 Task: Explore Airbnb accommodation in Theunissen, South Africa from 2nd November, 2023 to 9th November, 2023 for 5 adults. Place can be shared room with 2 bedrooms having 5 beds and 2 bathrooms. Property type can be flat. Amenities needed are: wifi. Look for 4 properties as per requirement.
Action: Mouse moved to (451, 92)
Screenshot: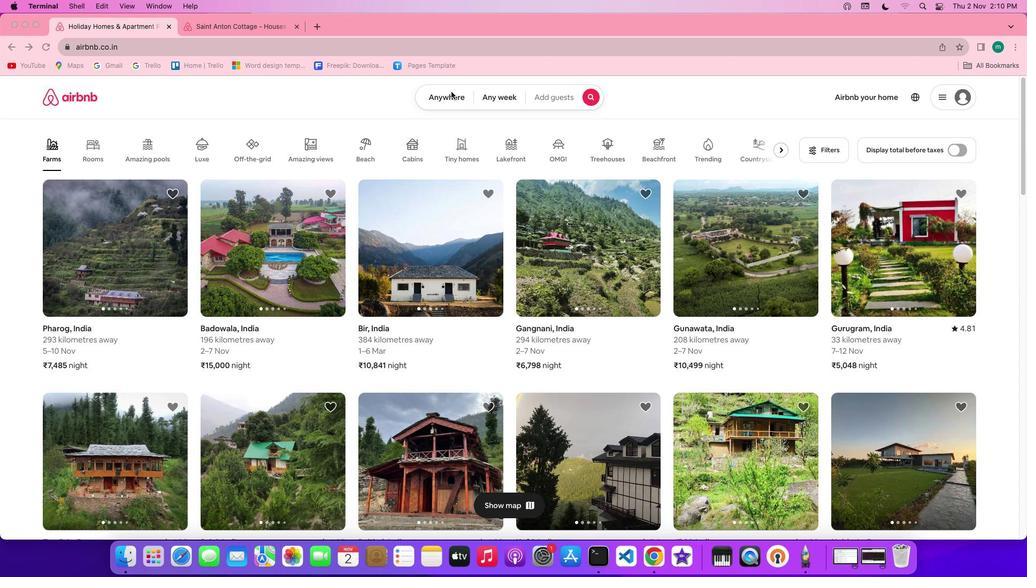 
Action: Mouse pressed left at (451, 92)
Screenshot: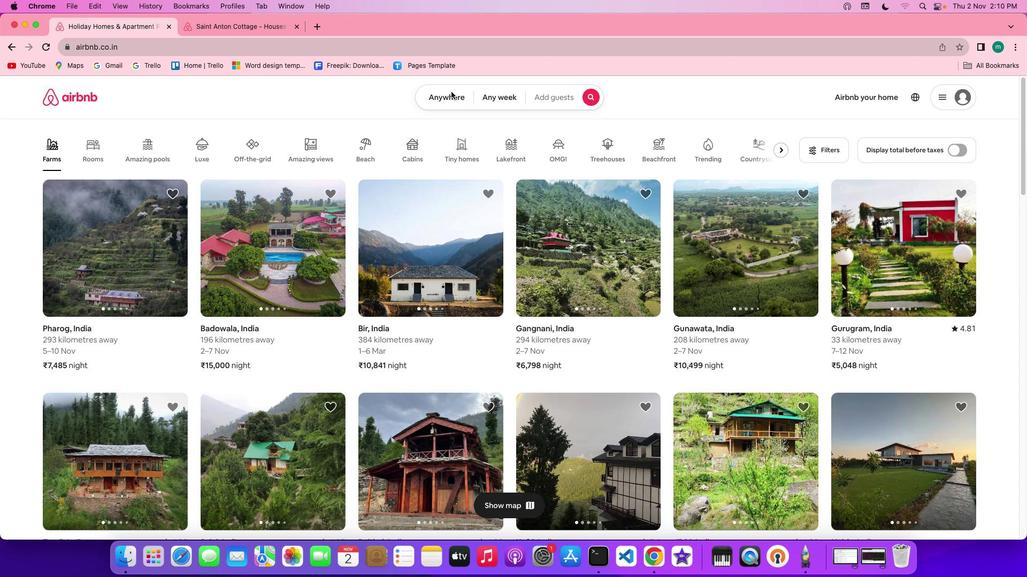 
Action: Mouse pressed left at (451, 92)
Screenshot: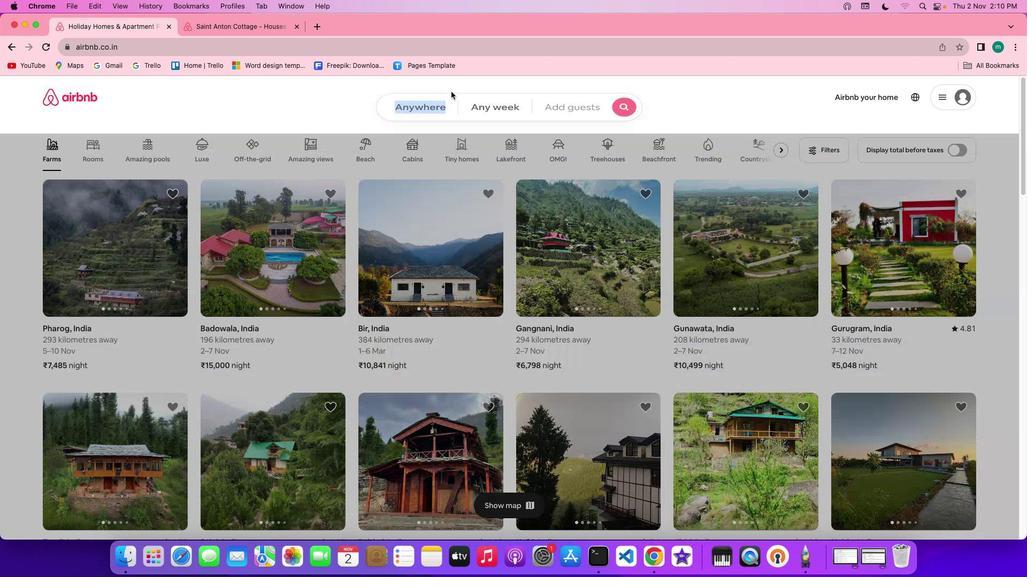 
Action: Mouse moved to (401, 138)
Screenshot: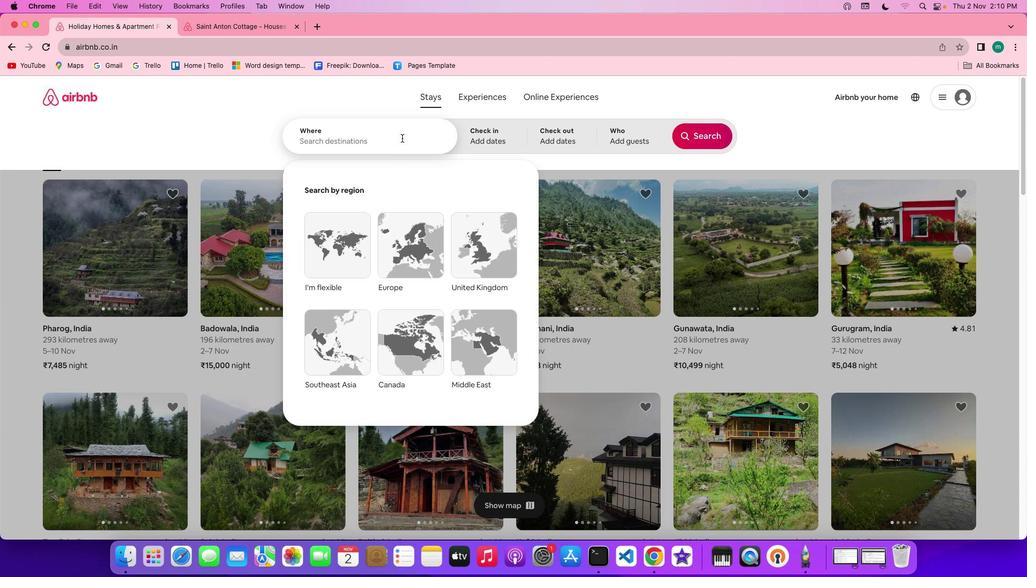 
Action: Key pressed Key.shift'T''h''e''u''n''i''s''s''e''n'','Key.spaceKey.shift'S''o''u''t''h'Key.spaceKey.shift'A''f''r''i''c''a'
Screenshot: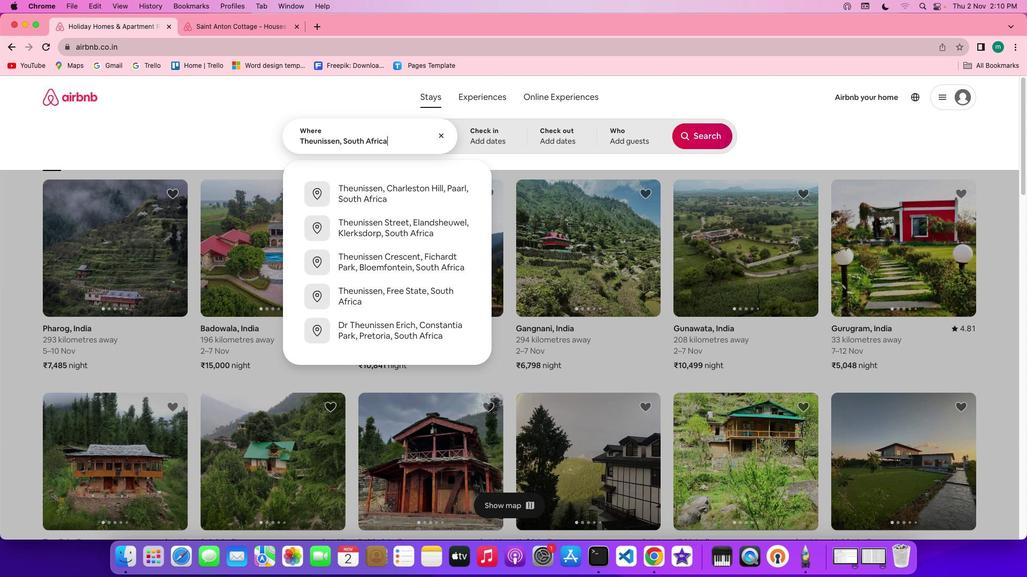 
Action: Mouse moved to (490, 146)
Screenshot: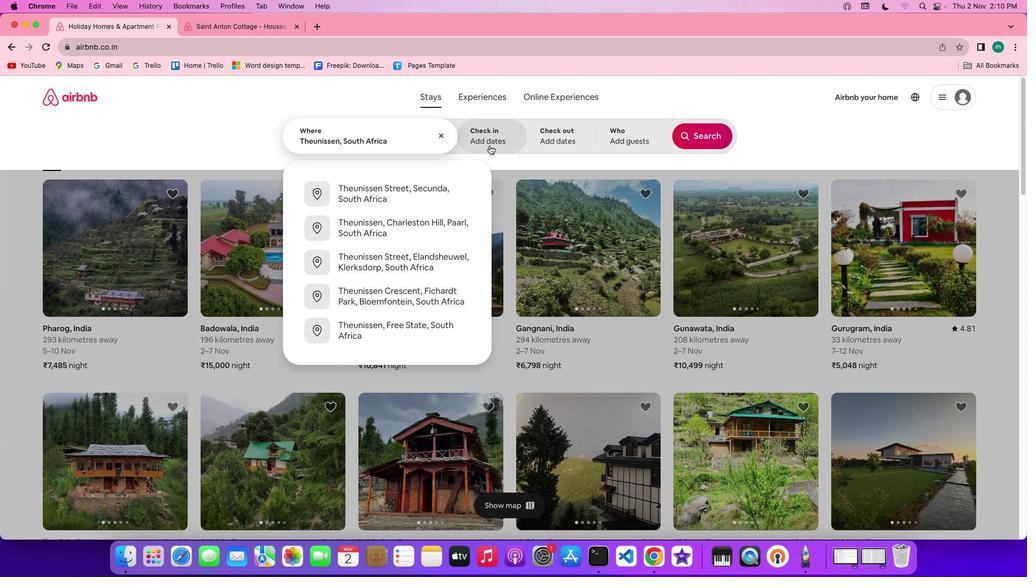 
Action: Mouse pressed left at (490, 146)
Screenshot: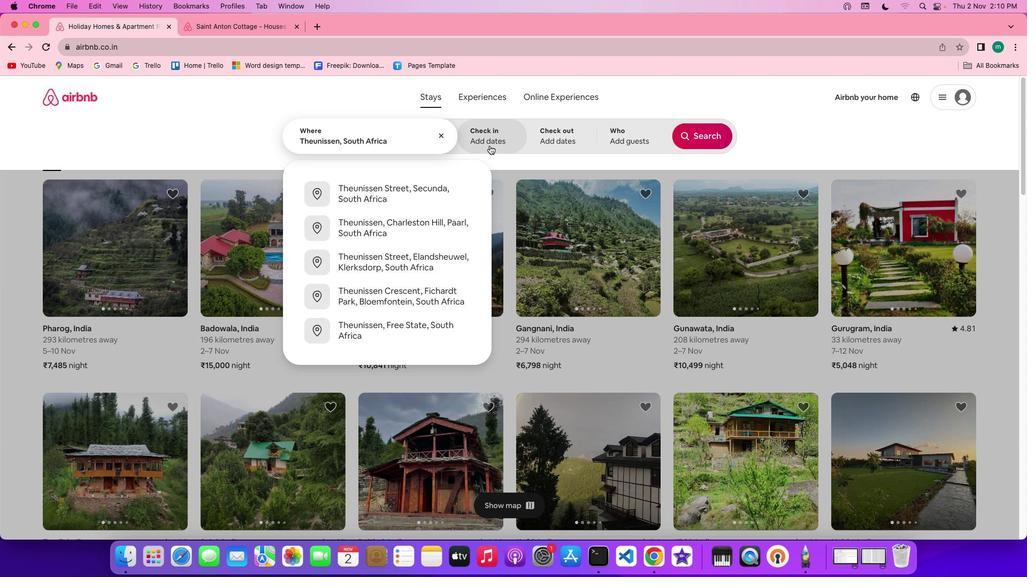 
Action: Mouse moved to (435, 263)
Screenshot: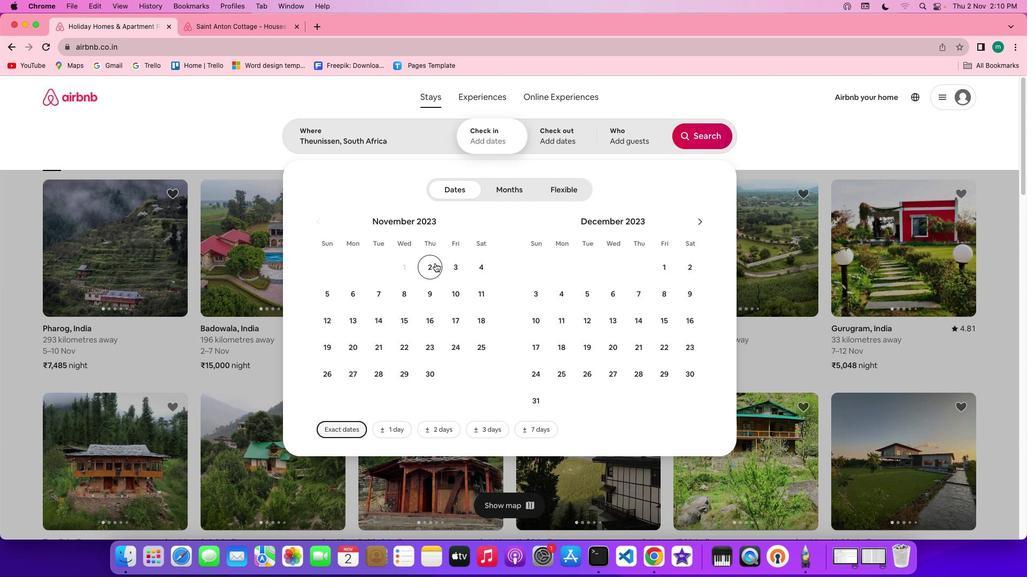 
Action: Mouse pressed left at (435, 263)
Screenshot: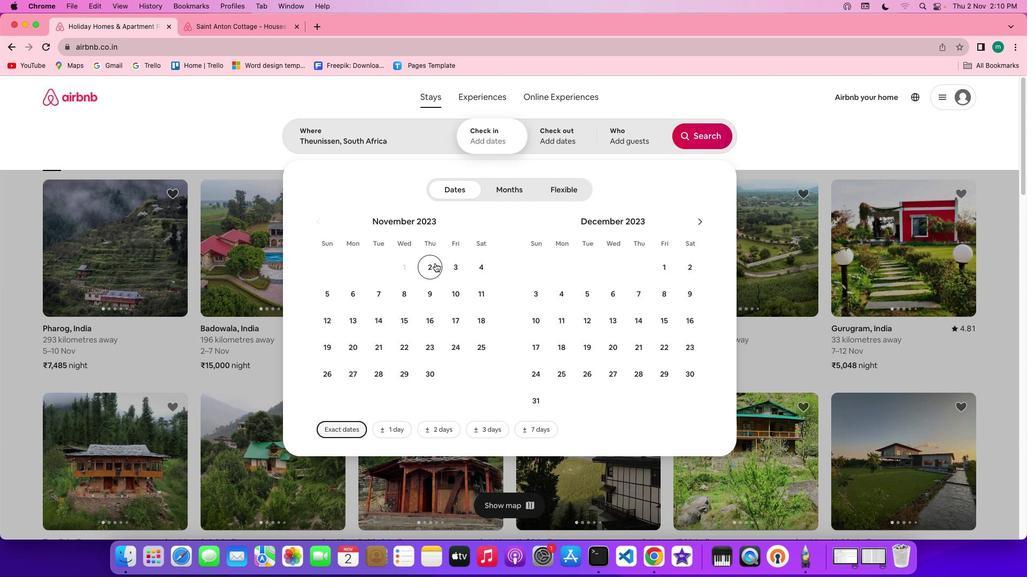 
Action: Mouse moved to (432, 290)
Screenshot: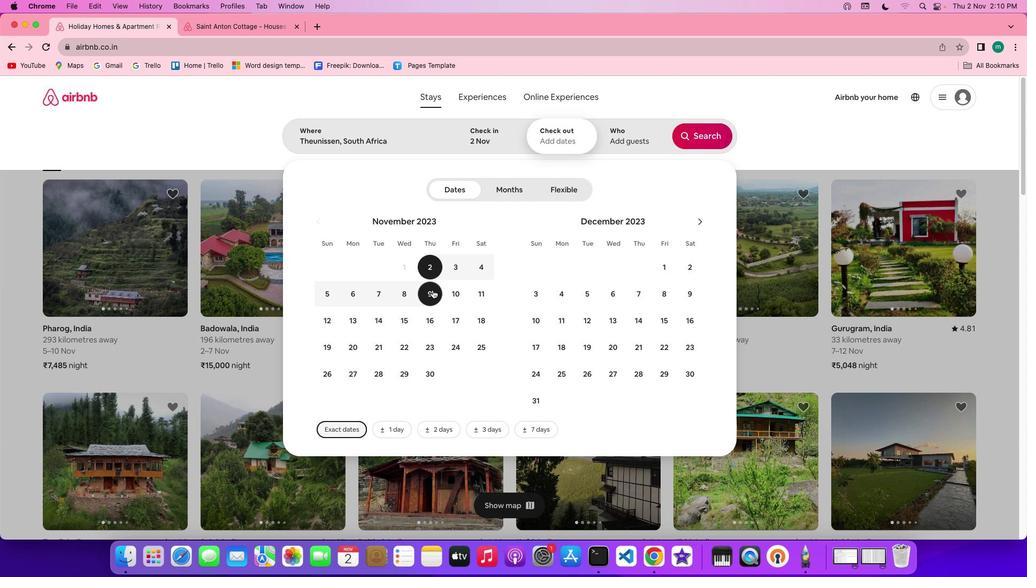 
Action: Mouse pressed left at (432, 290)
Screenshot: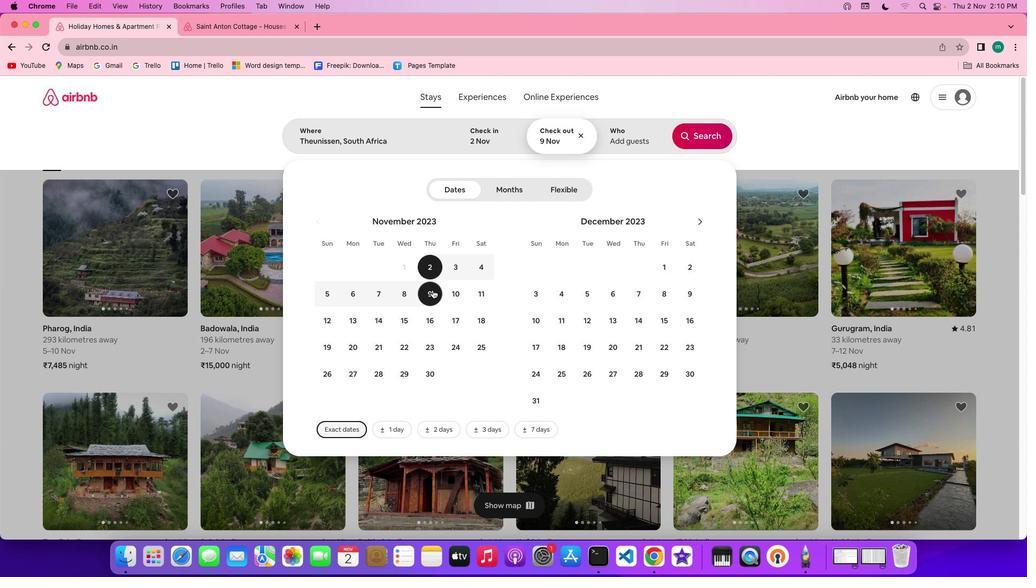 
Action: Mouse moved to (642, 146)
Screenshot: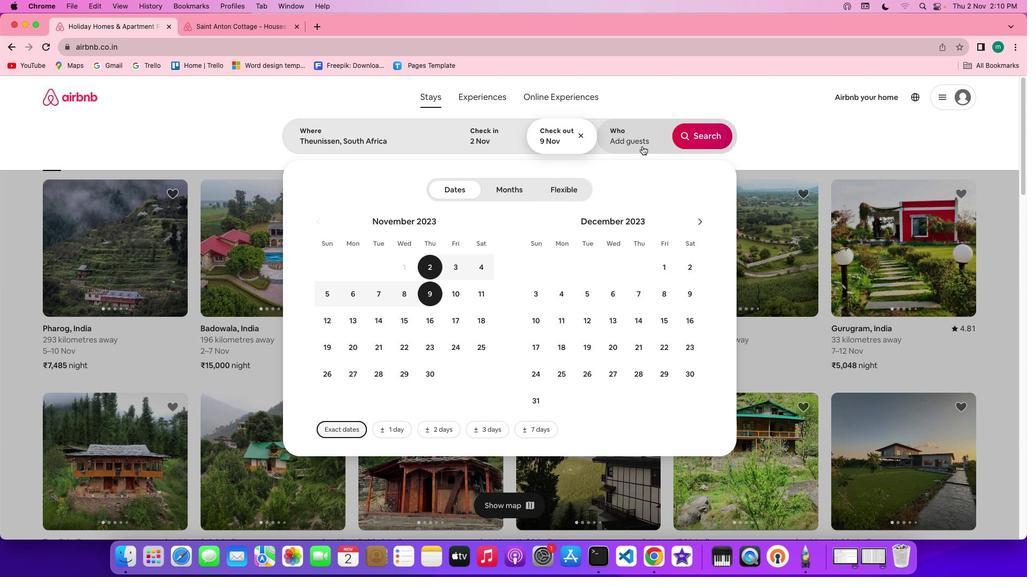 
Action: Mouse pressed left at (642, 146)
Screenshot: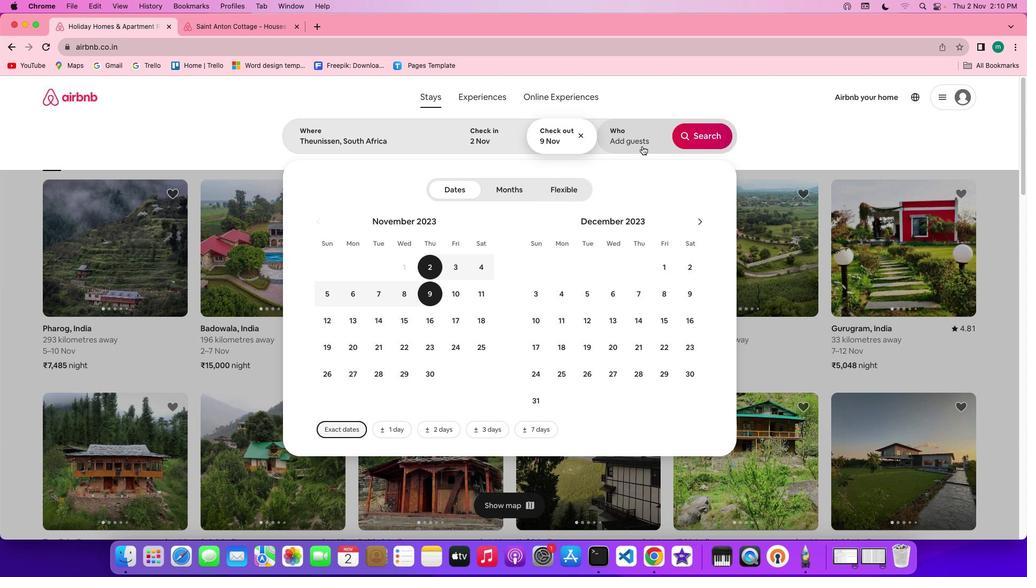 
Action: Mouse moved to (706, 193)
Screenshot: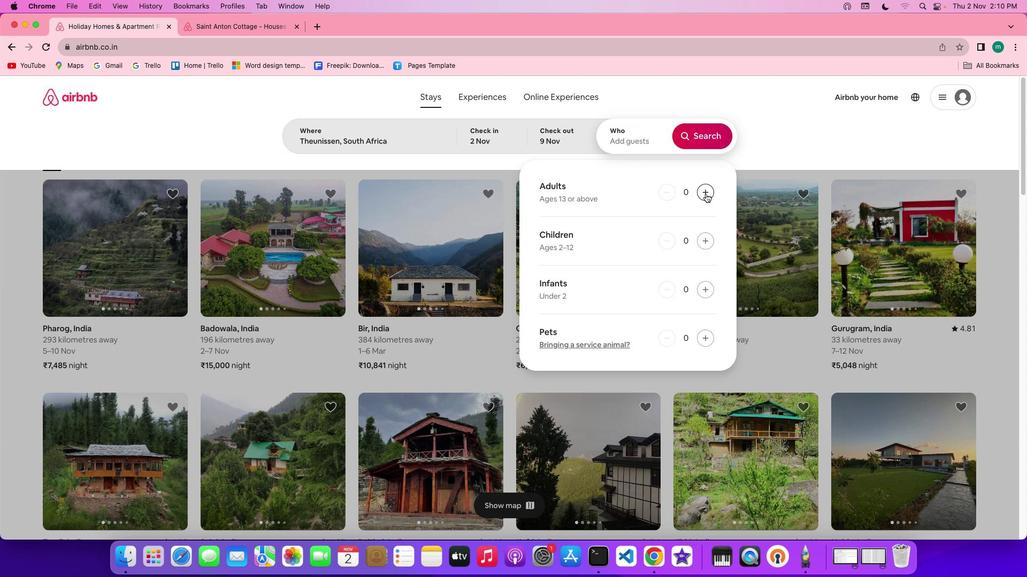 
Action: Mouse pressed left at (706, 193)
Screenshot: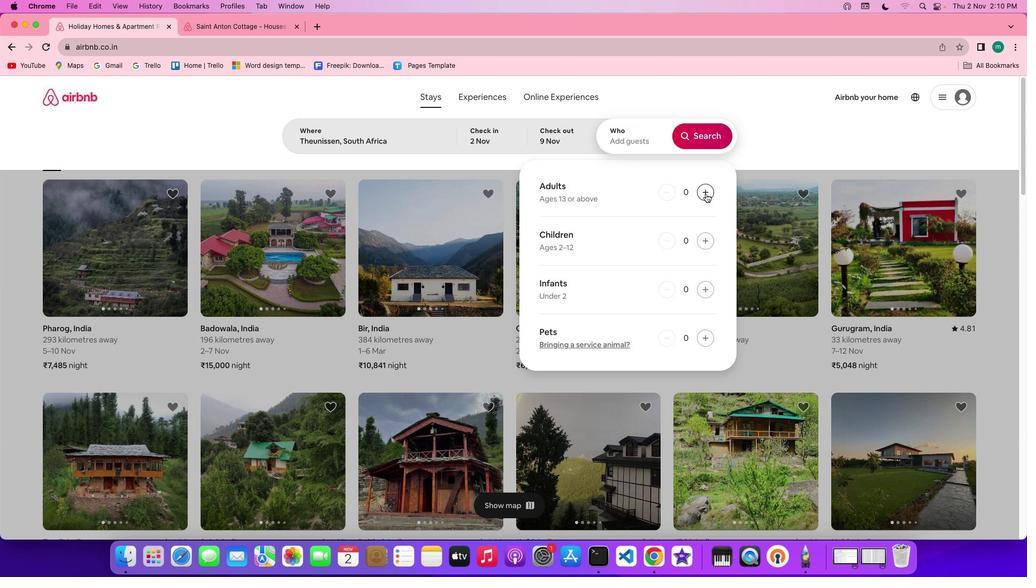 
Action: Mouse pressed left at (706, 193)
Screenshot: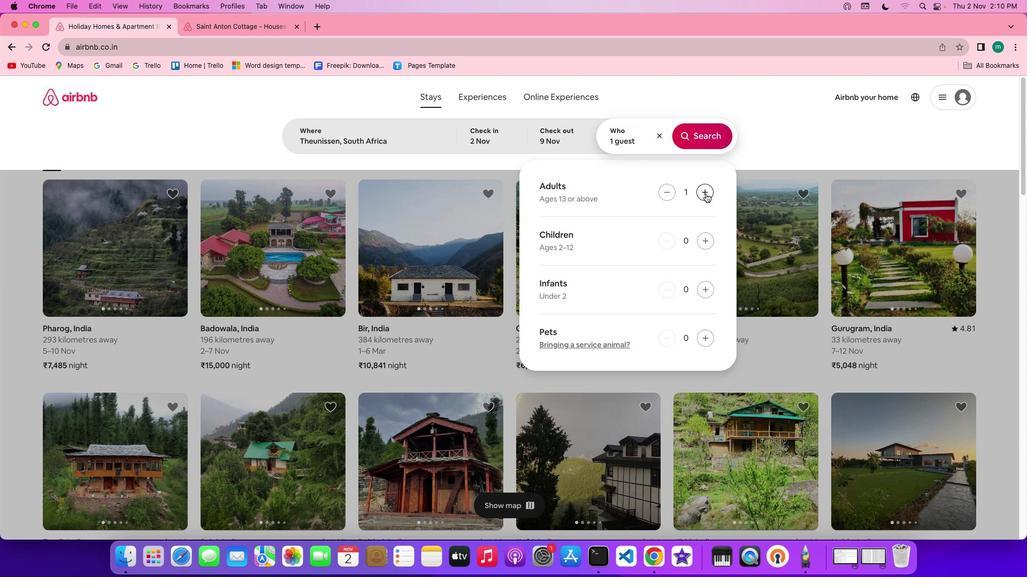 
Action: Mouse pressed left at (706, 193)
Screenshot: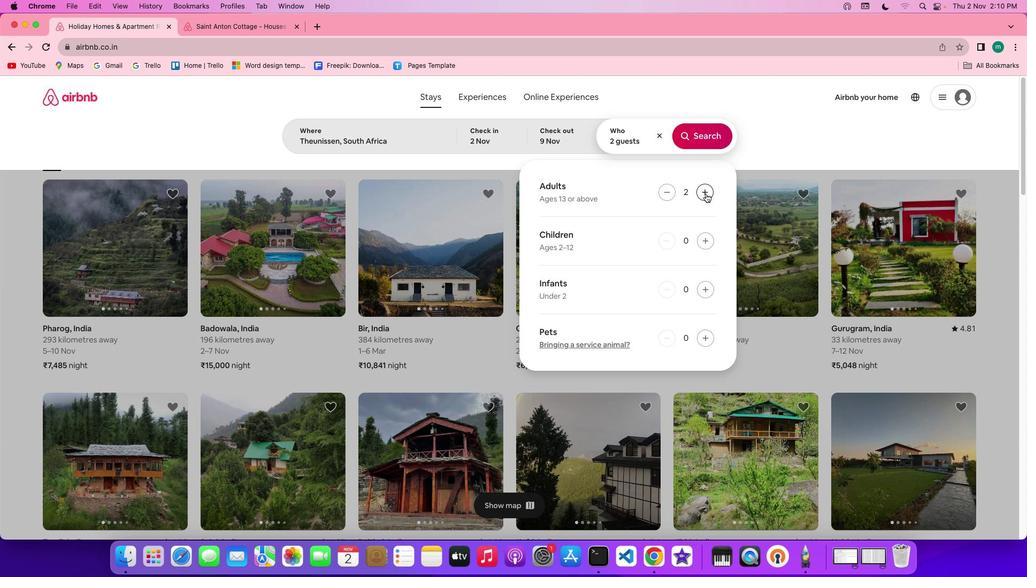 
Action: Mouse pressed left at (706, 193)
Screenshot: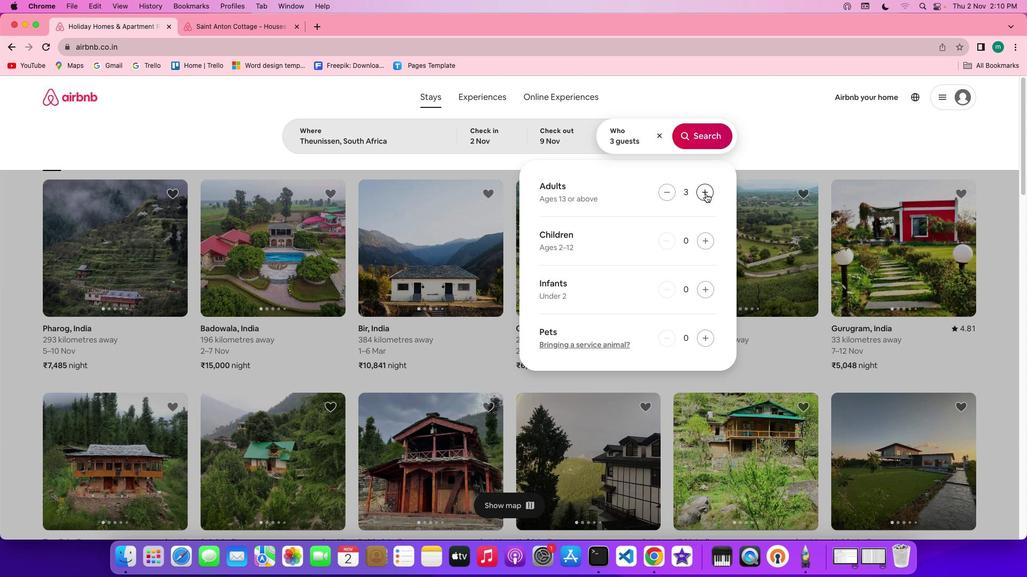 
Action: Mouse pressed left at (706, 193)
Screenshot: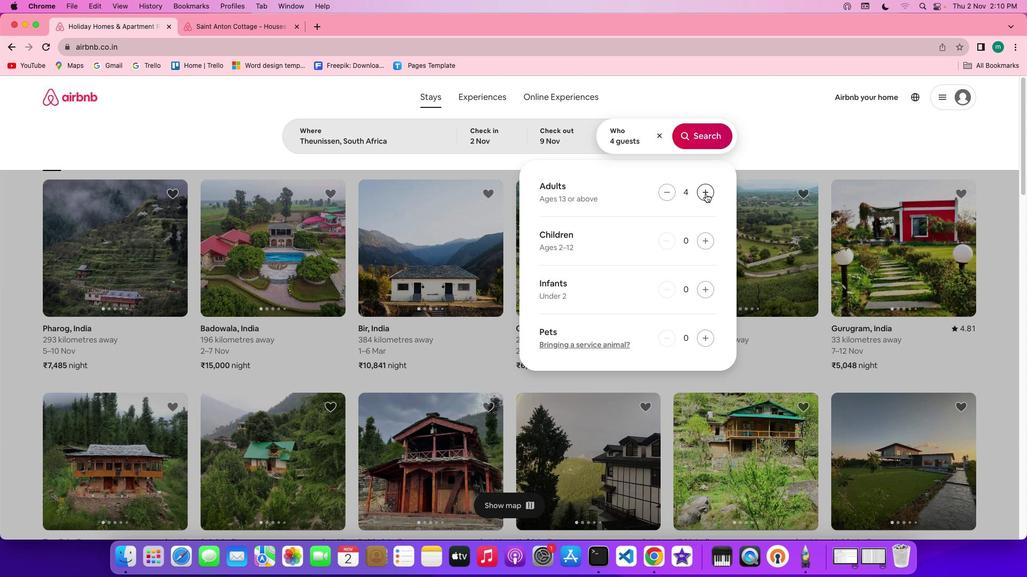 
Action: Mouse pressed left at (706, 193)
Screenshot: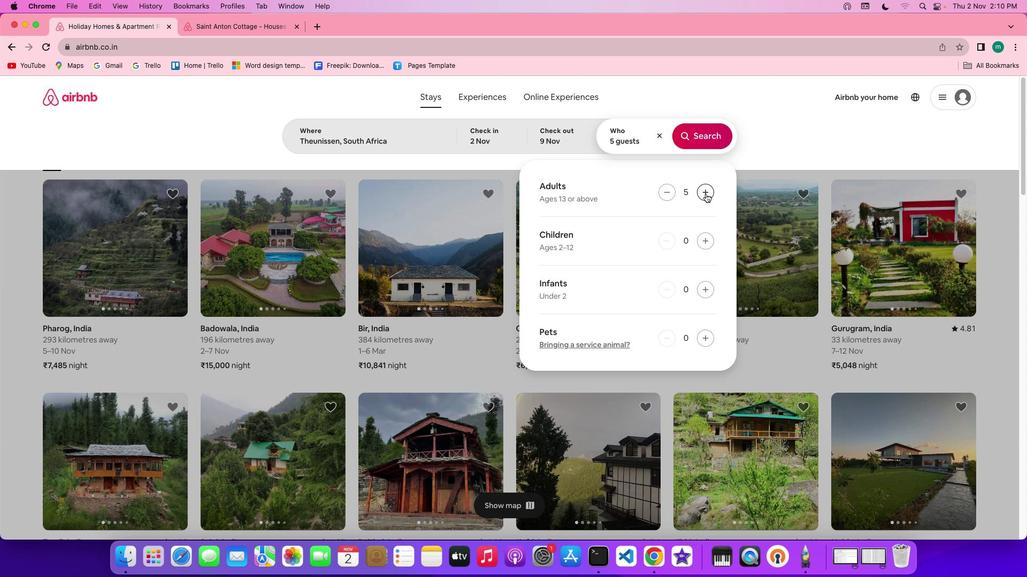 
Action: Mouse pressed left at (706, 193)
Screenshot: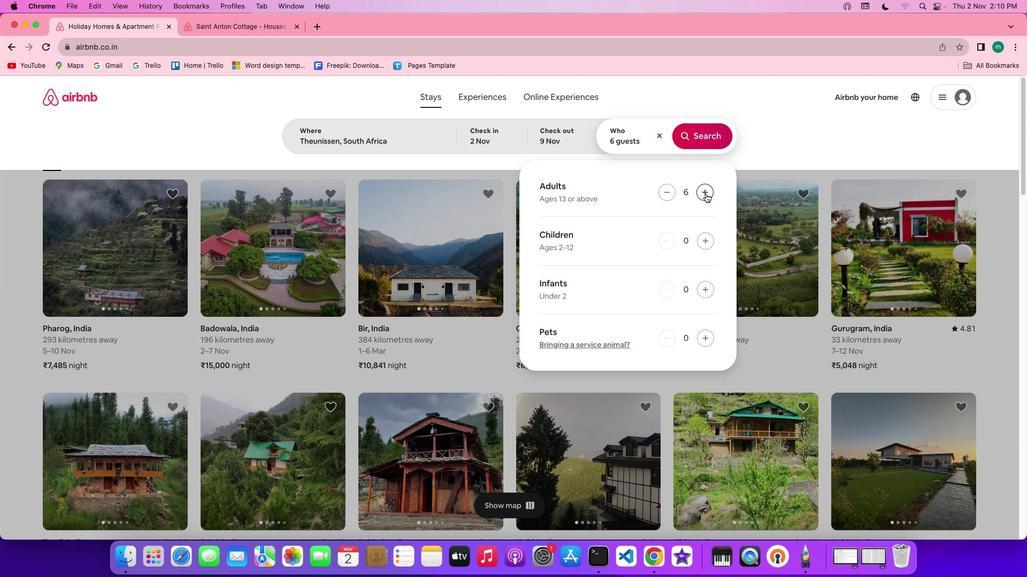 
Action: Mouse pressed left at (706, 193)
Screenshot: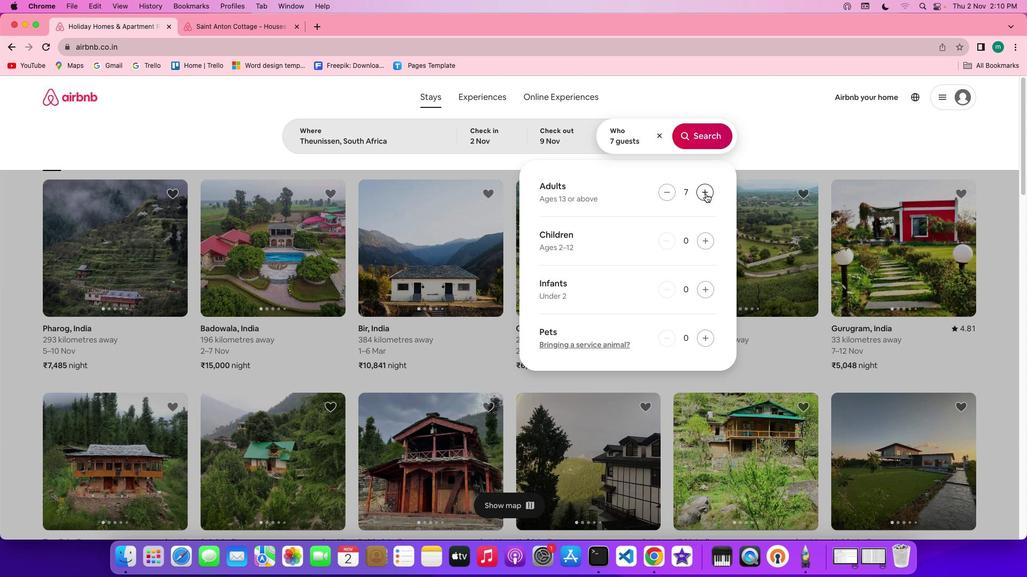 
Action: Mouse pressed left at (706, 193)
Screenshot: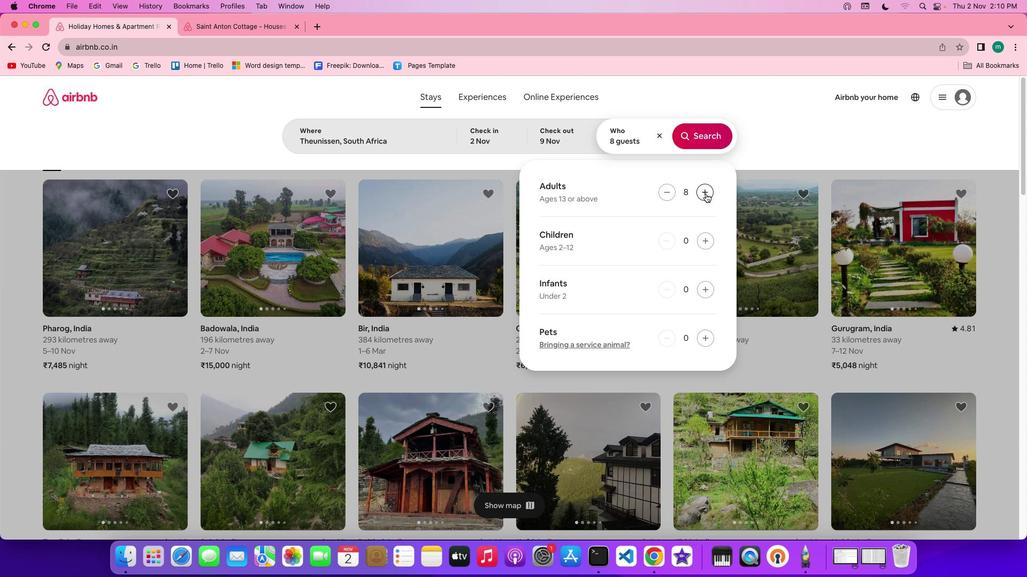 
Action: Mouse moved to (697, 133)
Screenshot: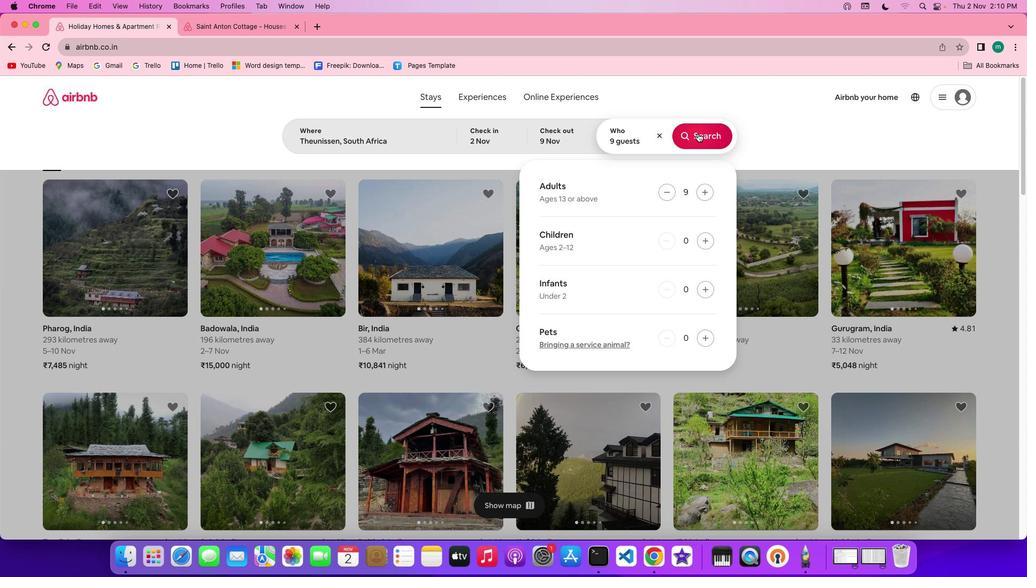 
Action: Mouse pressed left at (697, 133)
Screenshot: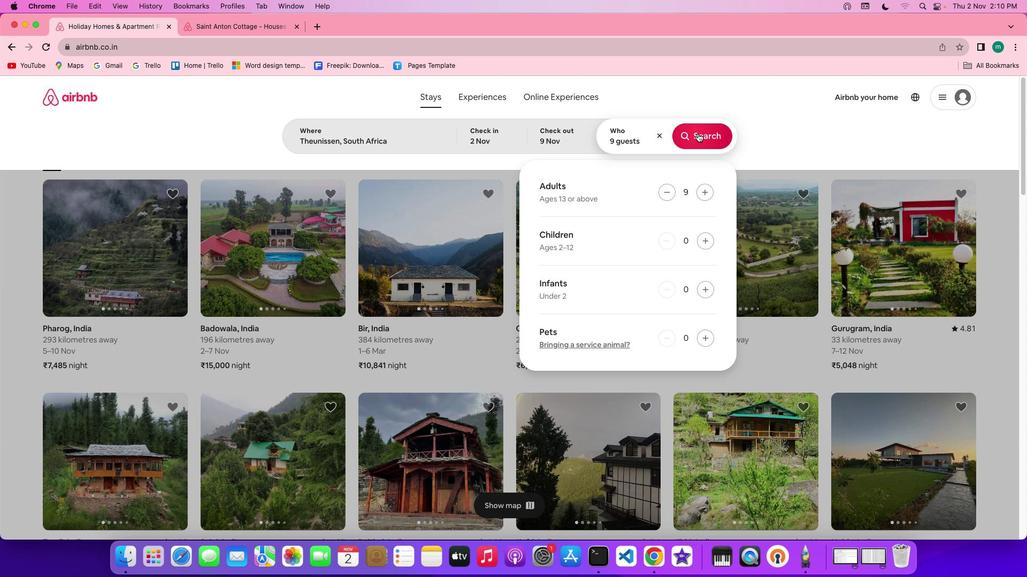 
Action: Mouse moved to (665, 193)
Screenshot: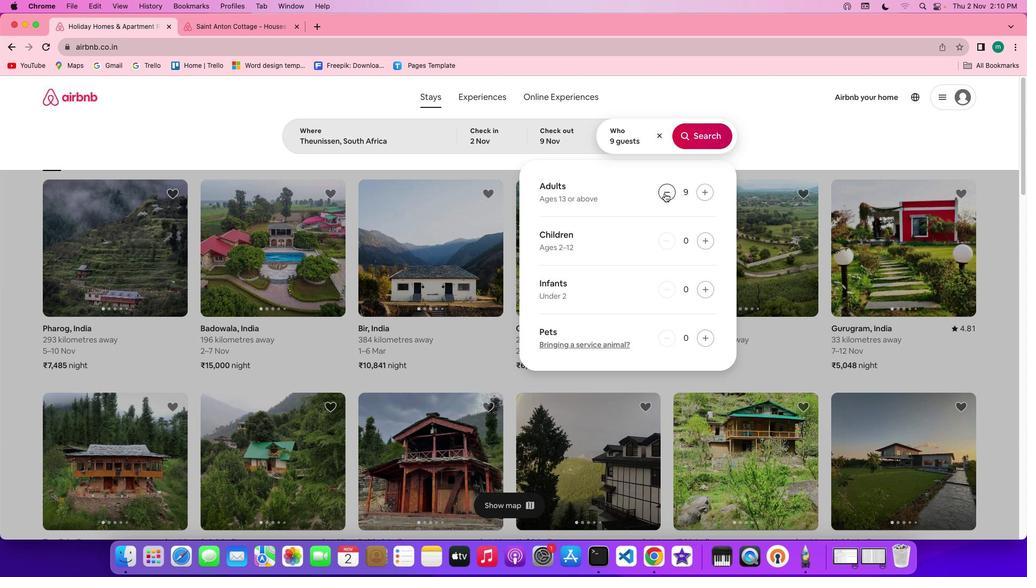 
Action: Mouse pressed left at (665, 193)
Screenshot: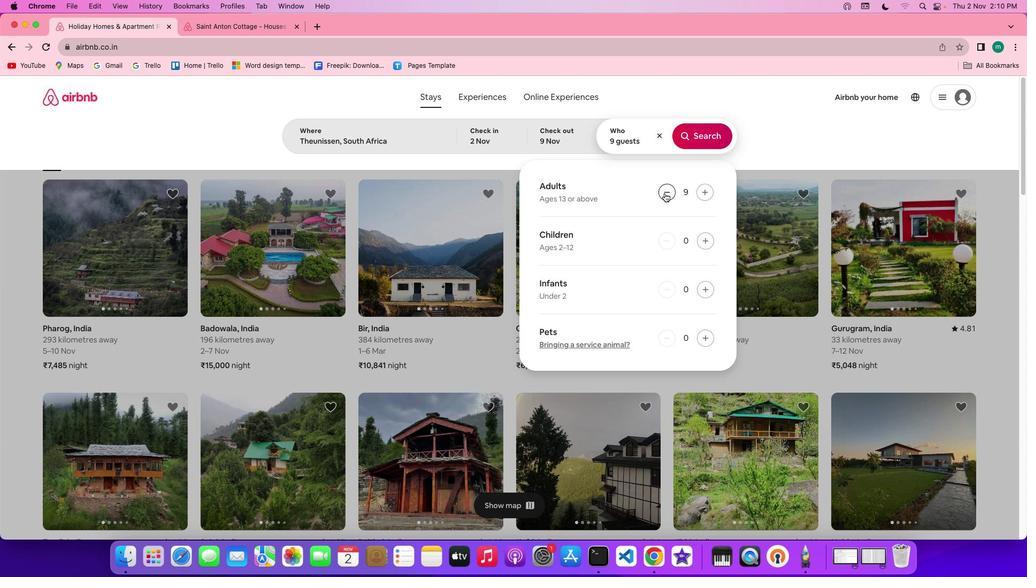 
Action: Mouse pressed left at (665, 193)
Screenshot: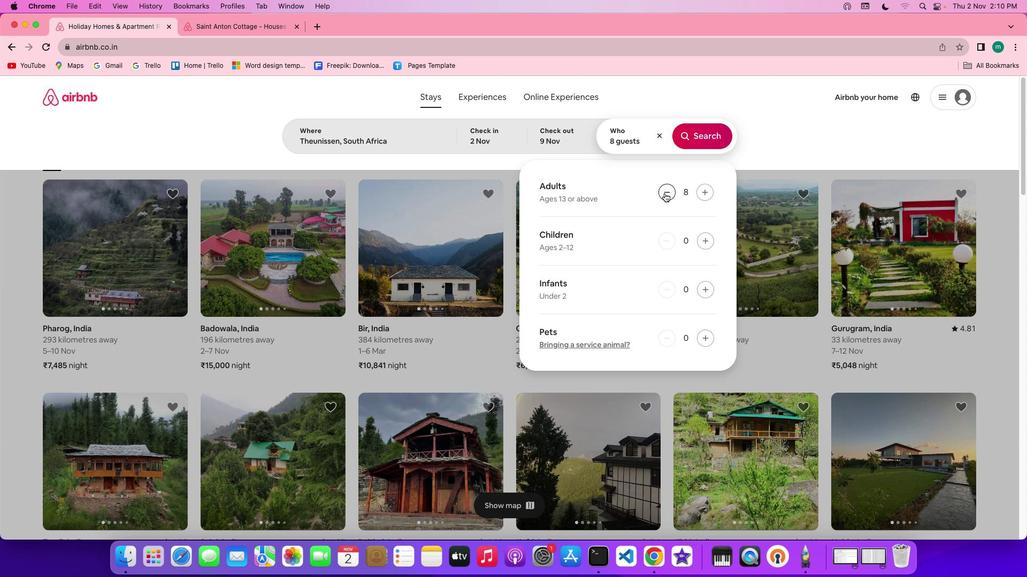 
Action: Mouse pressed left at (665, 193)
Screenshot: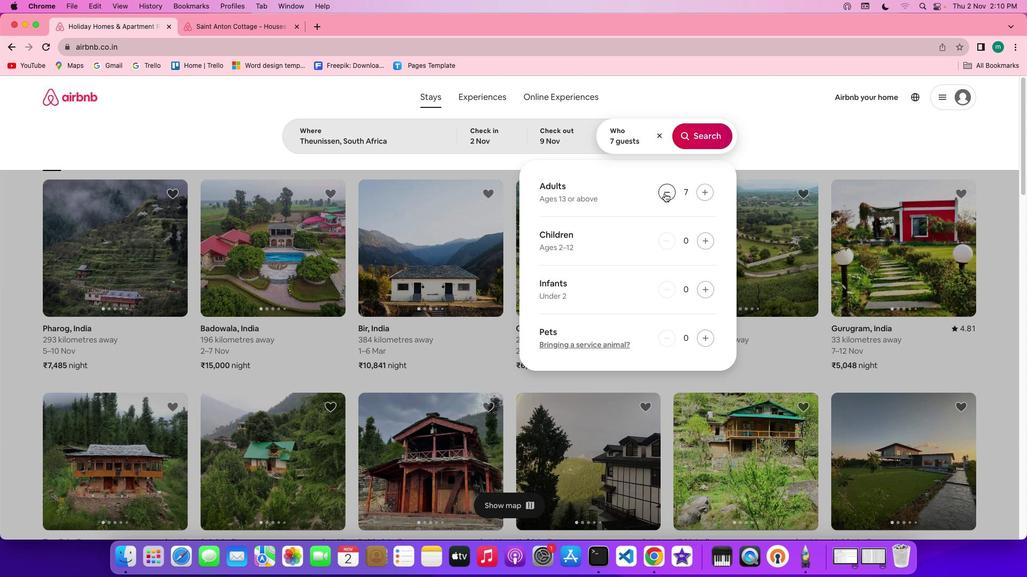 
Action: Mouse pressed left at (665, 193)
Screenshot: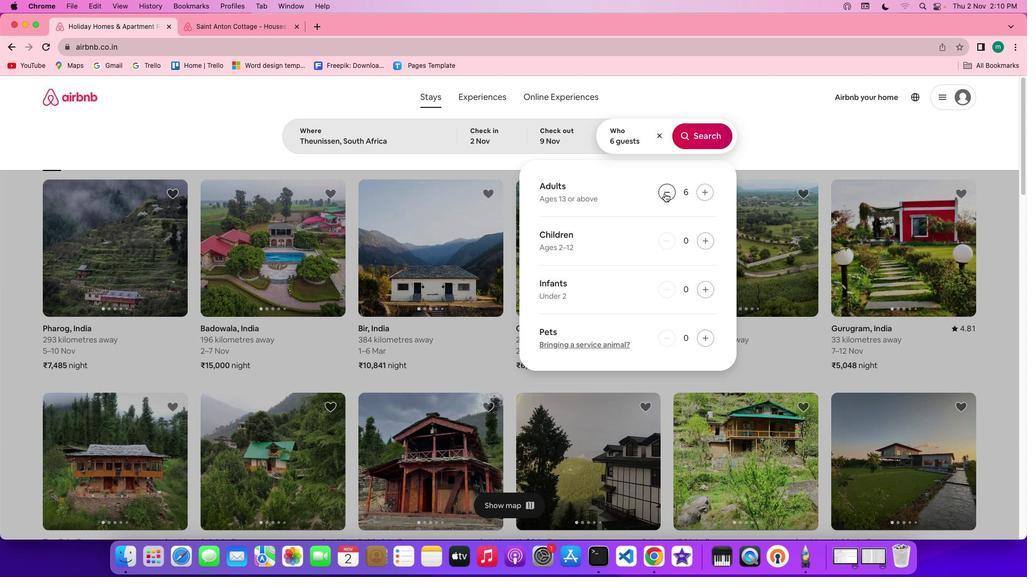
Action: Mouse moved to (708, 133)
Screenshot: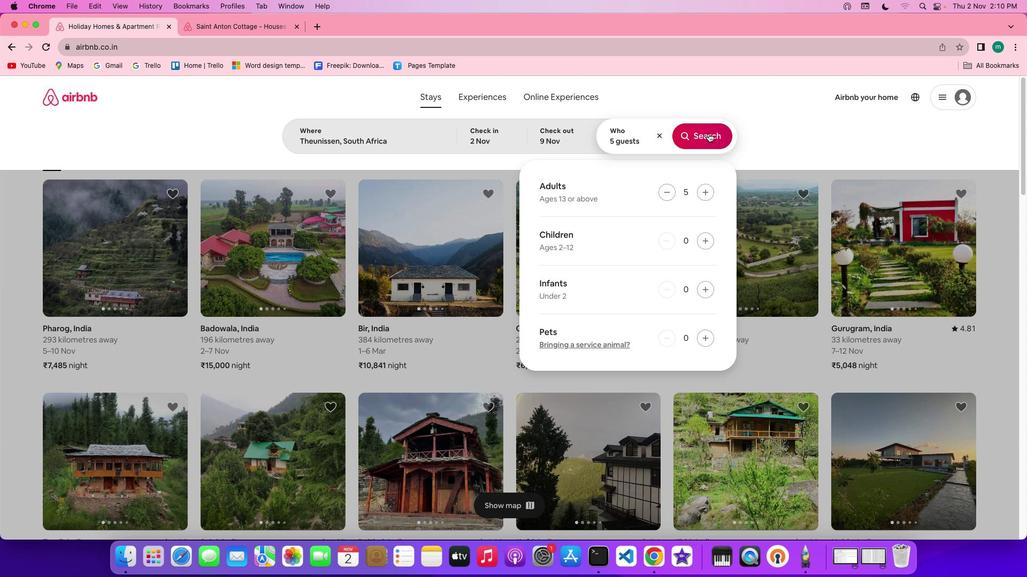 
Action: Mouse pressed left at (708, 133)
Screenshot: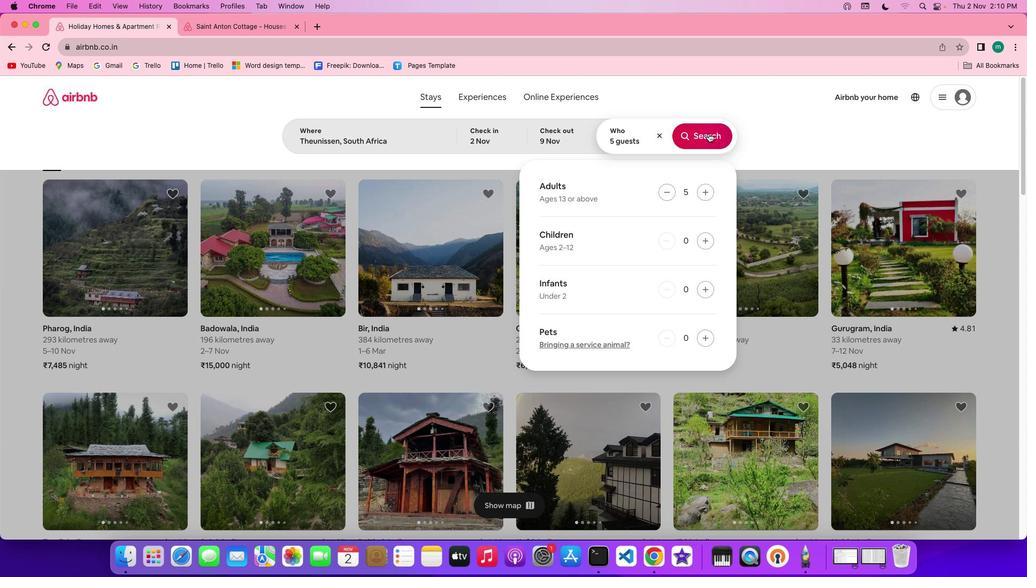 
Action: Mouse moved to (850, 144)
Screenshot: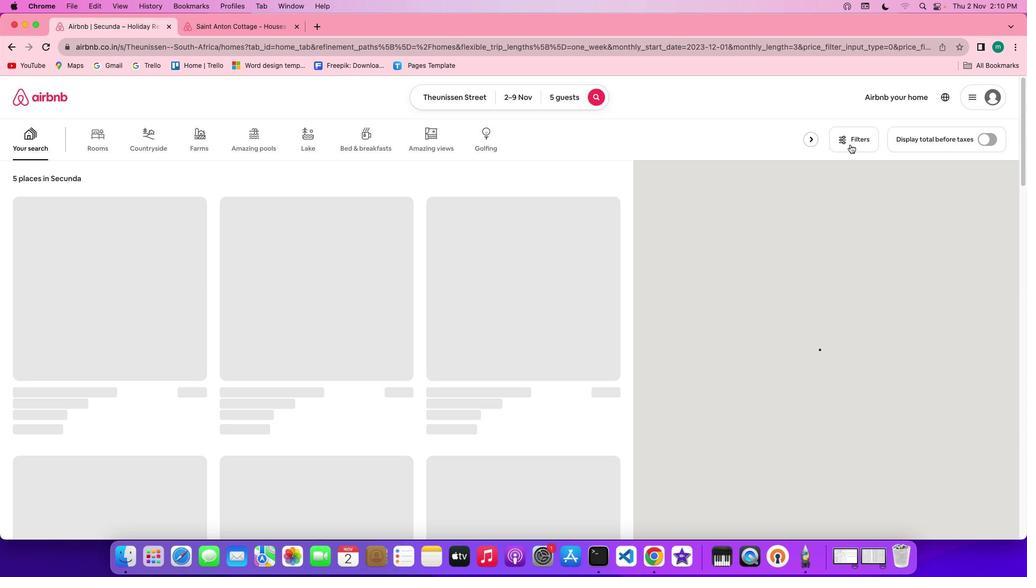 
Action: Mouse pressed left at (850, 144)
Screenshot: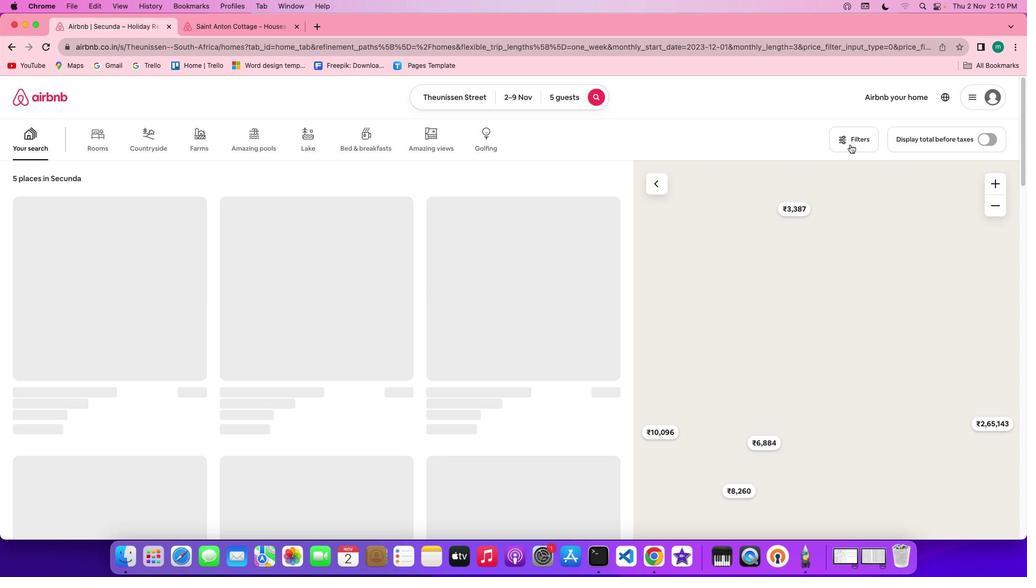 
Action: Mouse moved to (856, 137)
Screenshot: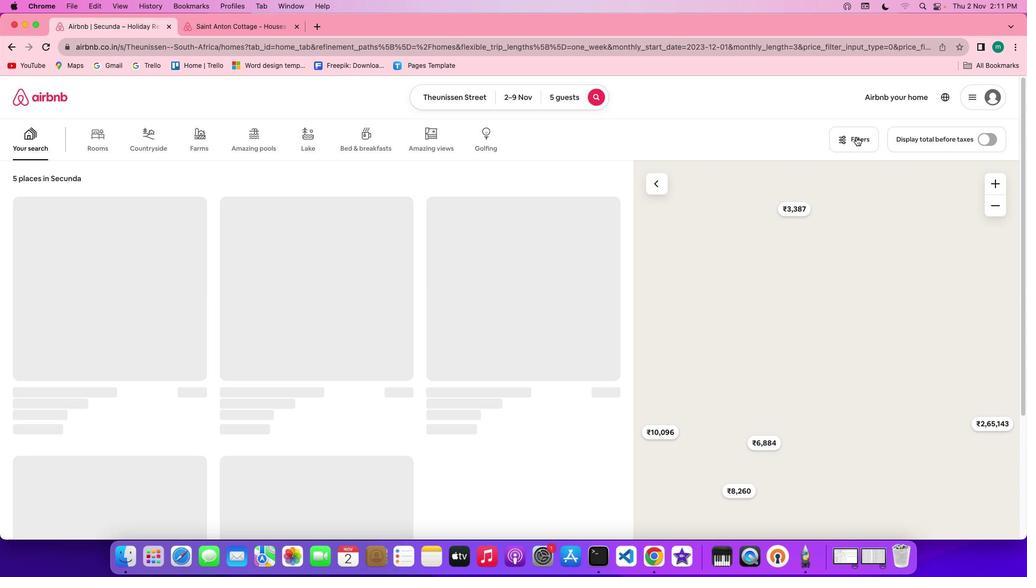 
Action: Mouse pressed left at (856, 137)
Screenshot: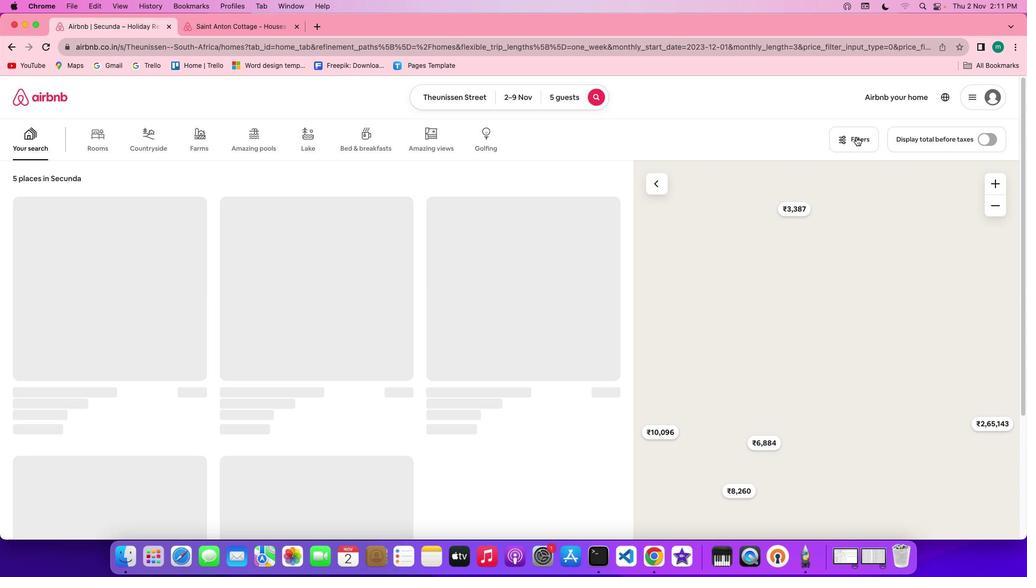 
Action: Mouse moved to (855, 138)
Screenshot: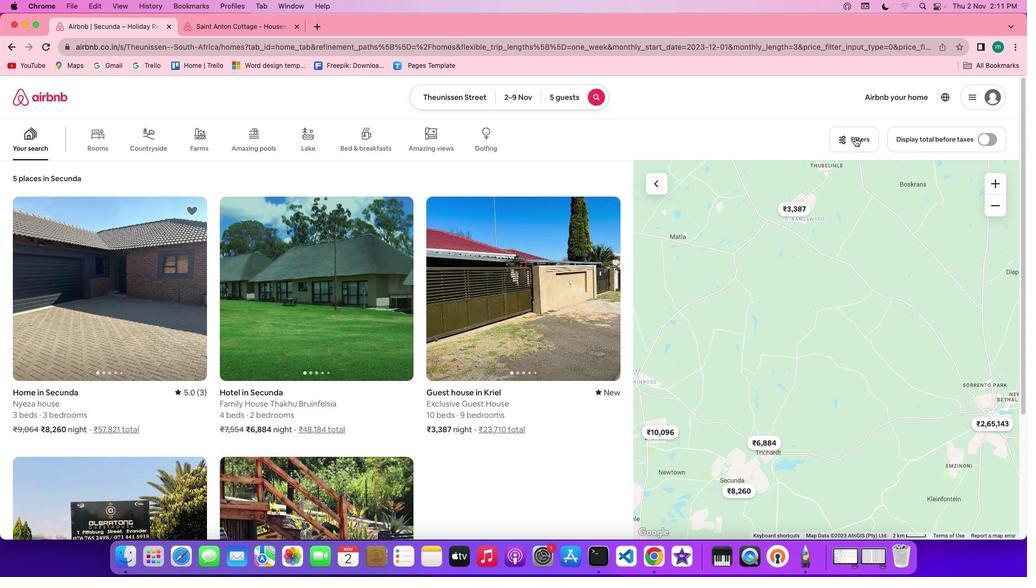 
Action: Mouse pressed left at (855, 138)
Screenshot: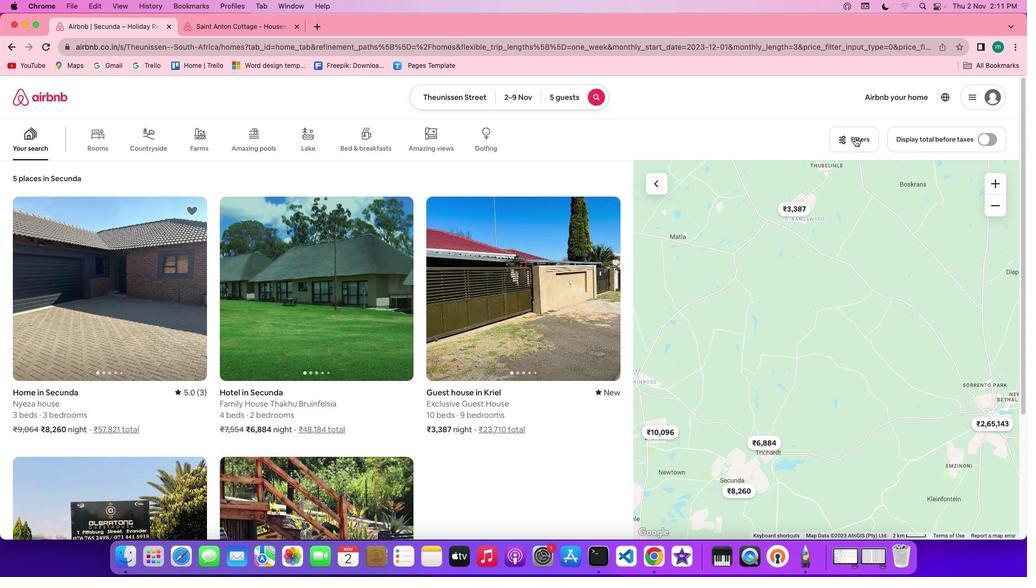 
Action: Mouse moved to (497, 286)
Screenshot: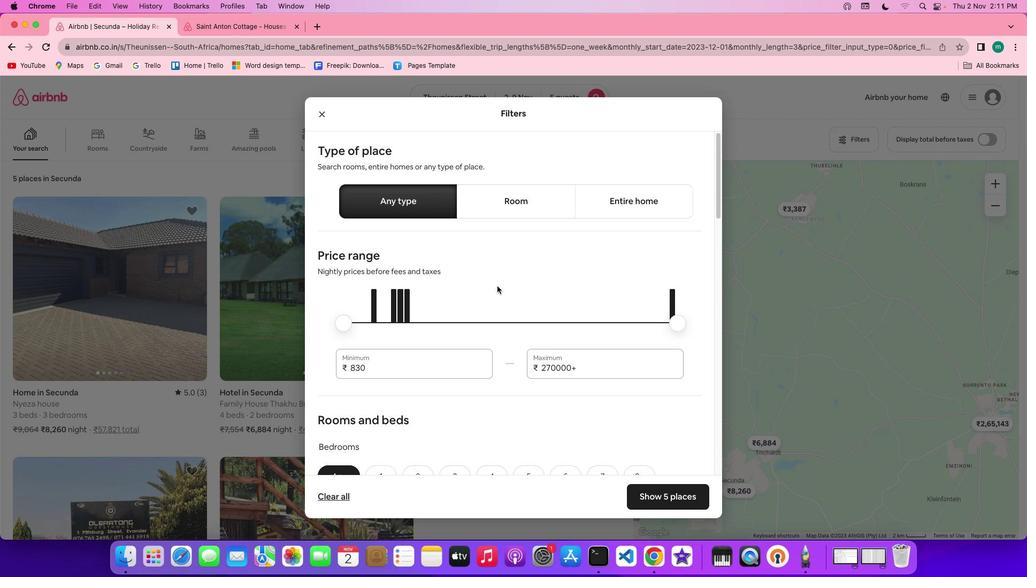 
Action: Mouse scrolled (497, 286) with delta (0, 0)
Screenshot: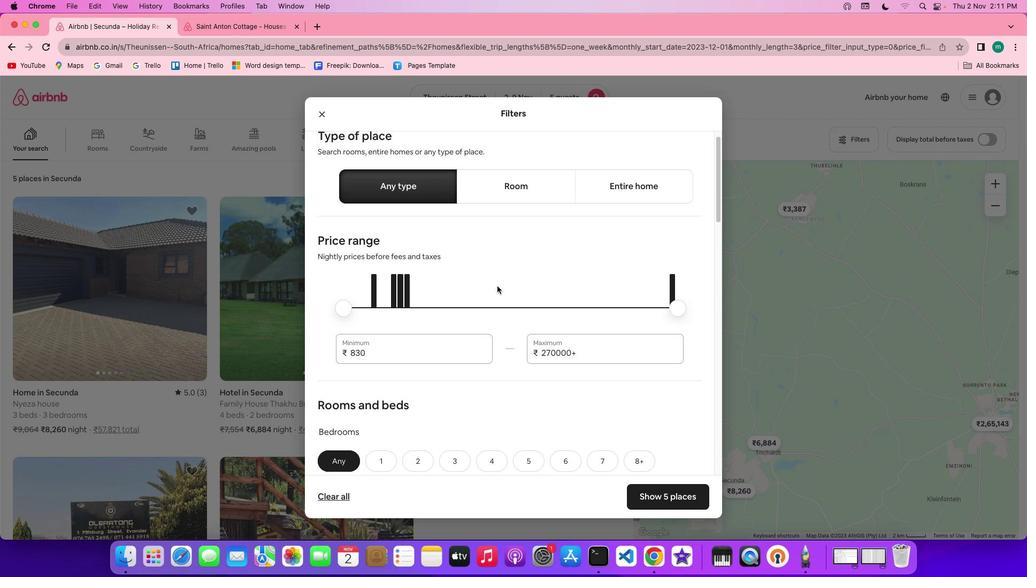 
Action: Mouse scrolled (497, 286) with delta (0, 0)
Screenshot: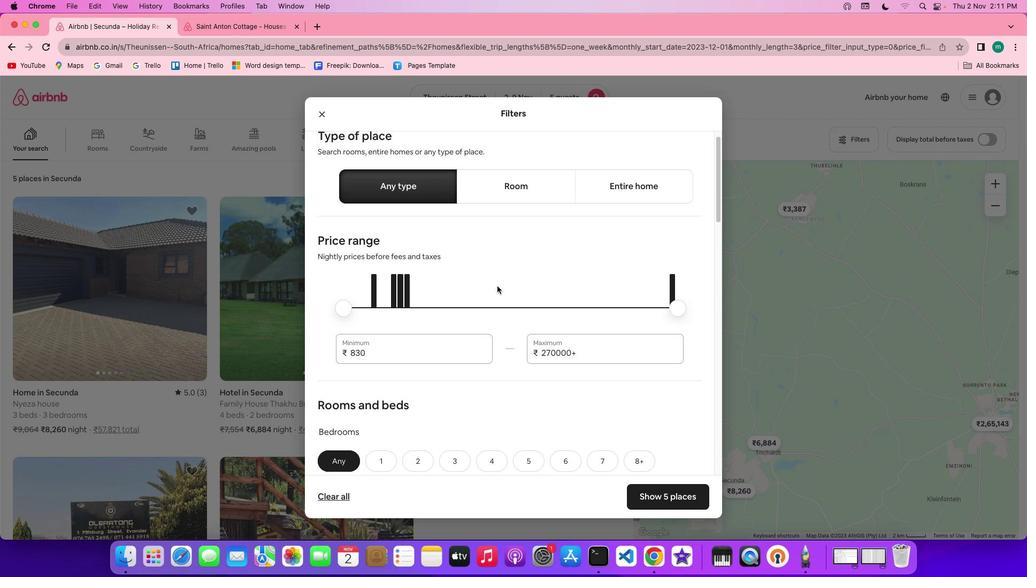 
Action: Mouse scrolled (497, 286) with delta (0, -1)
Screenshot: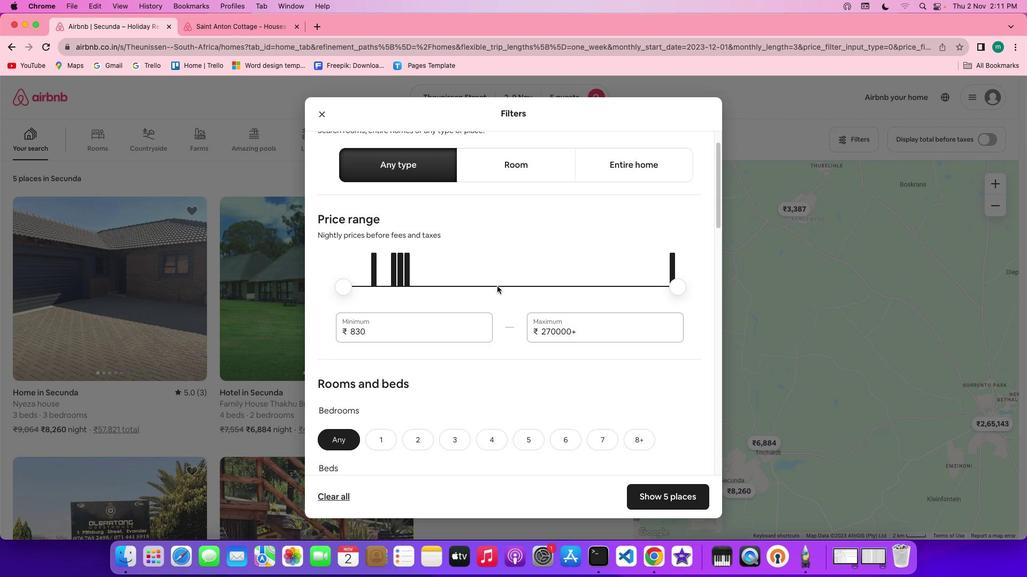 
Action: Mouse scrolled (497, 286) with delta (0, 0)
Screenshot: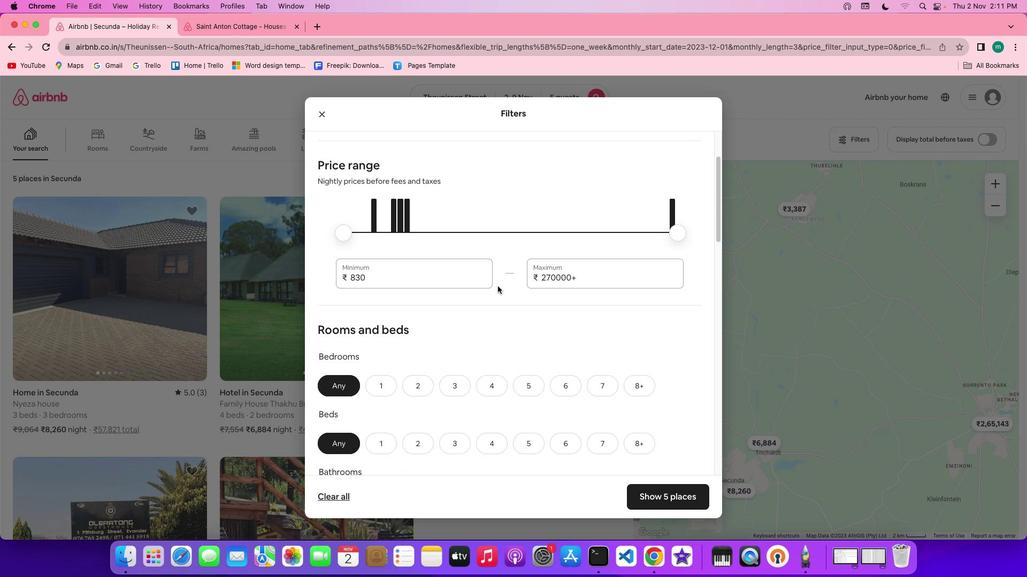 
Action: Mouse moved to (497, 286)
Screenshot: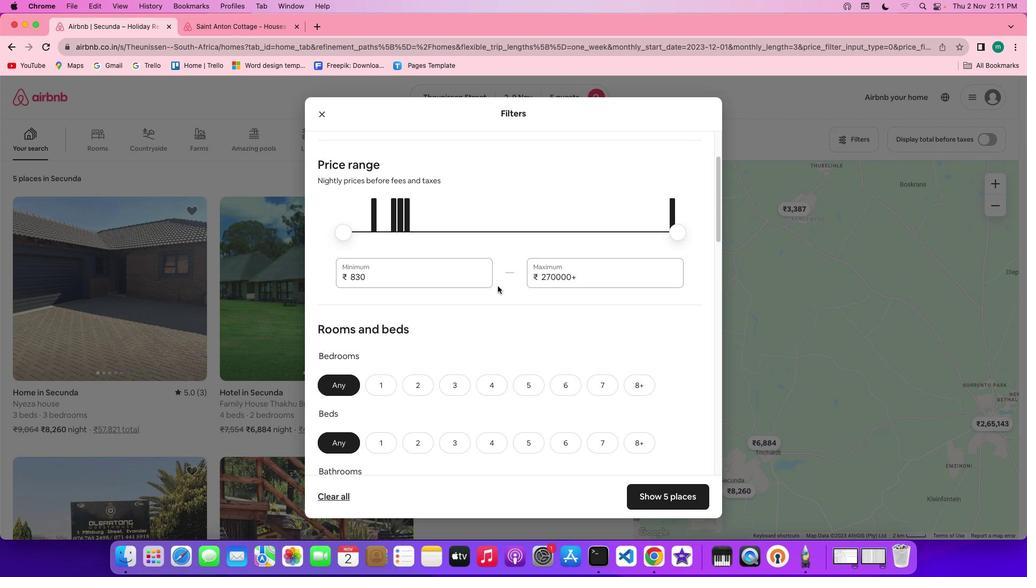 
Action: Mouse scrolled (497, 286) with delta (0, 0)
Screenshot: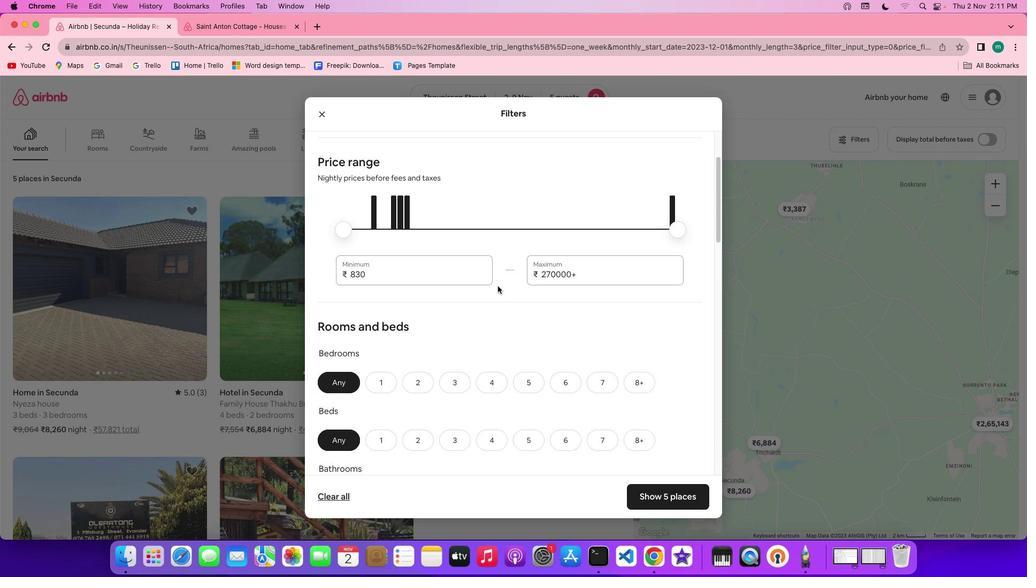 
Action: Mouse scrolled (497, 286) with delta (0, 0)
Screenshot: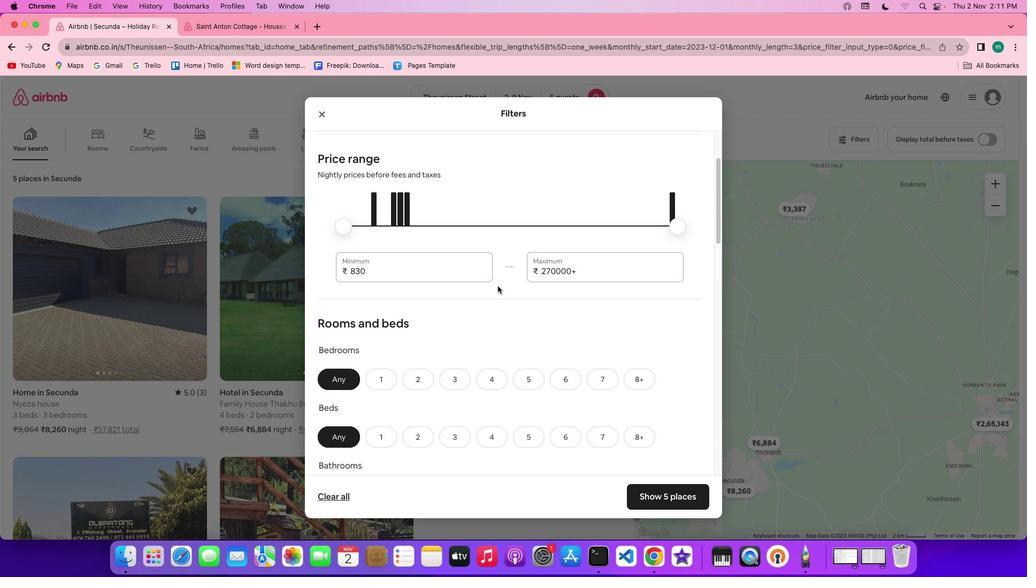 
Action: Mouse scrolled (497, 286) with delta (0, 0)
Screenshot: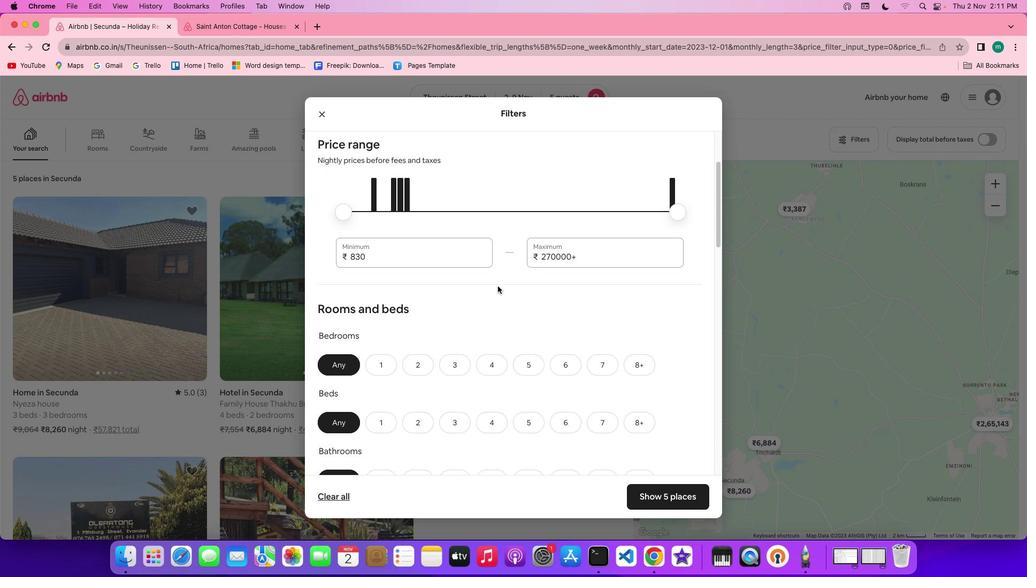 
Action: Mouse scrolled (497, 286) with delta (0, 0)
Screenshot: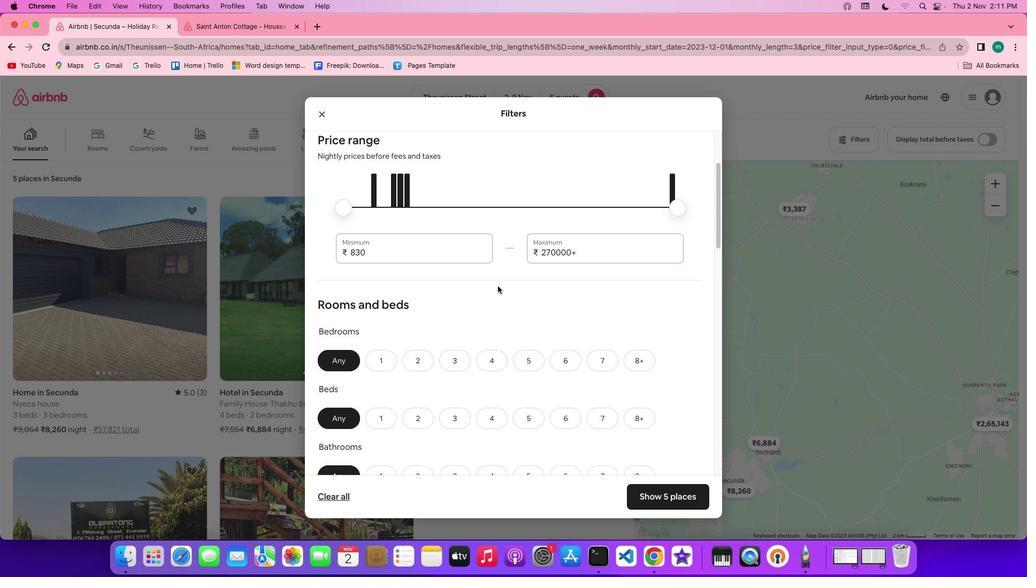 
Action: Mouse scrolled (497, 286) with delta (0, 0)
Screenshot: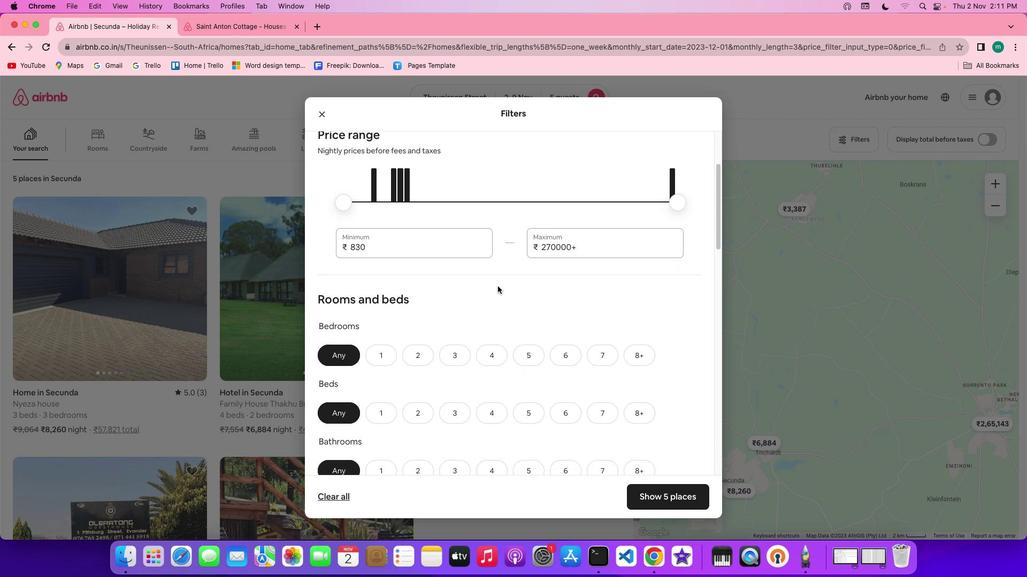 
Action: Mouse scrolled (497, 286) with delta (0, 0)
Screenshot: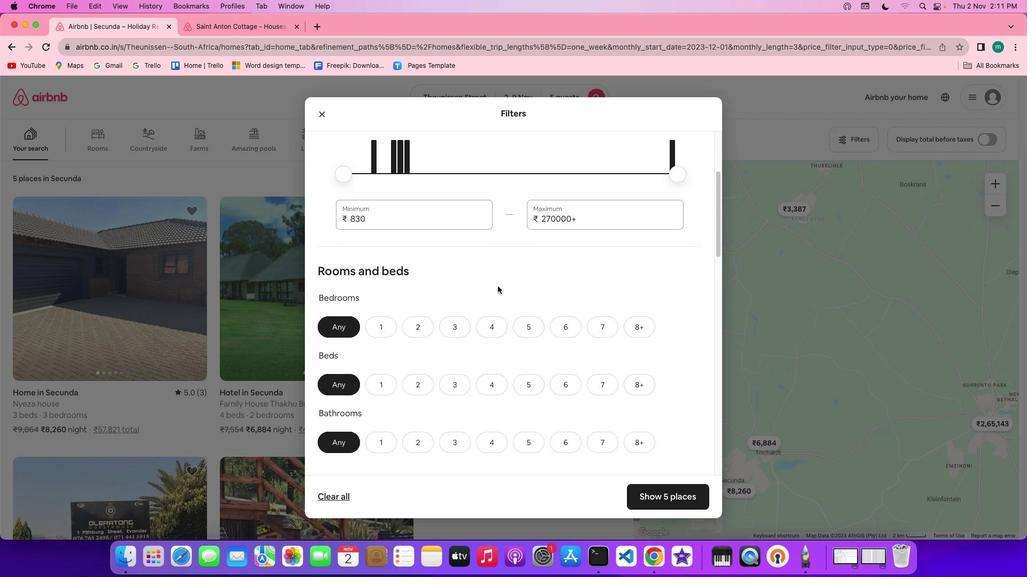 
Action: Mouse scrolled (497, 286) with delta (0, 0)
Screenshot: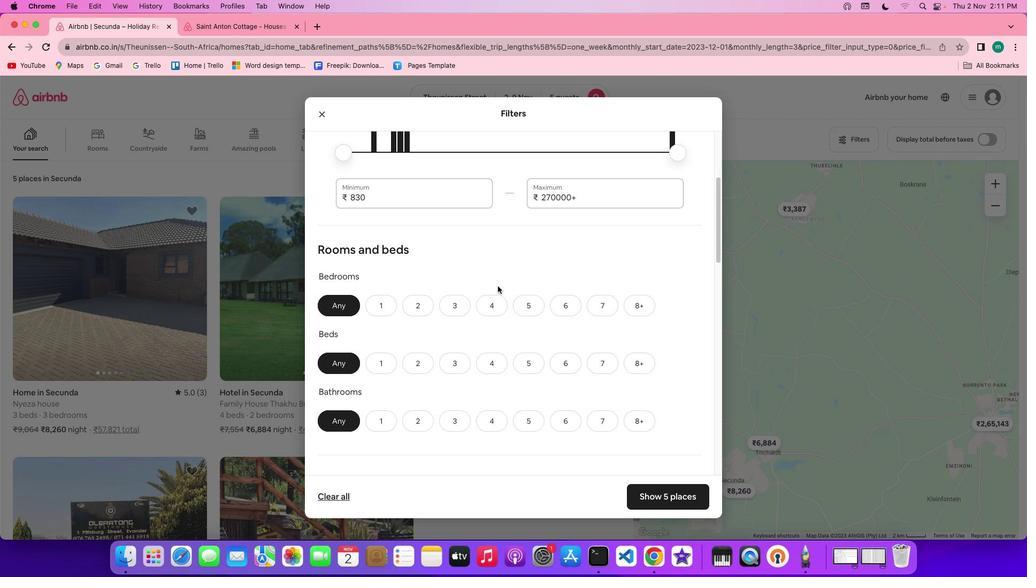 
Action: Mouse scrolled (497, 286) with delta (0, 0)
Screenshot: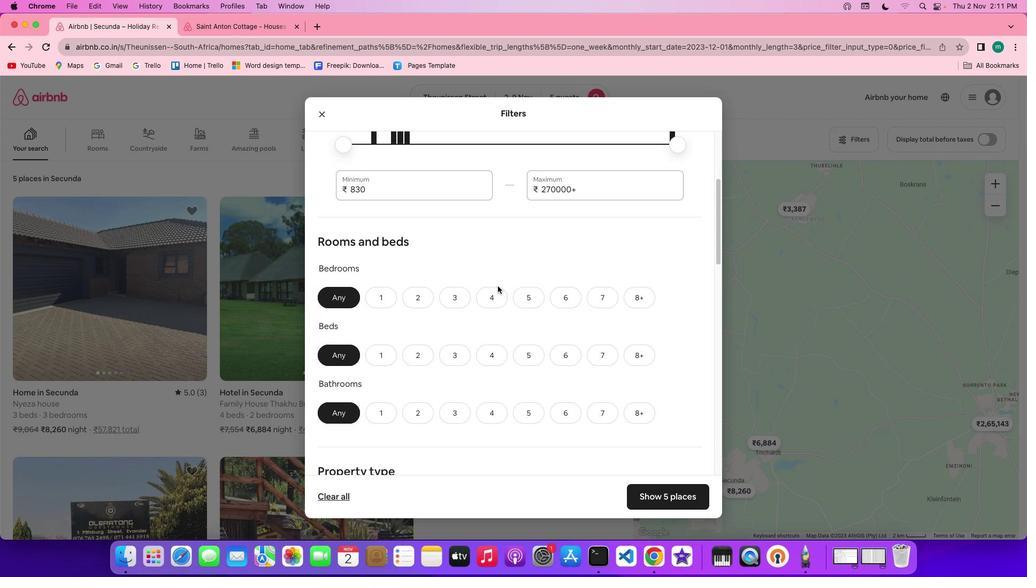 
Action: Mouse scrolled (497, 286) with delta (0, 0)
Screenshot: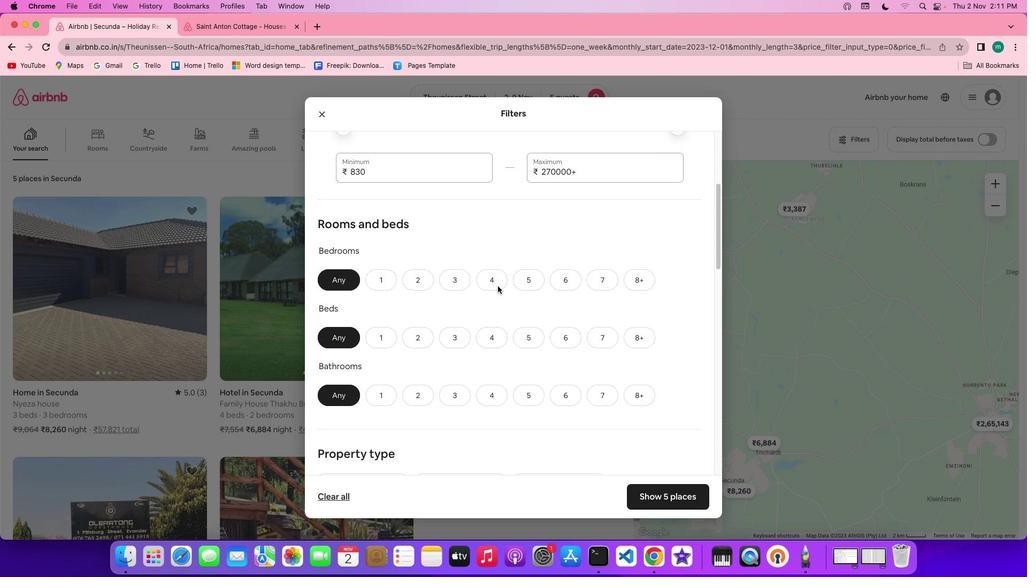 
Action: Mouse scrolled (497, 286) with delta (0, 0)
Screenshot: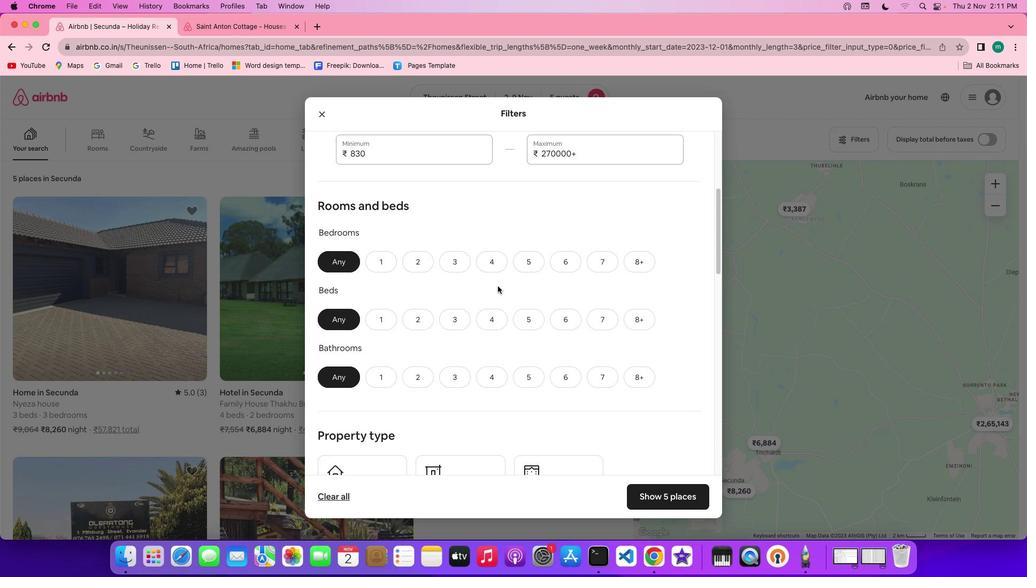 
Action: Mouse scrolled (497, 286) with delta (0, 0)
Screenshot: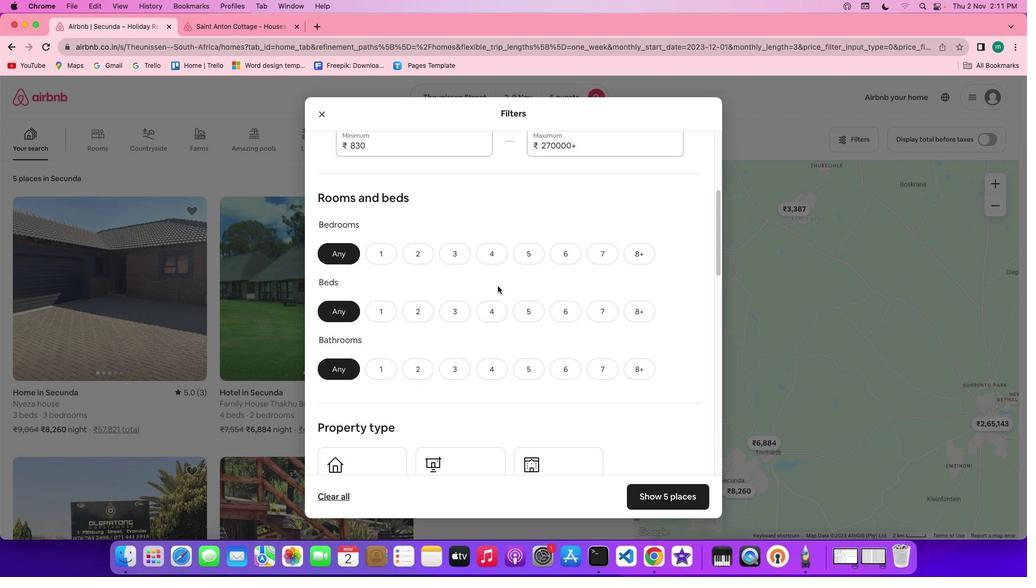 
Action: Mouse scrolled (497, 286) with delta (0, 0)
Screenshot: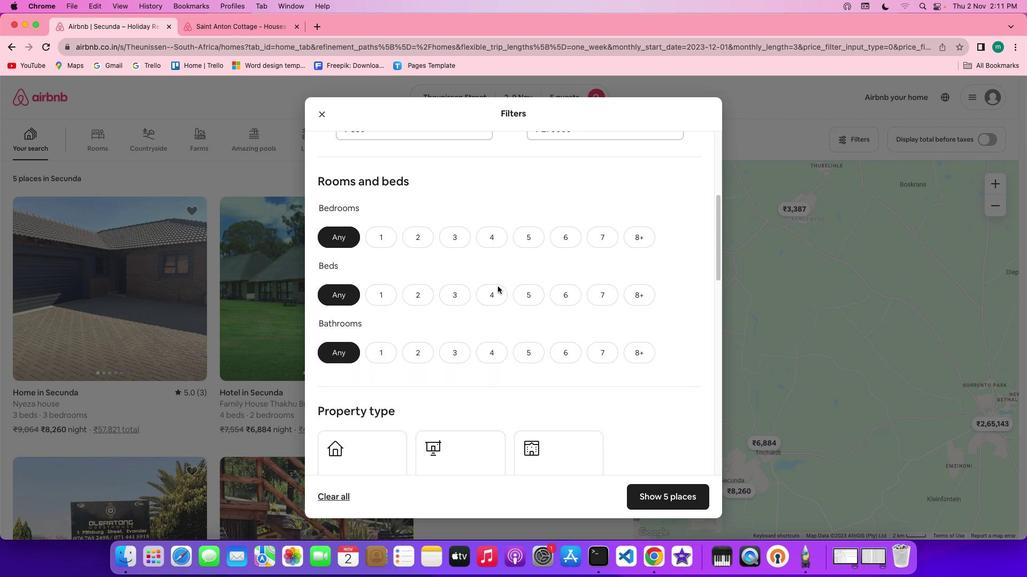 
Action: Mouse scrolled (497, 286) with delta (0, 0)
Screenshot: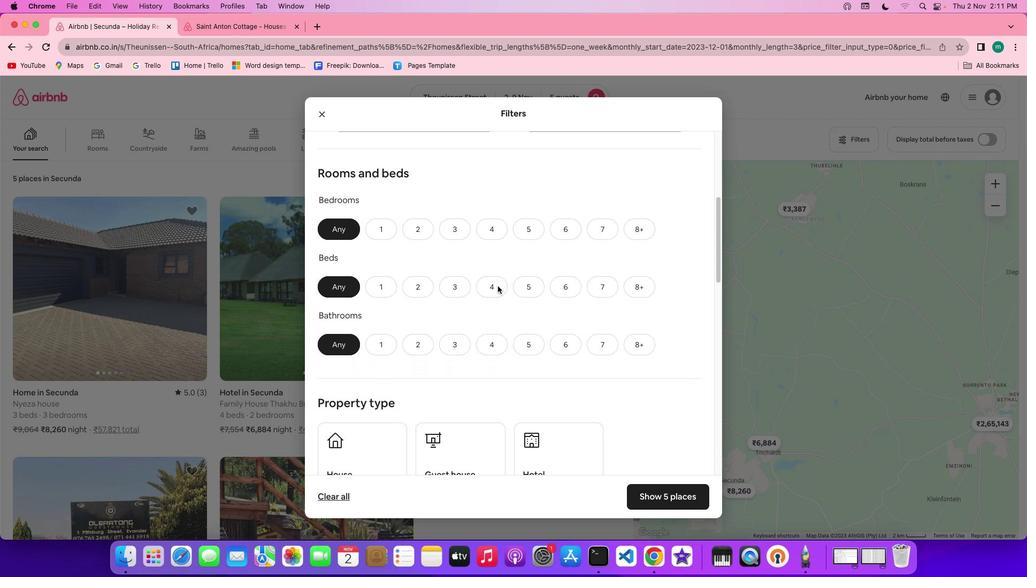 
Action: Mouse scrolled (497, 286) with delta (0, 0)
Screenshot: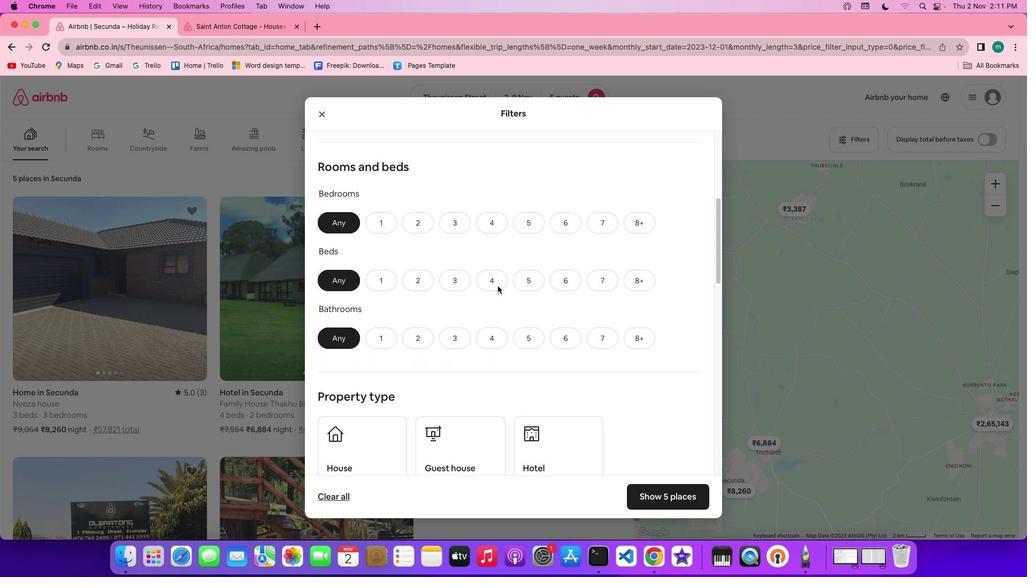 
Action: Mouse scrolled (497, 286) with delta (0, 0)
Screenshot: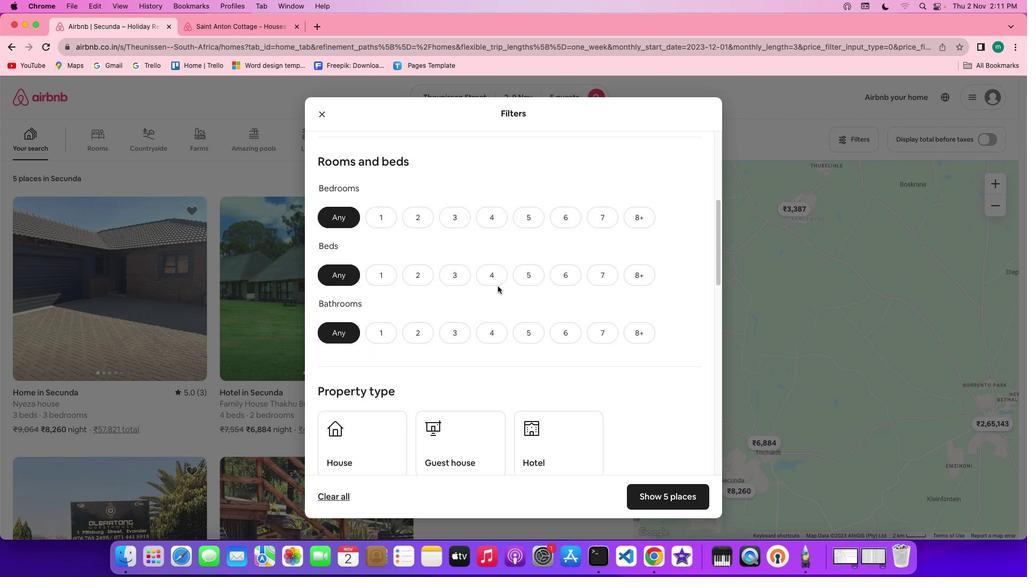
Action: Mouse scrolled (497, 286) with delta (0, 0)
Screenshot: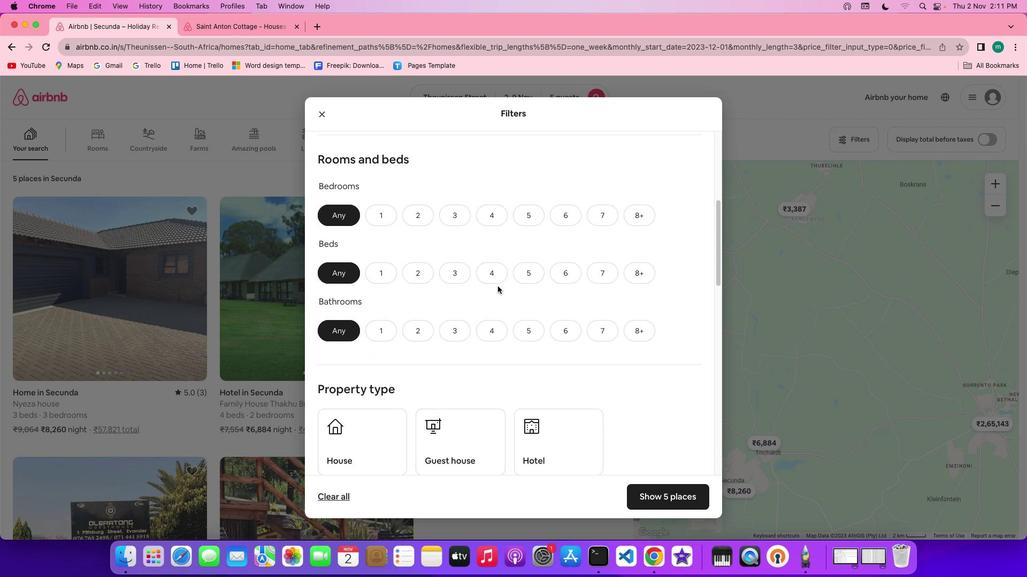 
Action: Mouse scrolled (497, 286) with delta (0, 0)
Screenshot: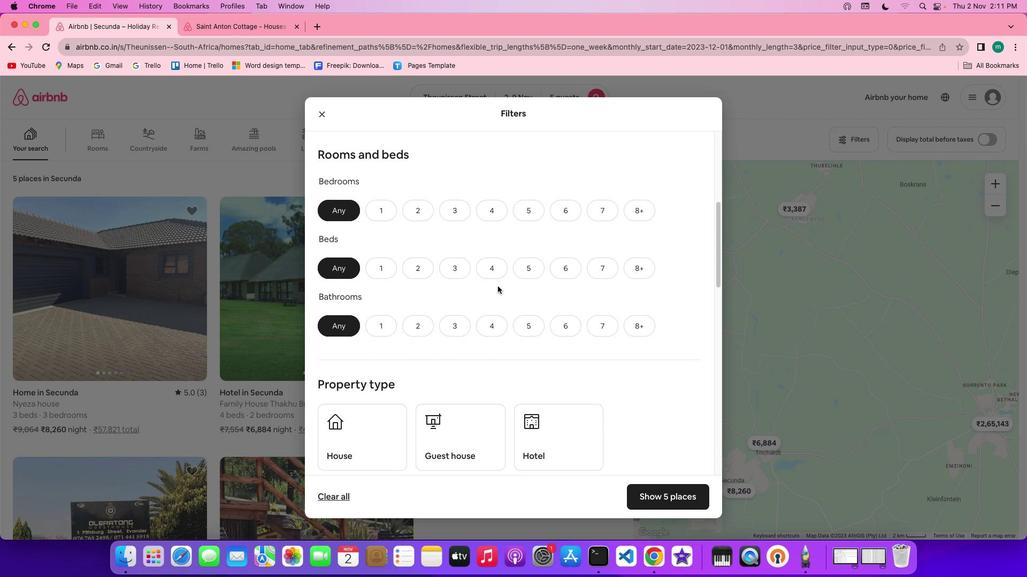 
Action: Mouse scrolled (497, 286) with delta (0, 0)
Screenshot: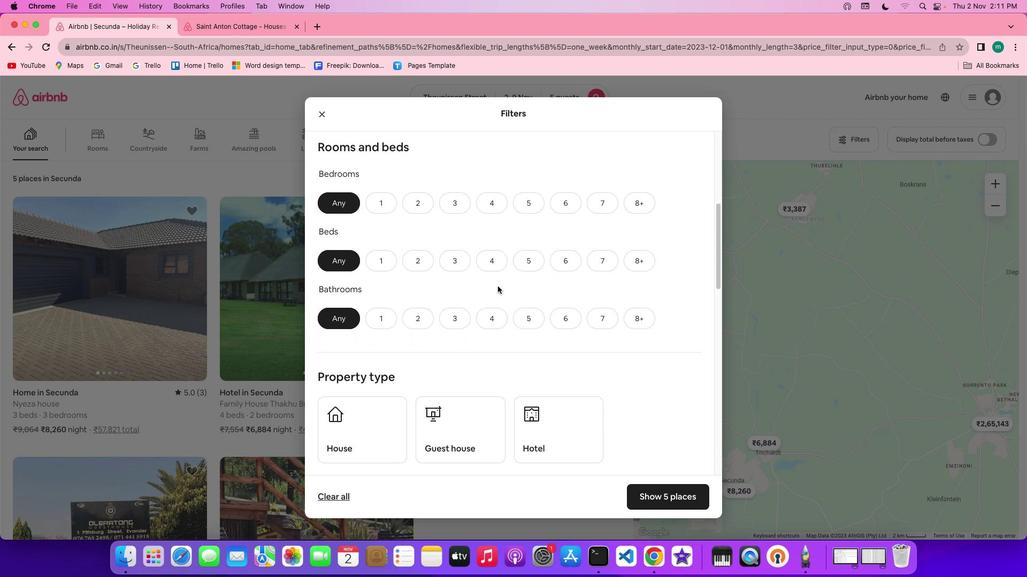 
Action: Mouse moved to (418, 200)
Screenshot: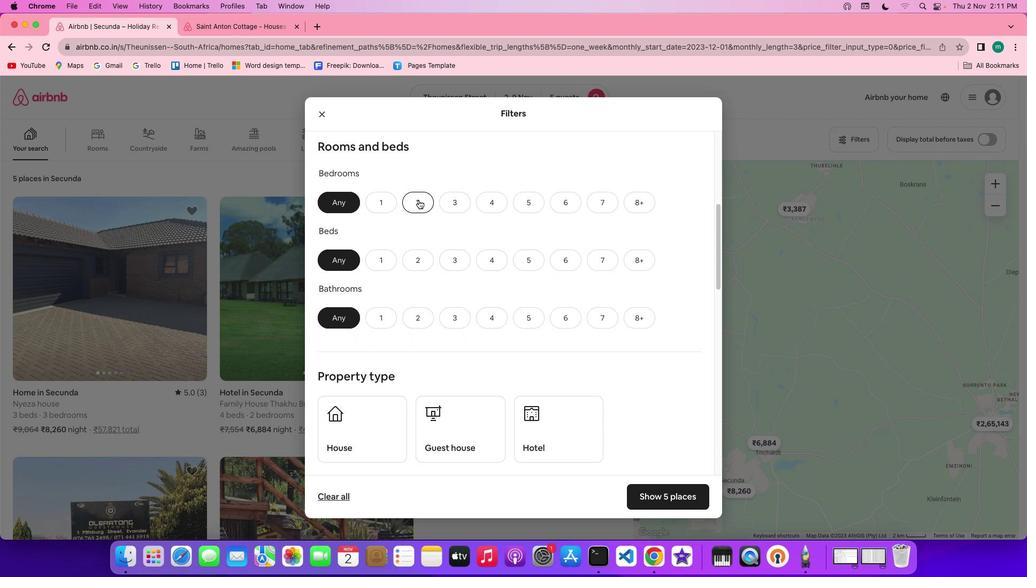 
Action: Mouse pressed left at (418, 200)
Screenshot: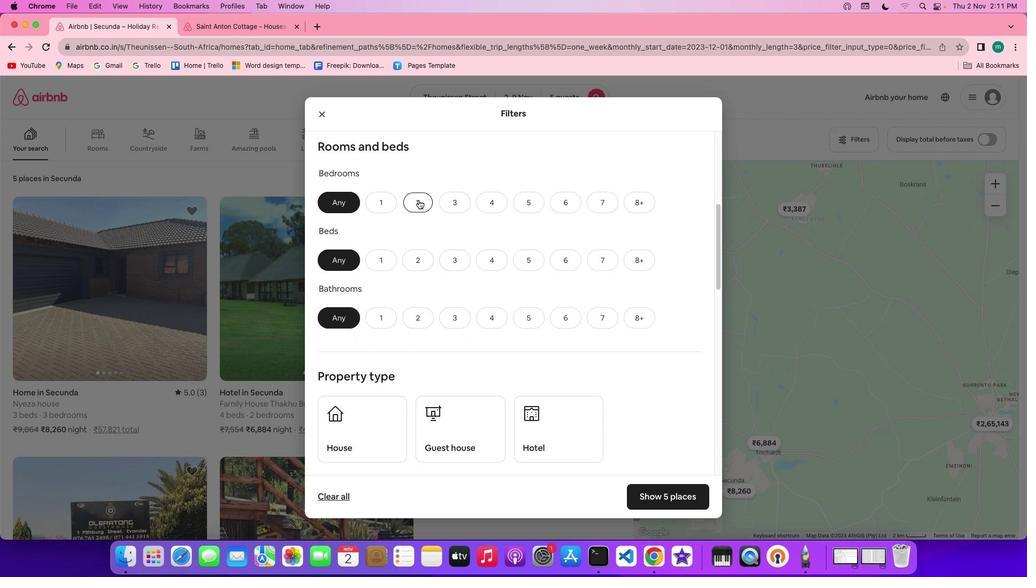 
Action: Mouse moved to (516, 248)
Screenshot: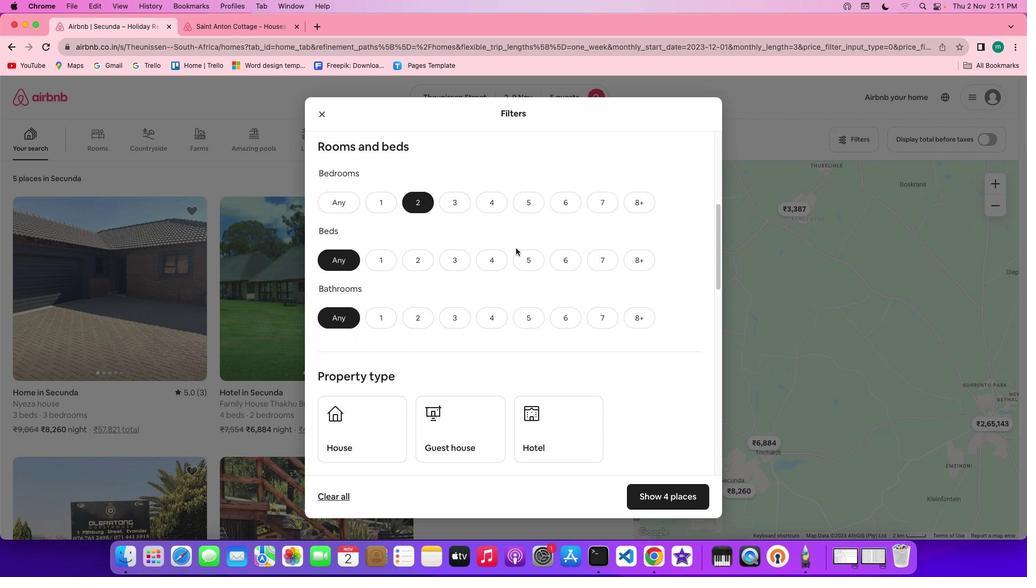 
Action: Mouse scrolled (516, 248) with delta (0, 0)
Screenshot: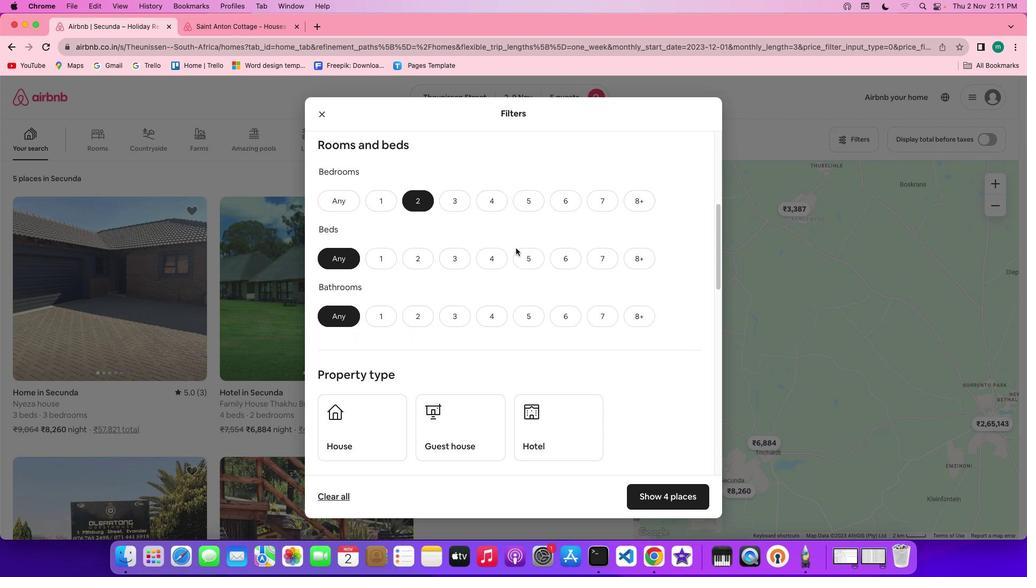 
Action: Mouse scrolled (516, 248) with delta (0, 0)
Screenshot: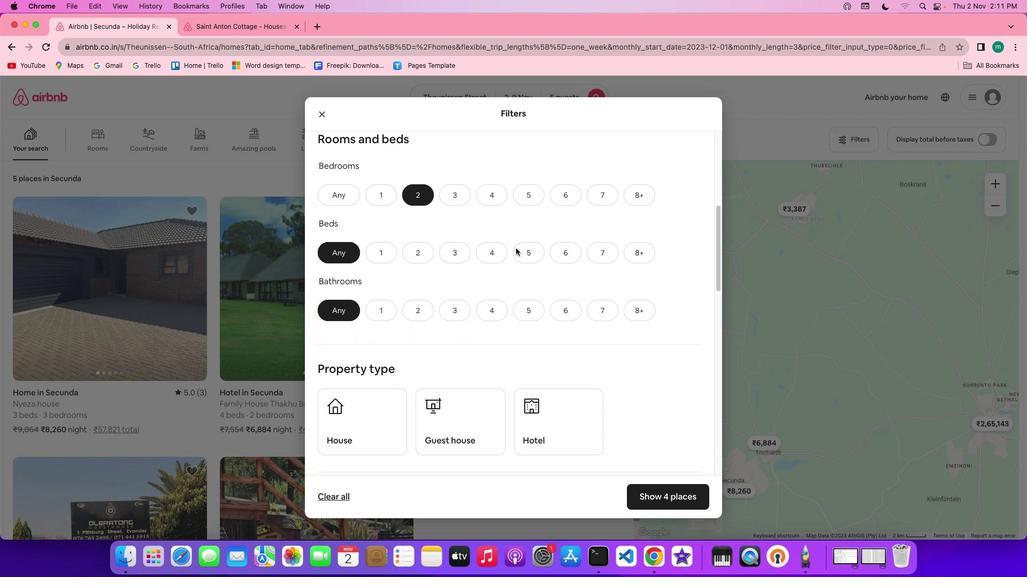 
Action: Mouse scrolled (516, 248) with delta (0, 0)
Screenshot: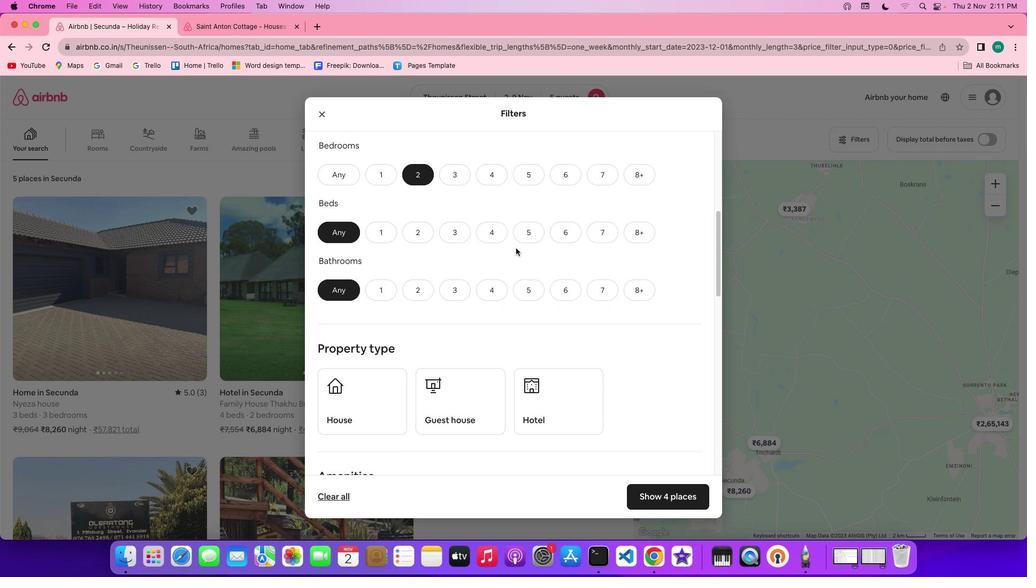 
Action: Mouse moved to (525, 218)
Screenshot: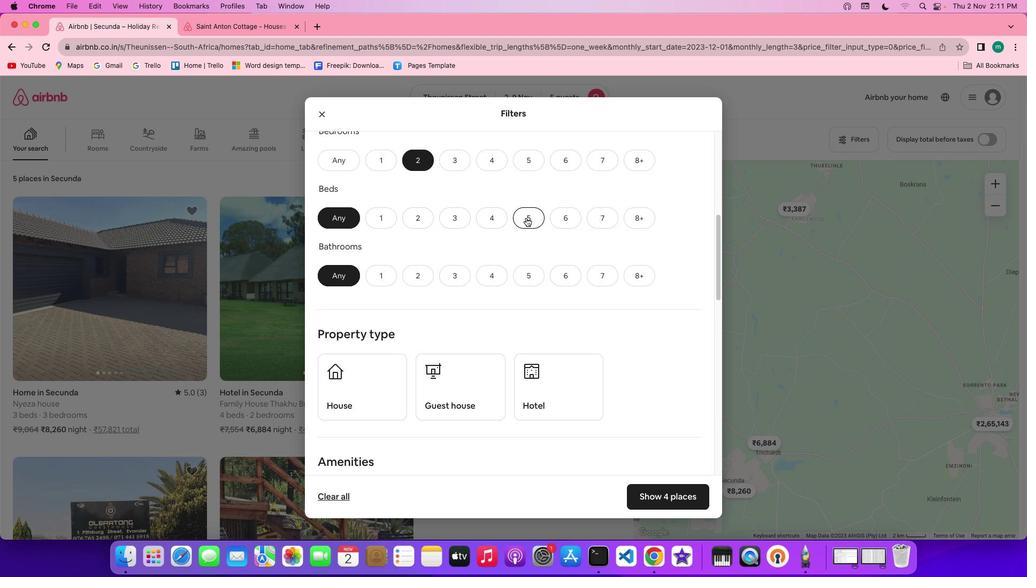 
Action: Mouse pressed left at (525, 218)
Screenshot: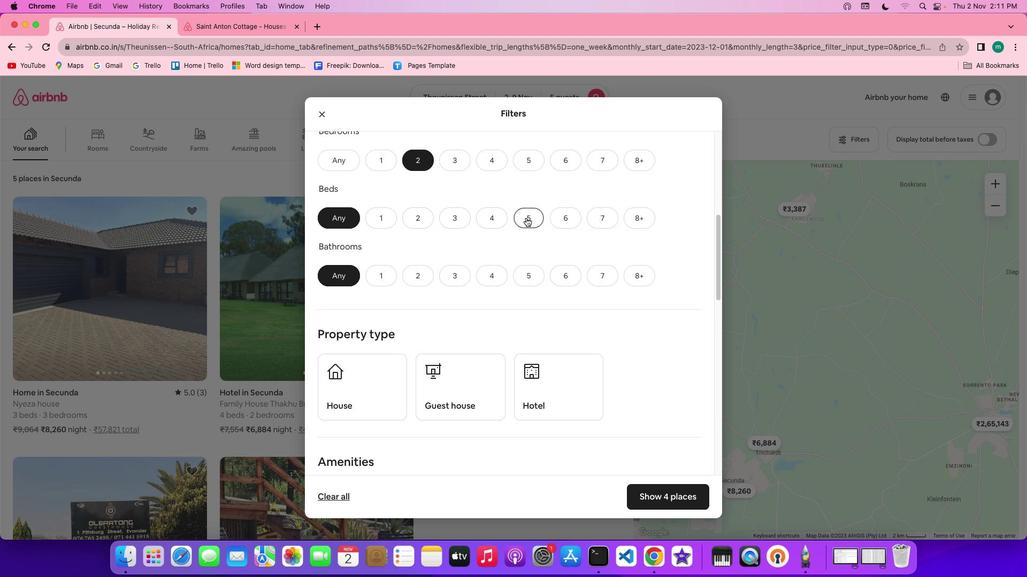 
Action: Mouse moved to (497, 247)
Screenshot: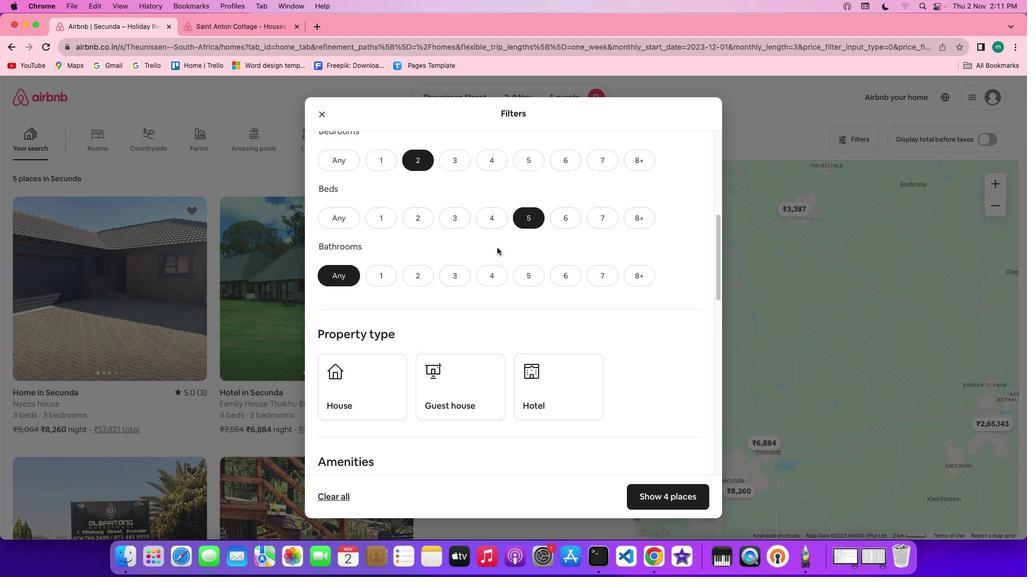 
Action: Mouse scrolled (497, 247) with delta (0, 0)
Screenshot: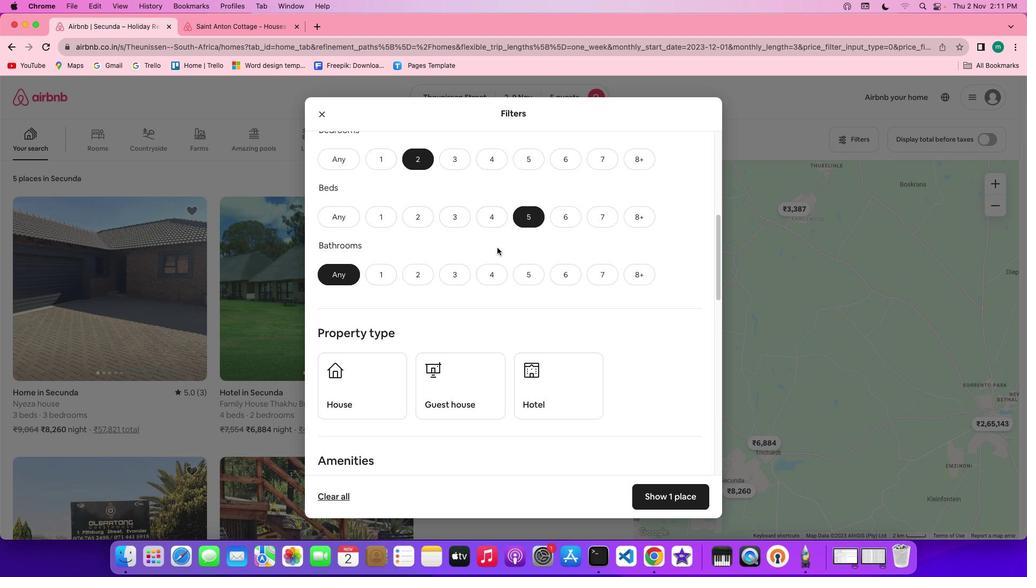 
Action: Mouse scrolled (497, 247) with delta (0, 0)
Screenshot: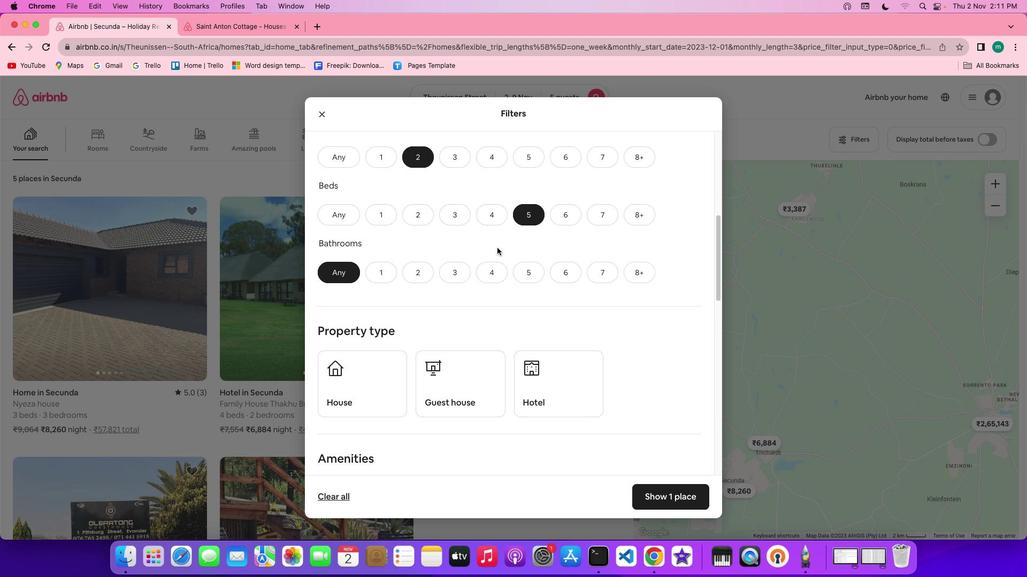 
Action: Mouse scrolled (497, 247) with delta (0, -1)
Screenshot: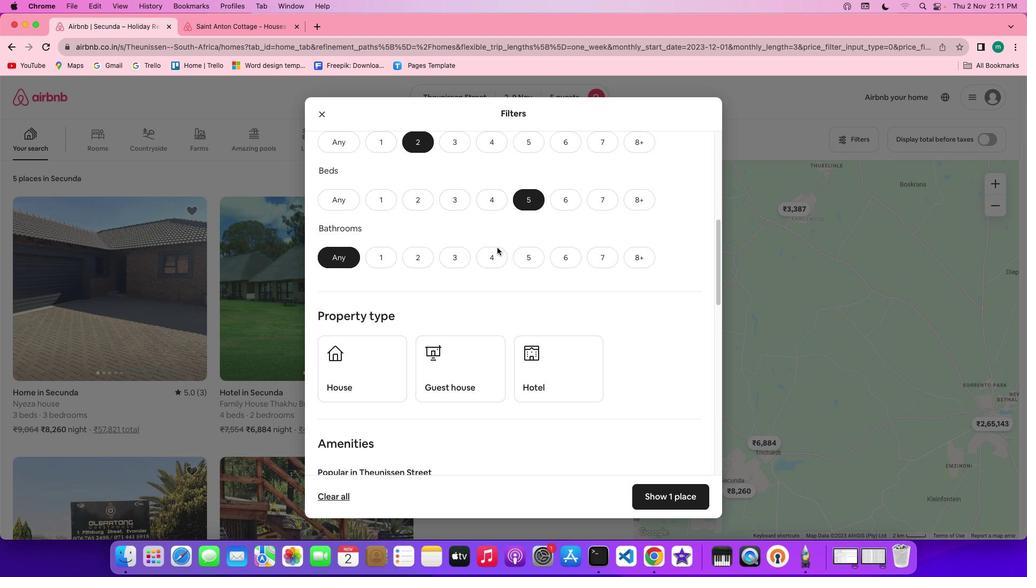 
Action: Mouse scrolled (497, 247) with delta (0, 0)
Screenshot: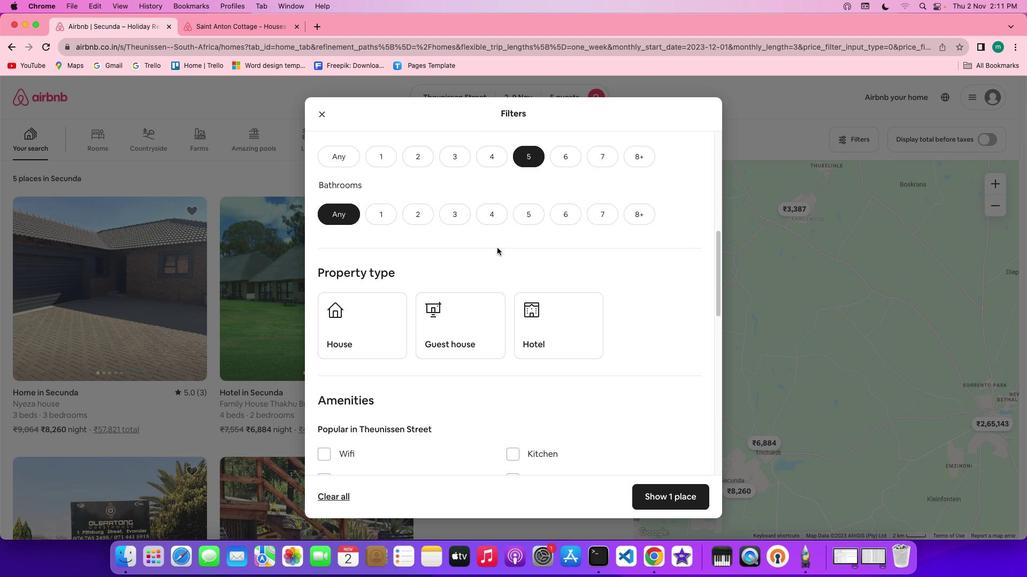 
Action: Mouse scrolled (497, 247) with delta (0, 0)
Screenshot: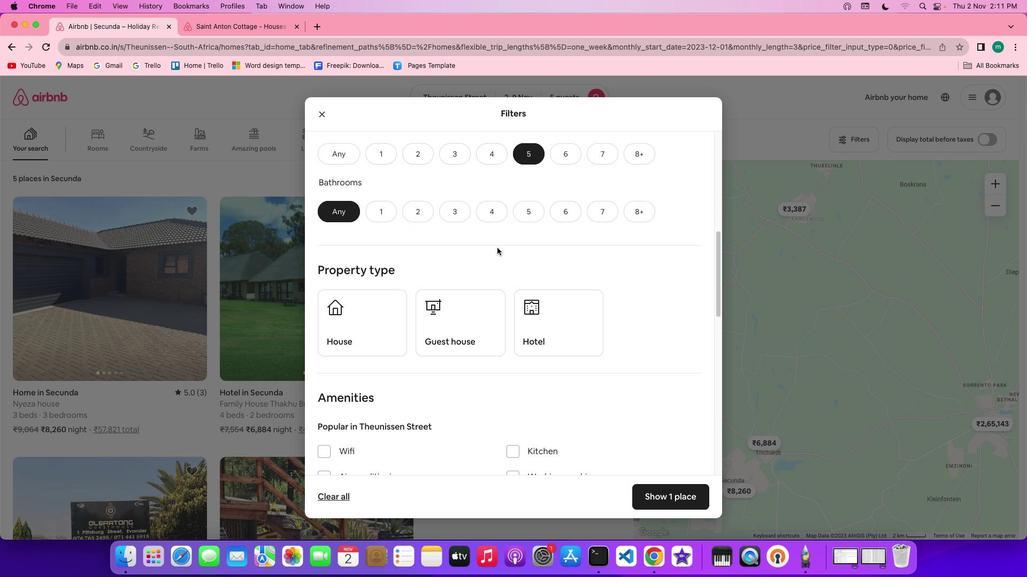 
Action: Mouse moved to (416, 205)
Screenshot: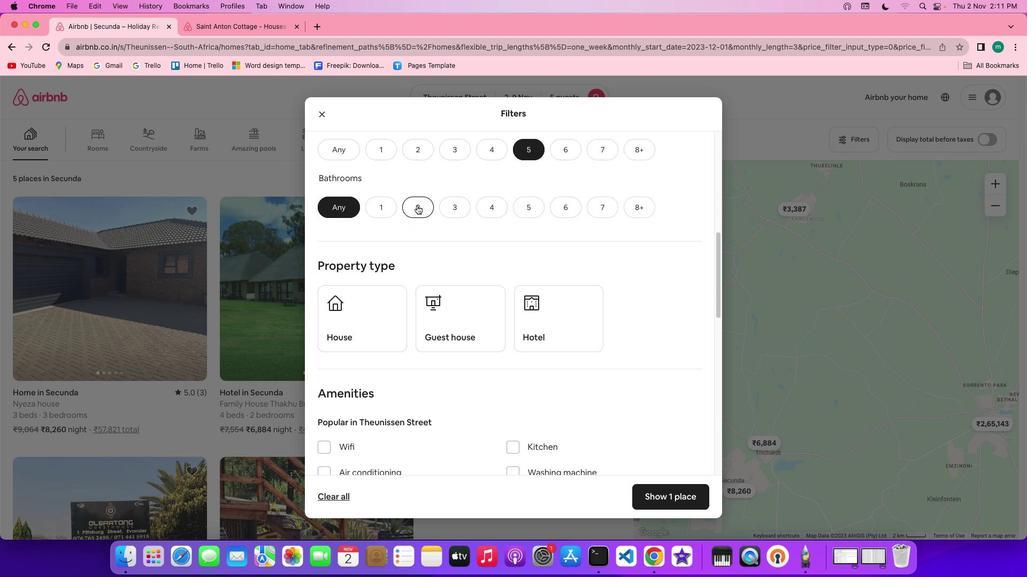 
Action: Mouse pressed left at (416, 205)
Screenshot: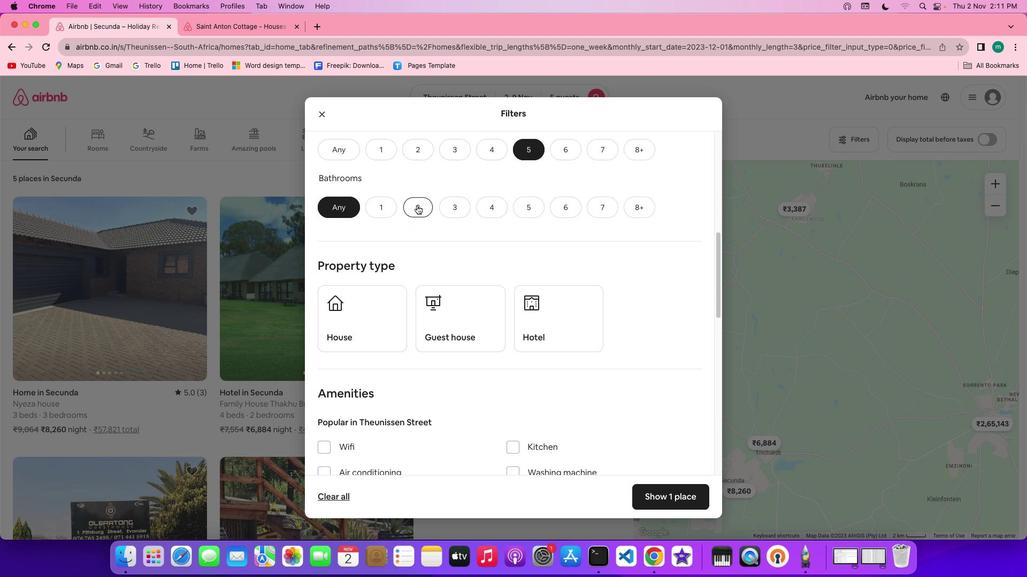 
Action: Mouse moved to (578, 270)
Screenshot: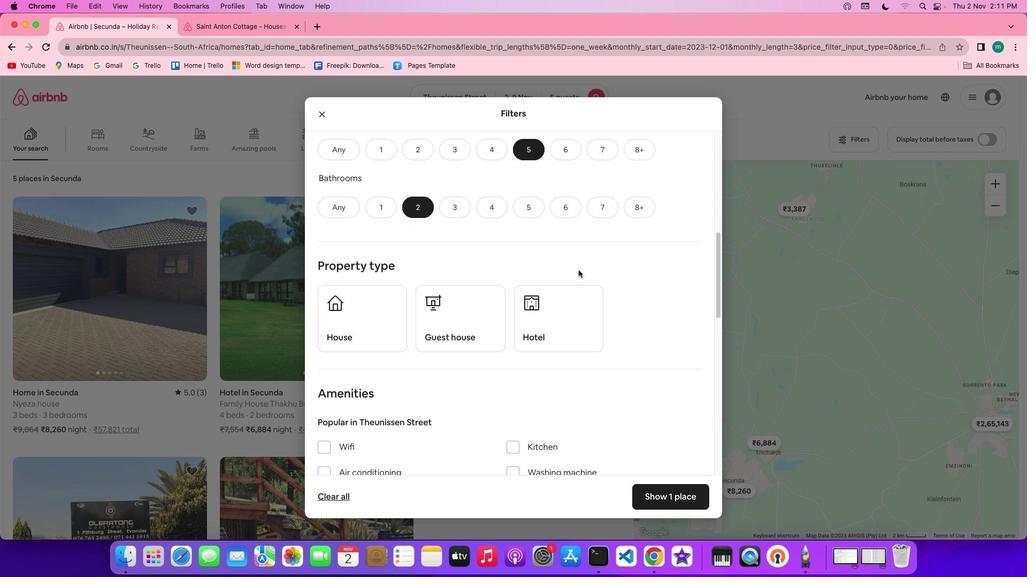 
Action: Mouse scrolled (578, 270) with delta (0, 0)
Screenshot: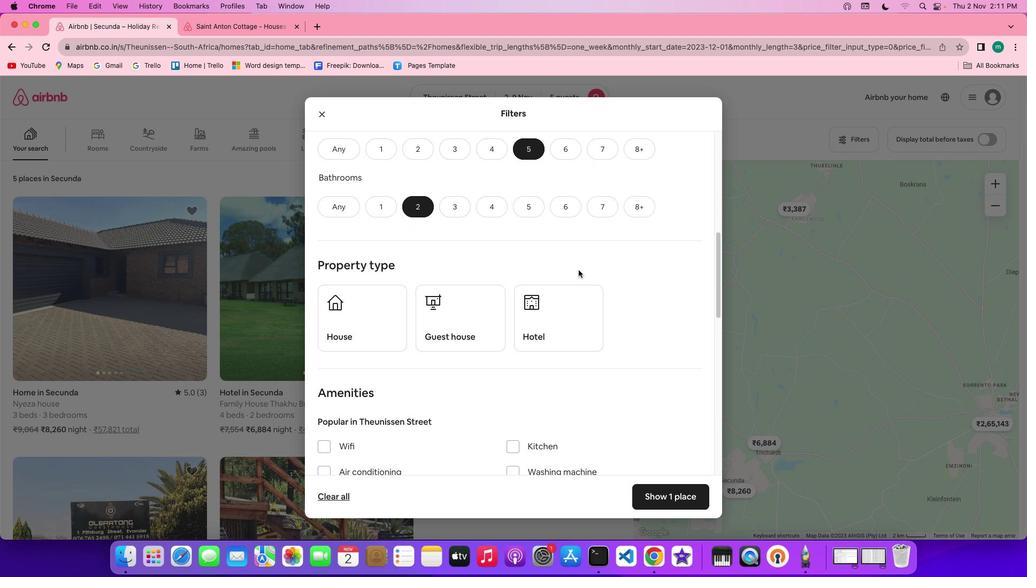 
Action: Mouse scrolled (578, 270) with delta (0, 0)
Screenshot: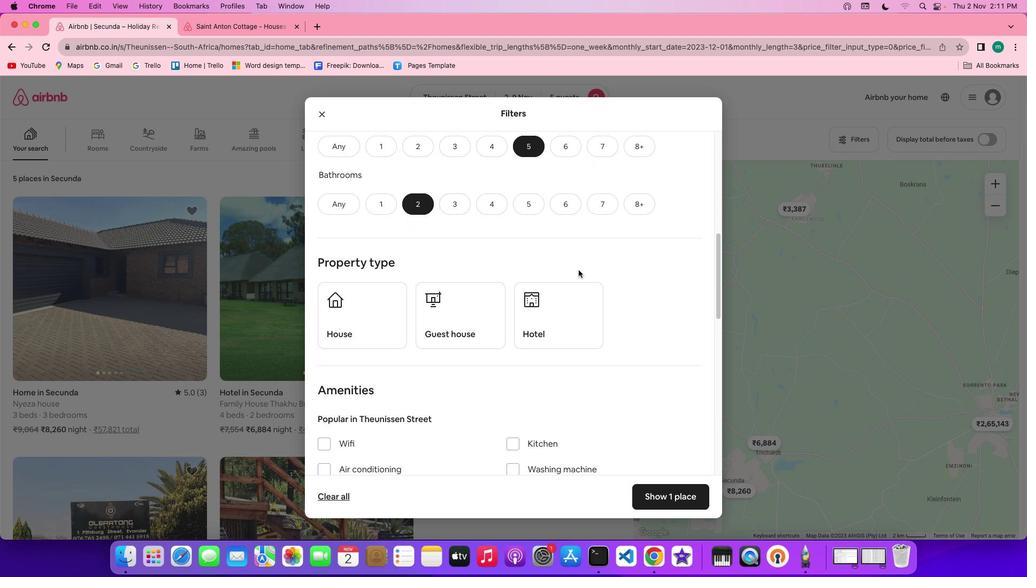 
Action: Mouse scrolled (578, 270) with delta (0, 0)
Screenshot: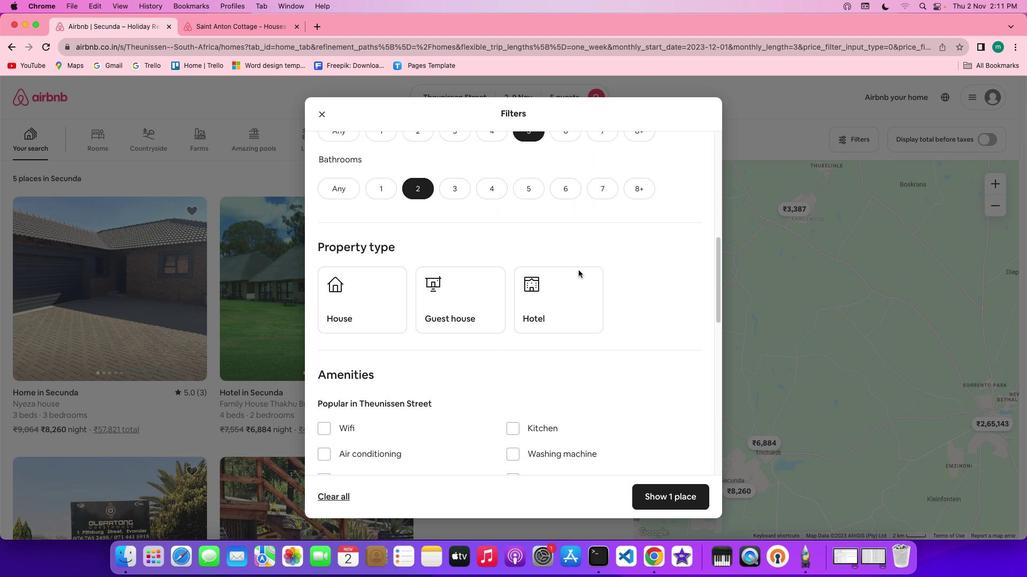 
Action: Mouse scrolled (578, 270) with delta (0, 0)
Screenshot: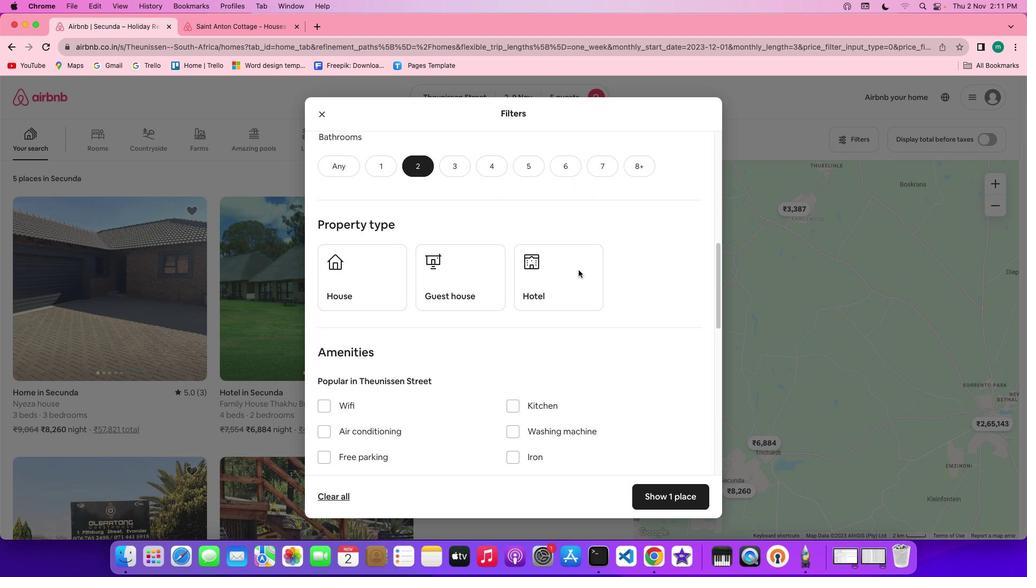 
Action: Mouse scrolled (578, 270) with delta (0, 0)
Screenshot: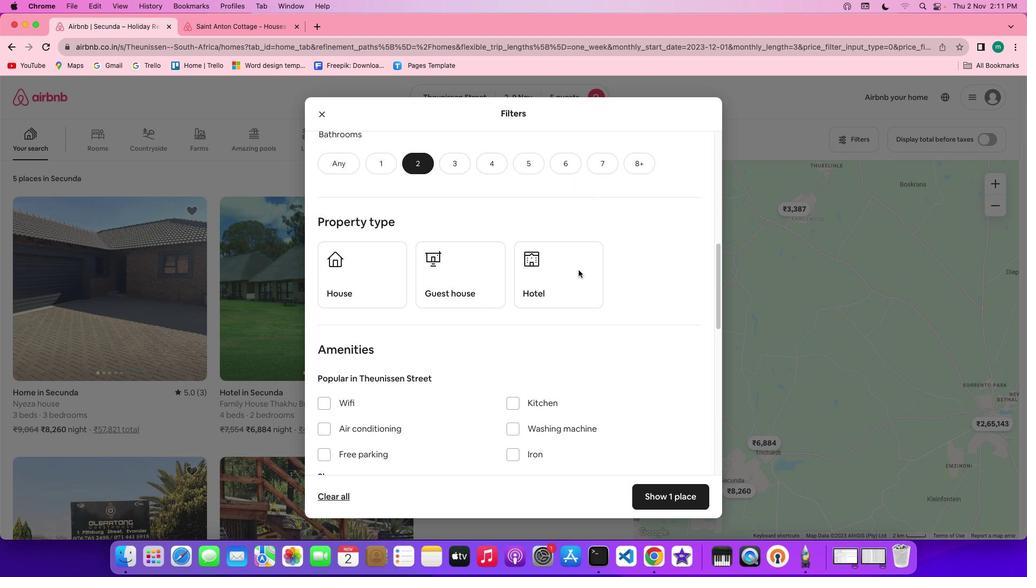 
Action: Mouse scrolled (578, 270) with delta (0, 0)
Screenshot: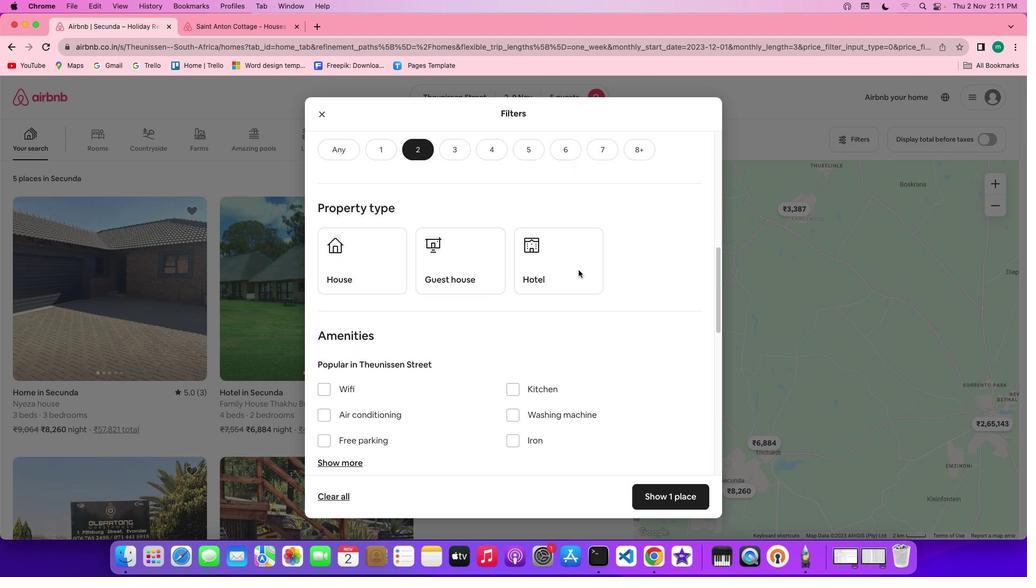 
Action: Mouse scrolled (578, 270) with delta (0, 0)
Screenshot: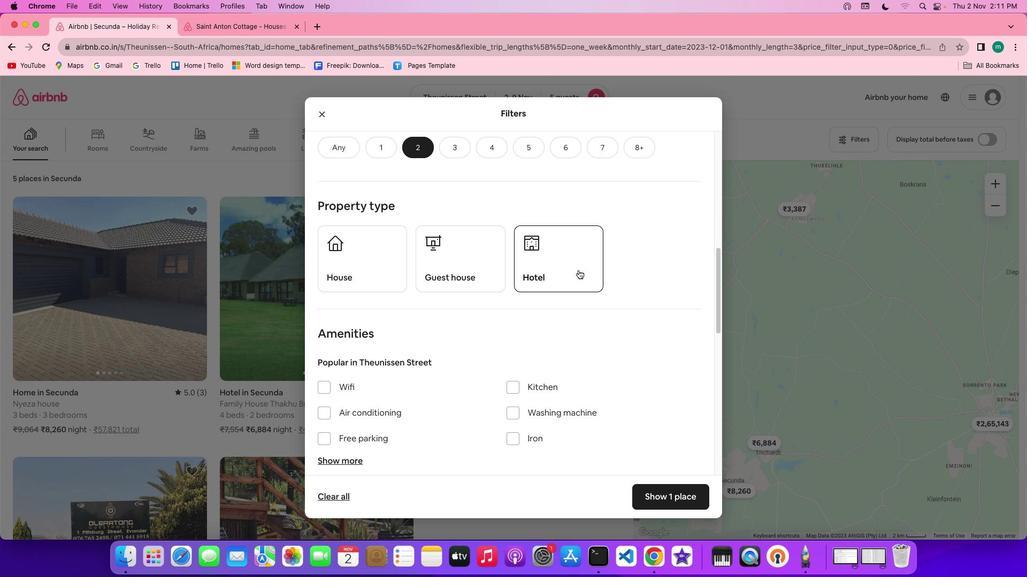 
Action: Mouse scrolled (578, 270) with delta (0, 0)
Screenshot: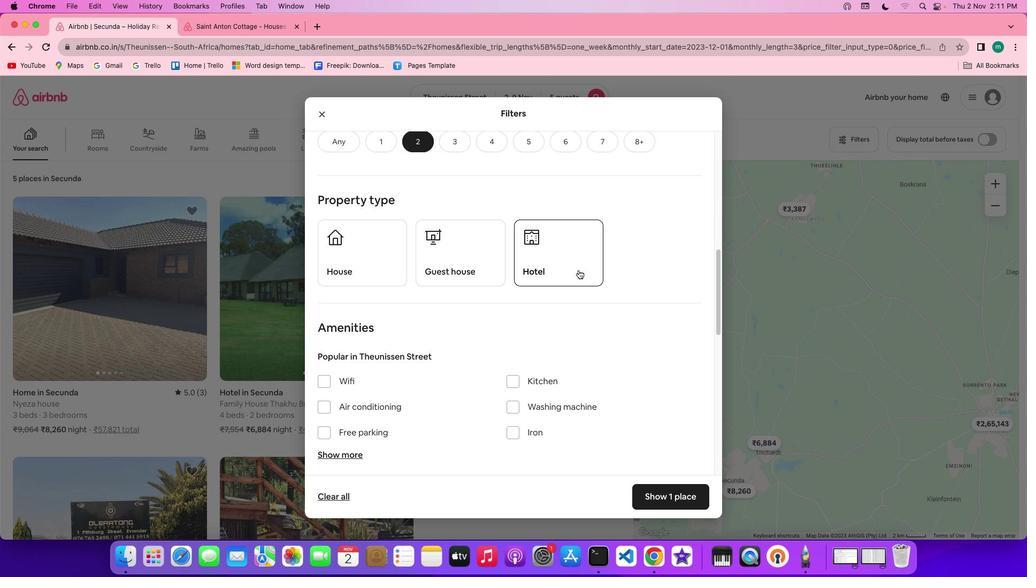 
Action: Mouse scrolled (578, 270) with delta (0, 0)
Screenshot: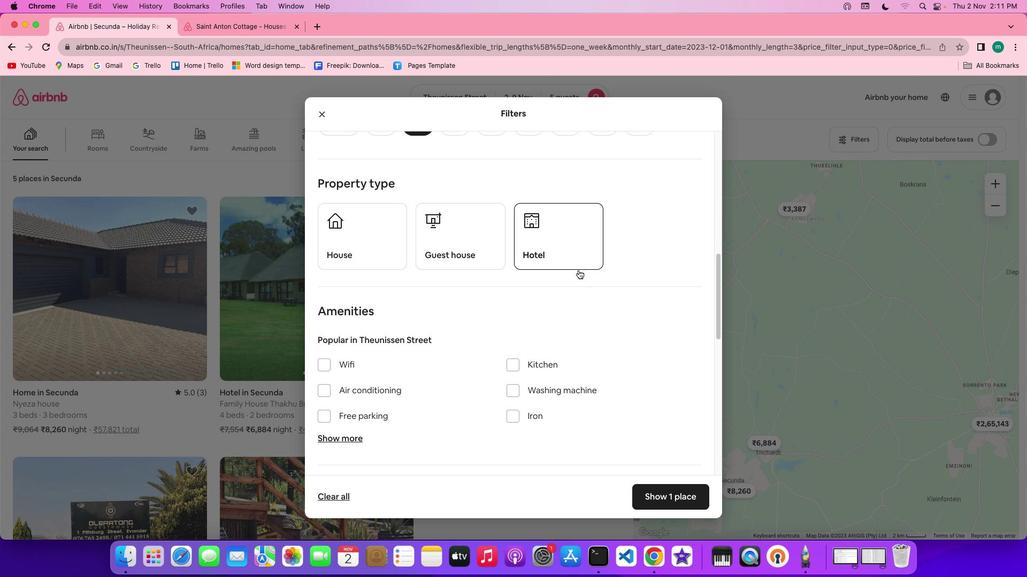
Action: Mouse scrolled (578, 270) with delta (0, 0)
Screenshot: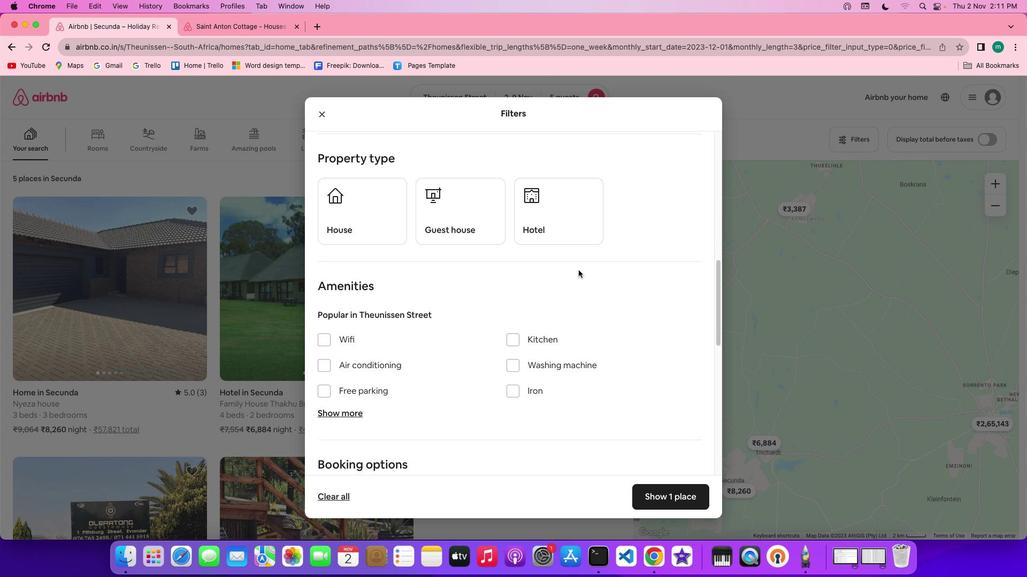 
Action: Mouse scrolled (578, 270) with delta (0, 0)
Screenshot: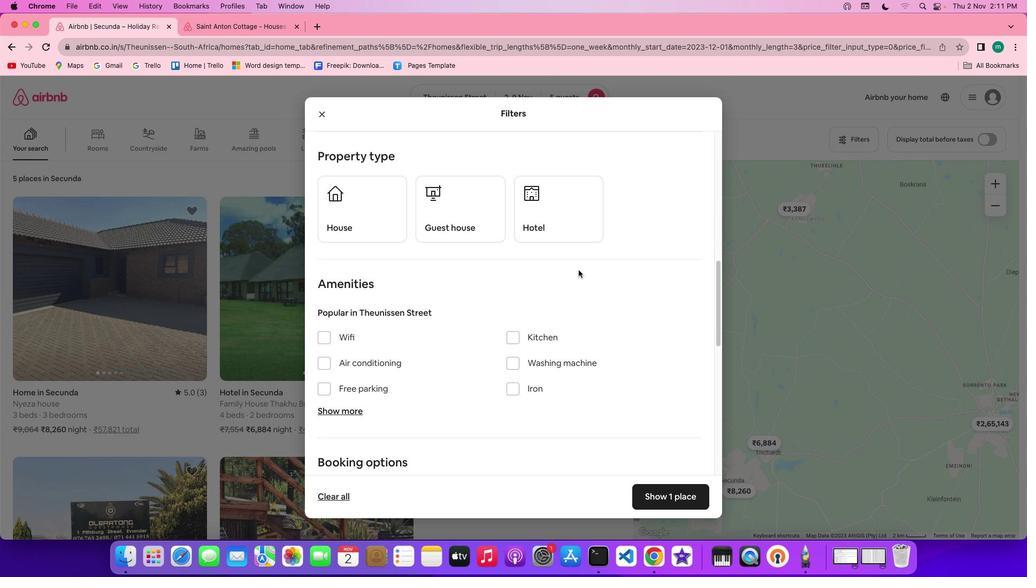 
Action: Mouse scrolled (578, 270) with delta (0, 0)
Screenshot: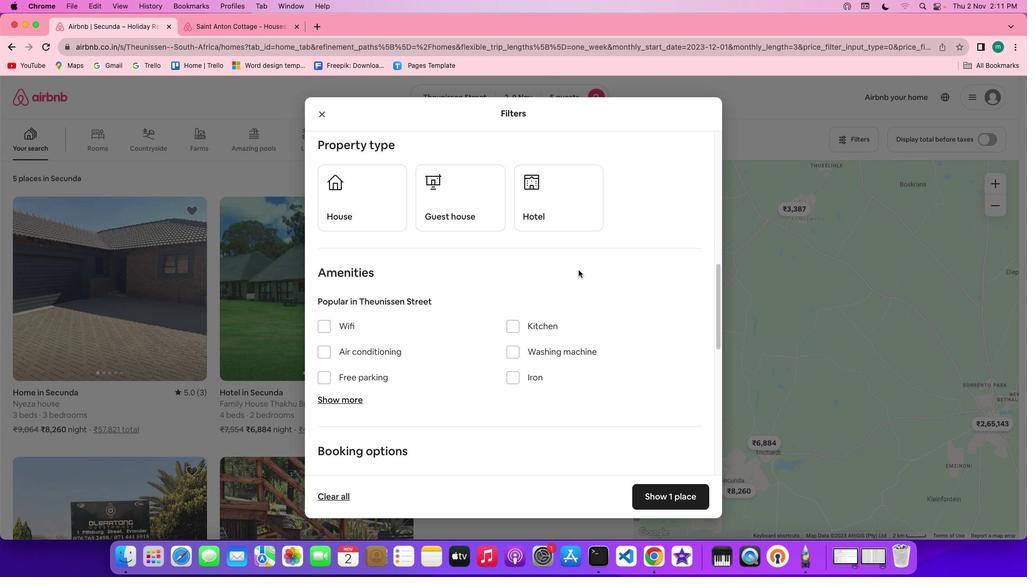 
Action: Mouse moved to (628, 259)
Screenshot: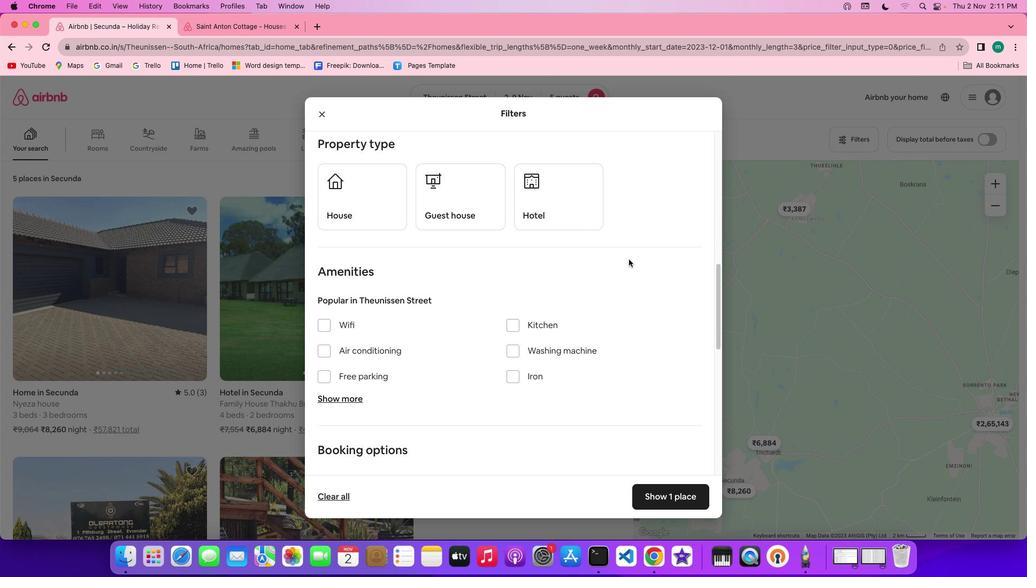 
Action: Mouse scrolled (628, 259) with delta (0, 0)
Screenshot: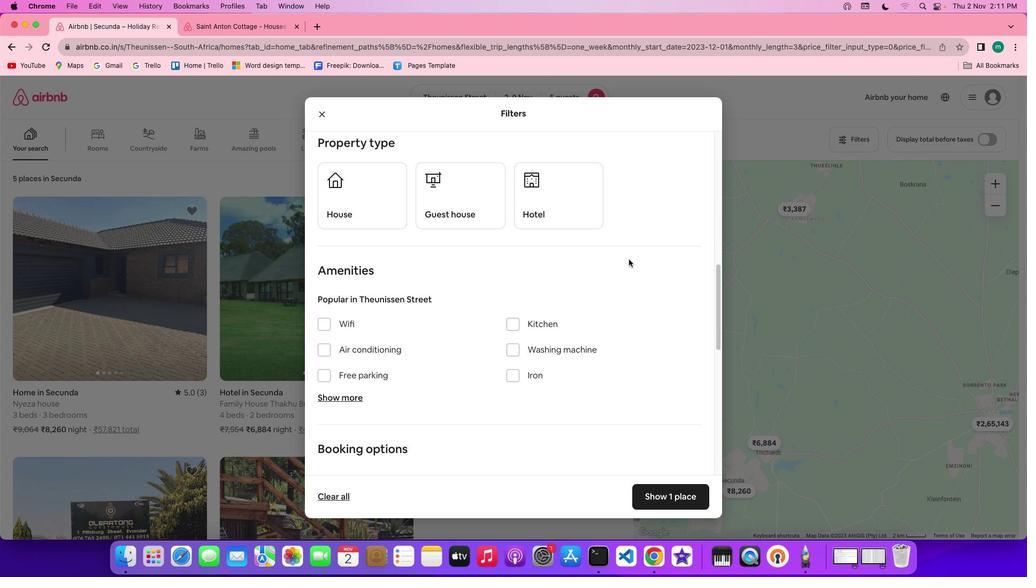 
Action: Mouse scrolled (628, 259) with delta (0, 0)
Screenshot: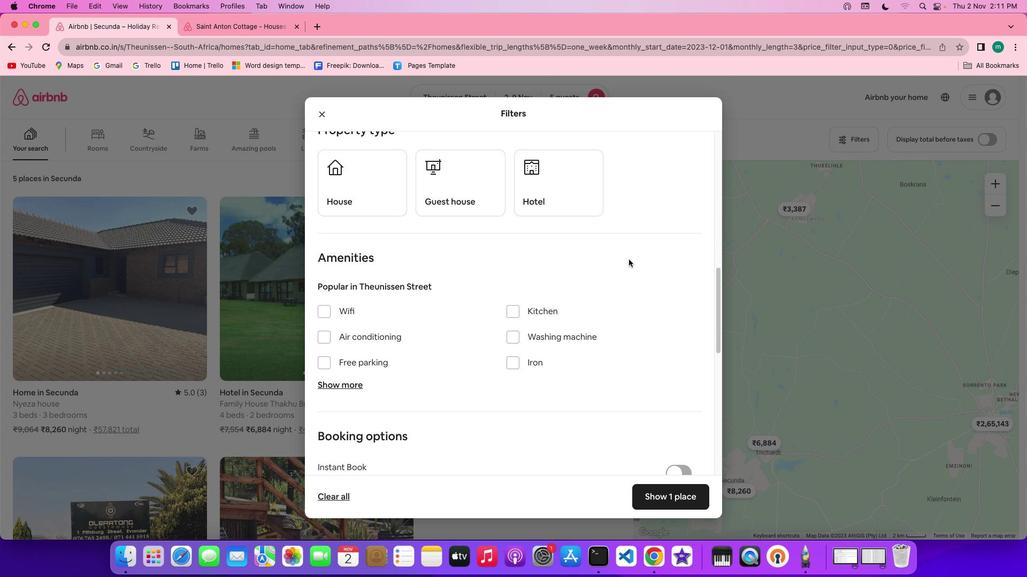 
Action: Mouse scrolled (628, 259) with delta (0, -1)
Screenshot: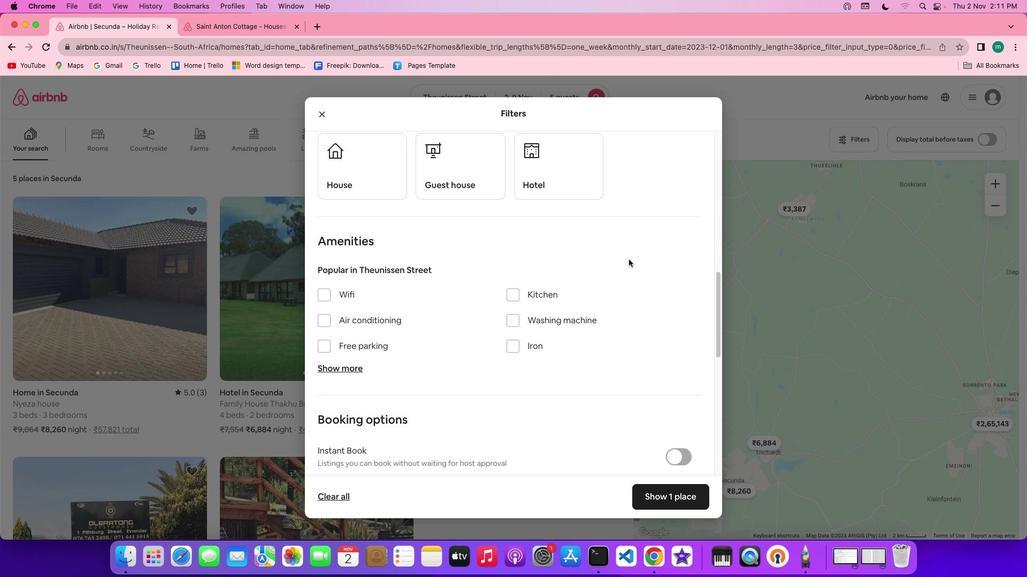 
Action: Mouse scrolled (628, 259) with delta (0, -1)
Screenshot: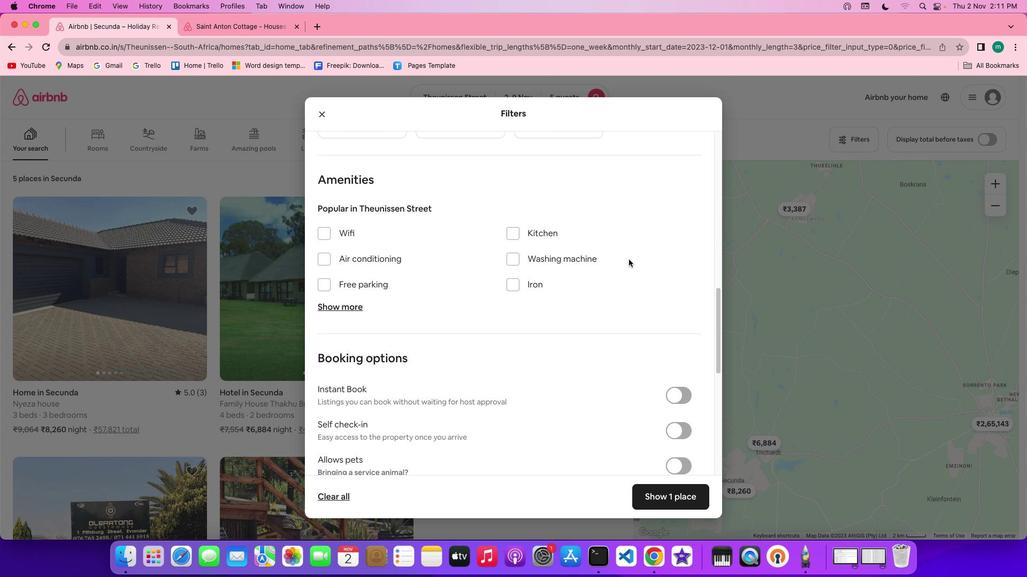 
Action: Mouse moved to (628, 262)
Screenshot: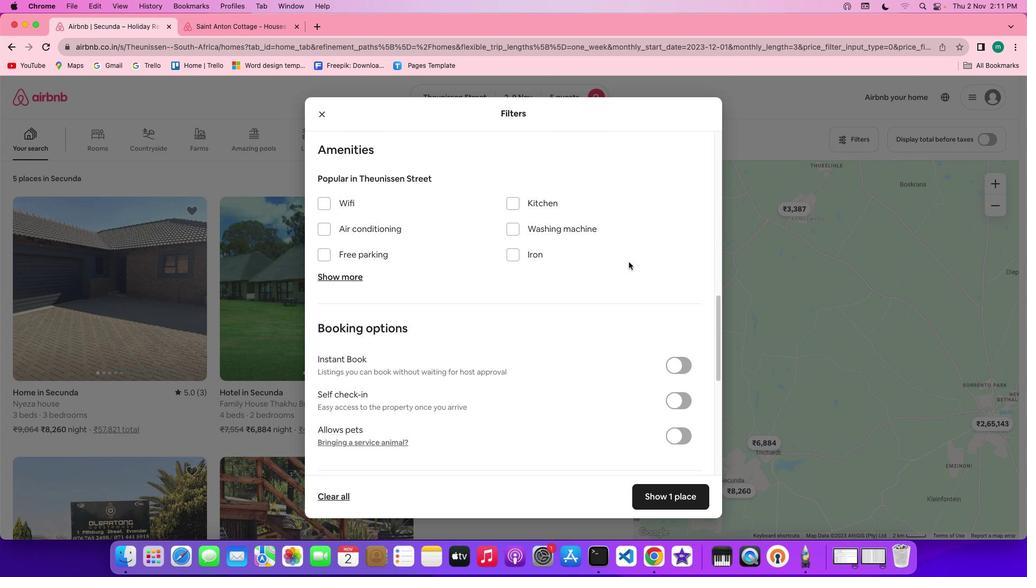 
Action: Mouse scrolled (628, 262) with delta (0, 0)
Screenshot: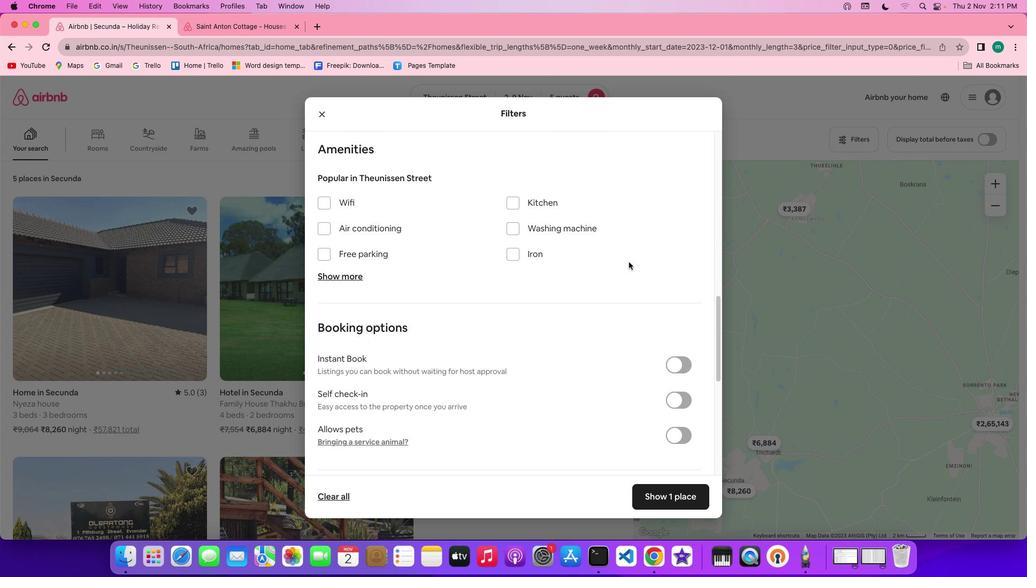 
Action: Mouse scrolled (628, 262) with delta (0, 0)
Screenshot: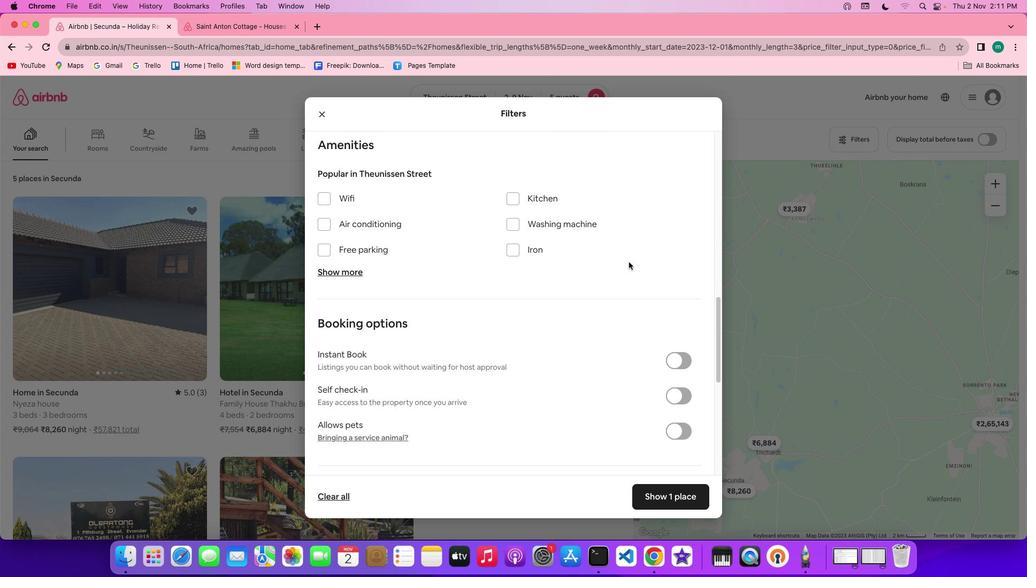 
Action: Mouse moved to (628, 262)
Screenshot: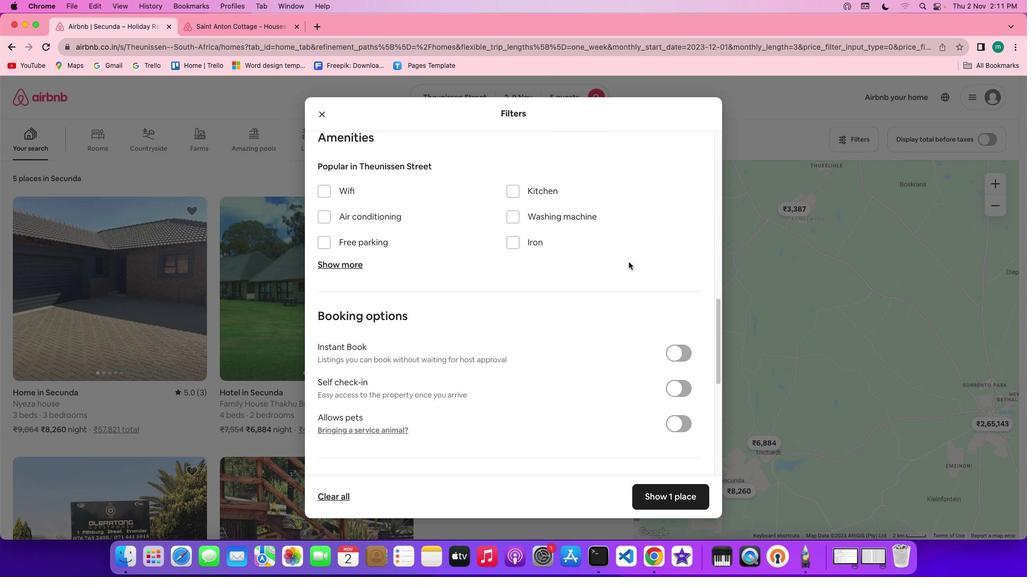 
Action: Mouse scrolled (628, 262) with delta (0, 0)
Screenshot: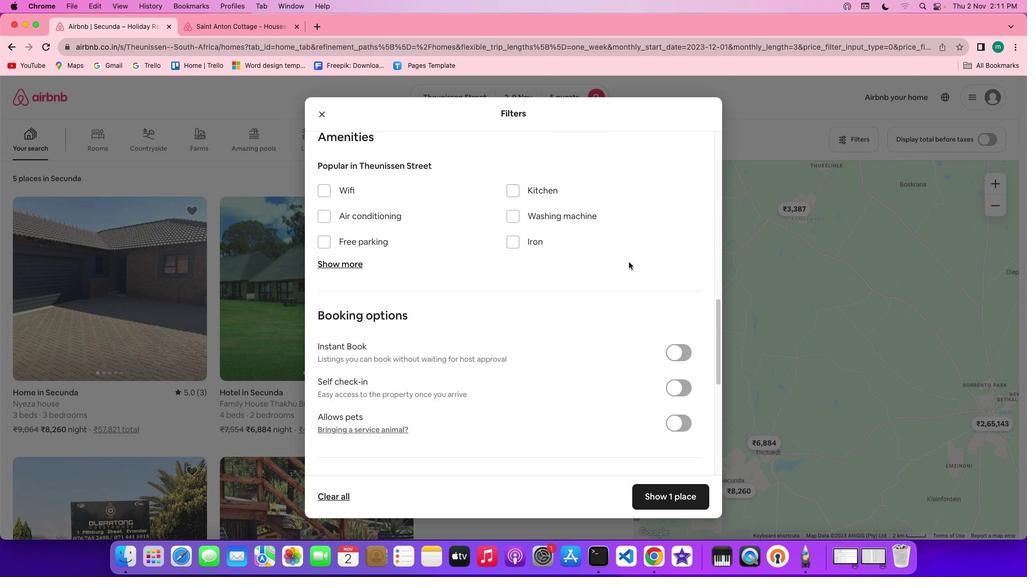 
Action: Mouse scrolled (628, 262) with delta (0, 0)
Screenshot: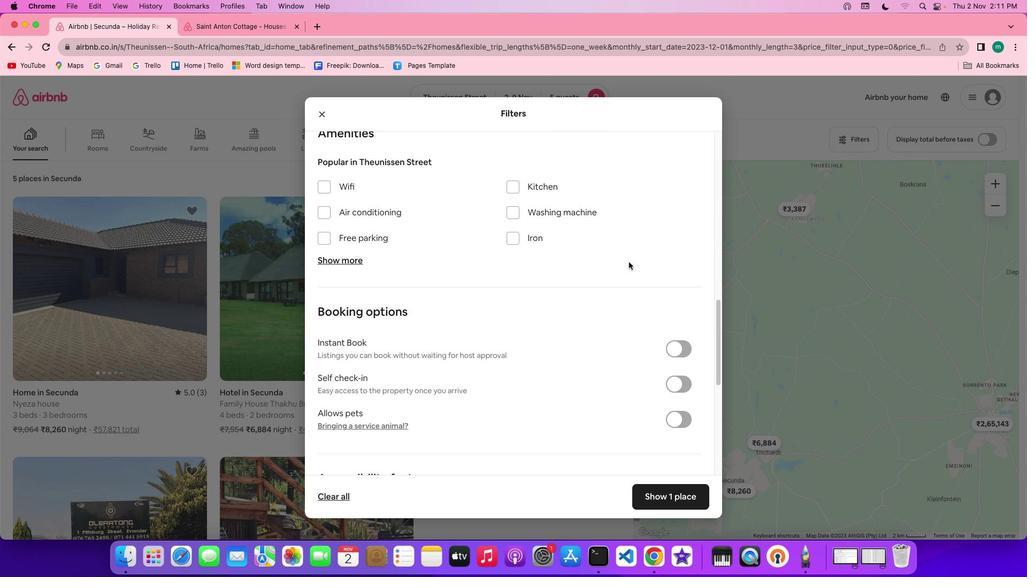 
Action: Mouse scrolled (628, 262) with delta (0, 0)
Screenshot: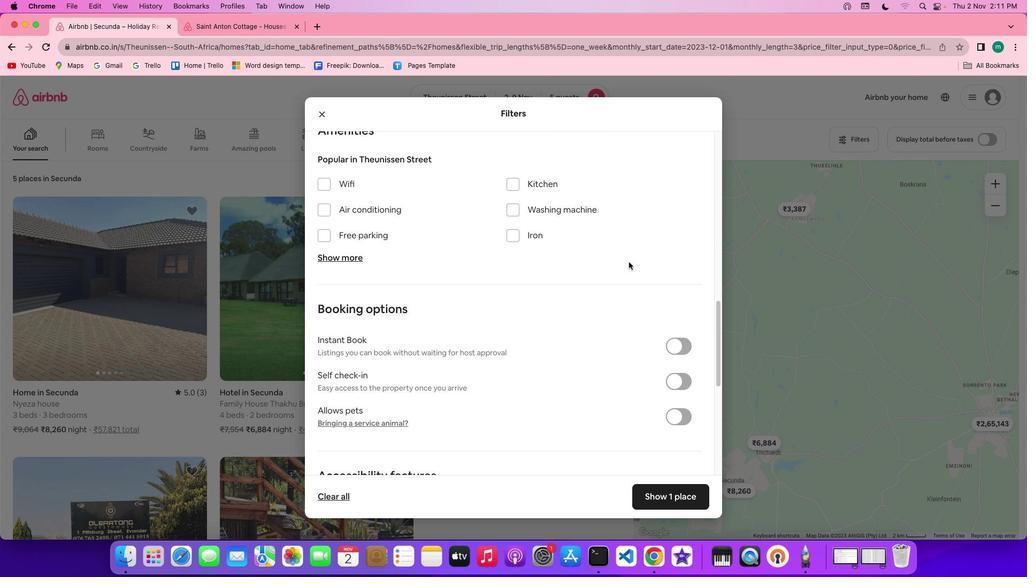
Action: Mouse scrolled (628, 262) with delta (0, 0)
Screenshot: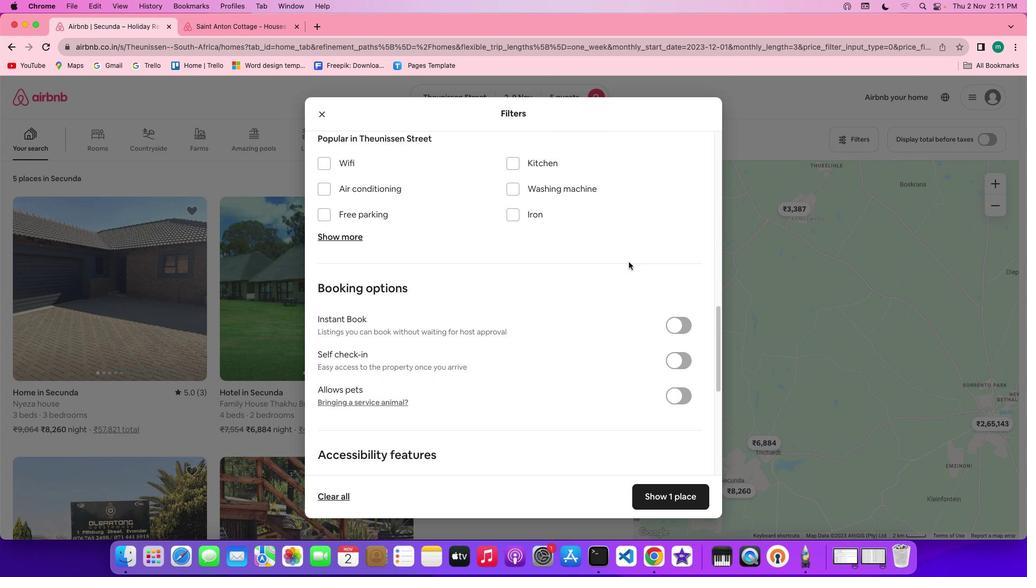 
Action: Mouse moved to (628, 263)
Screenshot: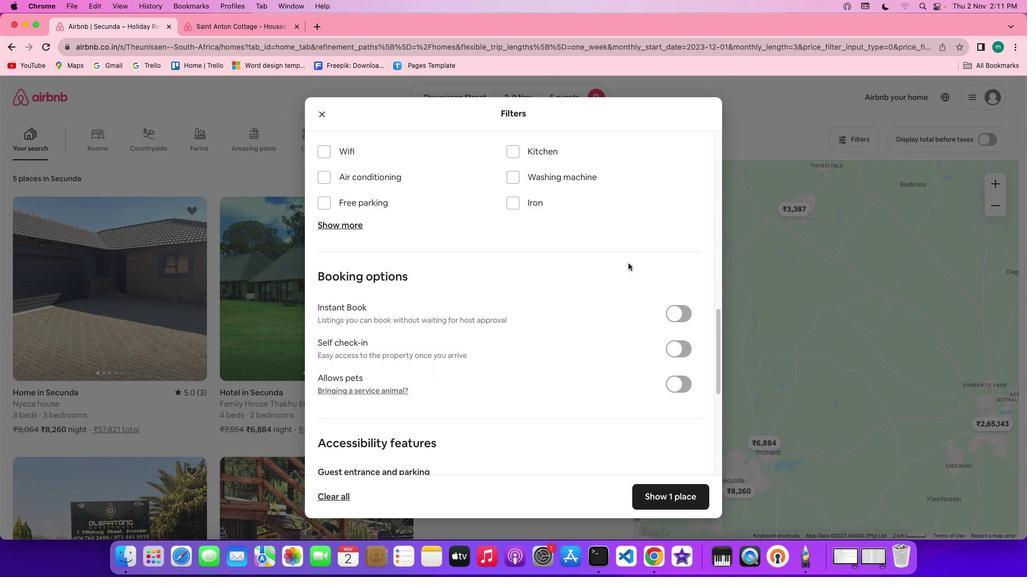 
Action: Mouse scrolled (628, 263) with delta (0, 0)
Screenshot: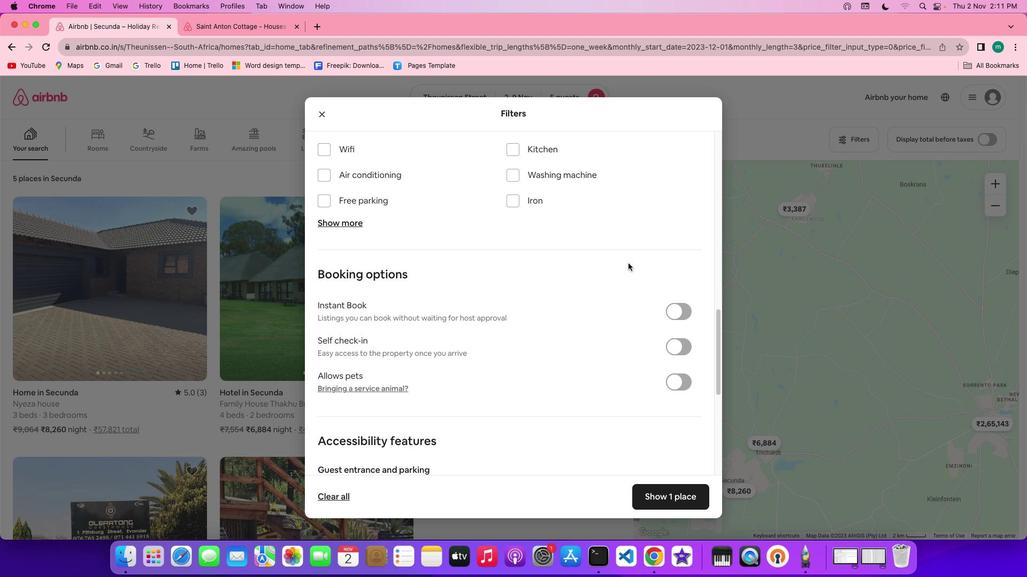 
Action: Mouse scrolled (628, 263) with delta (0, 0)
Screenshot: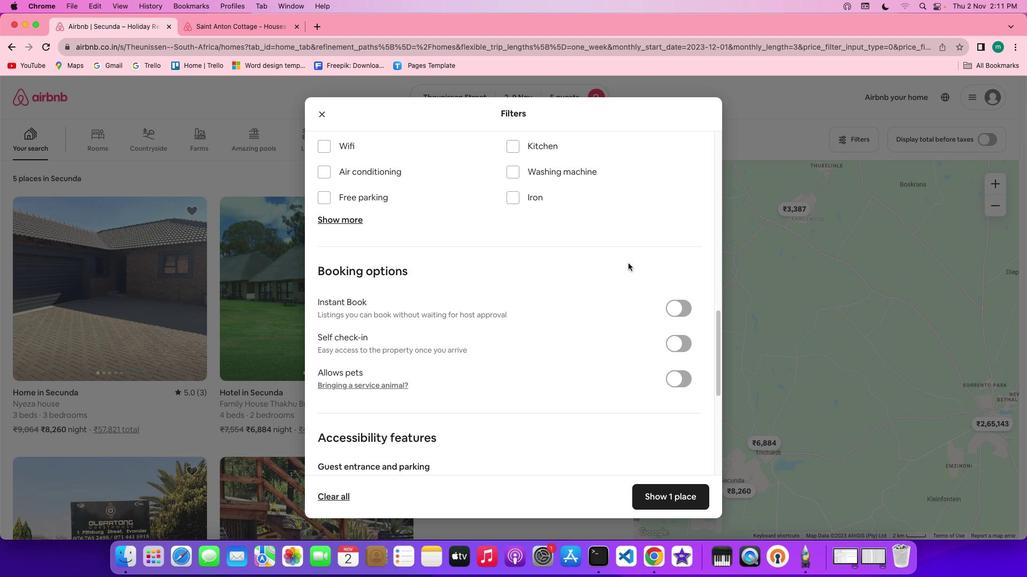 
Action: Mouse scrolled (628, 263) with delta (0, 0)
Screenshot: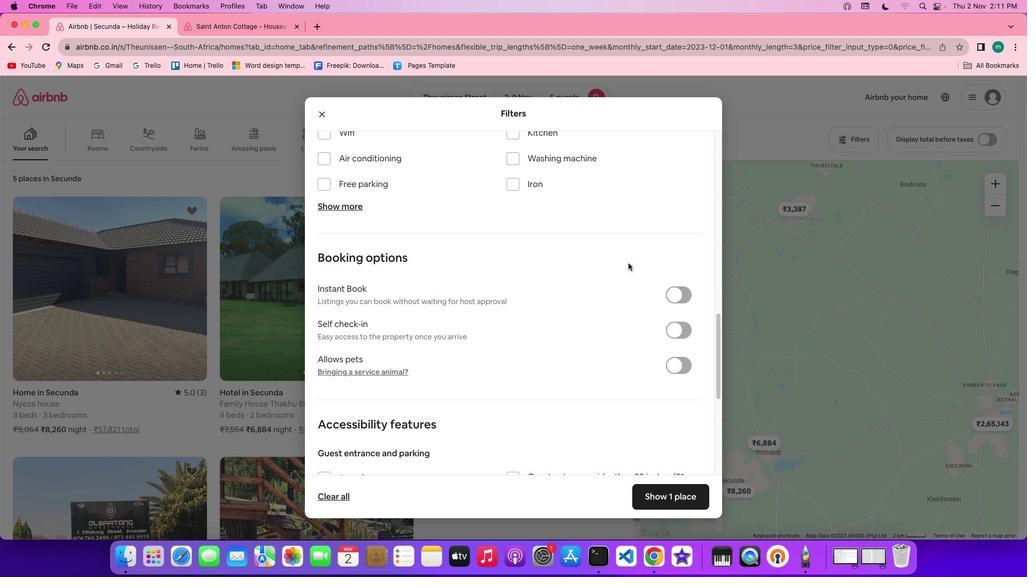 
Action: Mouse scrolled (628, 263) with delta (0, 0)
Screenshot: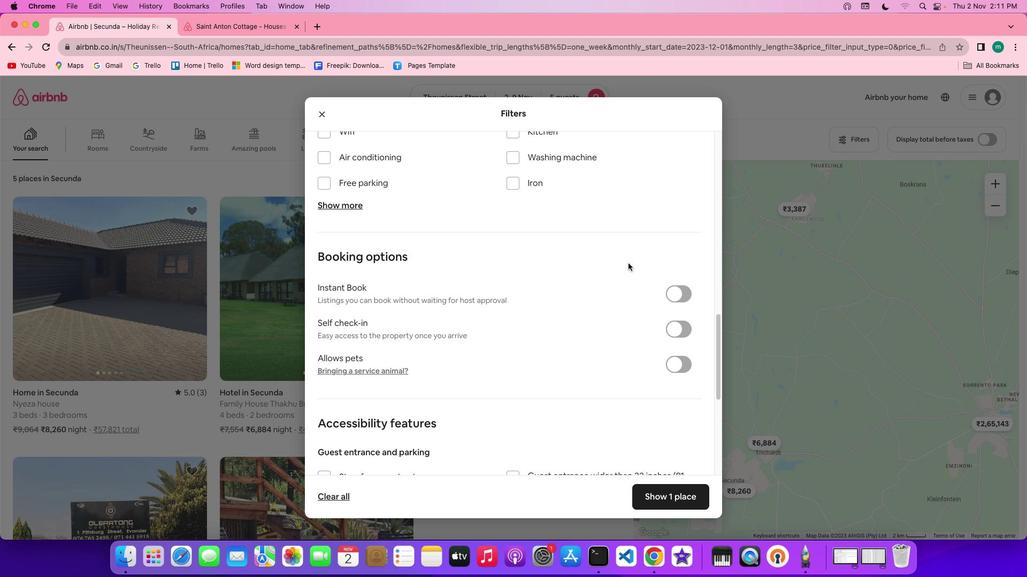 
Action: Mouse scrolled (628, 263) with delta (0, 0)
Screenshot: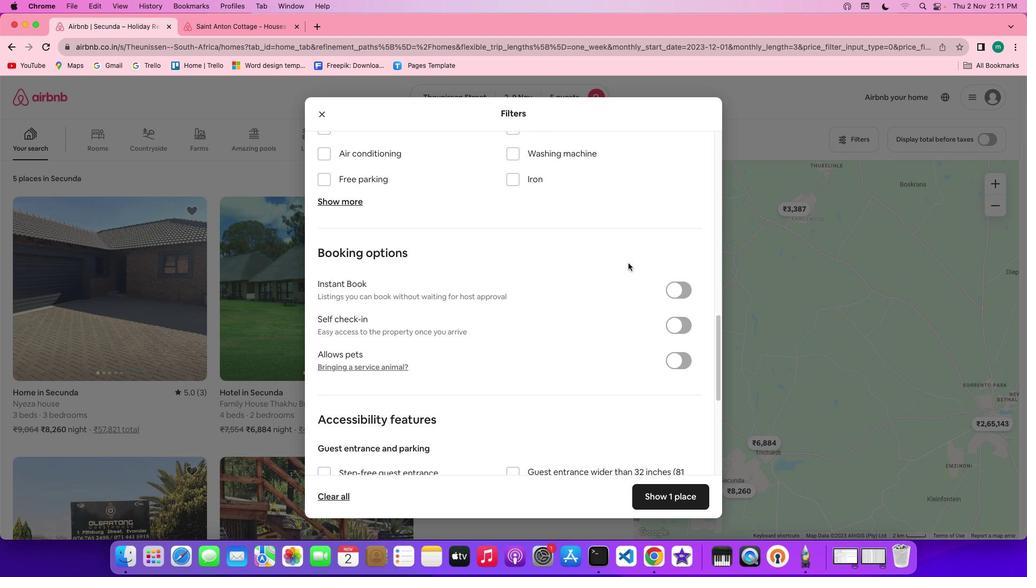 
Action: Mouse scrolled (628, 263) with delta (0, 0)
Screenshot: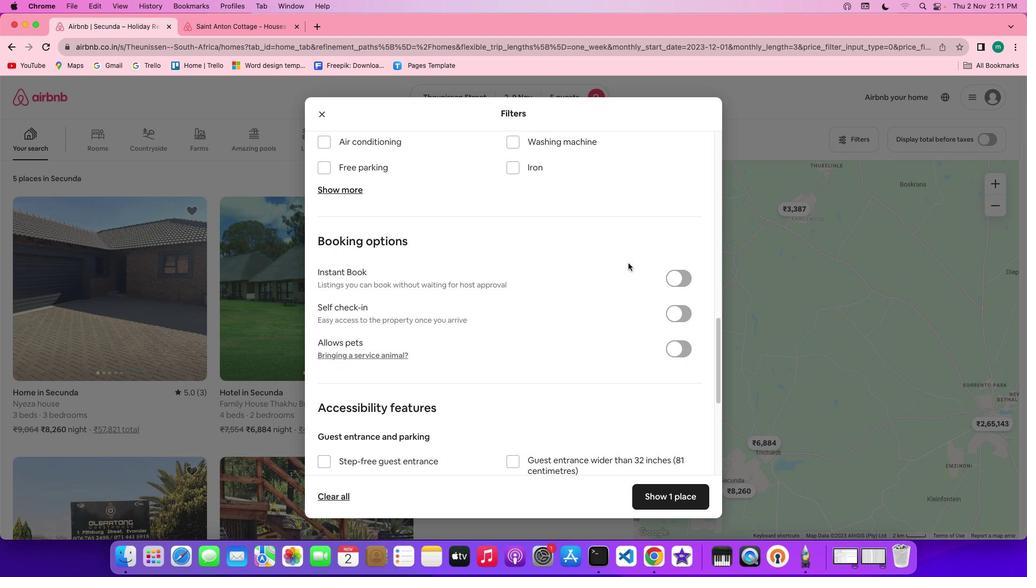 
Action: Mouse scrolled (628, 263) with delta (0, 0)
Screenshot: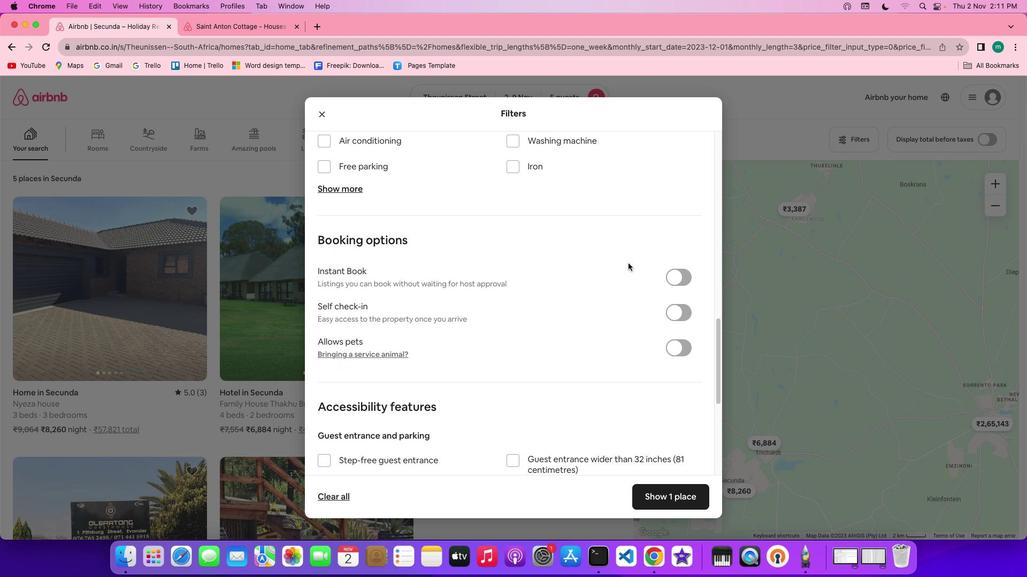 
Action: Mouse scrolled (628, 263) with delta (0, 0)
Screenshot: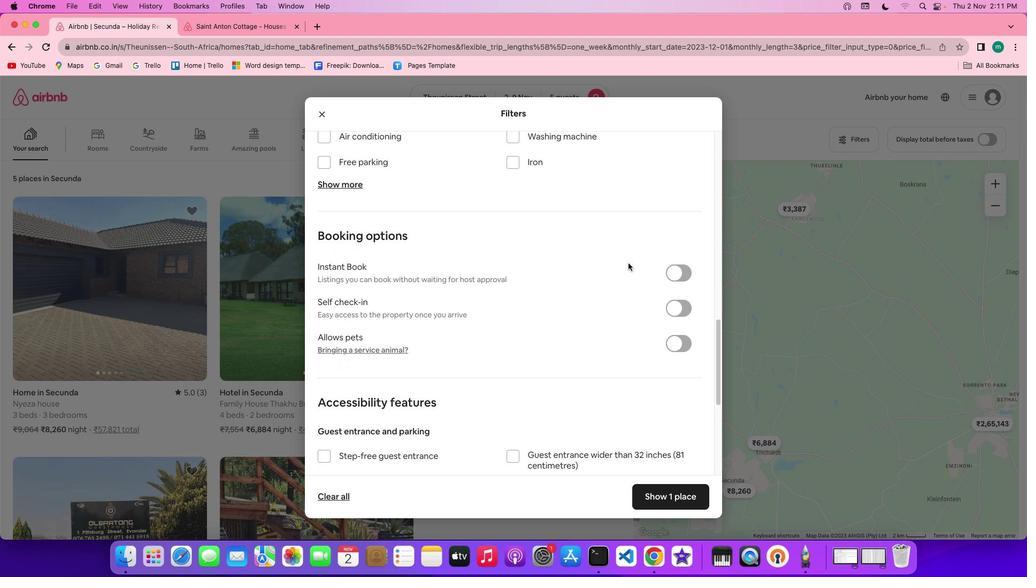 
Action: Mouse scrolled (628, 263) with delta (0, 0)
Screenshot: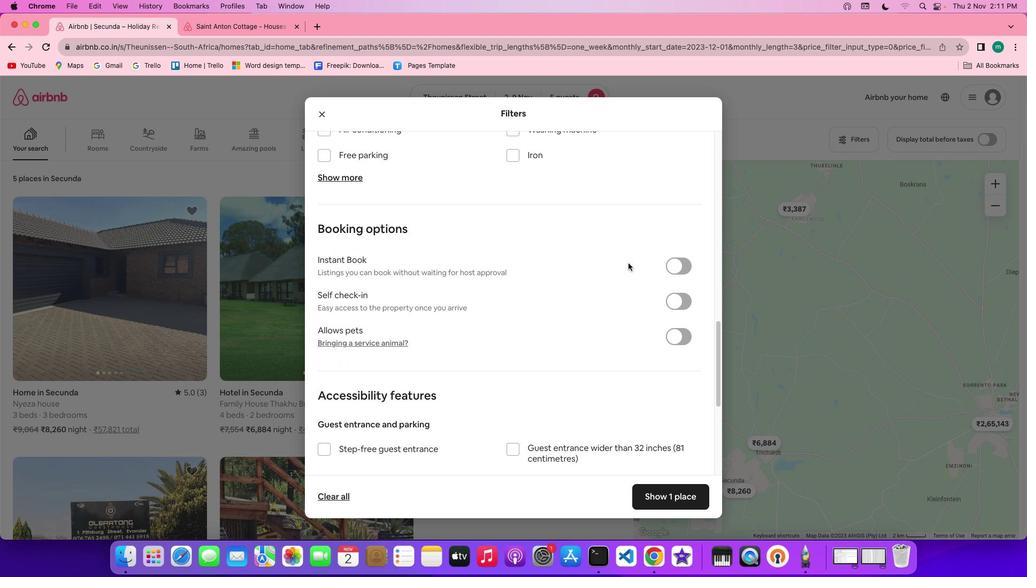 
Action: Mouse scrolled (628, 263) with delta (0, 0)
Screenshot: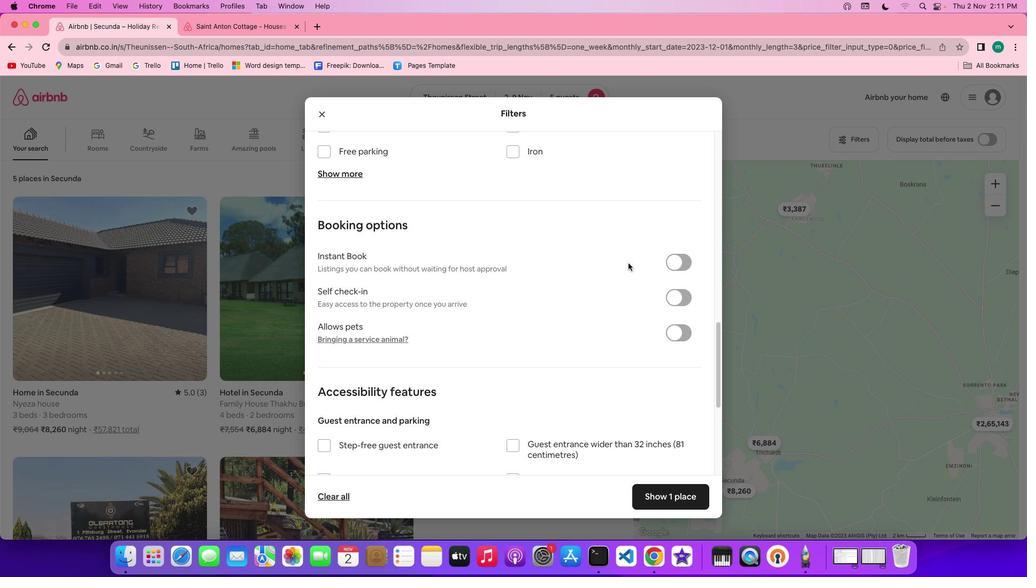
Action: Mouse scrolled (628, 263) with delta (0, 0)
Screenshot: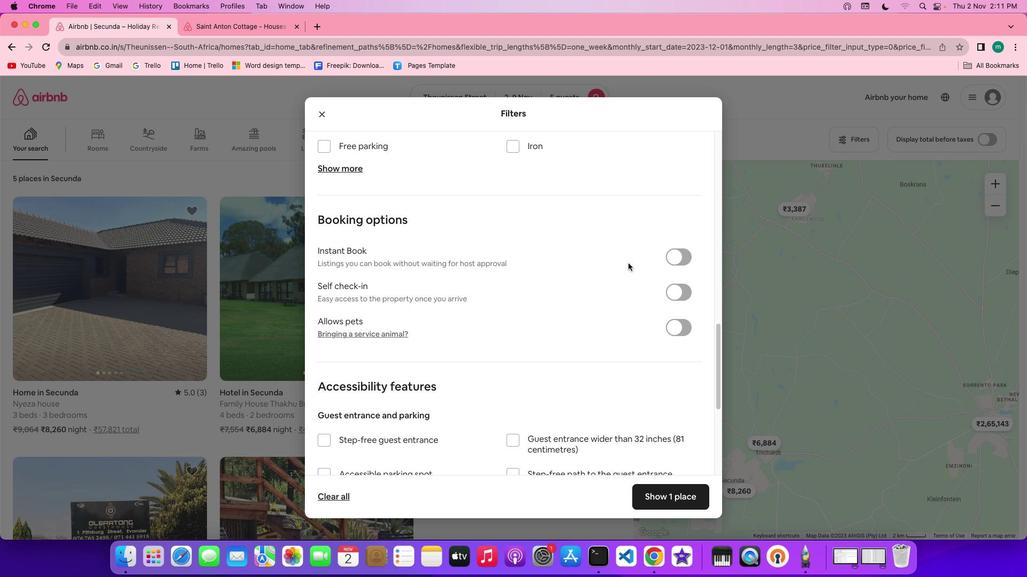 
Action: Mouse scrolled (628, 263) with delta (0, 0)
Screenshot: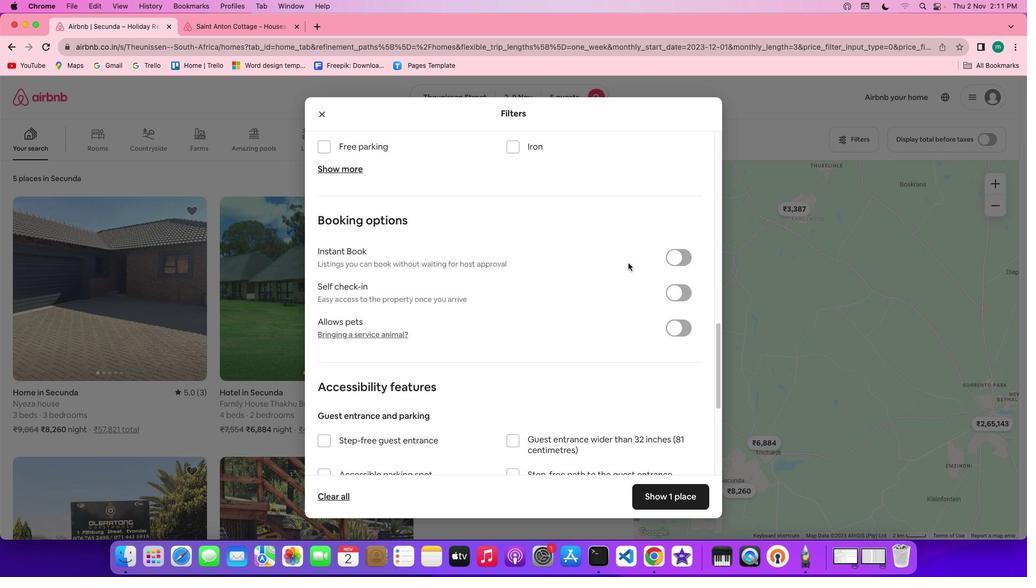 
Action: Mouse scrolled (628, 263) with delta (0, 0)
Screenshot: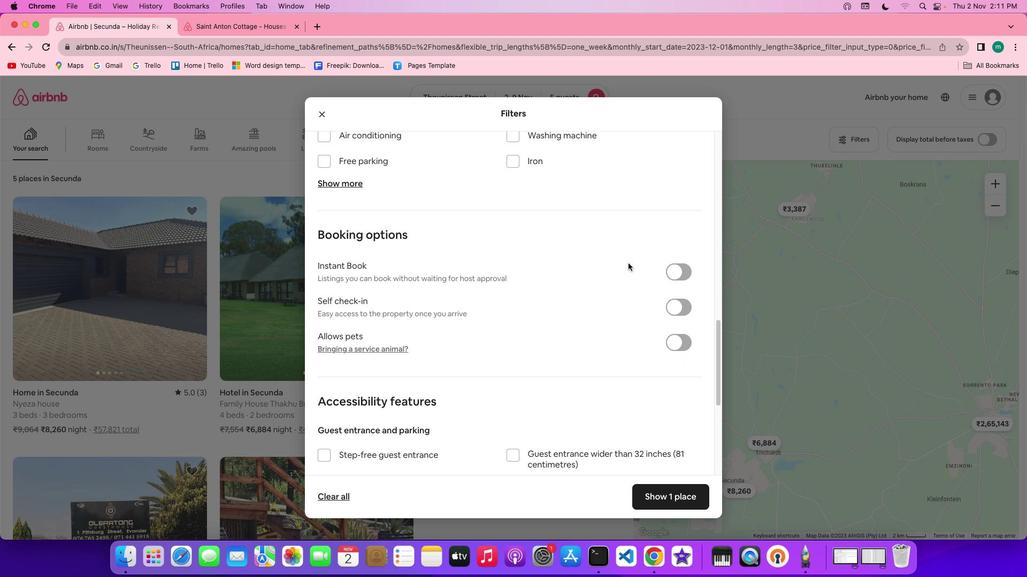 
Action: Mouse scrolled (628, 263) with delta (0, 1)
Screenshot: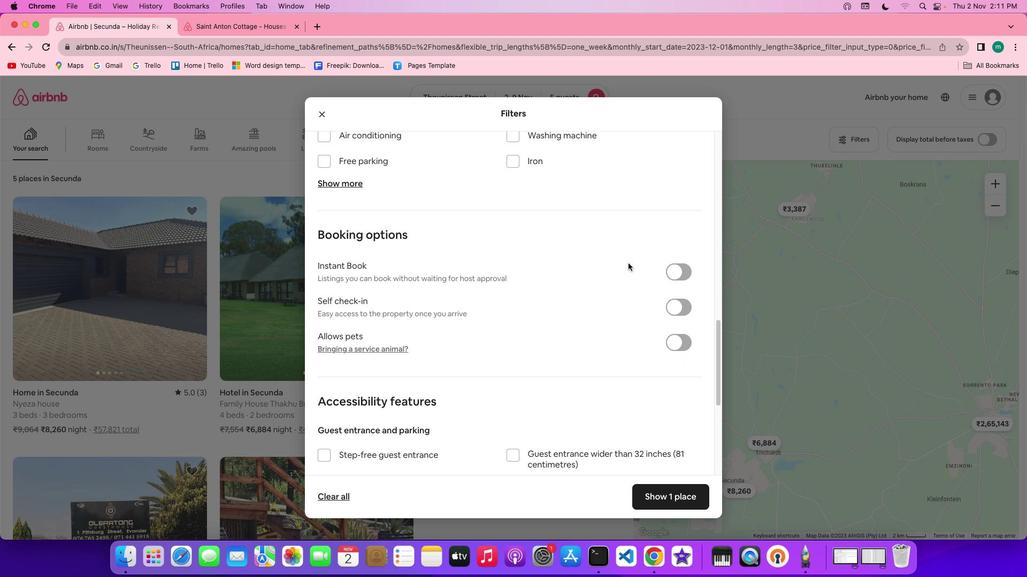 
Action: Mouse scrolled (628, 263) with delta (0, 0)
Screenshot: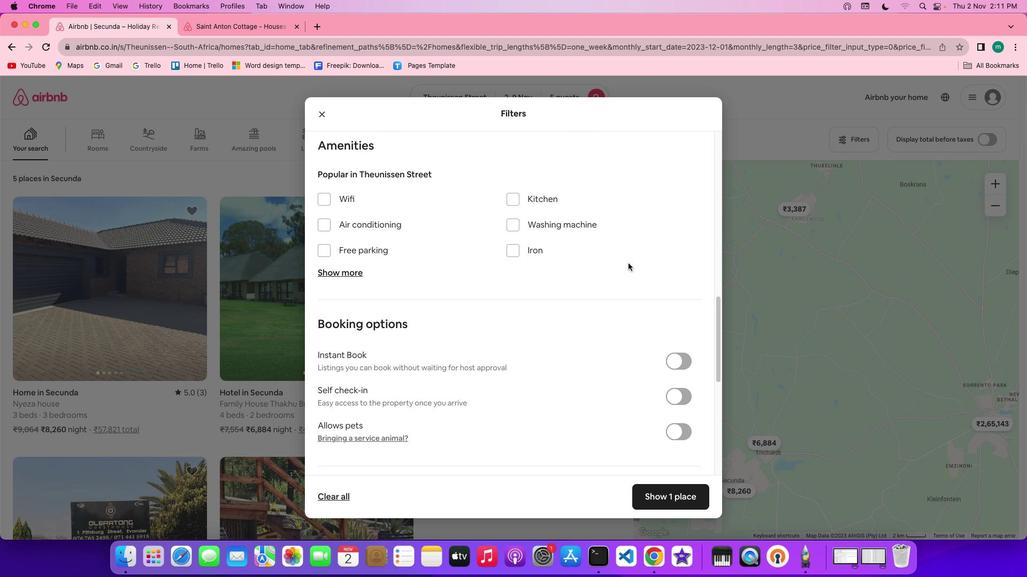 
Action: Mouse scrolled (628, 263) with delta (0, 0)
Screenshot: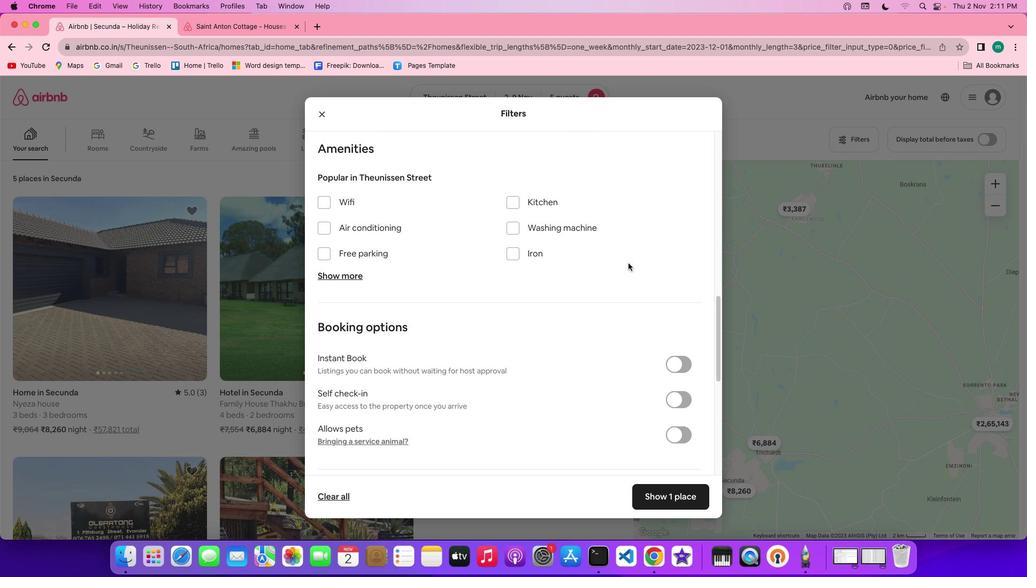 
Action: Mouse moved to (329, 215)
Screenshot: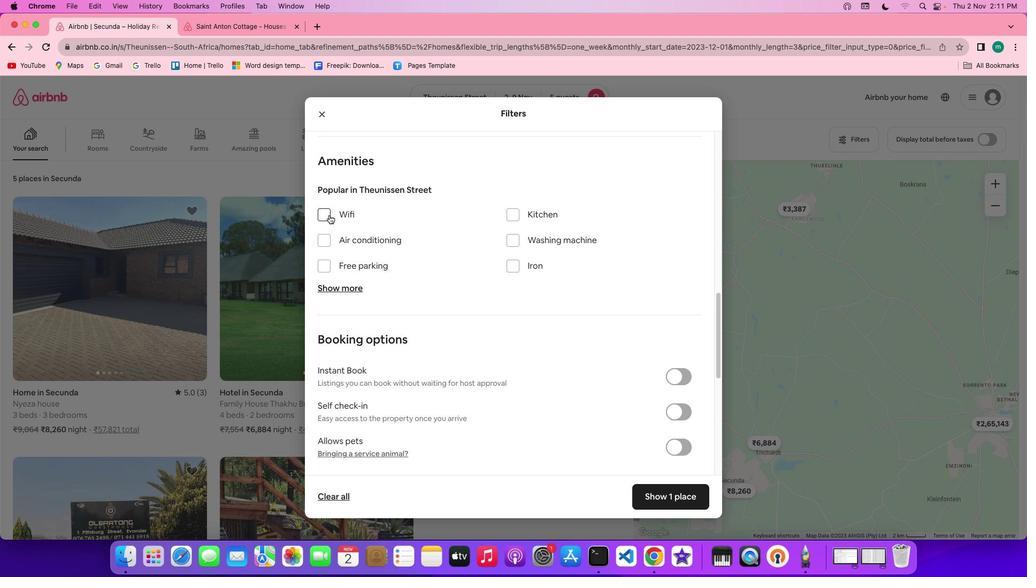 
Action: Mouse pressed left at (329, 215)
Screenshot: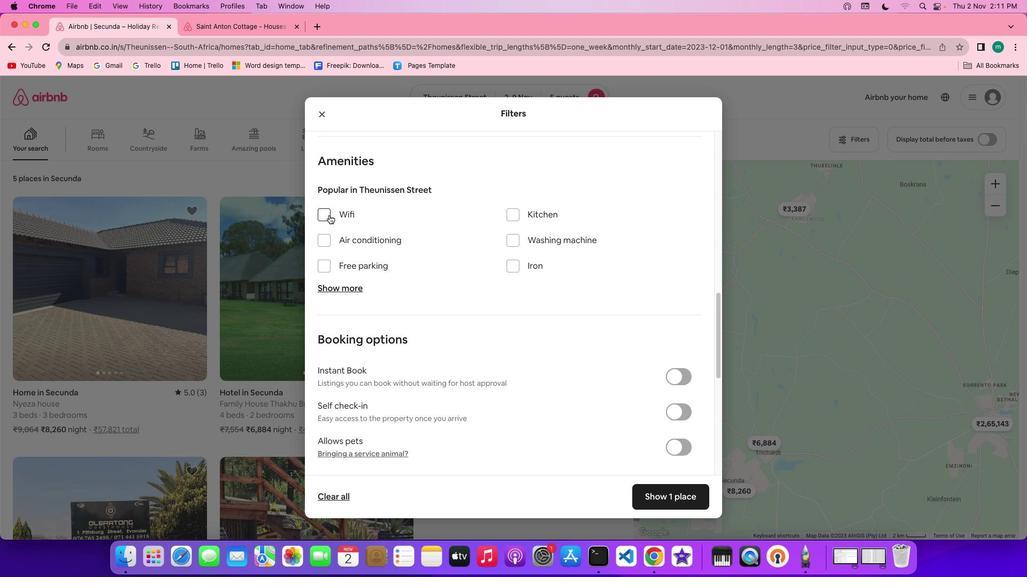 
Action: Mouse moved to (505, 318)
Screenshot: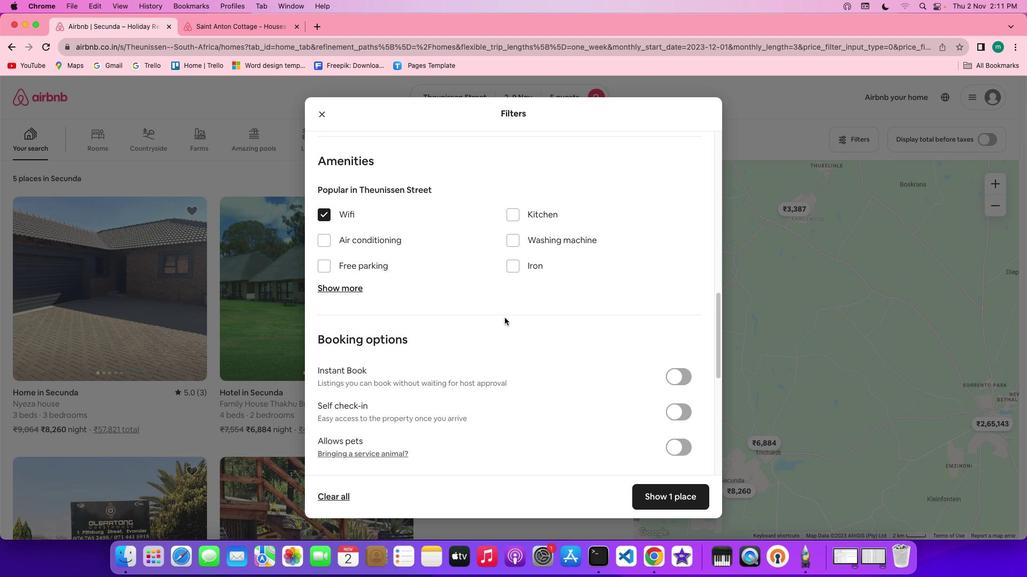 
Action: Mouse scrolled (505, 318) with delta (0, 0)
Screenshot: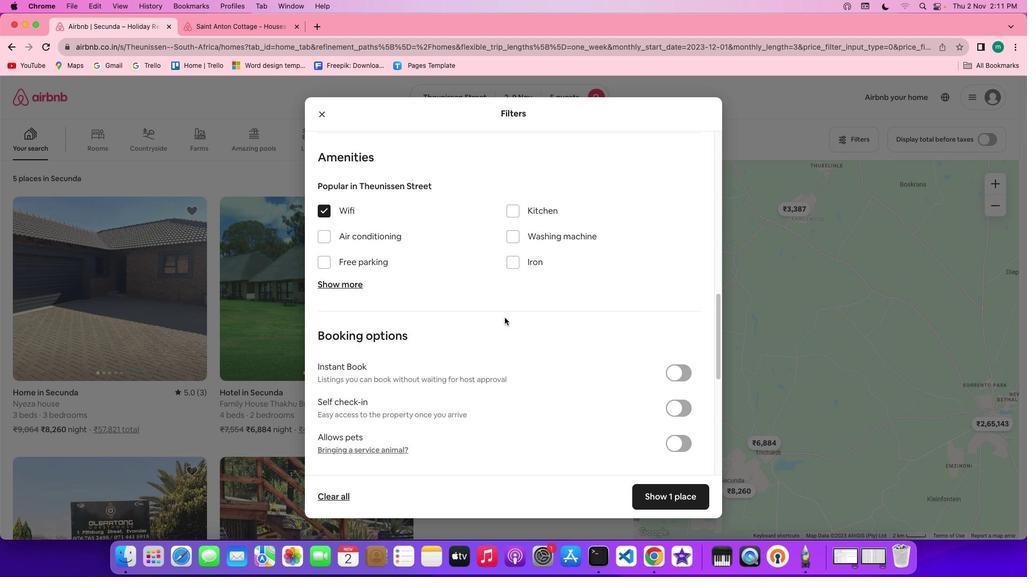 
Action: Mouse scrolled (505, 318) with delta (0, 0)
Screenshot: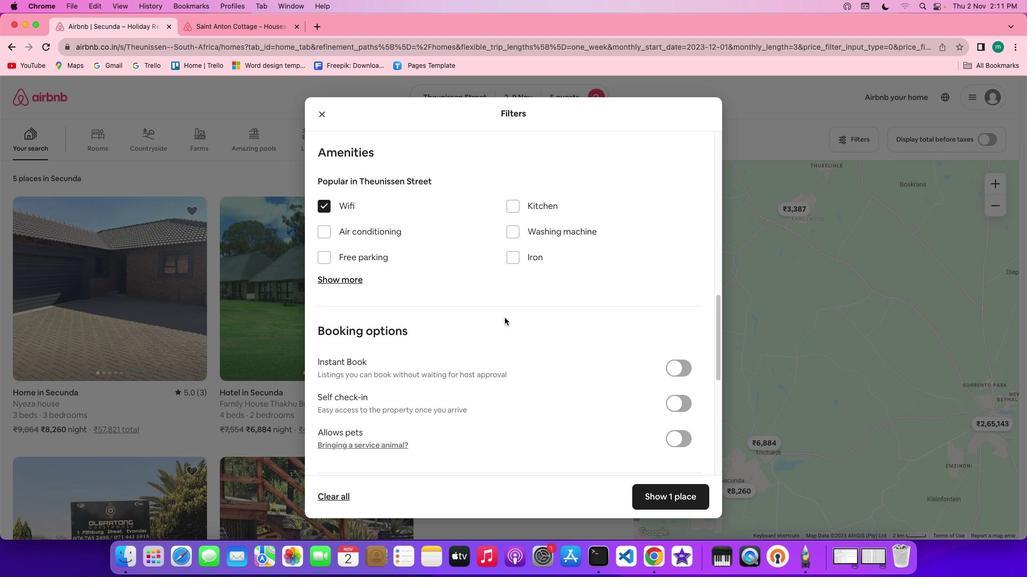 
Action: Mouse scrolled (505, 318) with delta (0, 0)
Screenshot: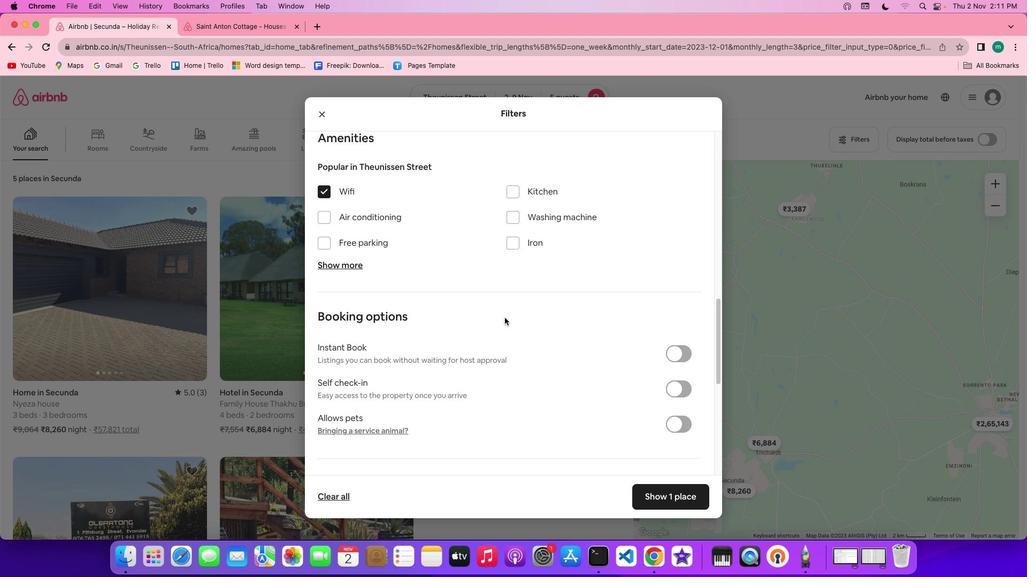 
Action: Mouse scrolled (505, 318) with delta (0, 0)
Screenshot: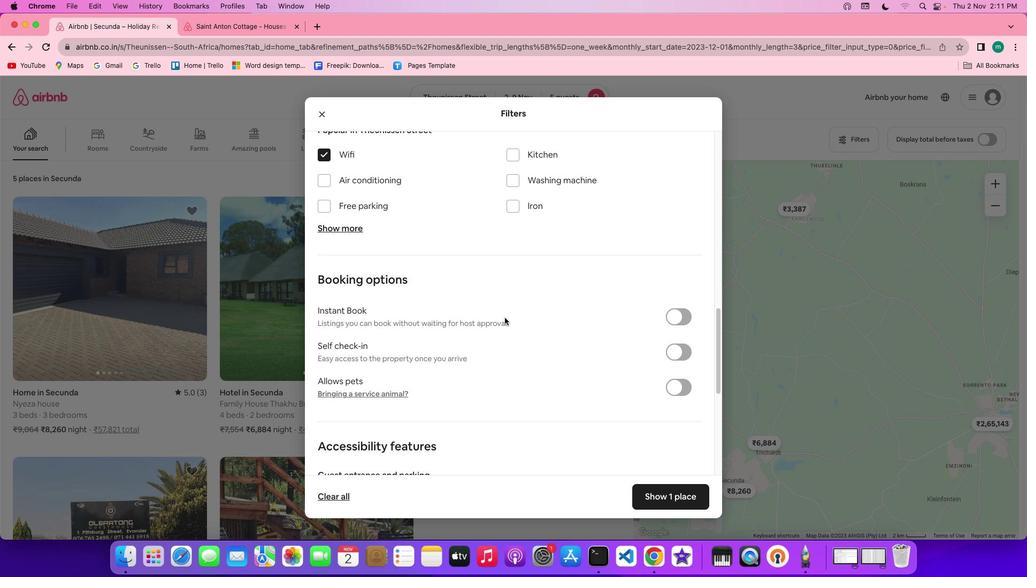 
Action: Mouse moved to (580, 340)
Screenshot: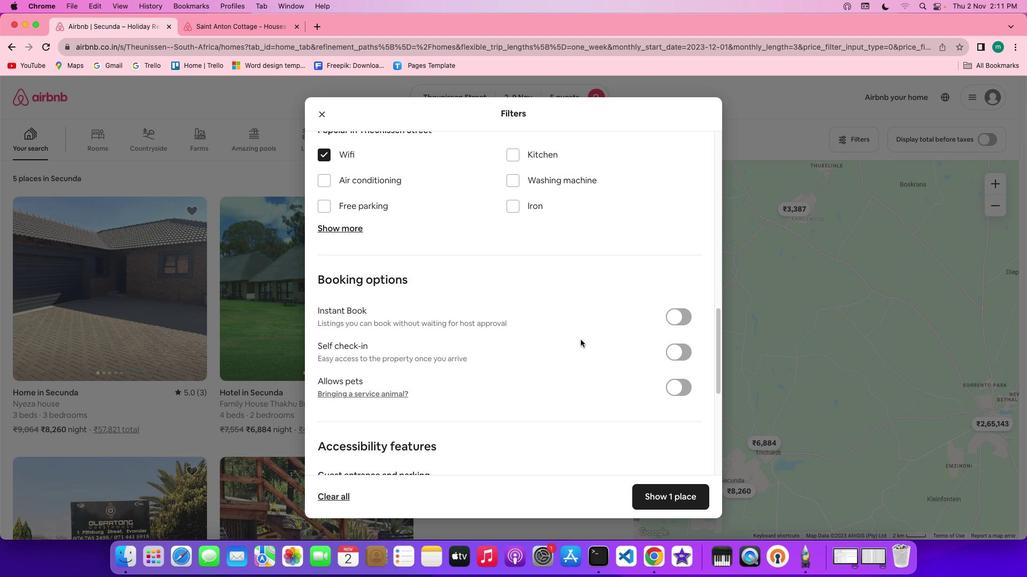 
Action: Mouse scrolled (580, 340) with delta (0, 0)
Screenshot: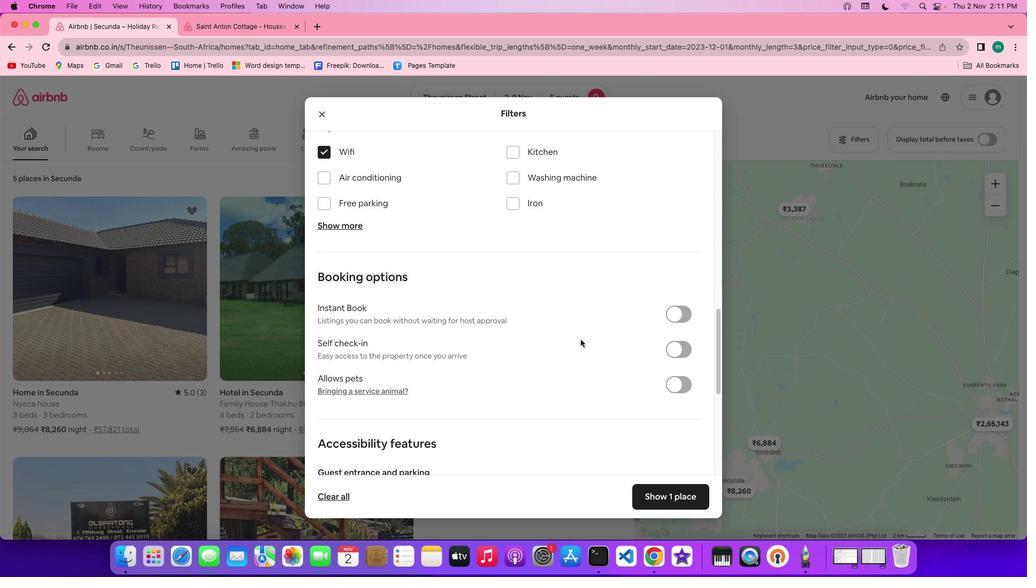 
Action: Mouse scrolled (580, 340) with delta (0, 0)
Screenshot: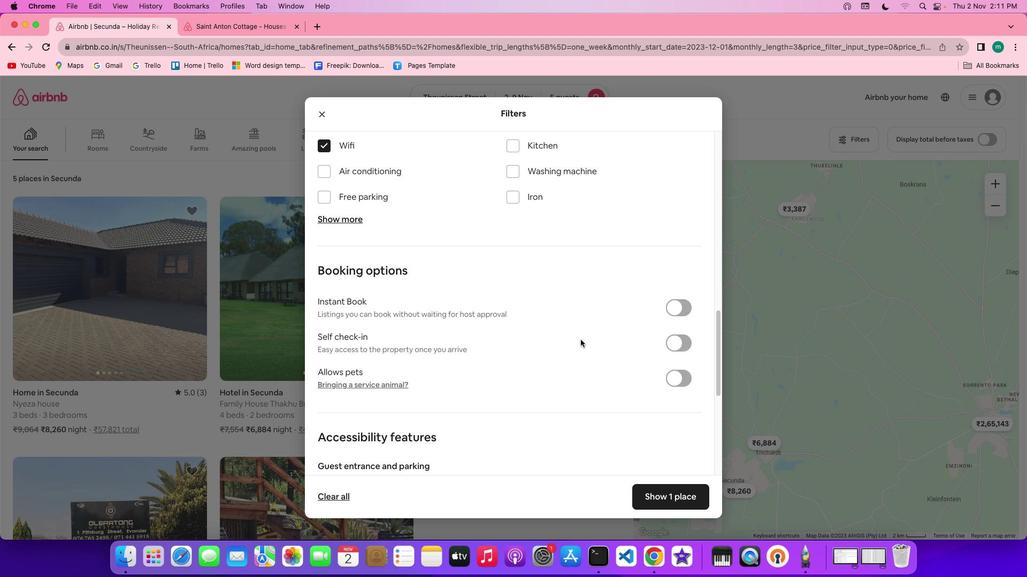 
Action: Mouse scrolled (580, 340) with delta (0, -1)
Screenshot: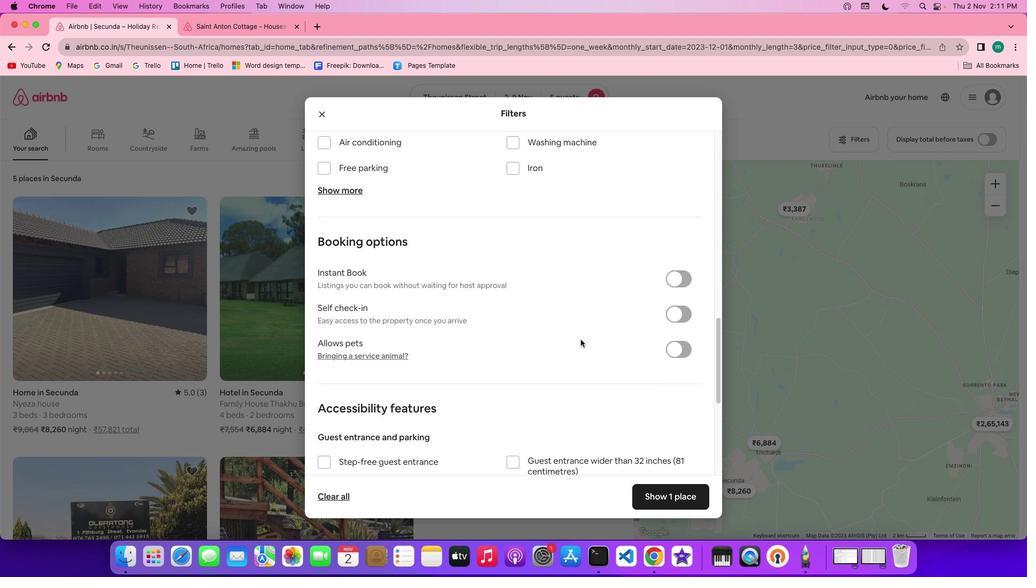 
Action: Mouse moved to (631, 387)
Screenshot: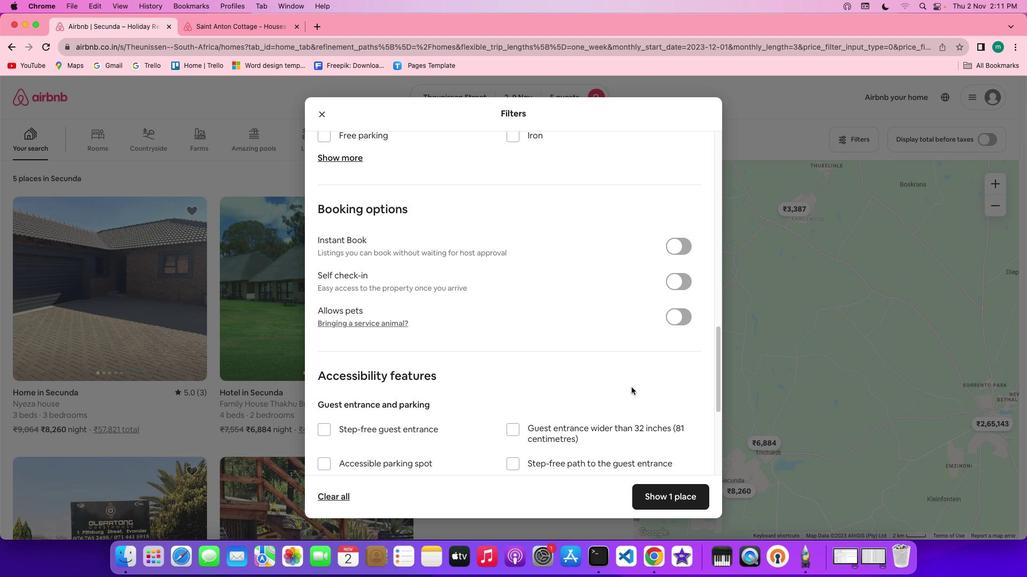 
Action: Mouse scrolled (631, 387) with delta (0, 0)
Screenshot: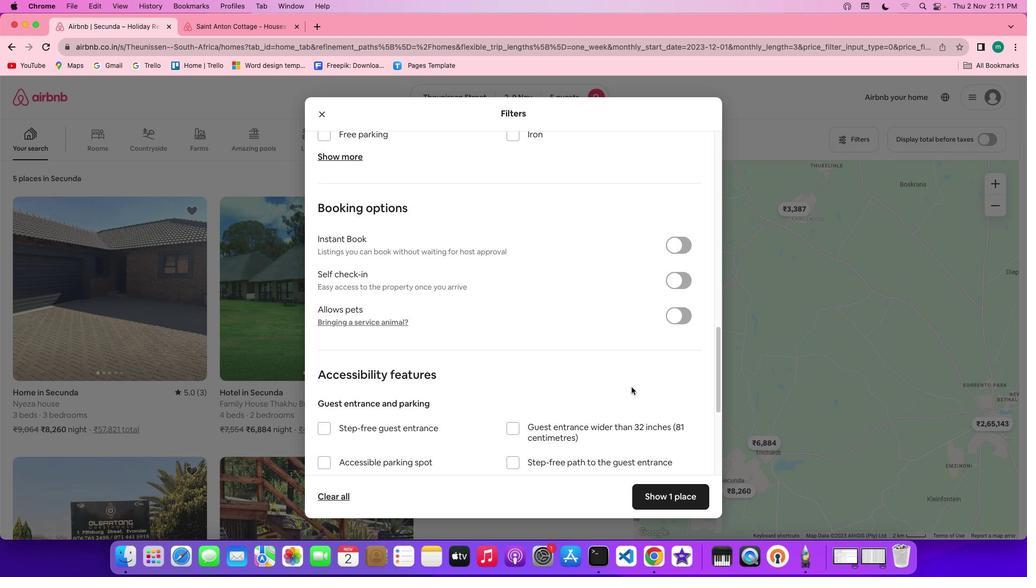 
Action: Mouse scrolled (631, 387) with delta (0, 0)
Screenshot: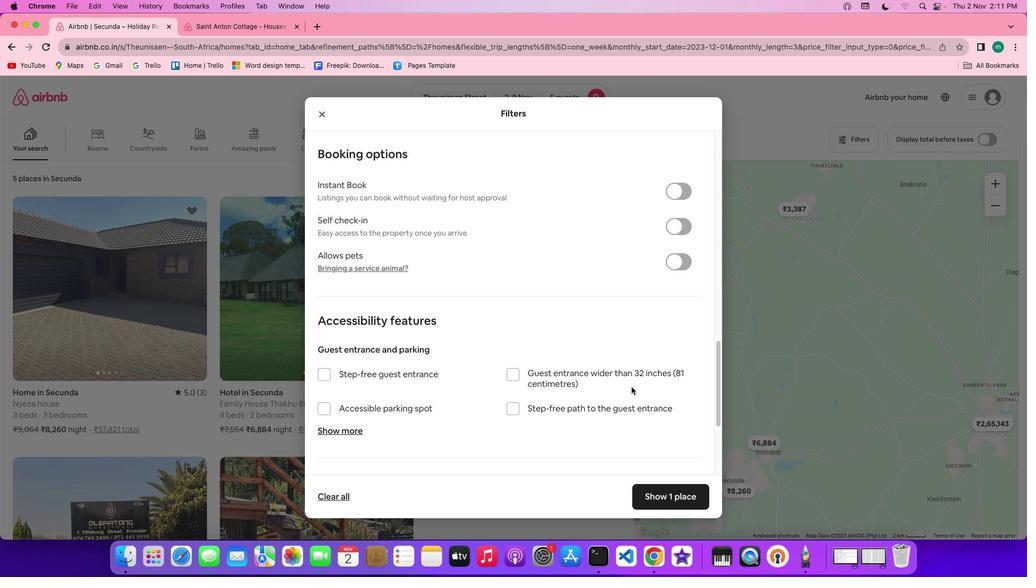 
Action: Mouse scrolled (631, 387) with delta (0, -1)
Screenshot: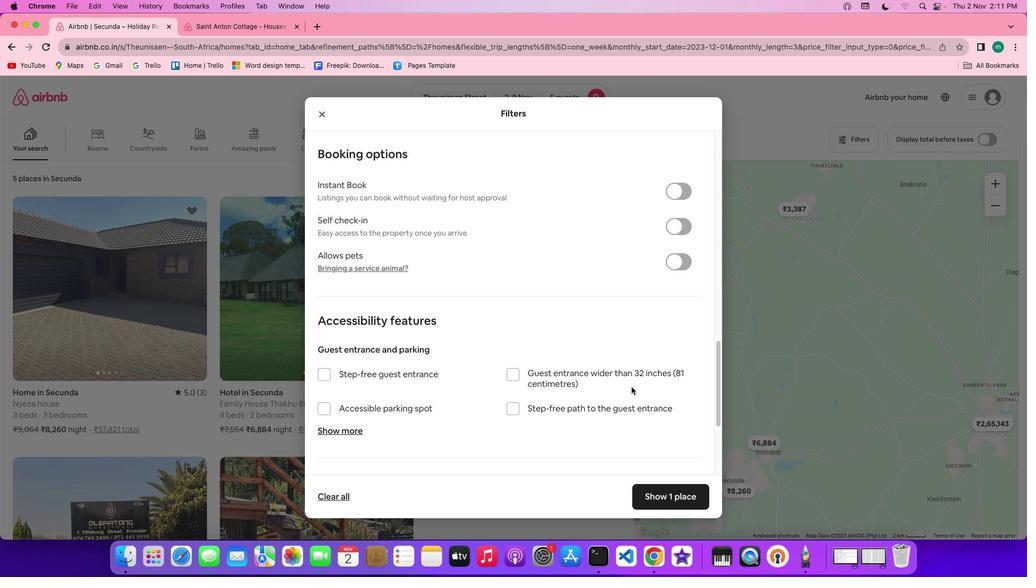 
Action: Mouse scrolled (631, 387) with delta (0, -2)
Screenshot: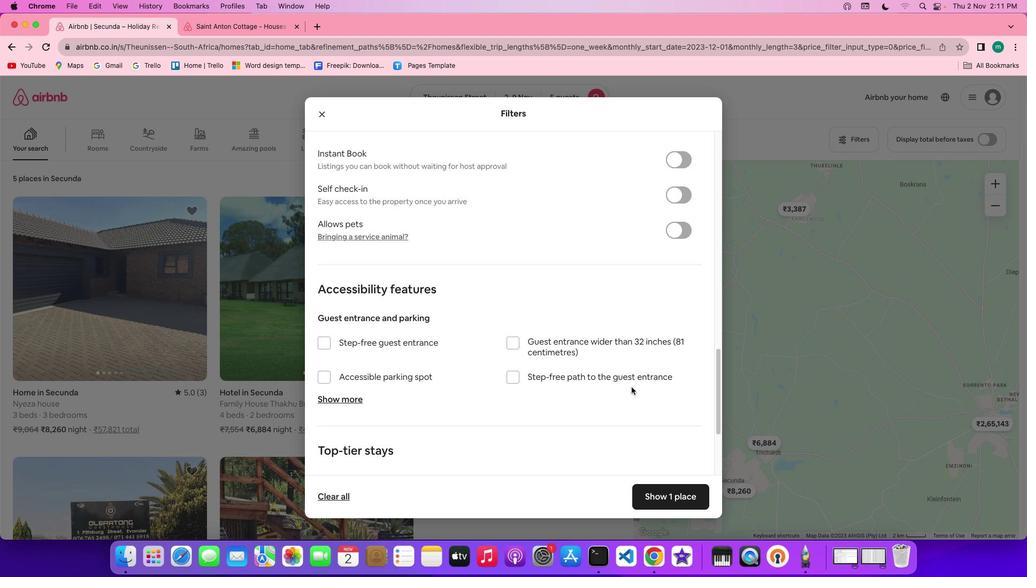 
Action: Mouse scrolled (631, 387) with delta (0, -2)
Screenshot: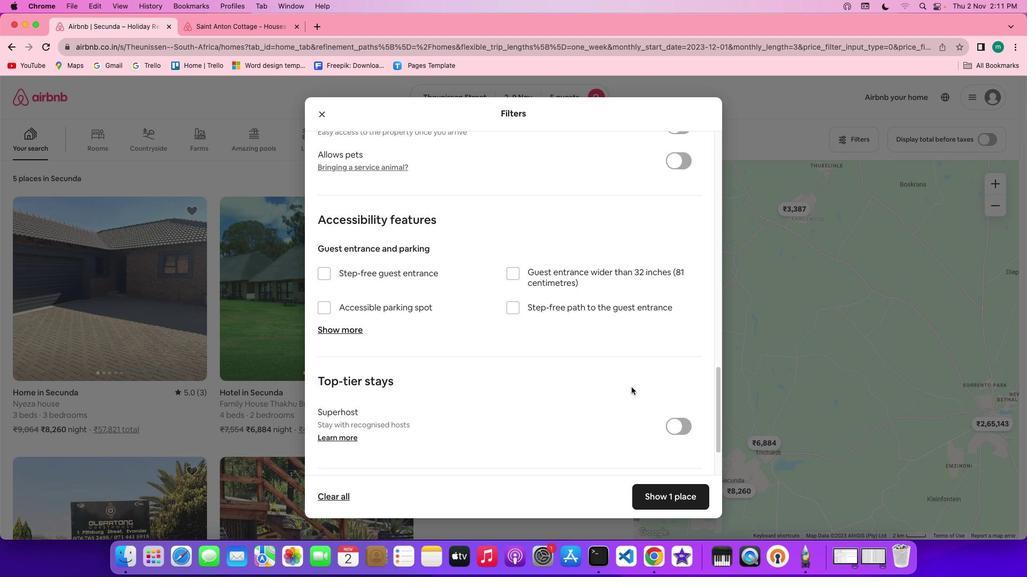 
Action: Mouse moved to (633, 394)
Screenshot: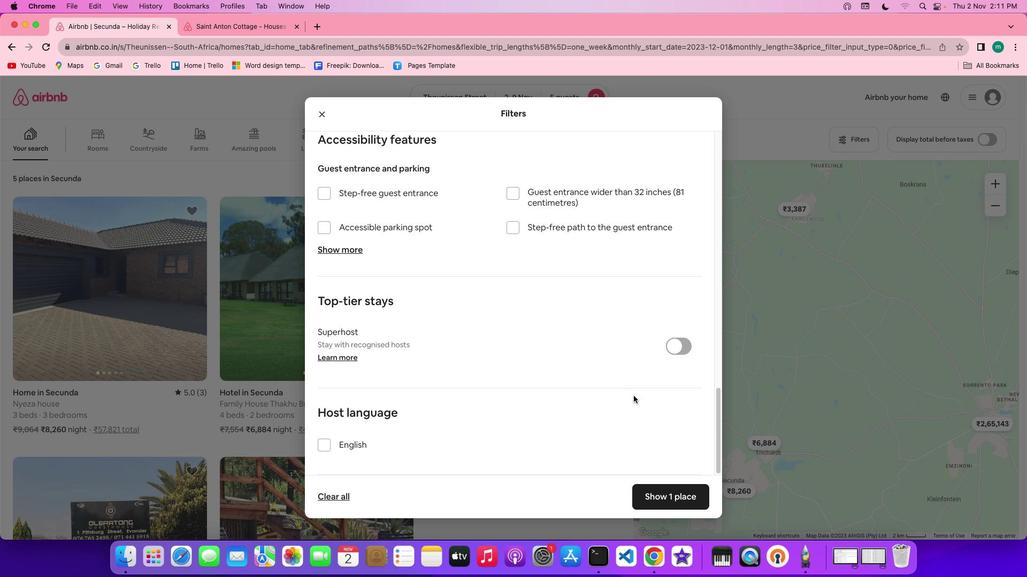 
Action: Mouse scrolled (633, 394) with delta (0, 0)
Screenshot: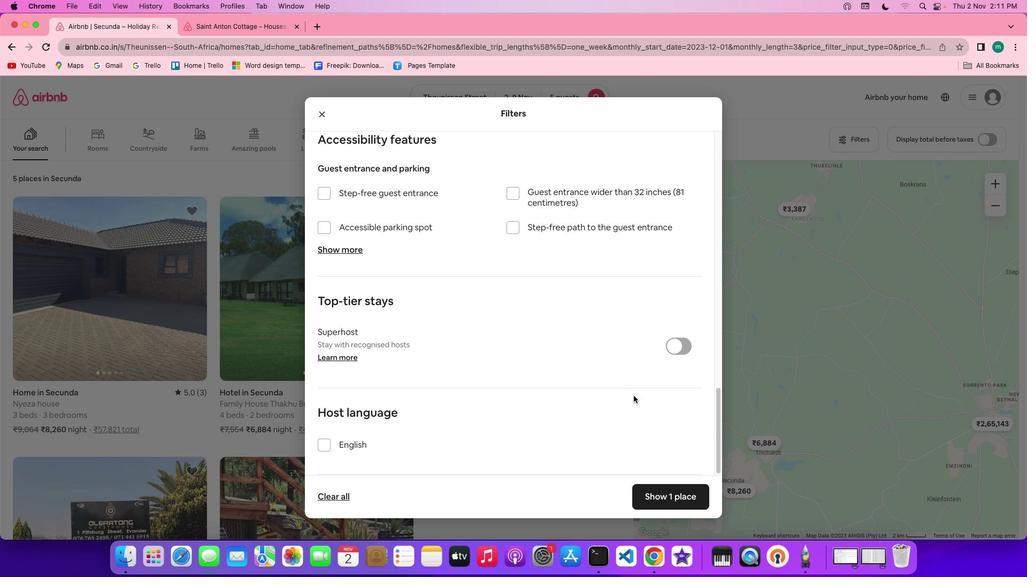 
Action: Mouse moved to (633, 395)
Screenshot: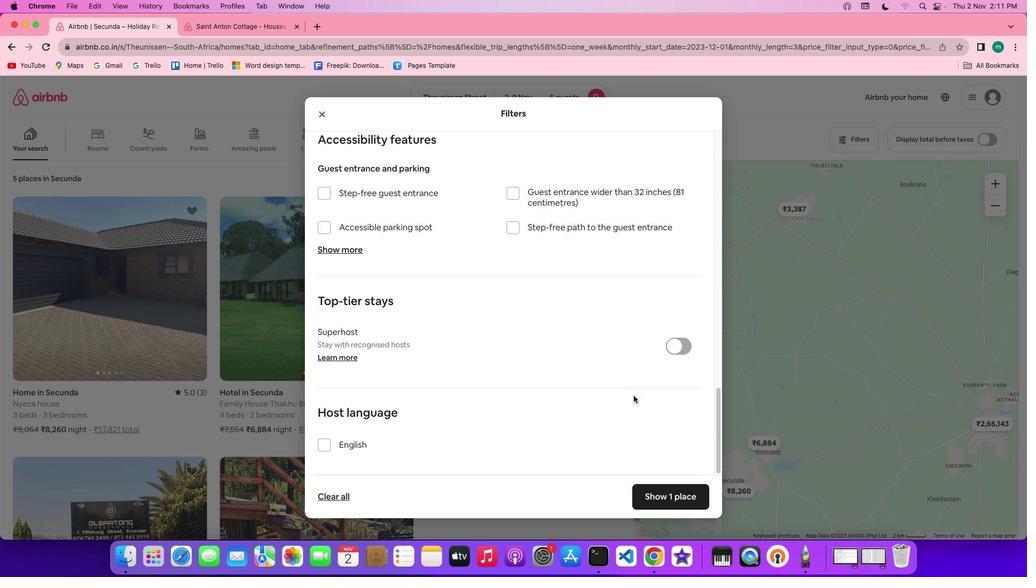 
Action: Mouse scrolled (633, 395) with delta (0, 0)
Screenshot: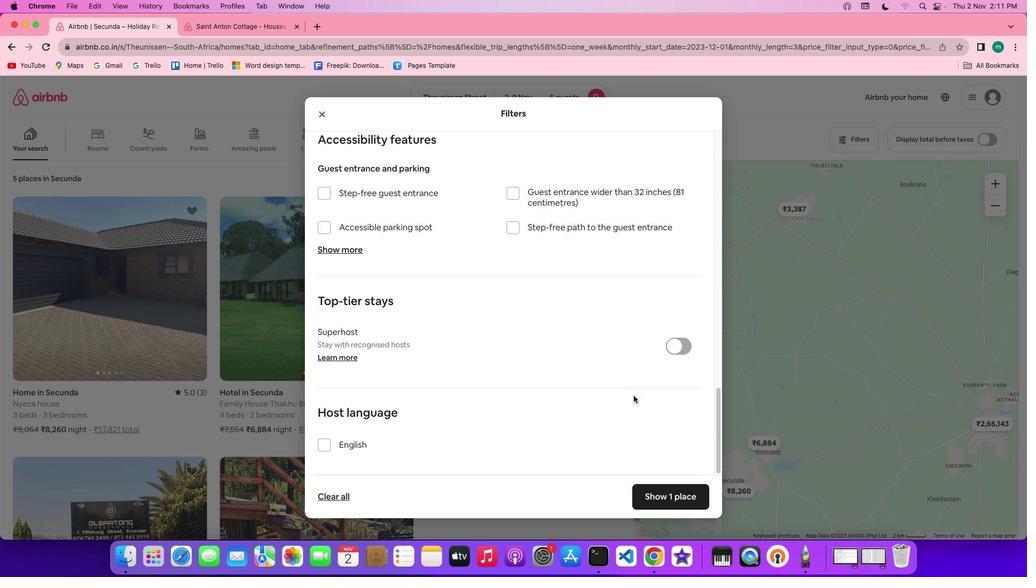 
Action: Mouse scrolled (633, 395) with delta (0, -1)
Screenshot: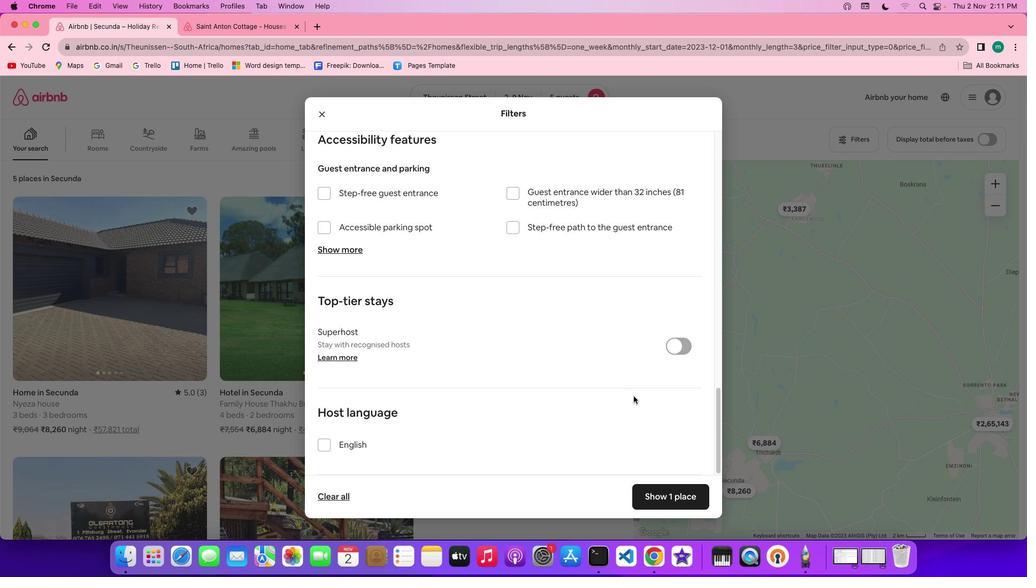 
Action: Mouse moved to (633, 395)
Screenshot: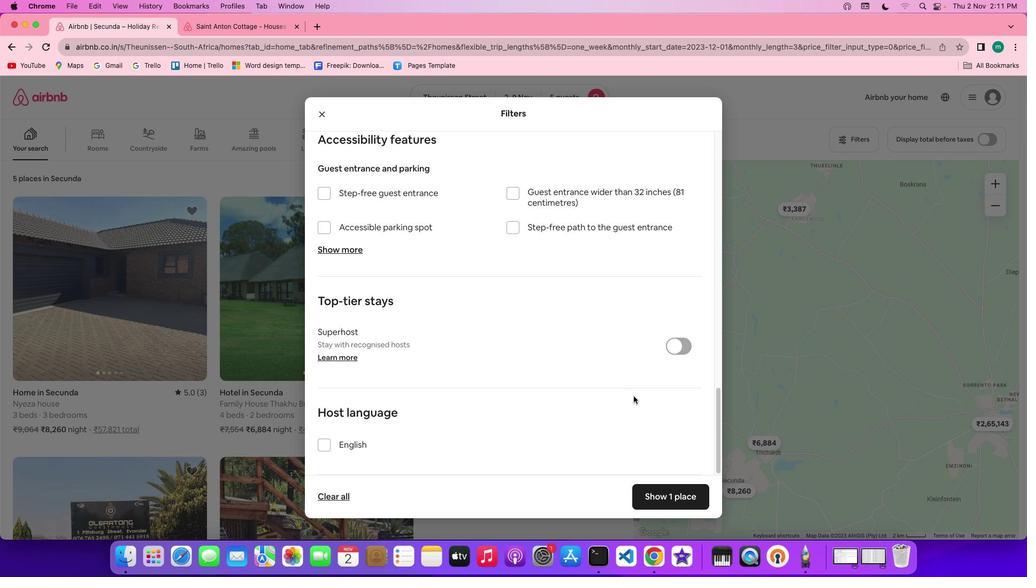 
Action: Mouse scrolled (633, 395) with delta (0, -2)
Screenshot: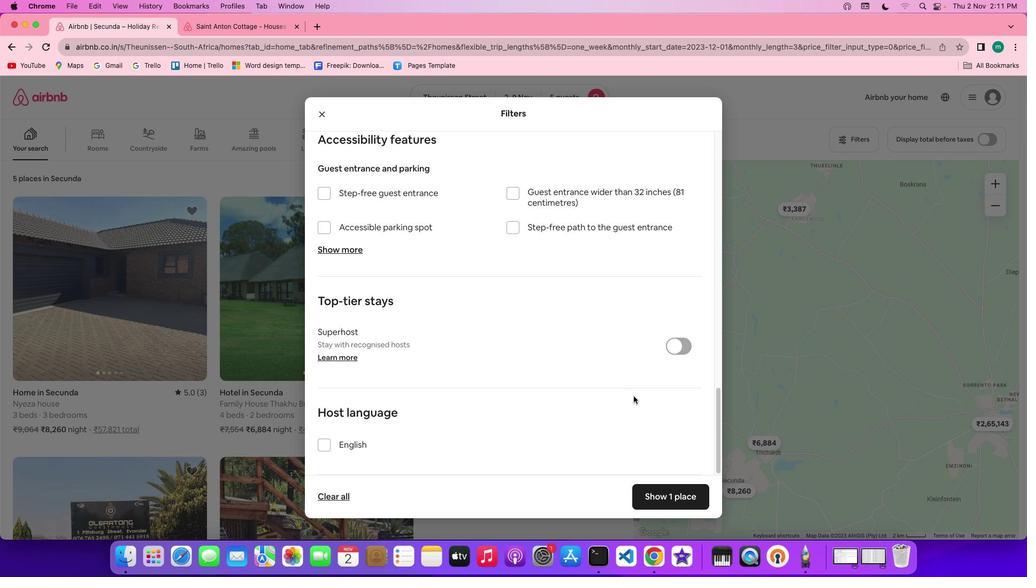 
Action: Mouse scrolled (633, 395) with delta (0, -3)
Screenshot: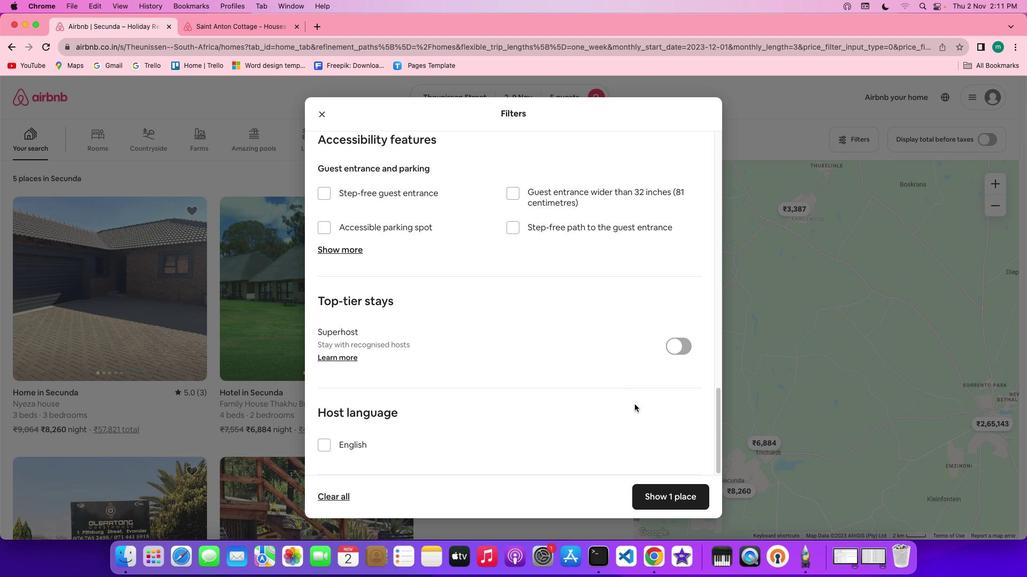 
Action: Mouse moved to (644, 499)
Screenshot: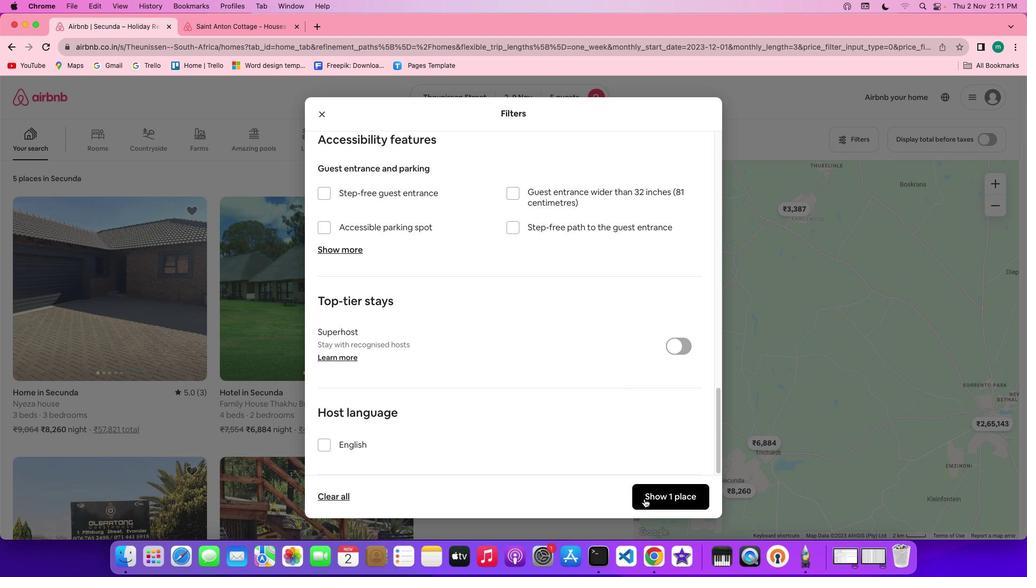 
Action: Mouse pressed left at (644, 499)
Screenshot: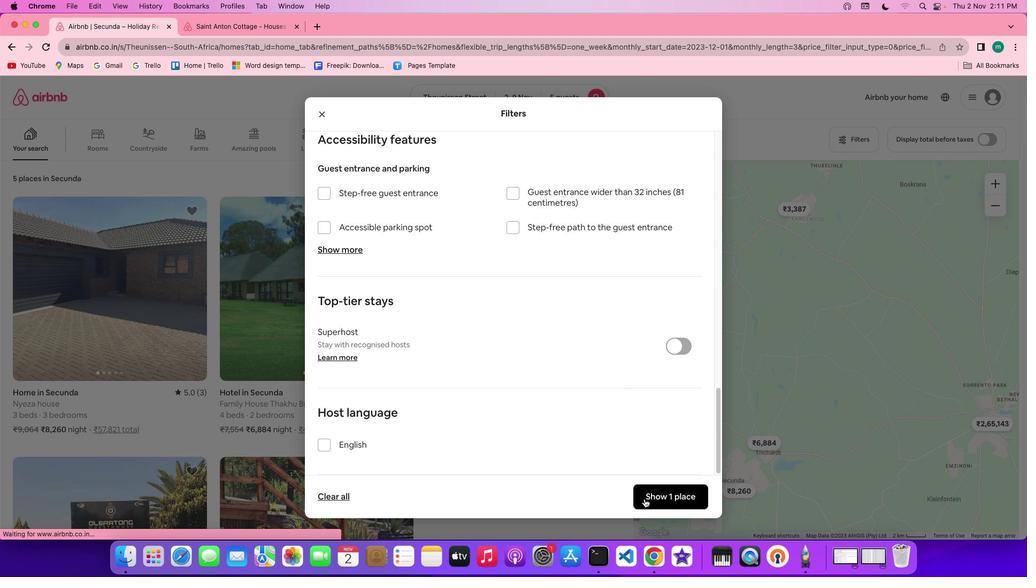 
Action: Mouse moved to (139, 349)
Screenshot: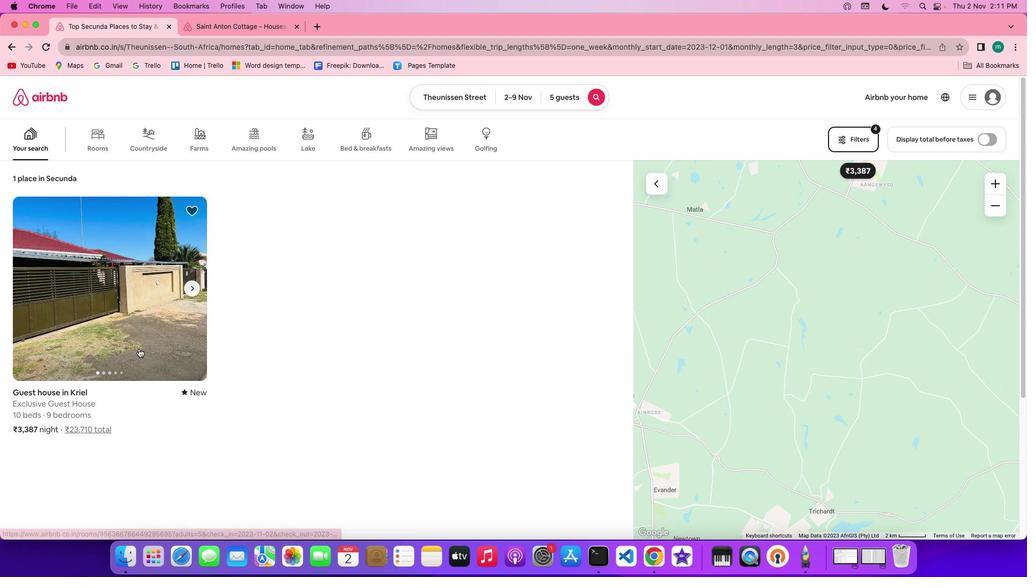 
Action: Mouse pressed left at (139, 349)
Screenshot: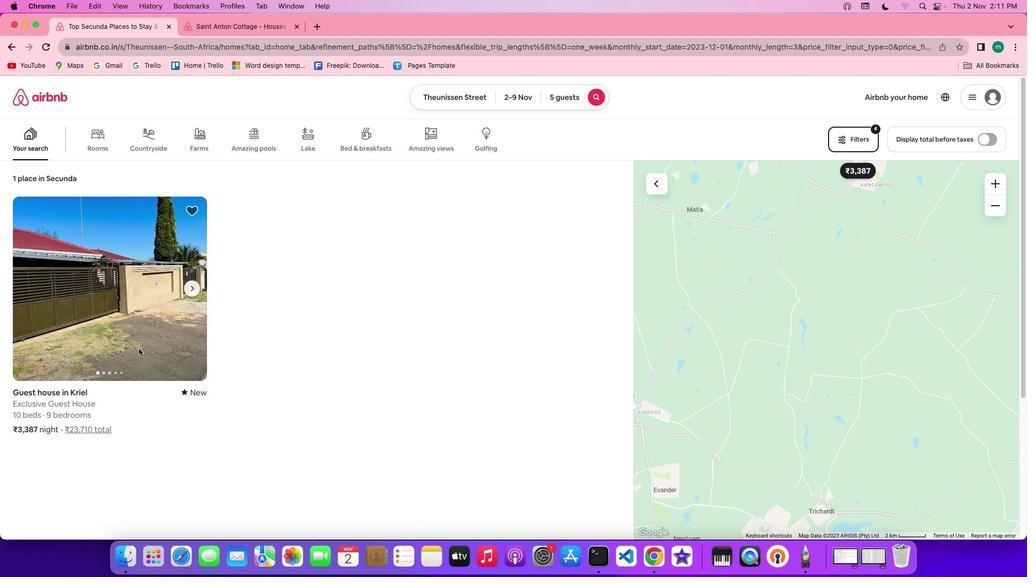 
Action: Mouse moved to (758, 402)
Screenshot: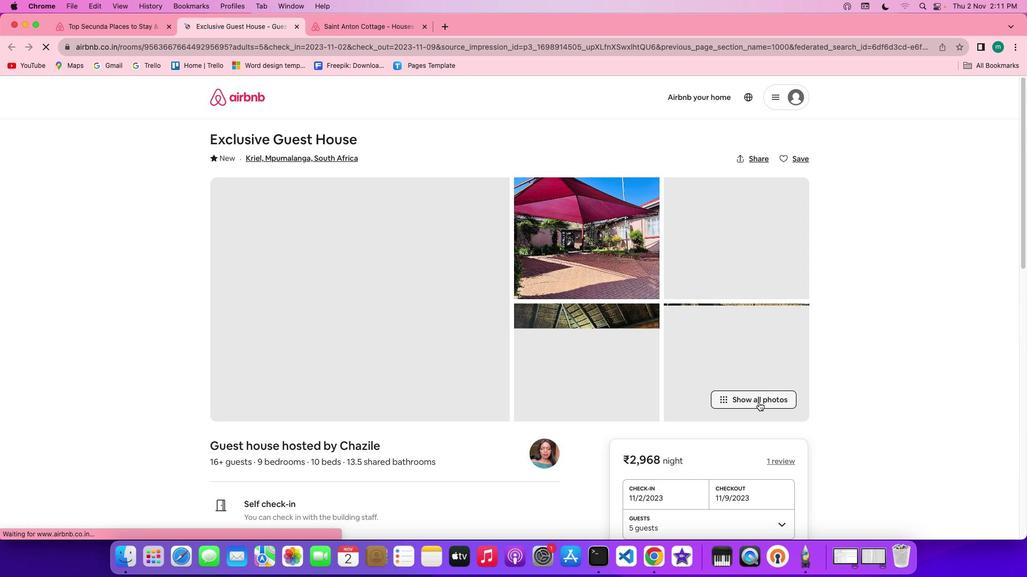 
Action: Mouse pressed left at (758, 402)
Screenshot: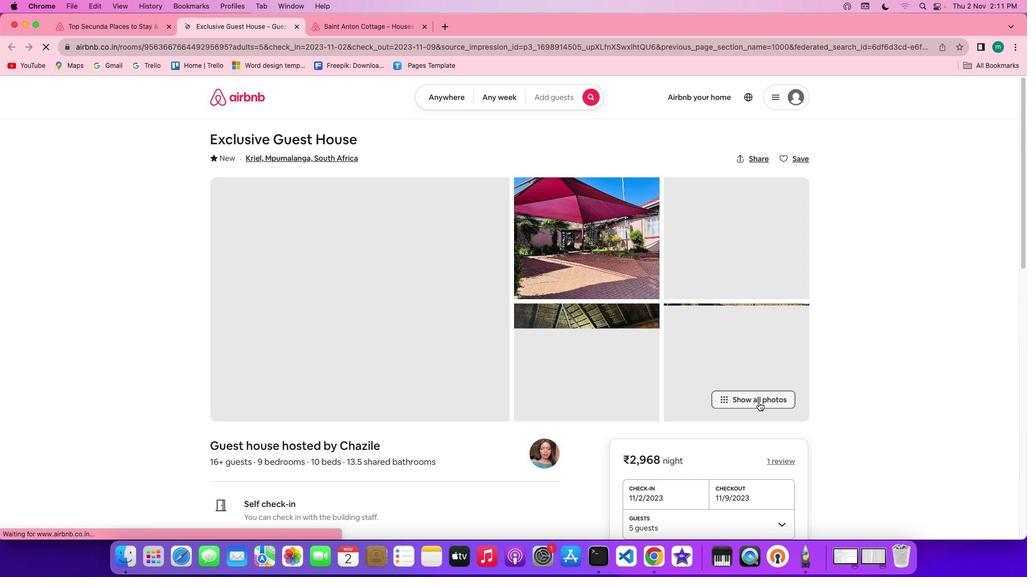 
Action: Mouse moved to (596, 414)
Screenshot: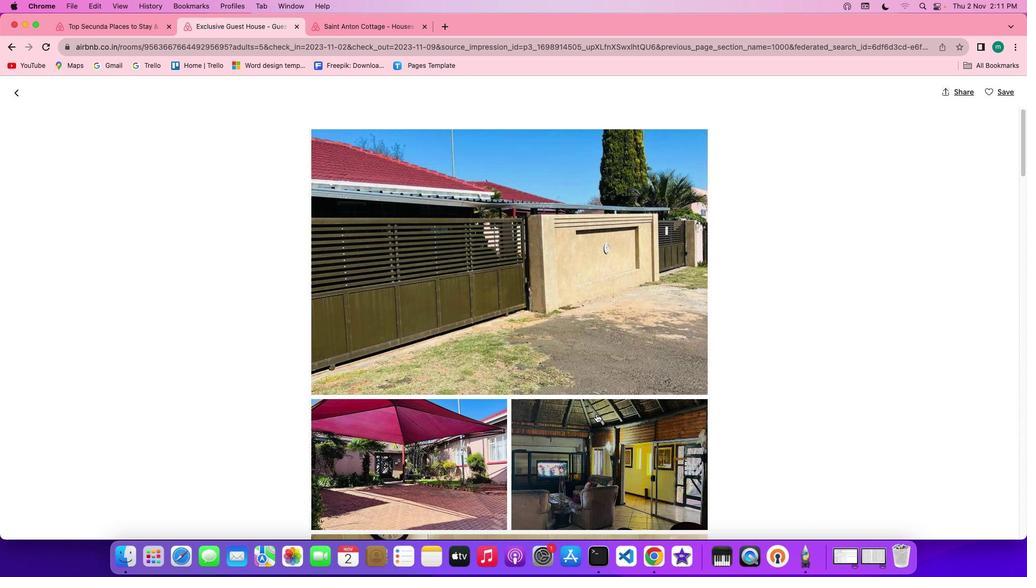 
Action: Mouse scrolled (596, 414) with delta (0, 0)
Screenshot: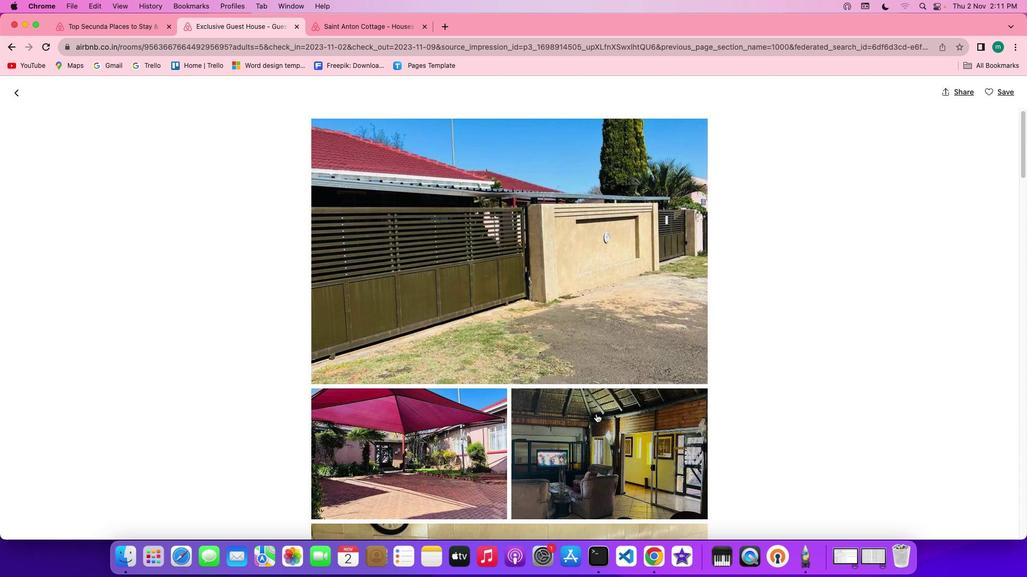
Action: Mouse scrolled (596, 414) with delta (0, 0)
Screenshot: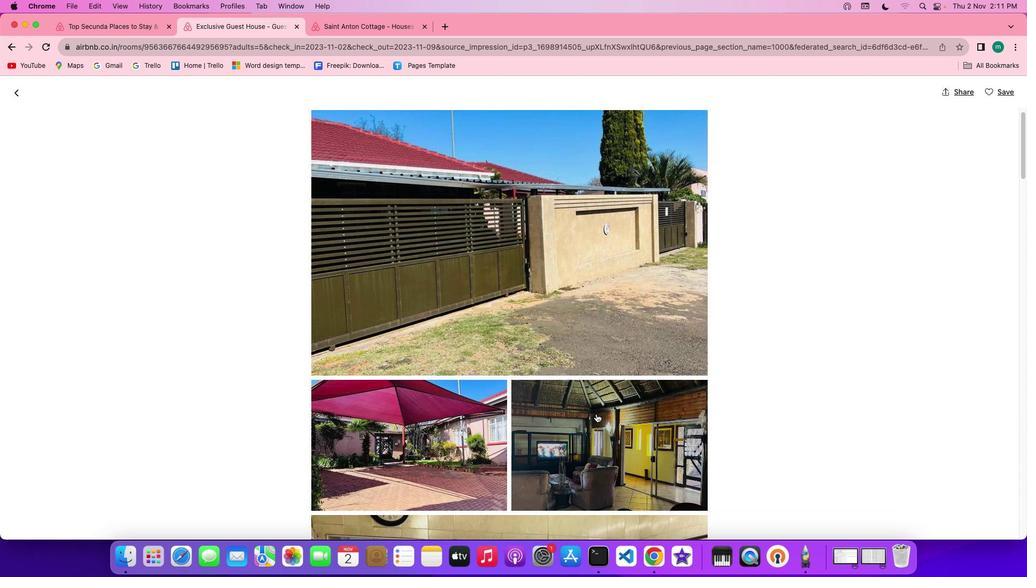 
Action: Mouse scrolled (596, 414) with delta (0, -1)
Screenshot: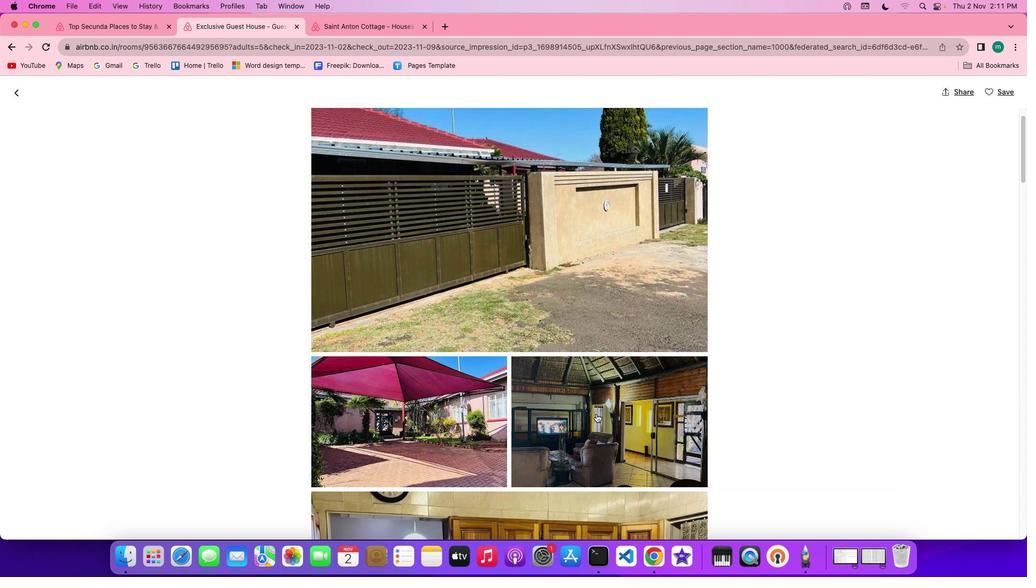 
Action: Mouse scrolled (596, 414) with delta (0, -1)
Screenshot: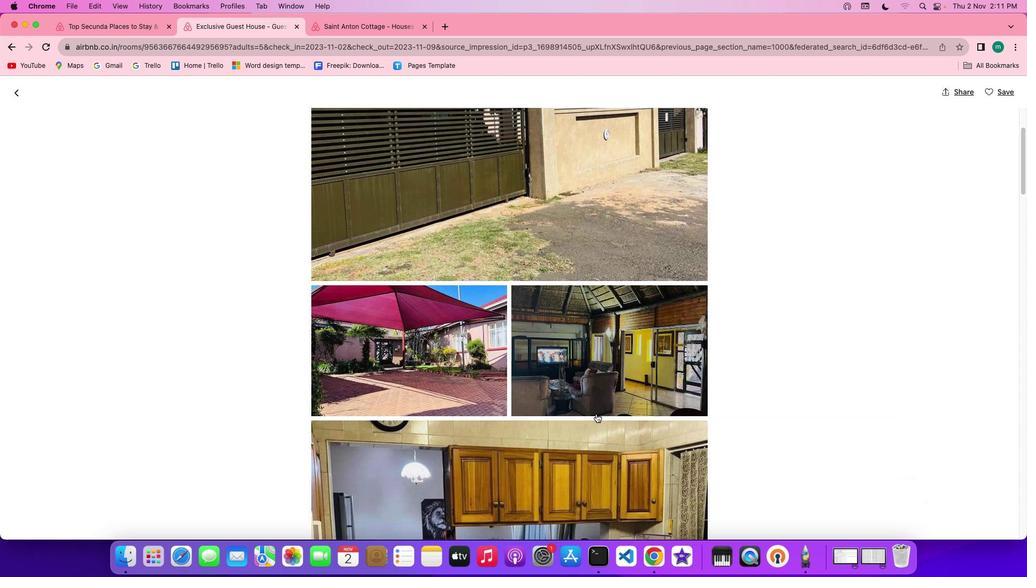 
Action: Mouse scrolled (596, 414) with delta (0, 0)
Screenshot: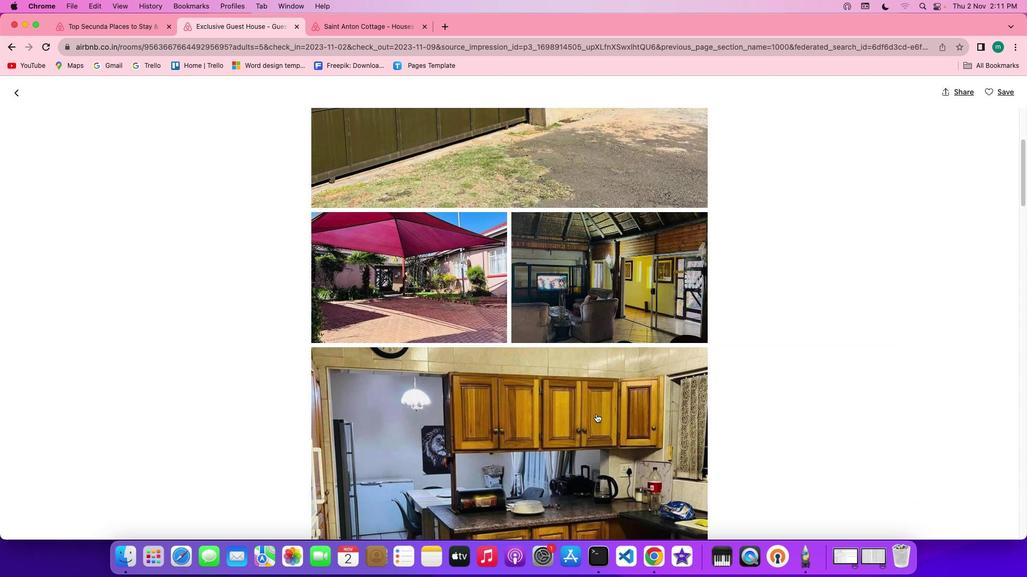 
Action: Mouse scrolled (596, 414) with delta (0, 0)
Screenshot: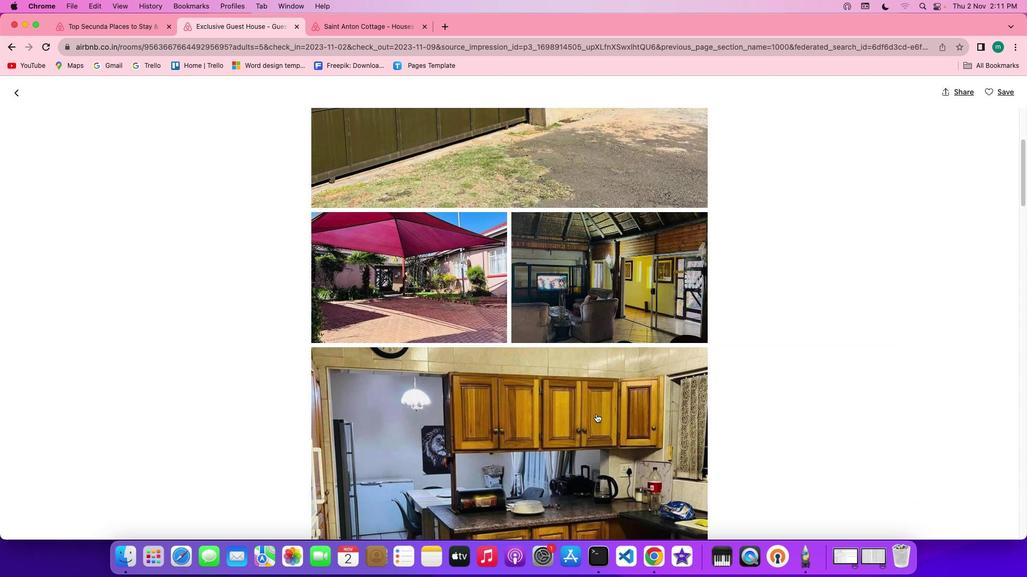 
Action: Mouse scrolled (596, 414) with delta (0, -1)
Screenshot: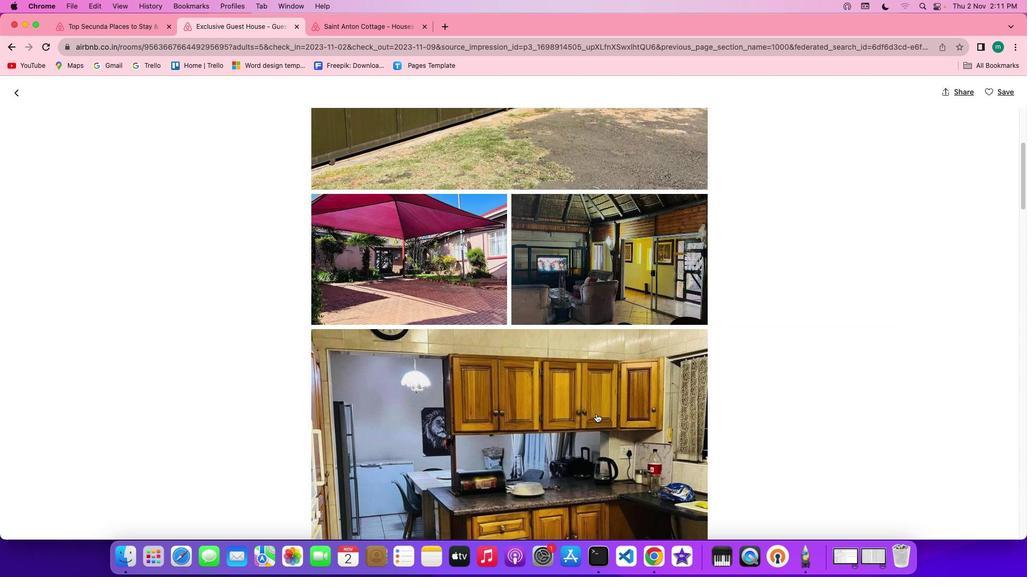 
Action: Mouse scrolled (596, 414) with delta (0, -2)
Screenshot: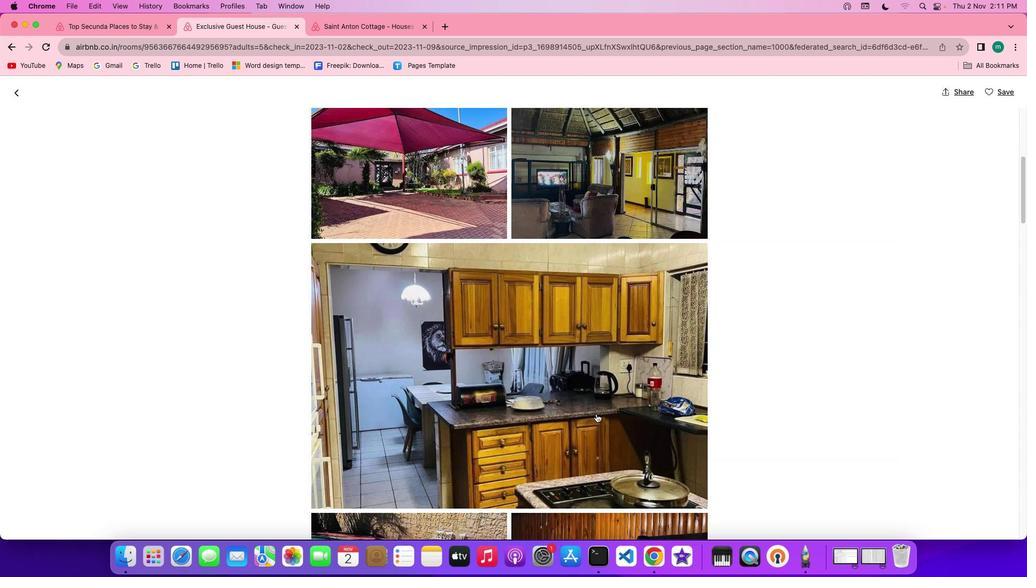 
Action: Mouse scrolled (596, 414) with delta (0, 0)
Screenshot: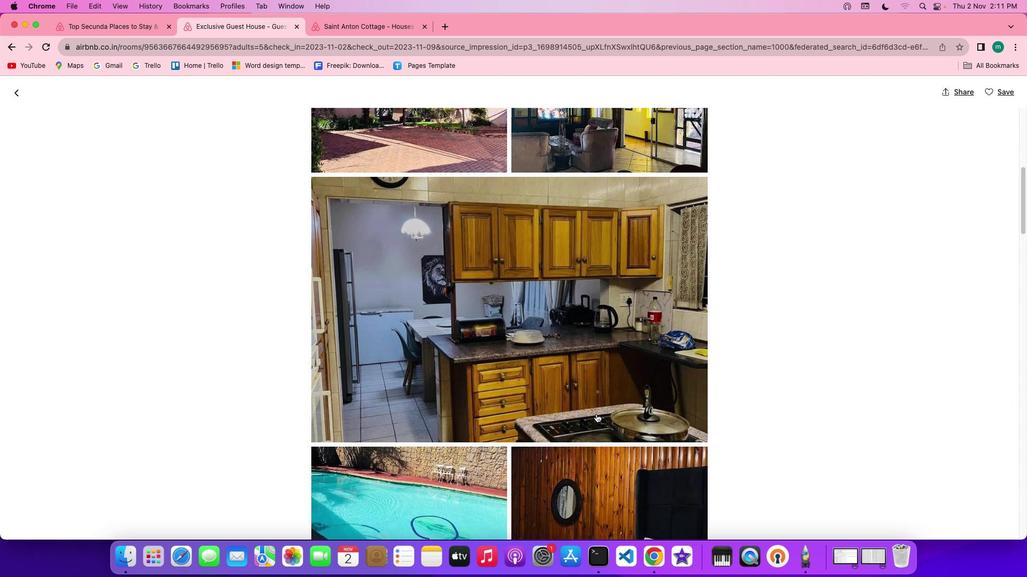 
Action: Mouse scrolled (596, 414) with delta (0, 0)
Screenshot: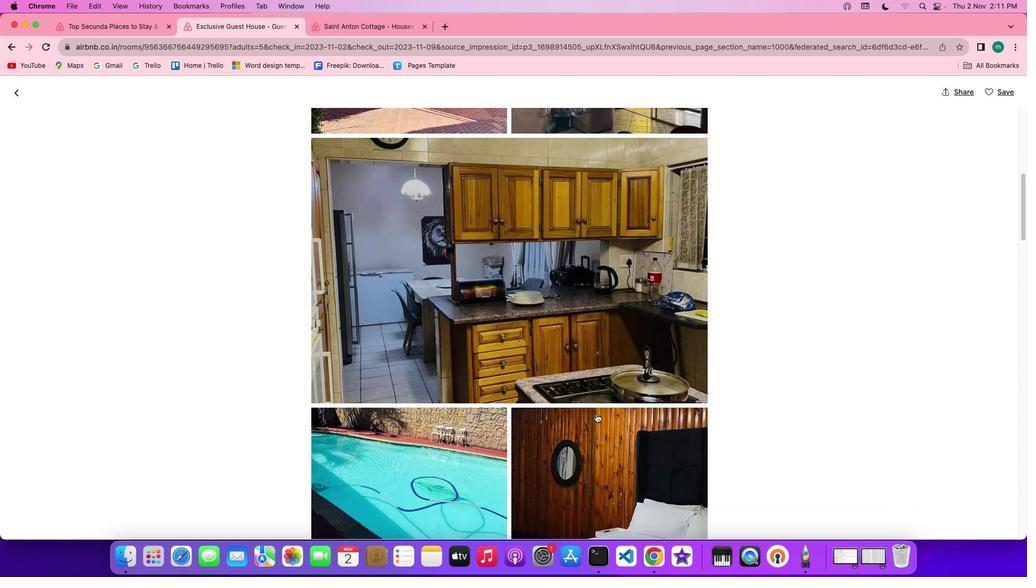 
Action: Mouse scrolled (596, 414) with delta (0, -1)
Screenshot: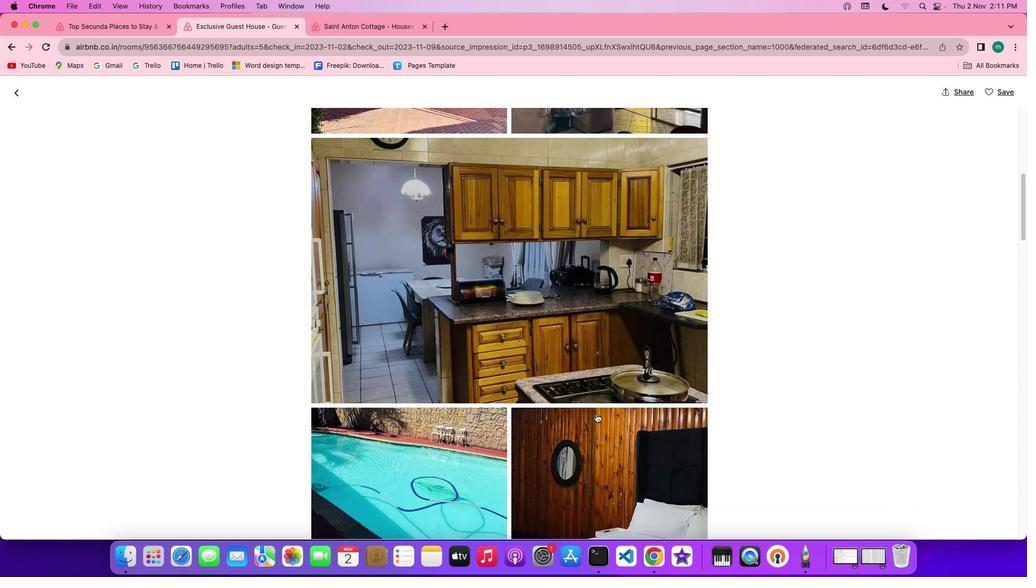 
Action: Mouse scrolled (596, 414) with delta (0, -2)
Screenshot: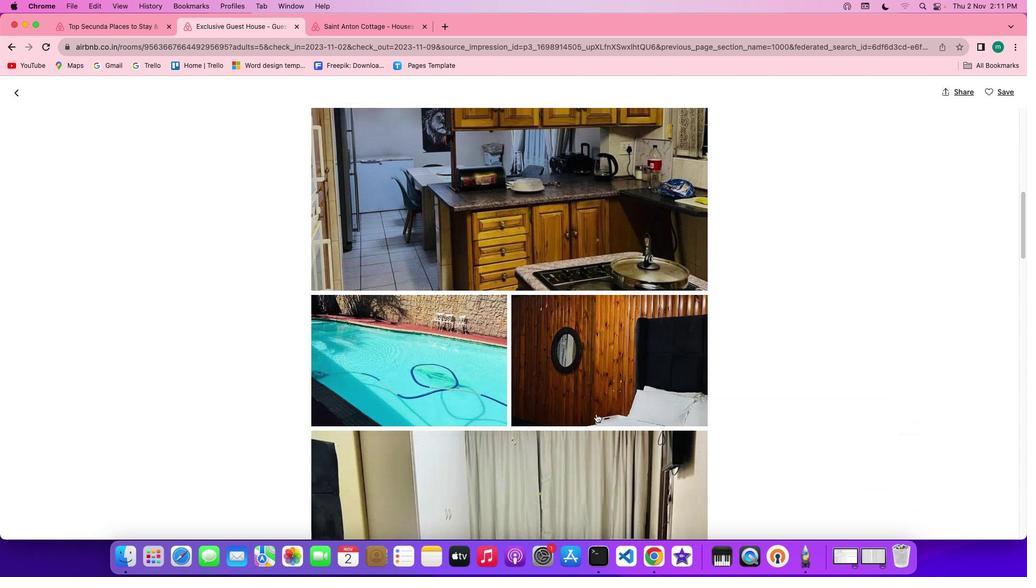 
Action: Mouse scrolled (596, 414) with delta (0, 0)
Screenshot: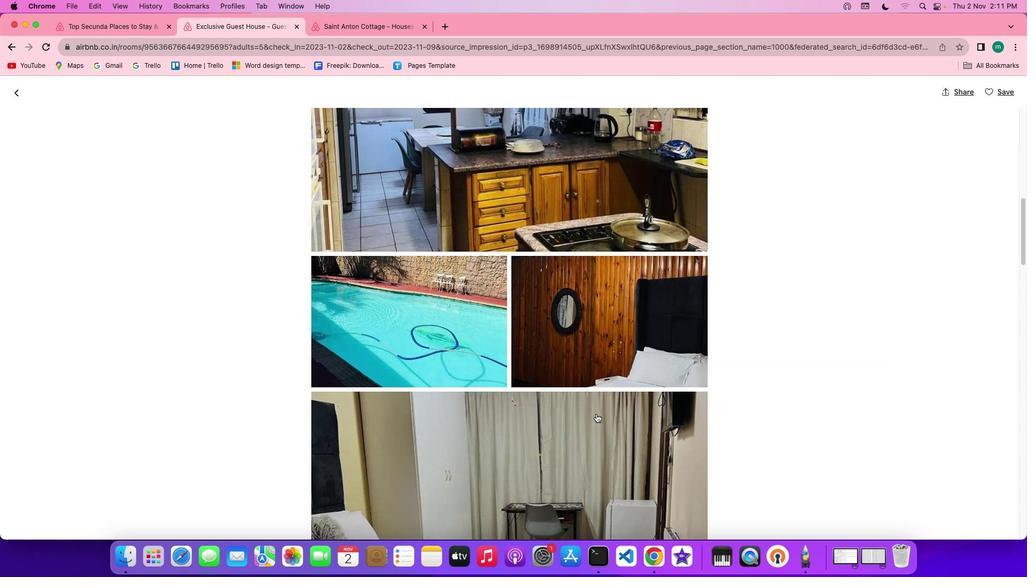 
Action: Mouse scrolled (596, 414) with delta (0, 0)
Screenshot: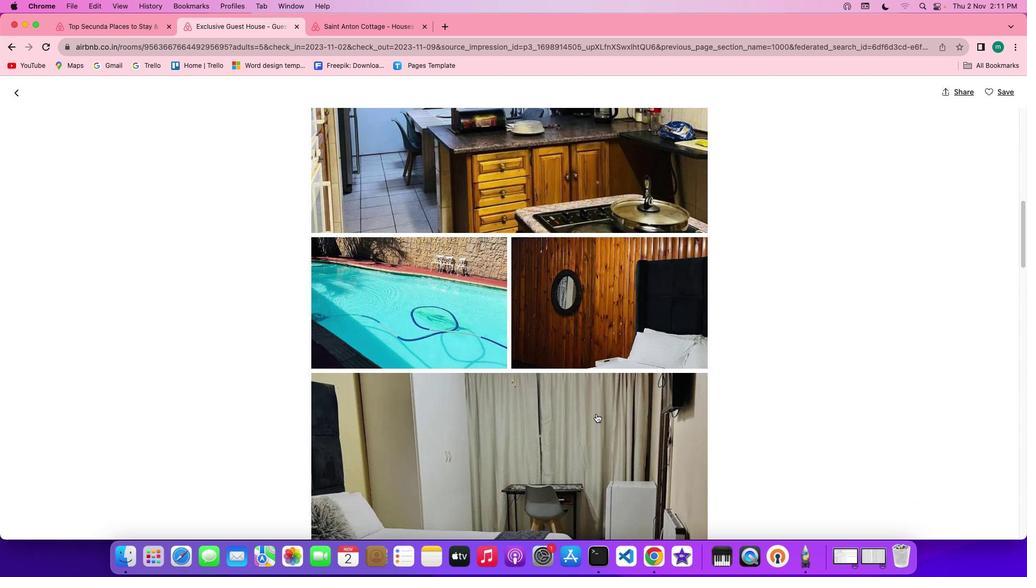 
Action: Mouse scrolled (596, 414) with delta (0, -1)
Screenshot: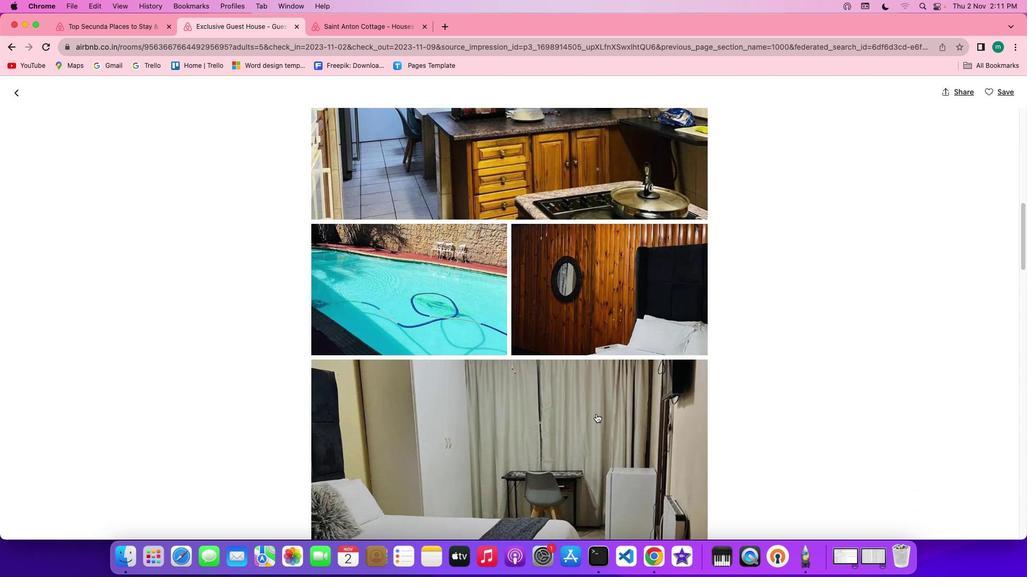 
Action: Mouse scrolled (596, 414) with delta (0, -1)
Screenshot: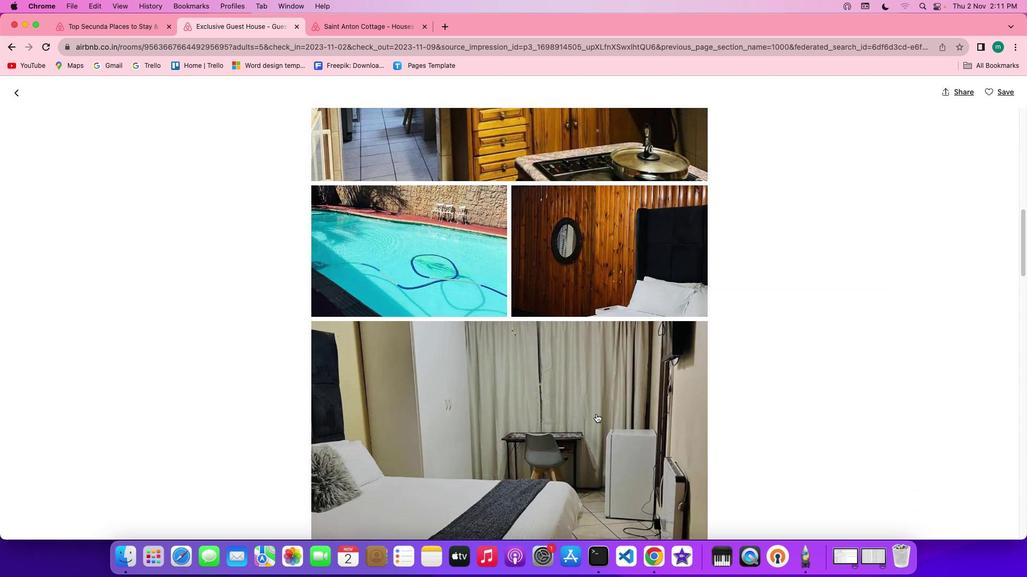 
Action: Mouse scrolled (596, 414) with delta (0, 0)
Screenshot: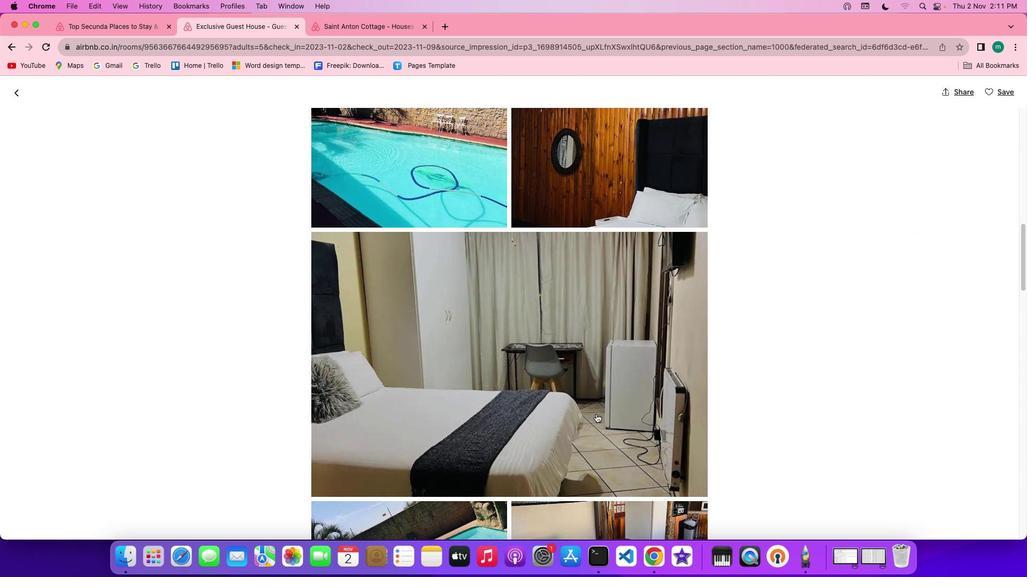 
Action: Mouse scrolled (596, 414) with delta (0, 0)
Screenshot: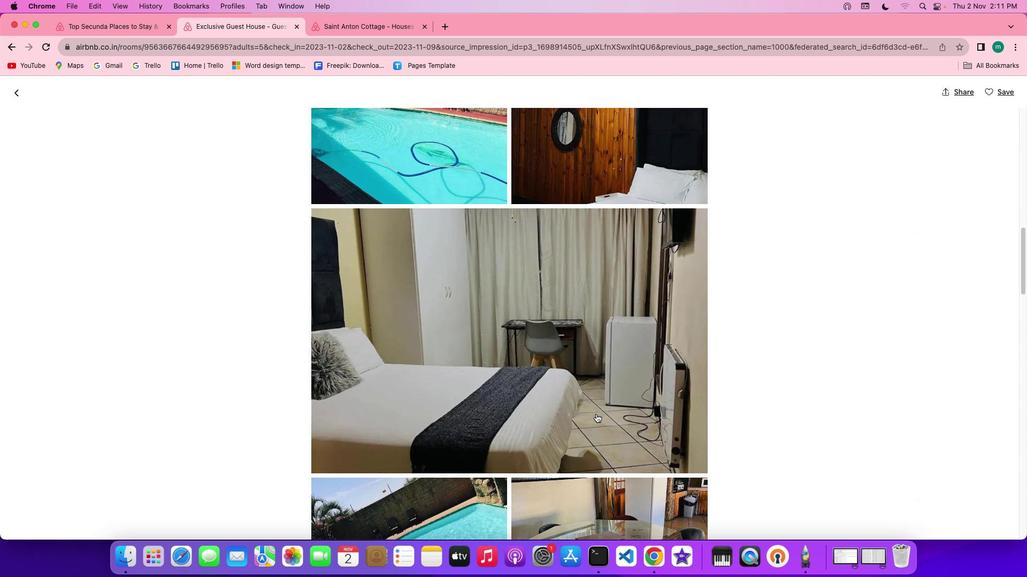
Action: Mouse scrolled (596, 414) with delta (0, -1)
Screenshot: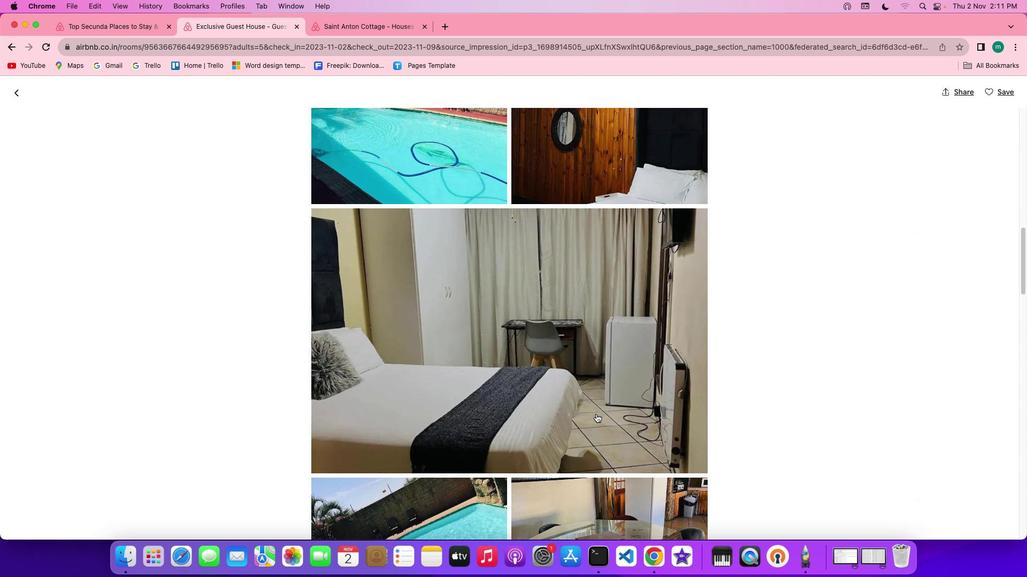 
Action: Mouse scrolled (596, 414) with delta (0, -2)
Screenshot: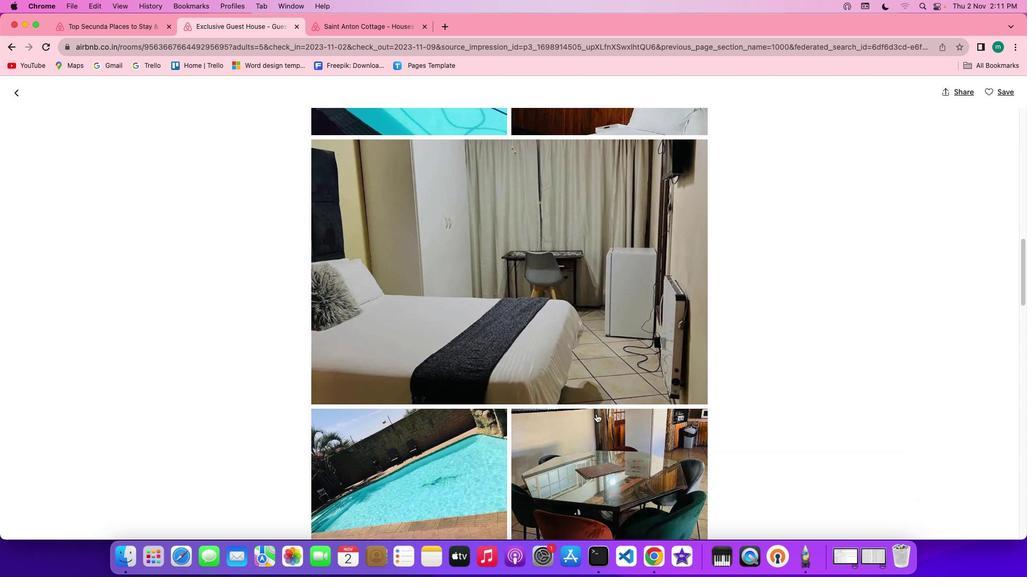 
Action: Mouse scrolled (596, 414) with delta (0, 0)
Screenshot: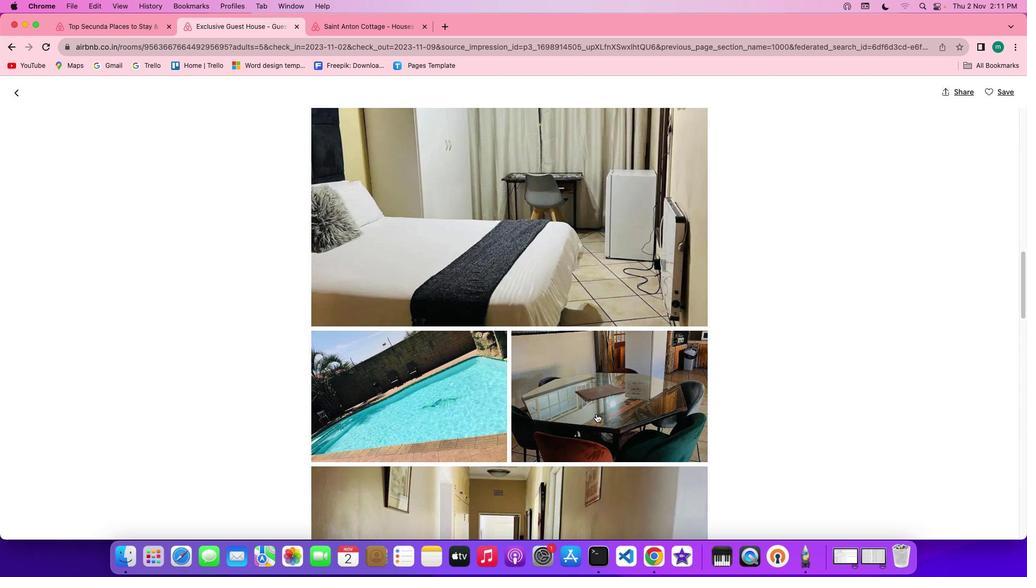 
Action: Mouse scrolled (596, 414) with delta (0, 0)
Screenshot: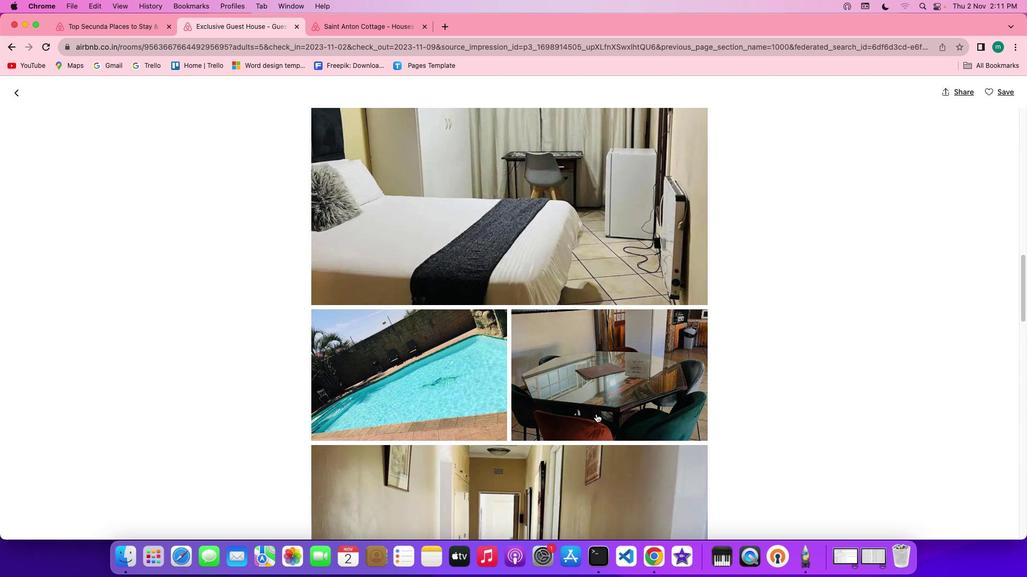 
Action: Mouse scrolled (596, 414) with delta (0, -1)
Screenshot: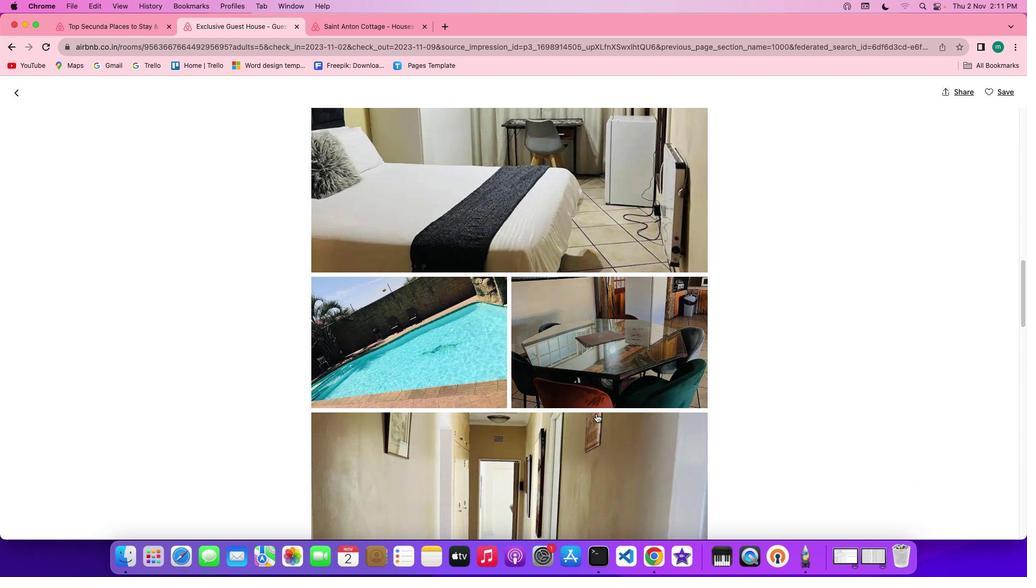 
Action: Mouse scrolled (596, 414) with delta (0, -2)
Screenshot: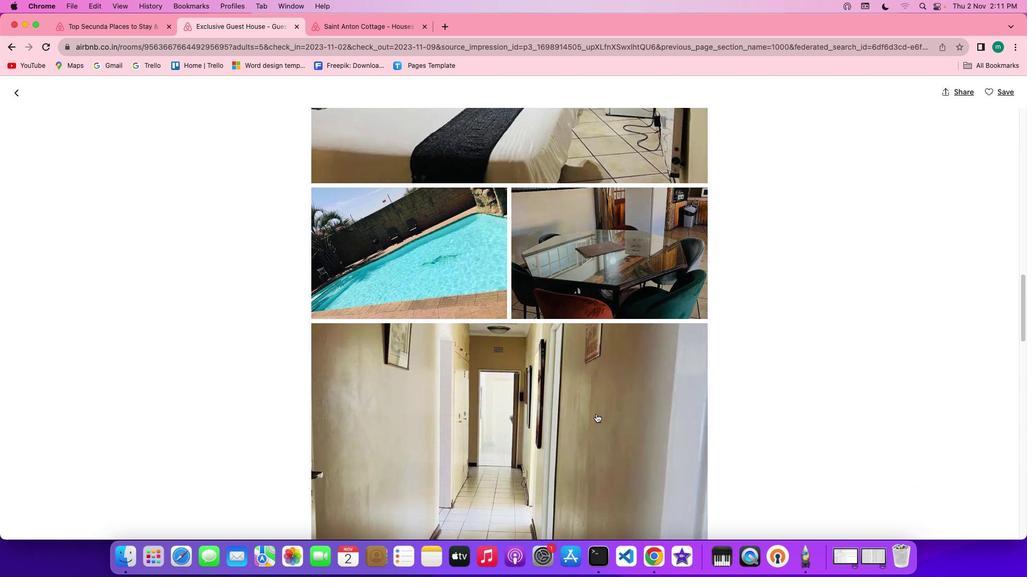 
Action: Mouse scrolled (596, 414) with delta (0, 0)
Screenshot: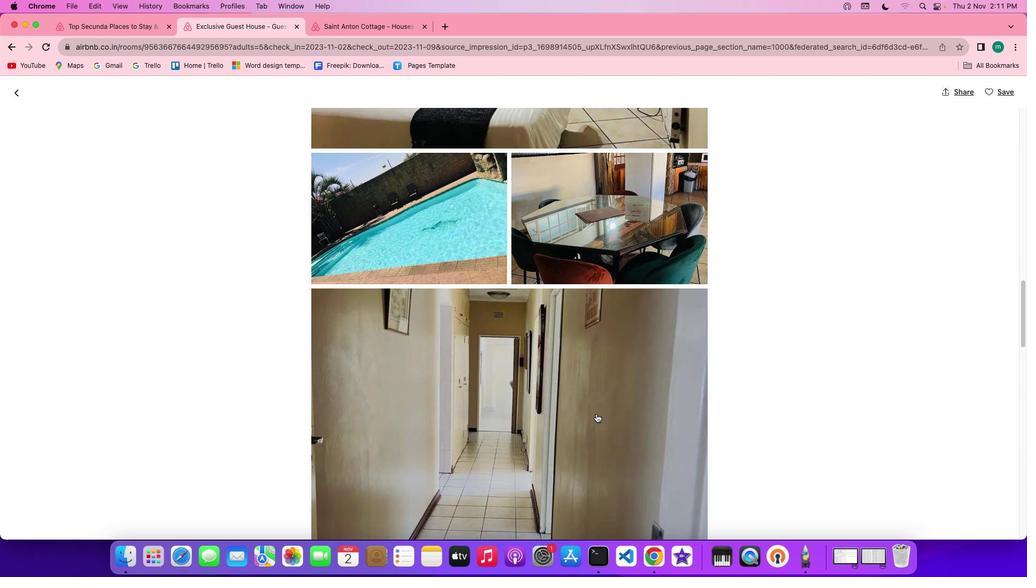 
Action: Mouse scrolled (596, 414) with delta (0, 0)
Screenshot: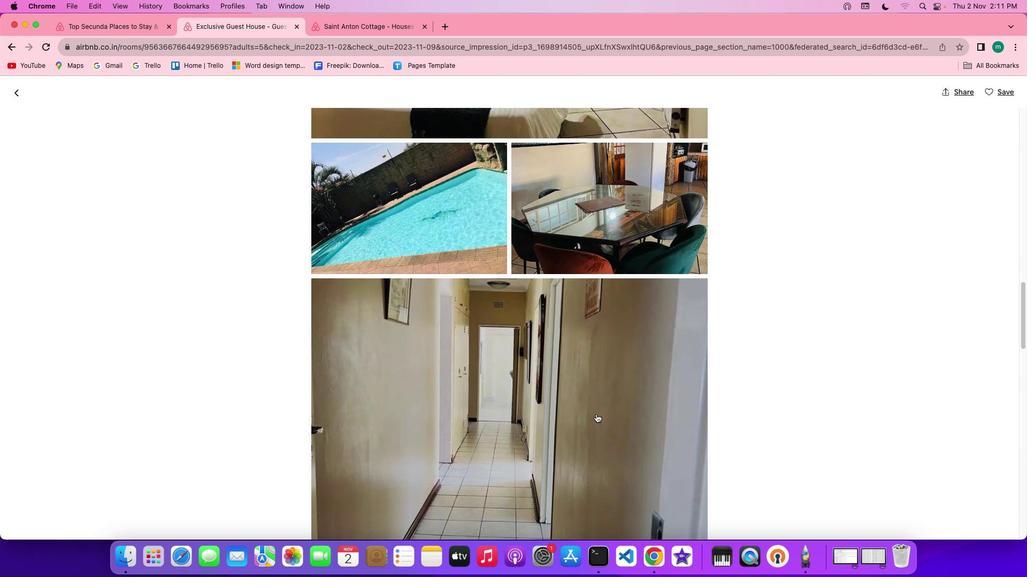 
Action: Mouse scrolled (596, 414) with delta (0, -1)
Screenshot: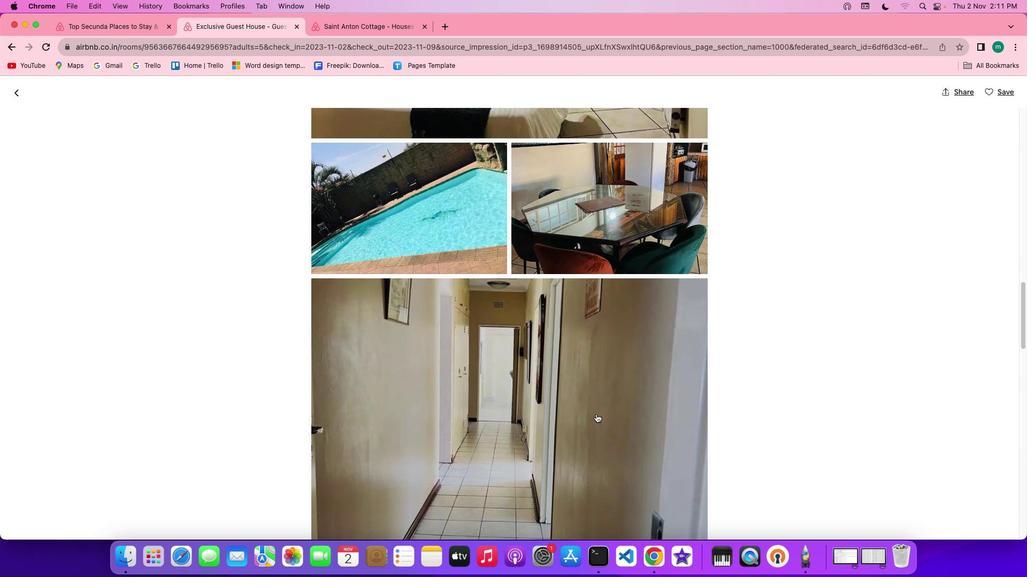 
Action: Mouse scrolled (596, 414) with delta (0, -2)
Screenshot: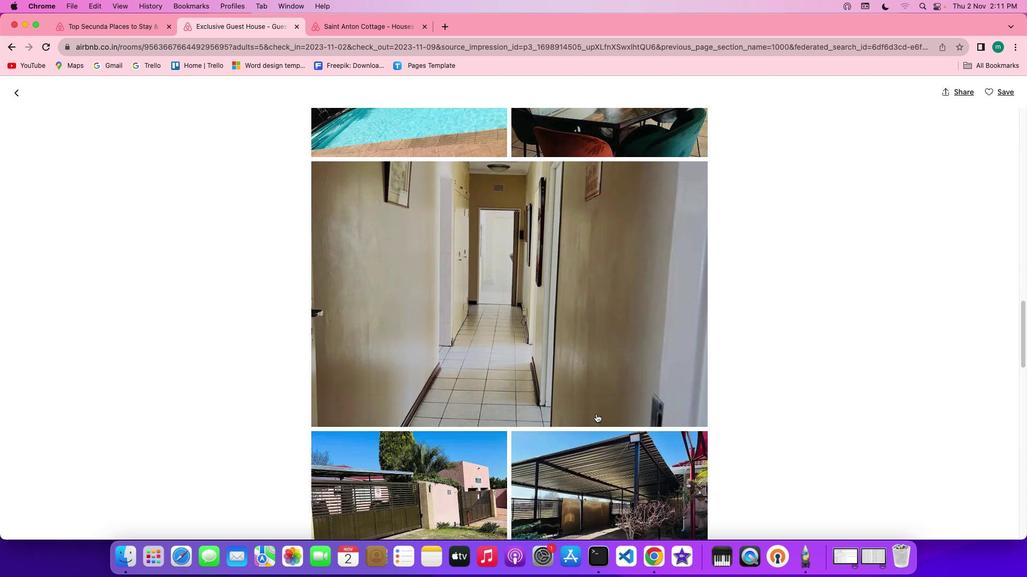 
Action: Mouse scrolled (596, 414) with delta (0, 0)
Screenshot: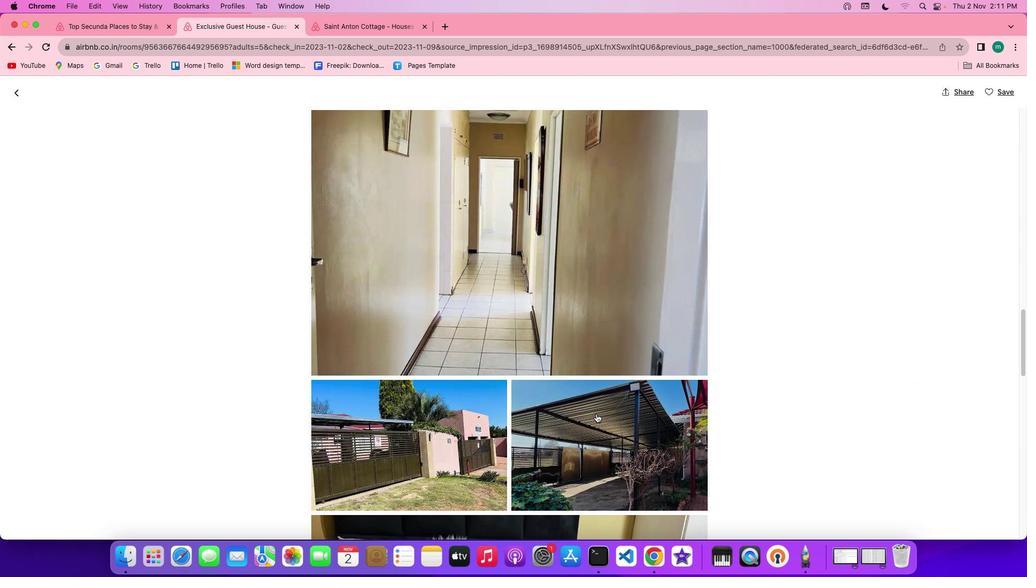 
Action: Mouse scrolled (596, 414) with delta (0, 0)
Screenshot: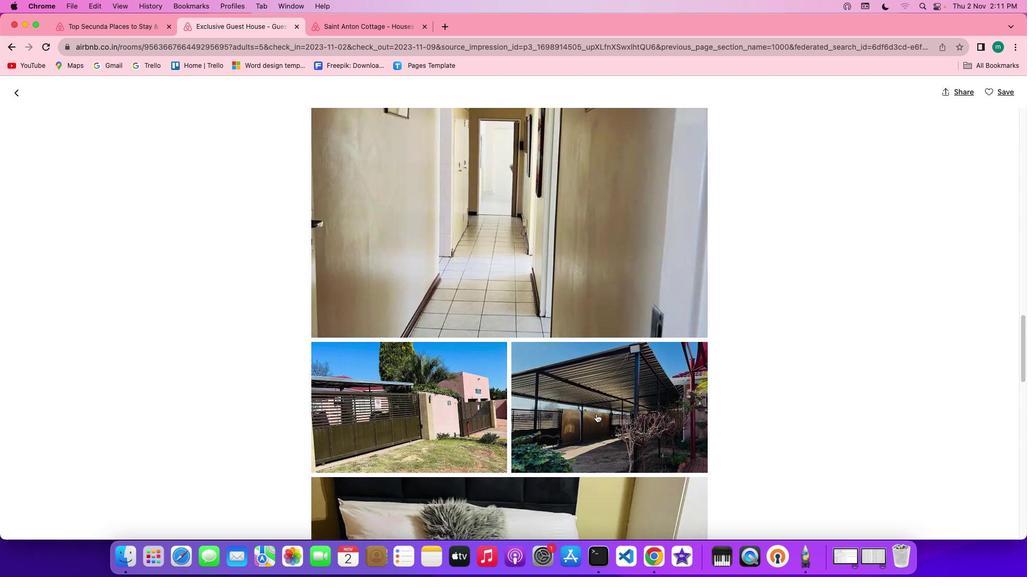 
Action: Mouse scrolled (596, 414) with delta (0, -1)
Screenshot: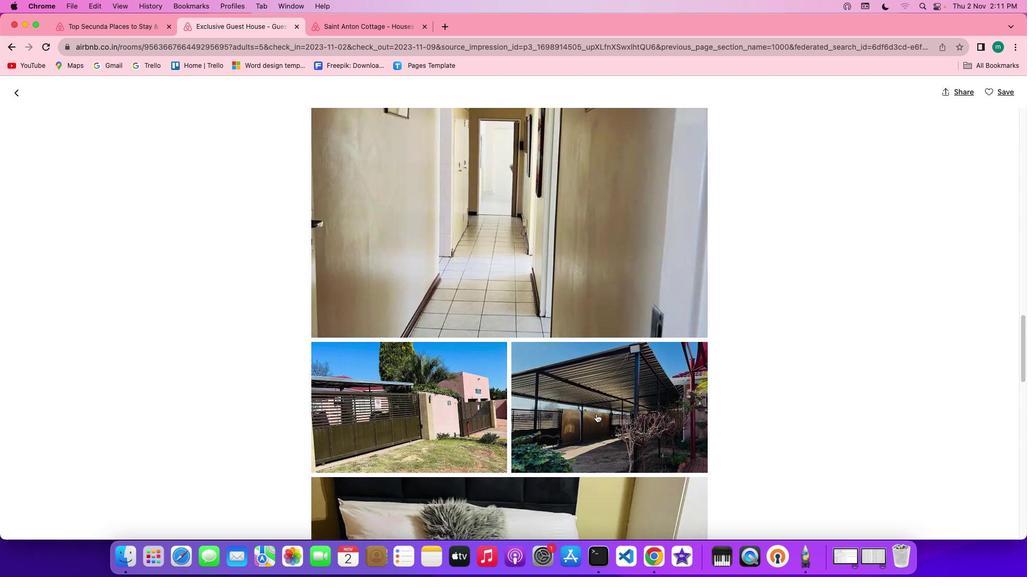 
Action: Mouse scrolled (596, 414) with delta (0, -2)
Screenshot: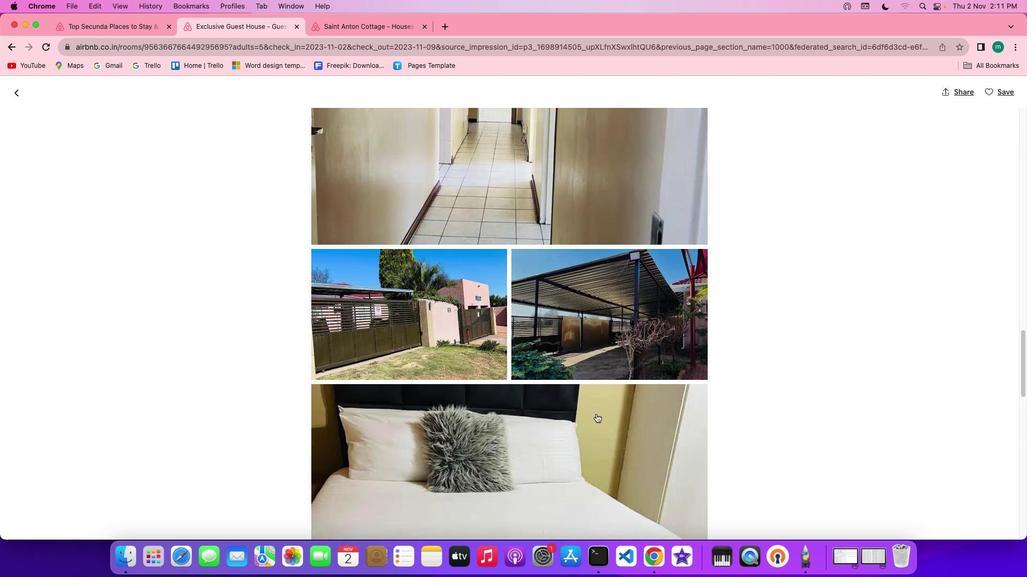 
Action: Mouse scrolled (596, 414) with delta (0, 0)
Screenshot: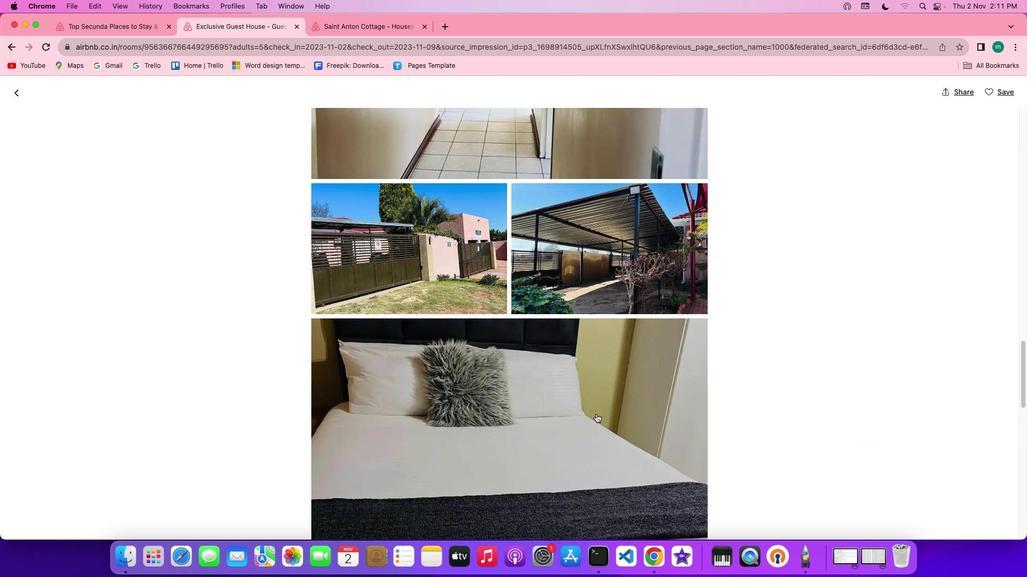 
Action: Mouse scrolled (596, 414) with delta (0, 0)
Screenshot: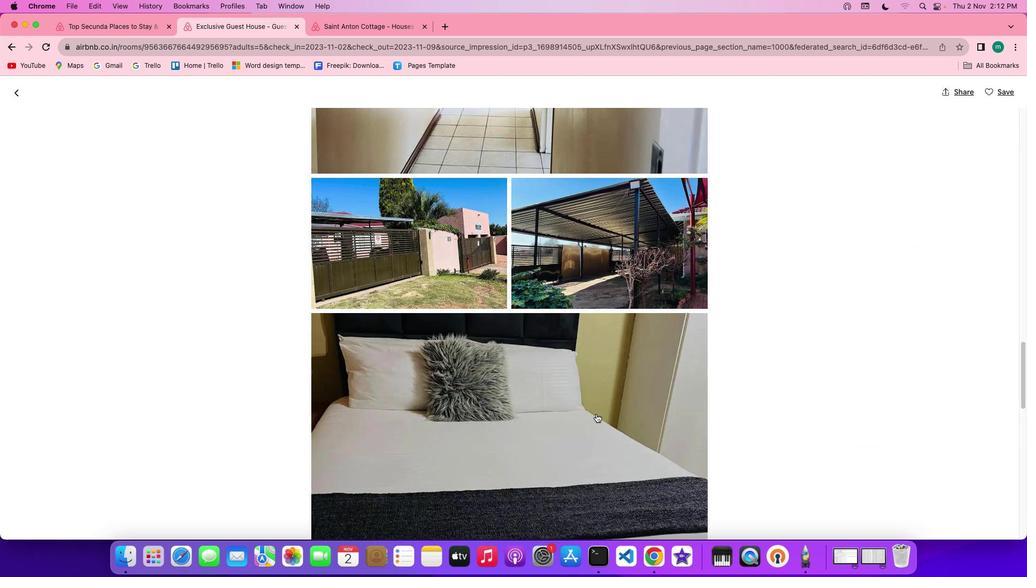 
Action: Mouse scrolled (596, 414) with delta (0, -1)
Screenshot: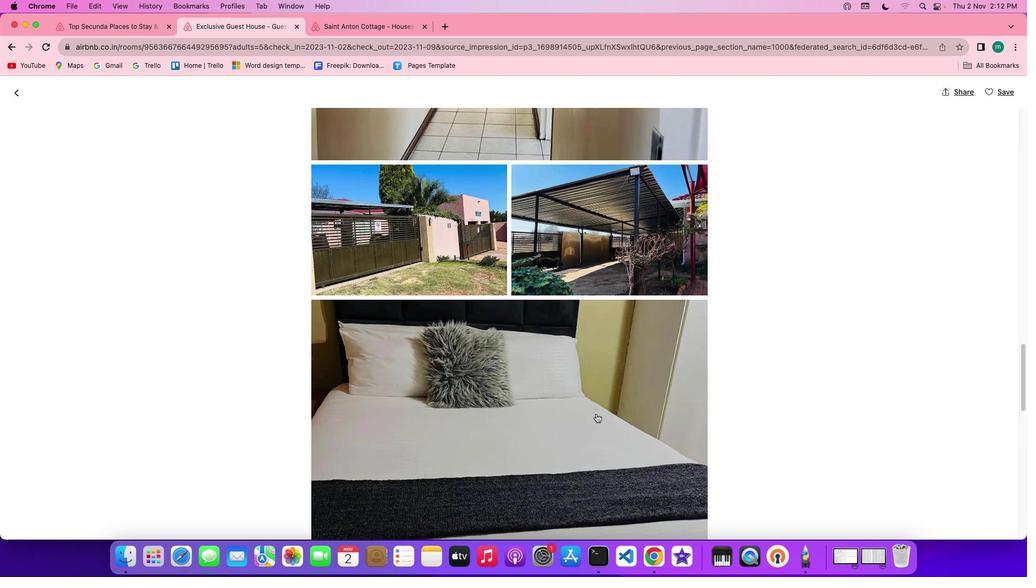 
Action: Mouse scrolled (596, 414) with delta (0, -2)
Screenshot: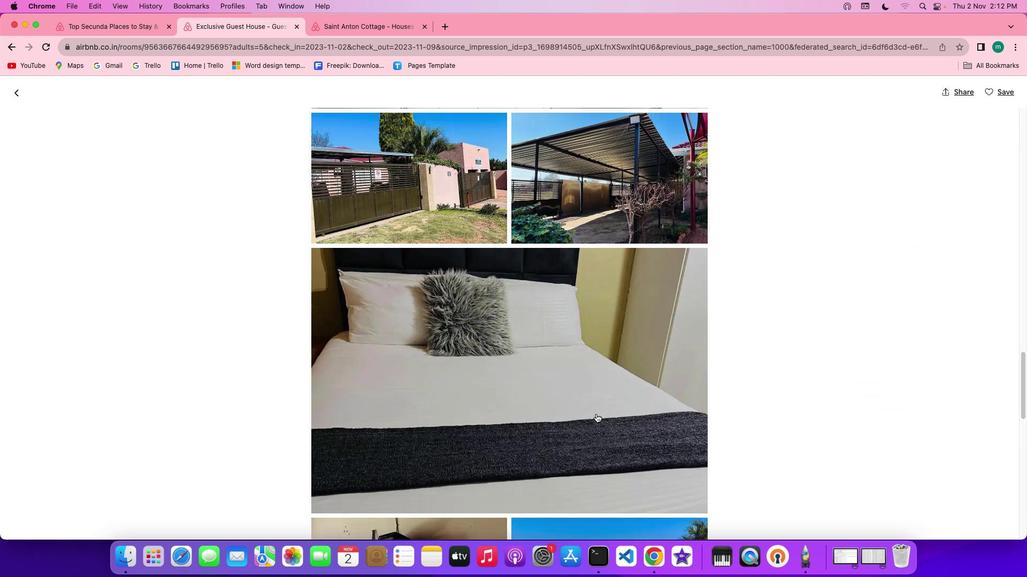 
Action: Mouse scrolled (596, 414) with delta (0, 0)
Screenshot: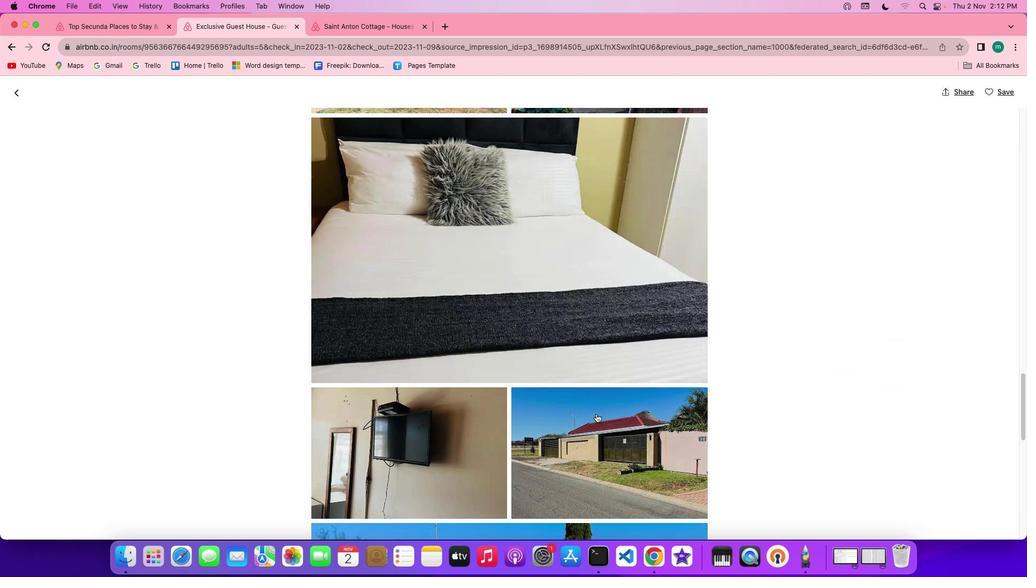 
Action: Mouse scrolled (596, 414) with delta (0, 0)
Screenshot: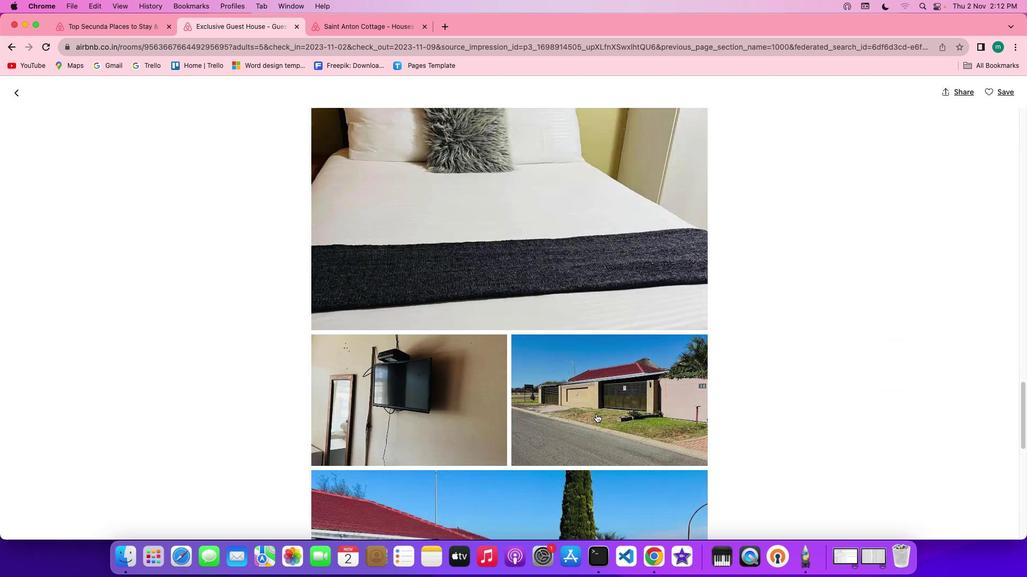 
Action: Mouse scrolled (596, 414) with delta (0, -1)
Screenshot: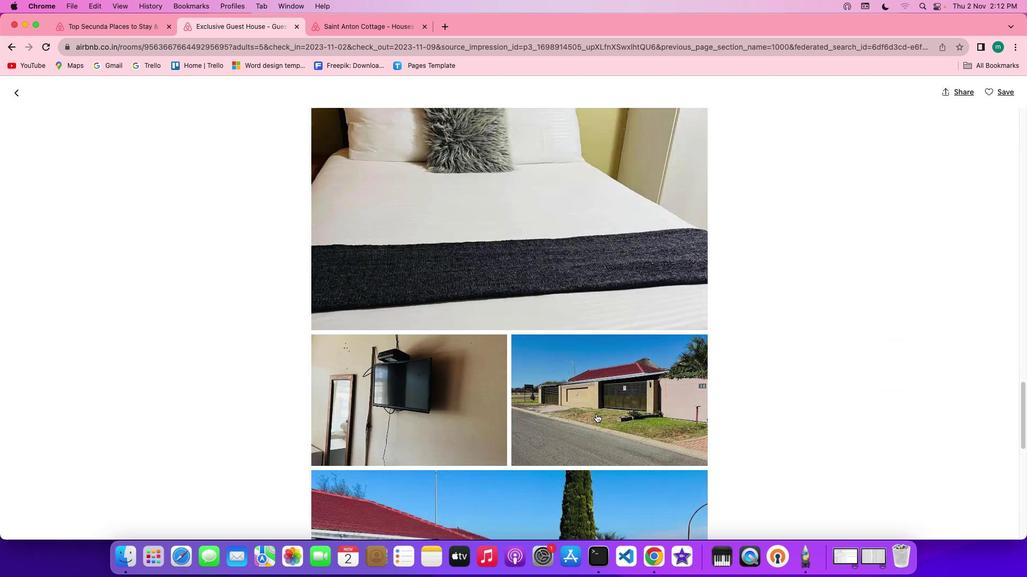 
Action: Mouse scrolled (596, 414) with delta (0, -2)
Screenshot: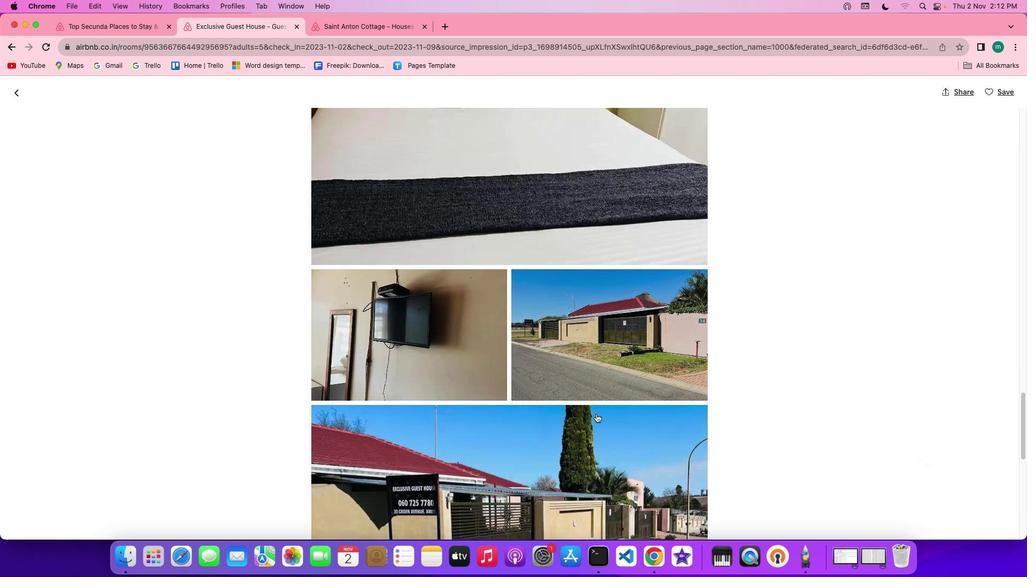
Action: Mouse scrolled (596, 414) with delta (0, -2)
Screenshot: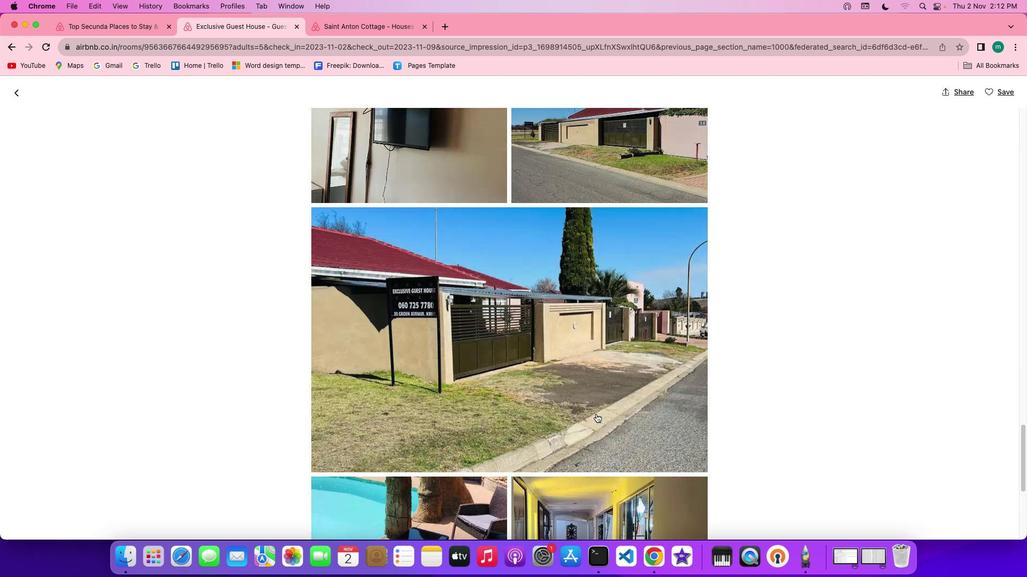 
Action: Mouse scrolled (596, 414) with delta (0, 0)
Screenshot: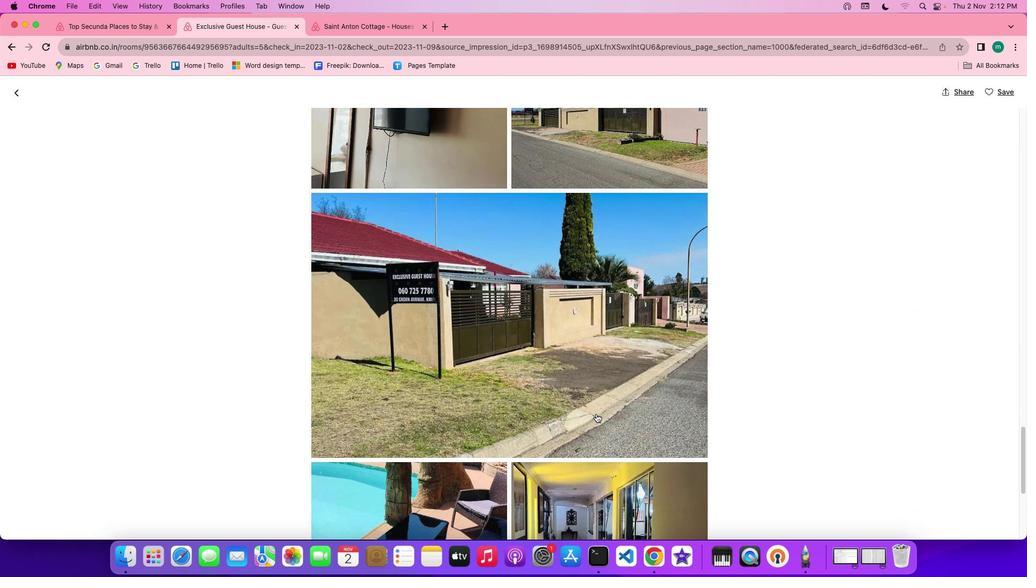 
Action: Mouse scrolled (596, 414) with delta (0, 0)
Screenshot: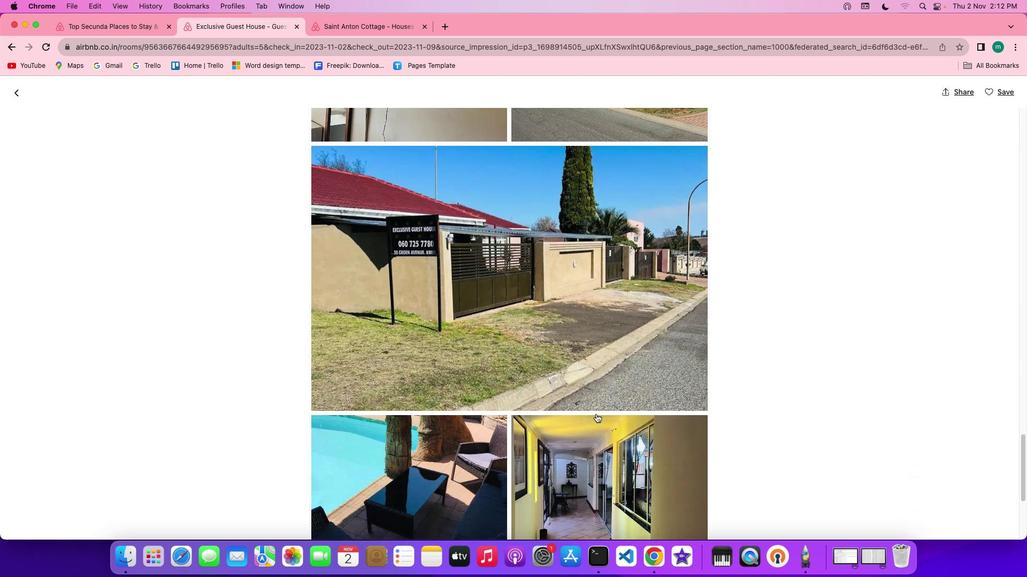 
Action: Mouse scrolled (596, 414) with delta (0, -1)
Screenshot: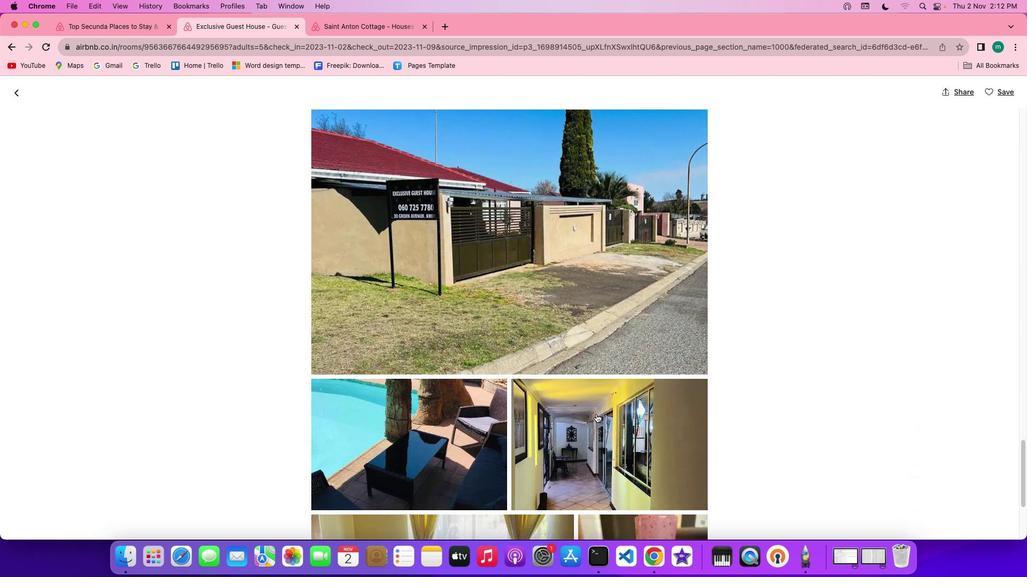 
Action: Mouse scrolled (596, 414) with delta (0, -2)
Screenshot: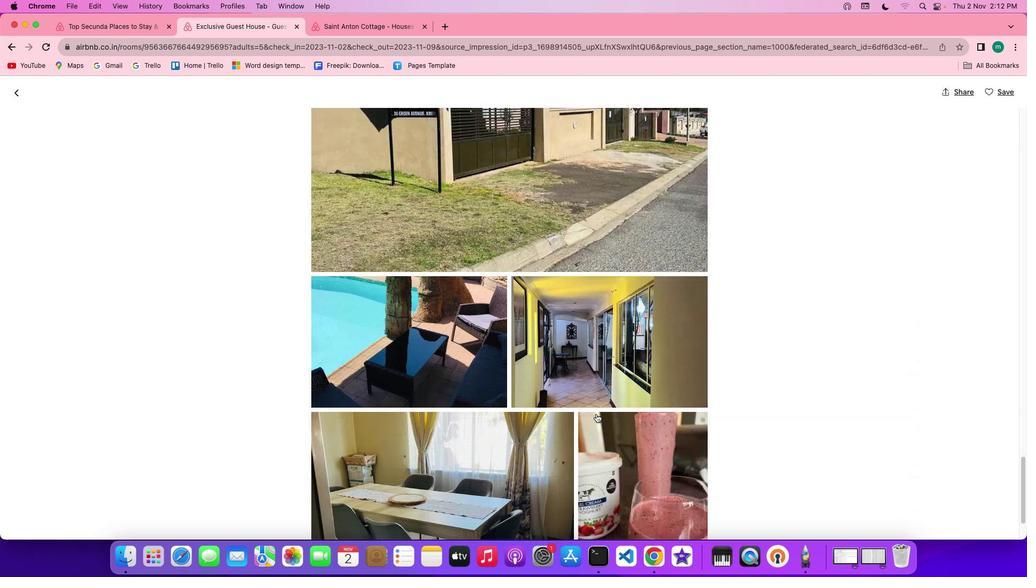 
Action: Mouse scrolled (596, 414) with delta (0, -2)
Screenshot: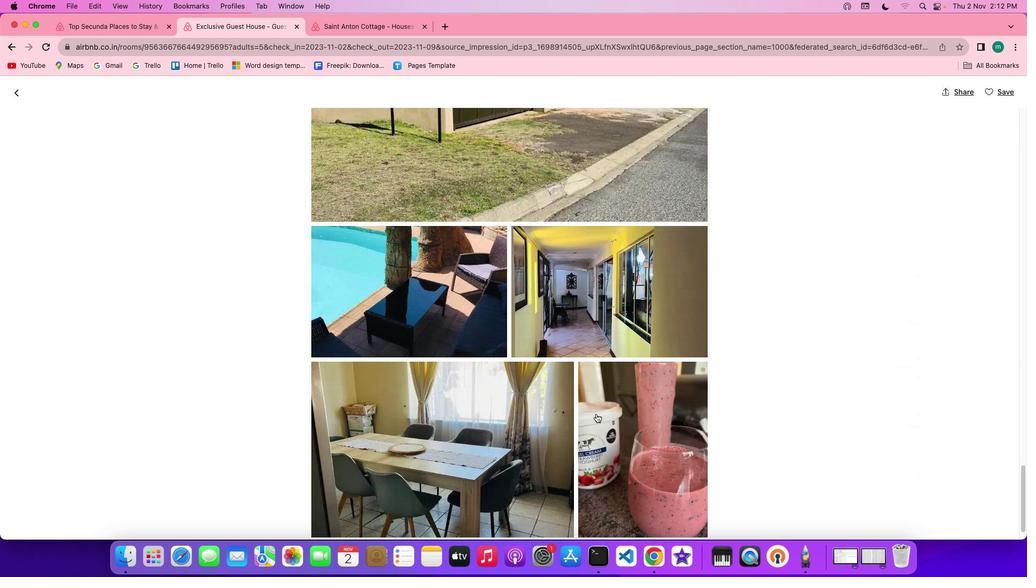 
Action: Mouse scrolled (596, 414) with delta (0, 0)
Screenshot: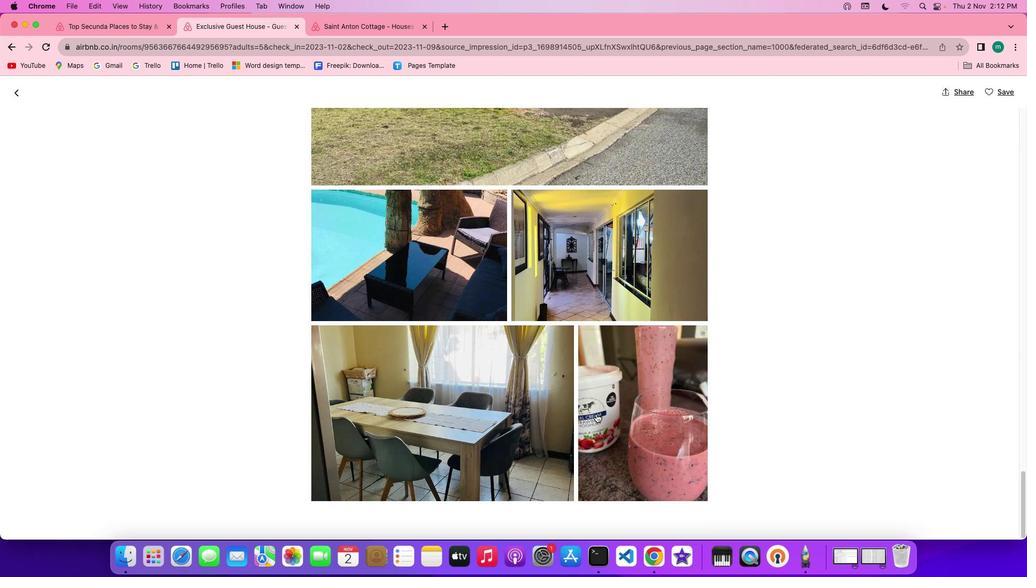
Action: Mouse scrolled (596, 414) with delta (0, 0)
Screenshot: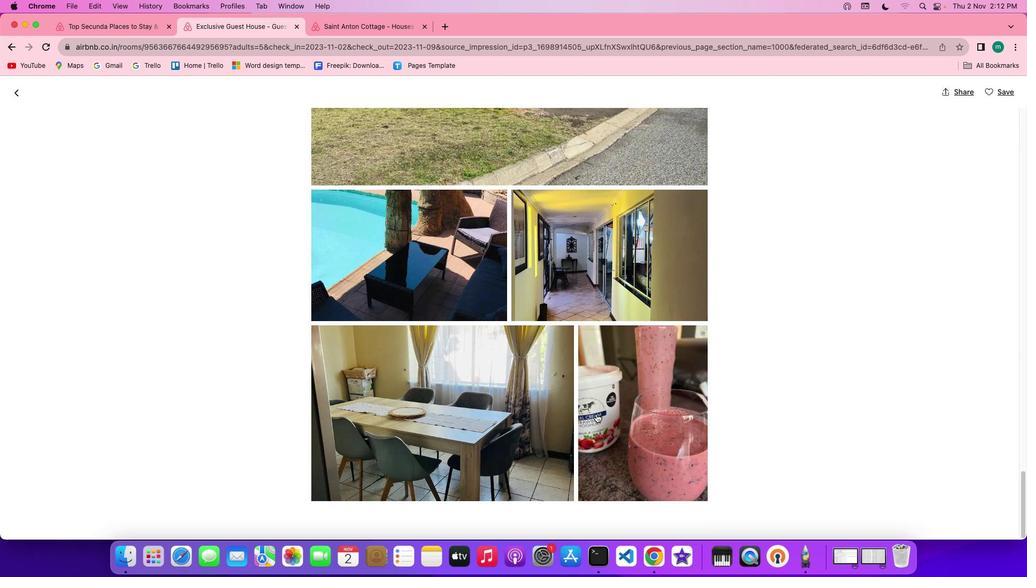 
Action: Mouse scrolled (596, 414) with delta (0, -1)
Screenshot: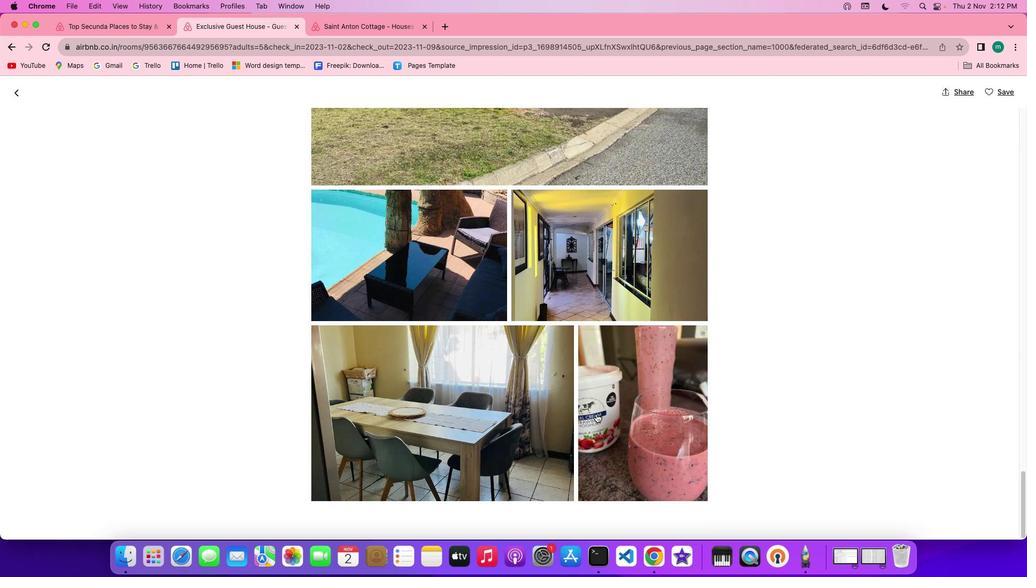 
Action: Mouse scrolled (596, 414) with delta (0, -2)
Screenshot: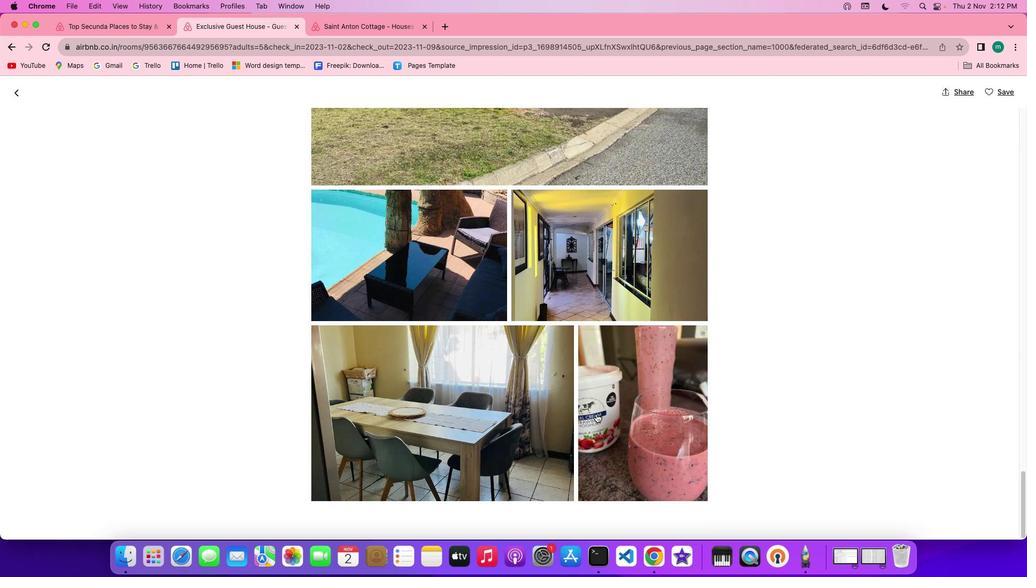 
Action: Mouse scrolled (596, 414) with delta (0, 0)
Screenshot: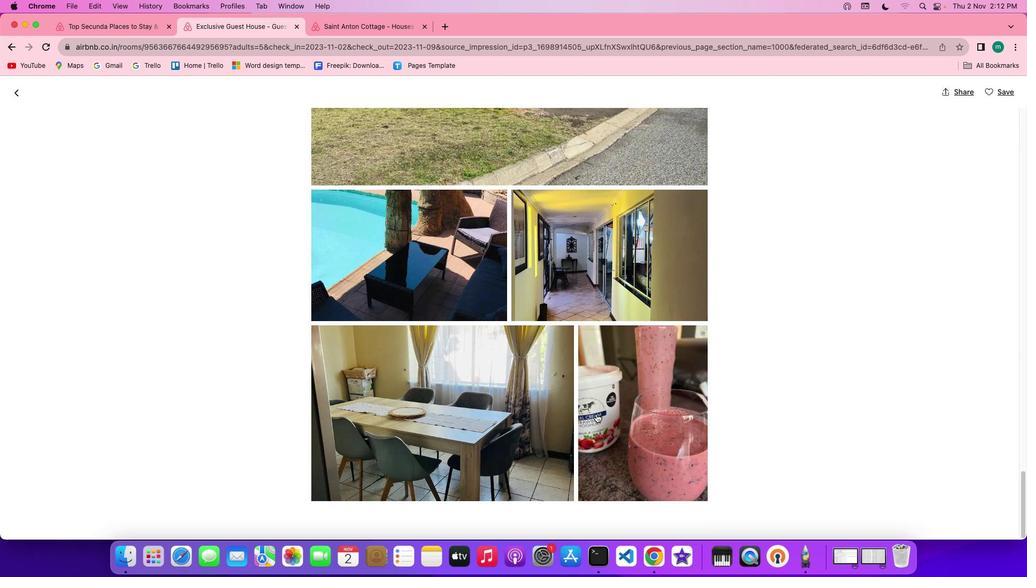 
Action: Mouse scrolled (596, 414) with delta (0, 0)
Screenshot: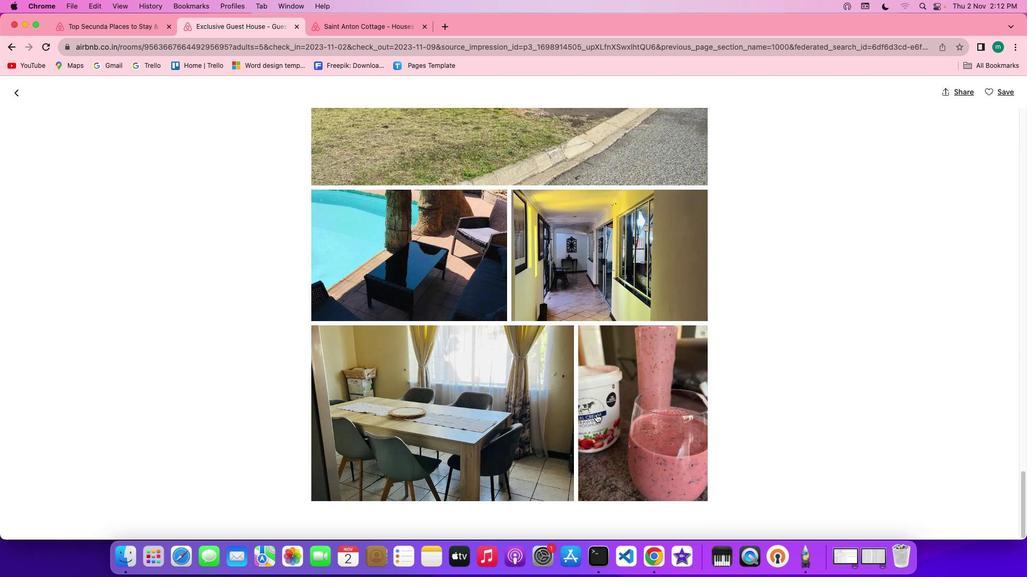
Action: Mouse scrolled (596, 414) with delta (0, -1)
Screenshot: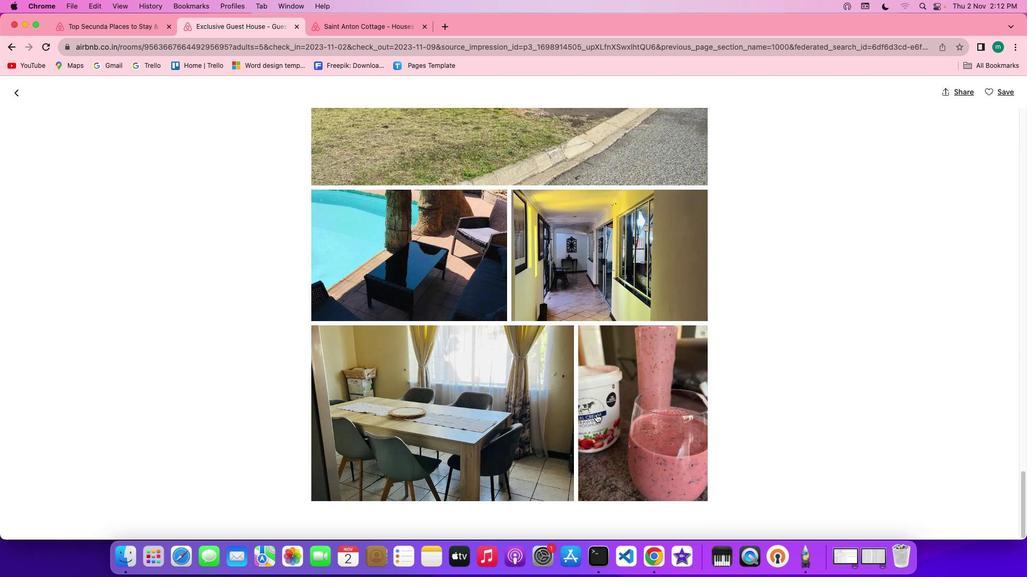 
Action: Mouse scrolled (596, 414) with delta (0, -2)
Screenshot: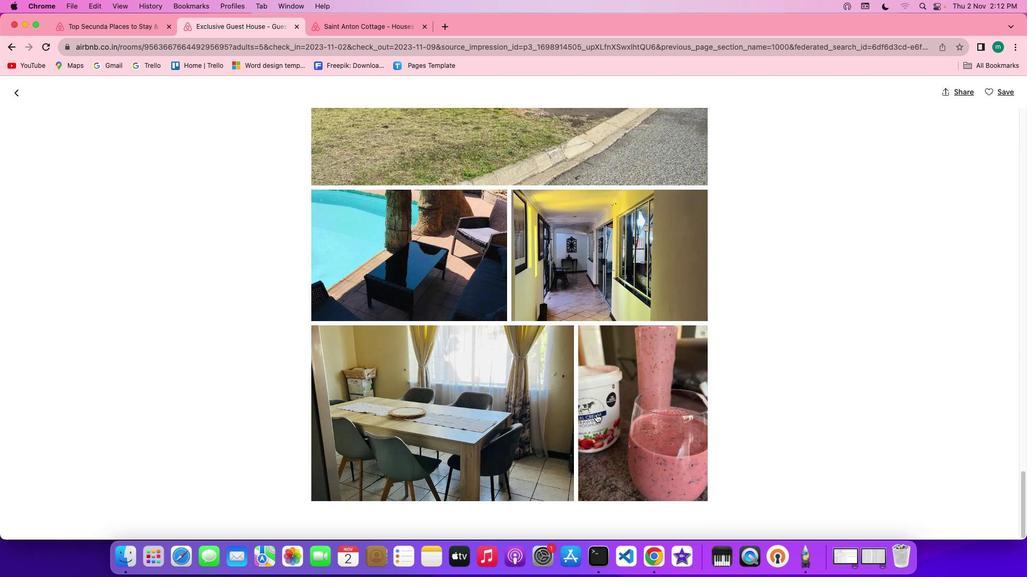 
Action: Mouse moved to (23, 93)
Screenshot: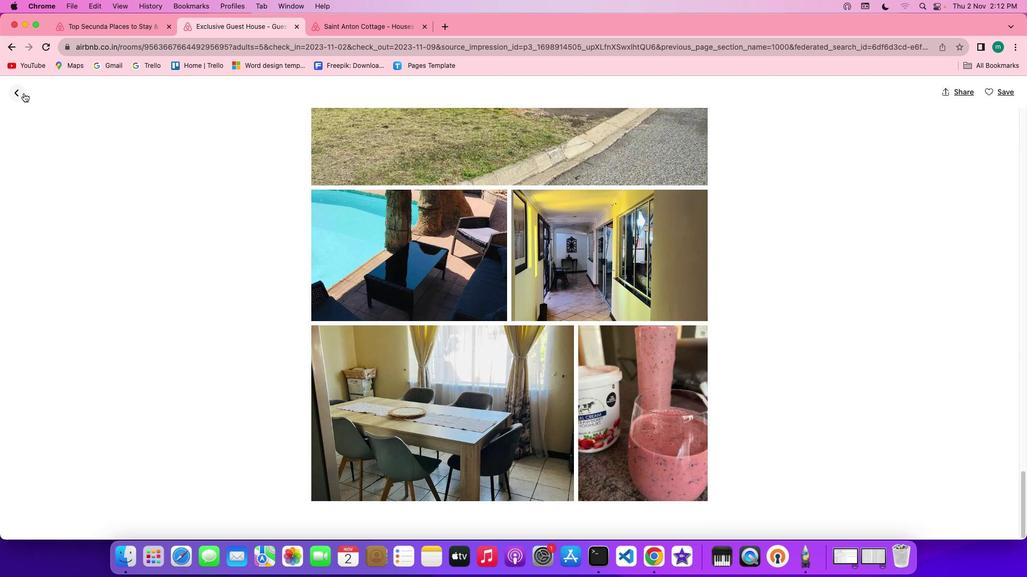 
Action: Mouse pressed left at (23, 93)
Screenshot: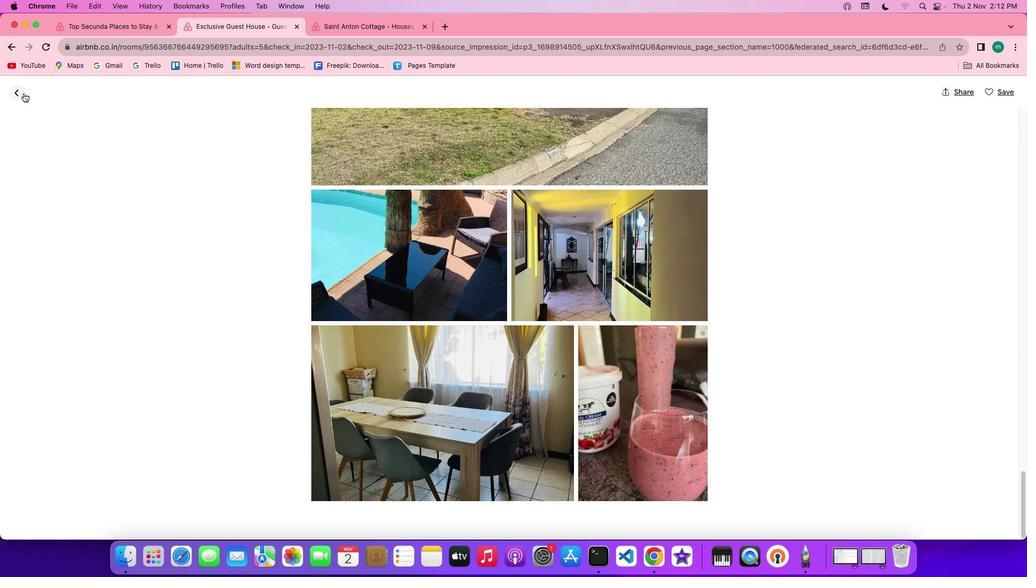 
Action: Mouse moved to (481, 385)
Screenshot: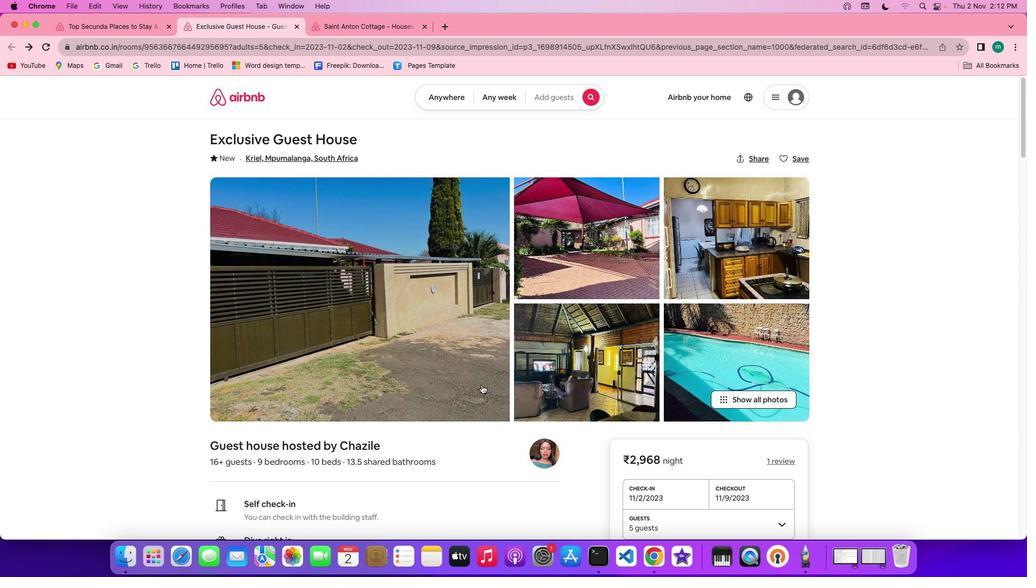 
Action: Mouse scrolled (481, 385) with delta (0, 0)
Screenshot: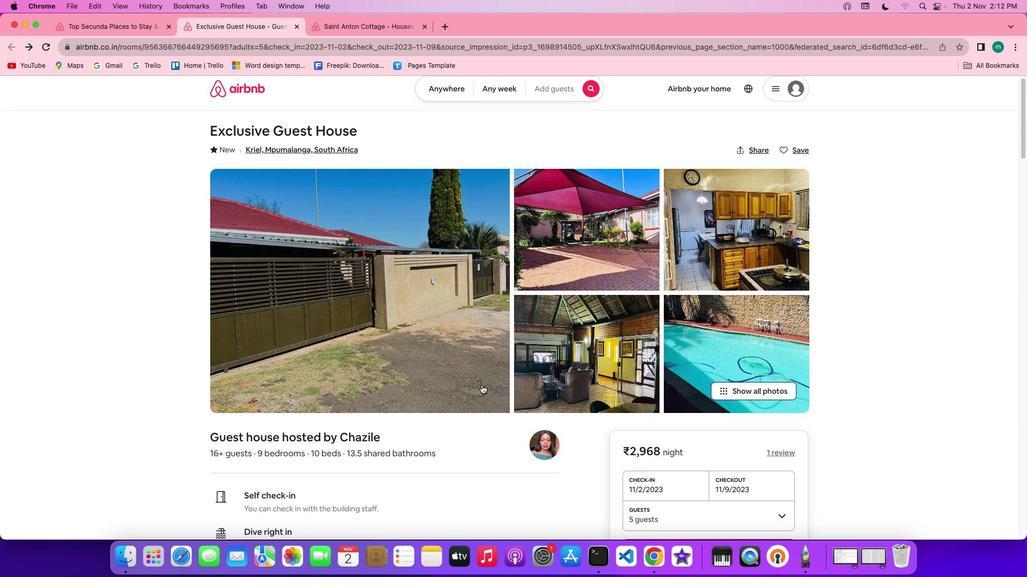 
Action: Mouse scrolled (481, 385) with delta (0, 0)
Screenshot: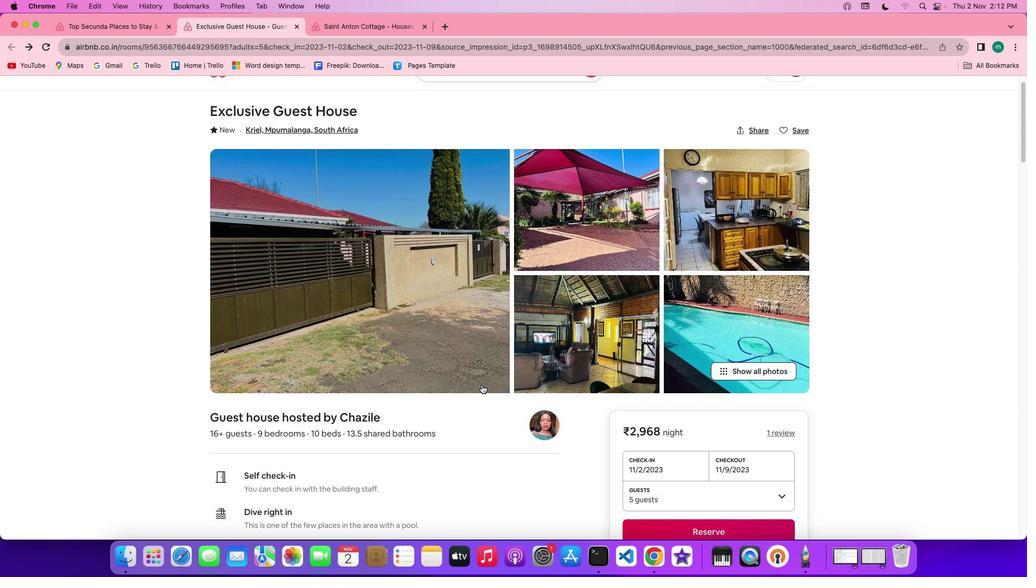 
Action: Mouse scrolled (481, 385) with delta (0, -1)
Screenshot: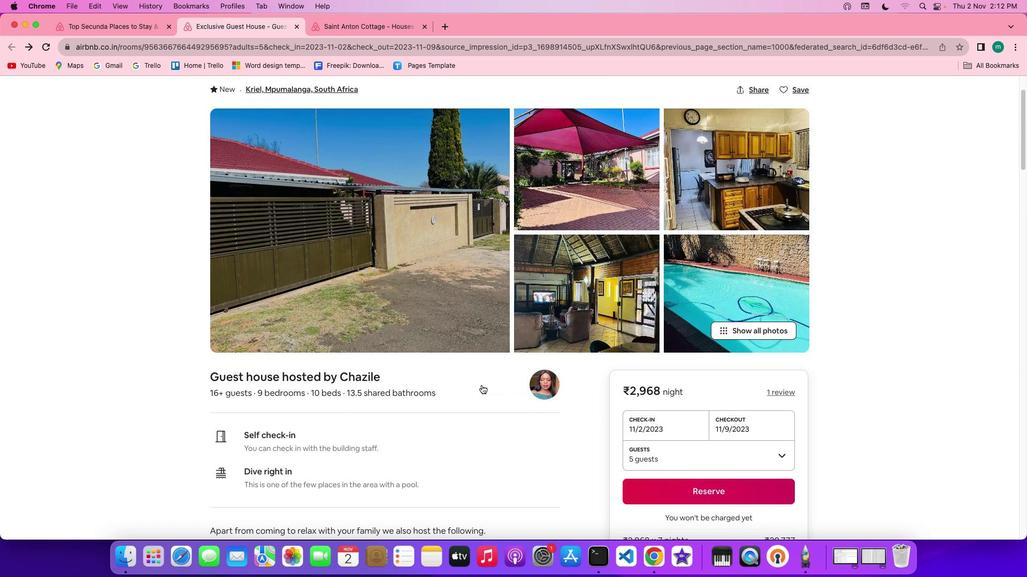 
Action: Mouse scrolled (481, 385) with delta (0, -2)
Screenshot: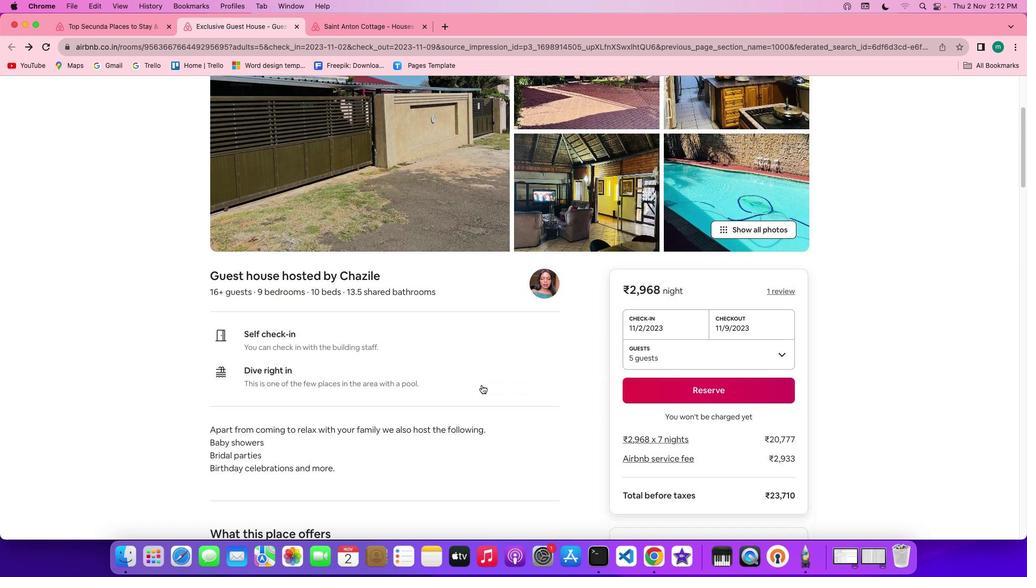 
Action: Mouse scrolled (481, 385) with delta (0, 0)
Screenshot: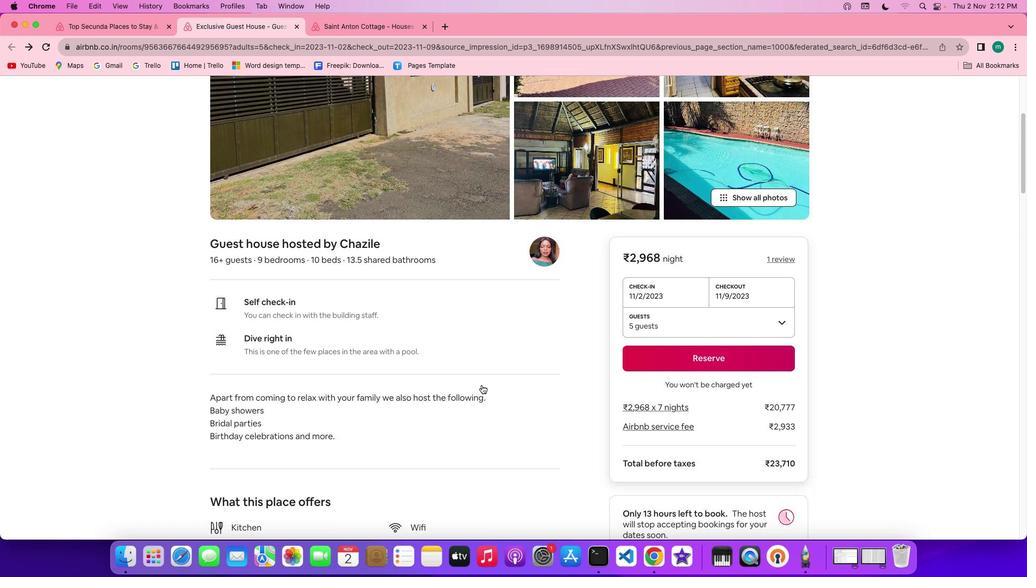 
Action: Mouse scrolled (481, 385) with delta (0, 0)
Screenshot: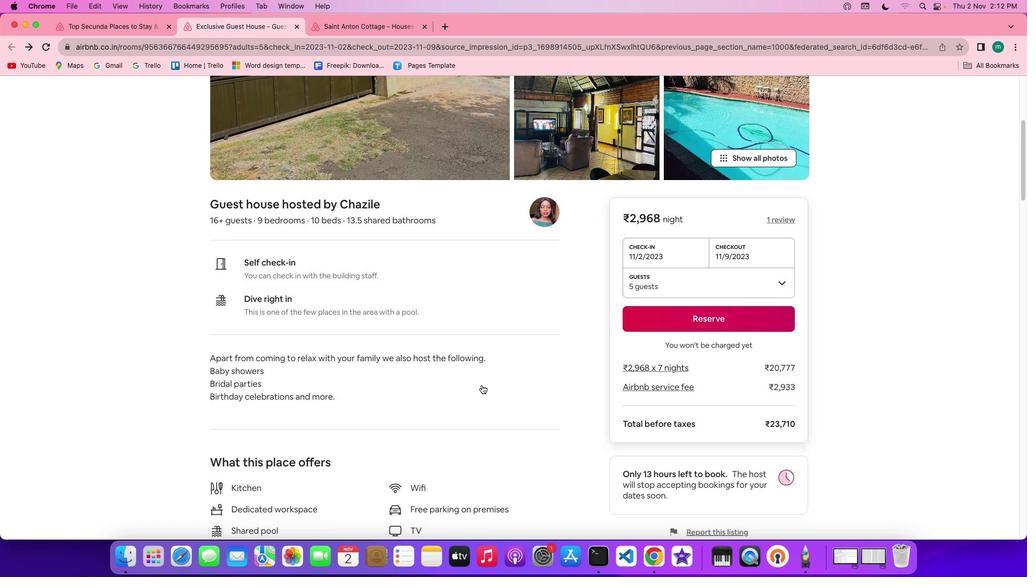 
Action: Mouse scrolled (481, 385) with delta (0, -1)
Screenshot: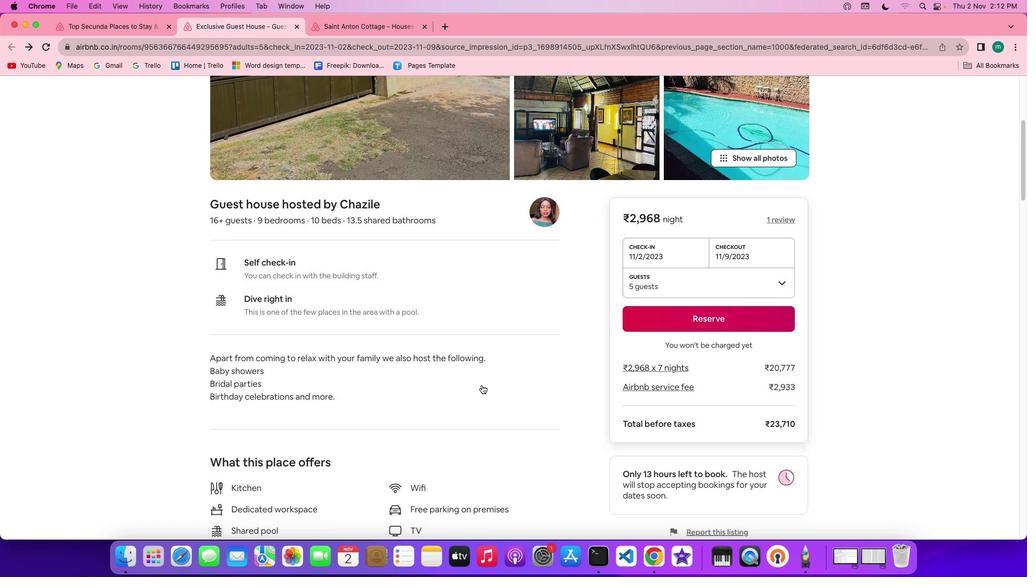 
Action: Mouse scrolled (481, 385) with delta (0, -2)
Screenshot: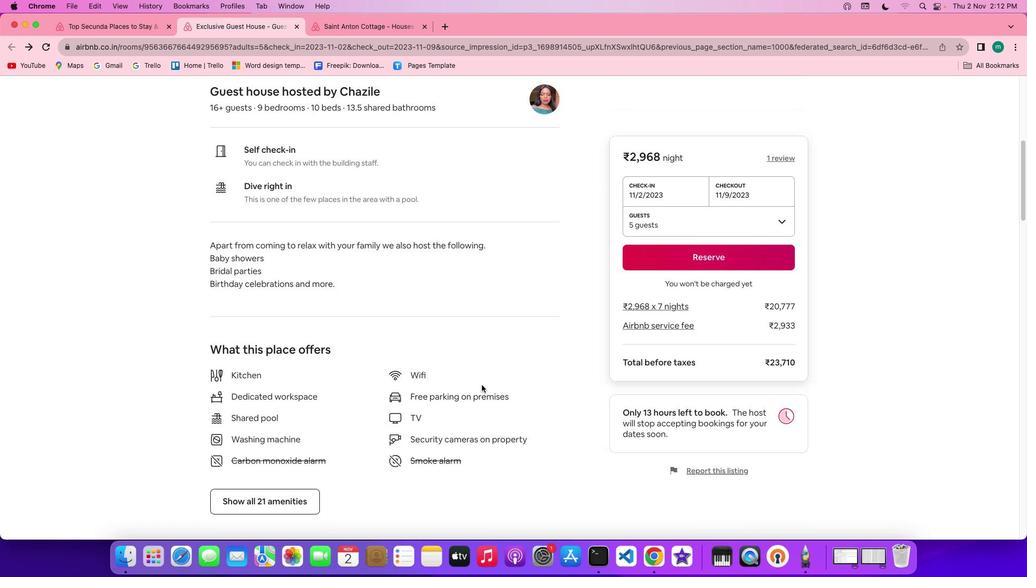 
Action: Mouse moved to (468, 390)
Screenshot: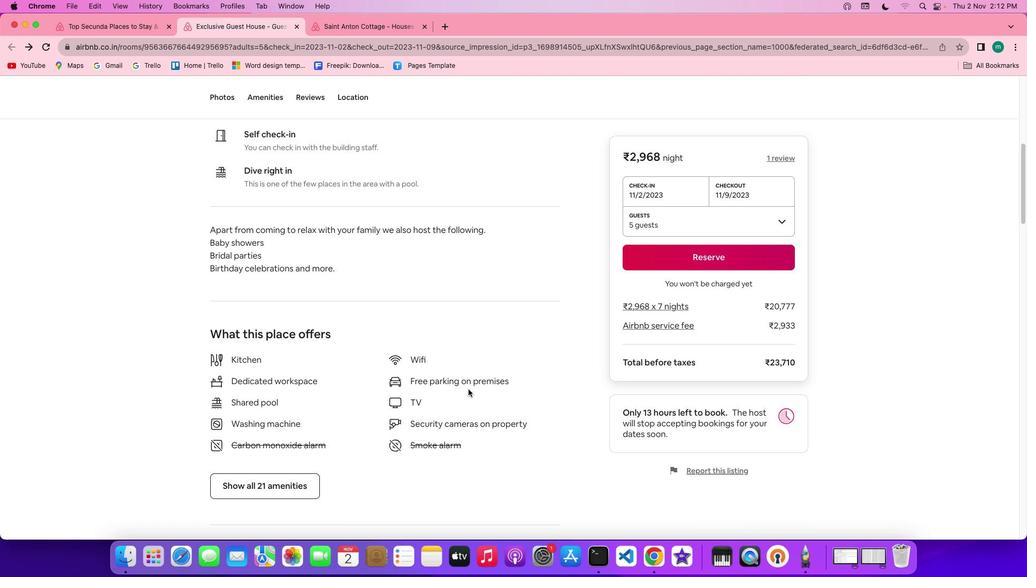 
Action: Mouse scrolled (468, 390) with delta (0, 0)
Screenshot: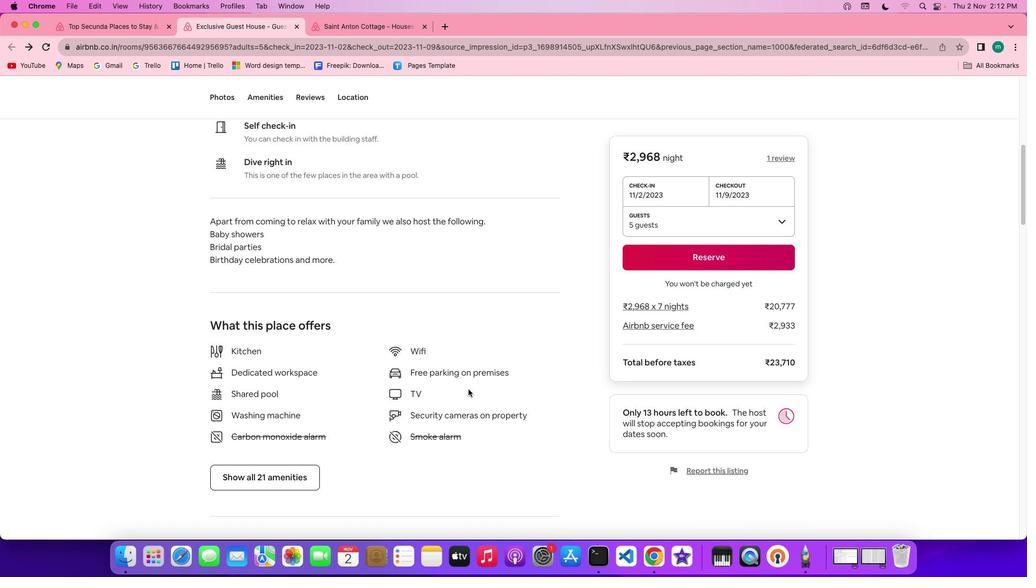 
Action: Mouse scrolled (468, 390) with delta (0, 0)
Screenshot: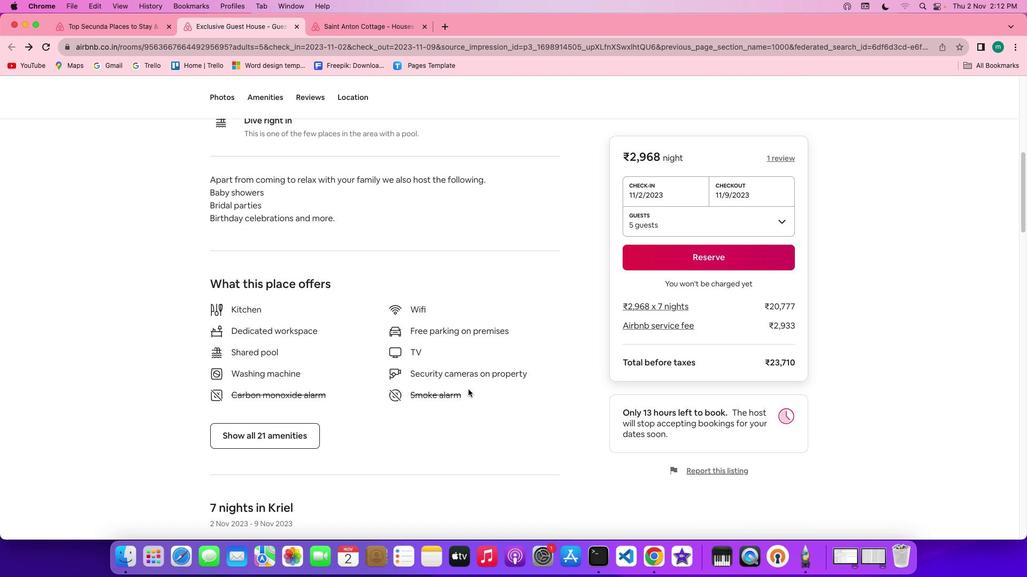 
Action: Mouse scrolled (468, 390) with delta (0, -1)
Screenshot: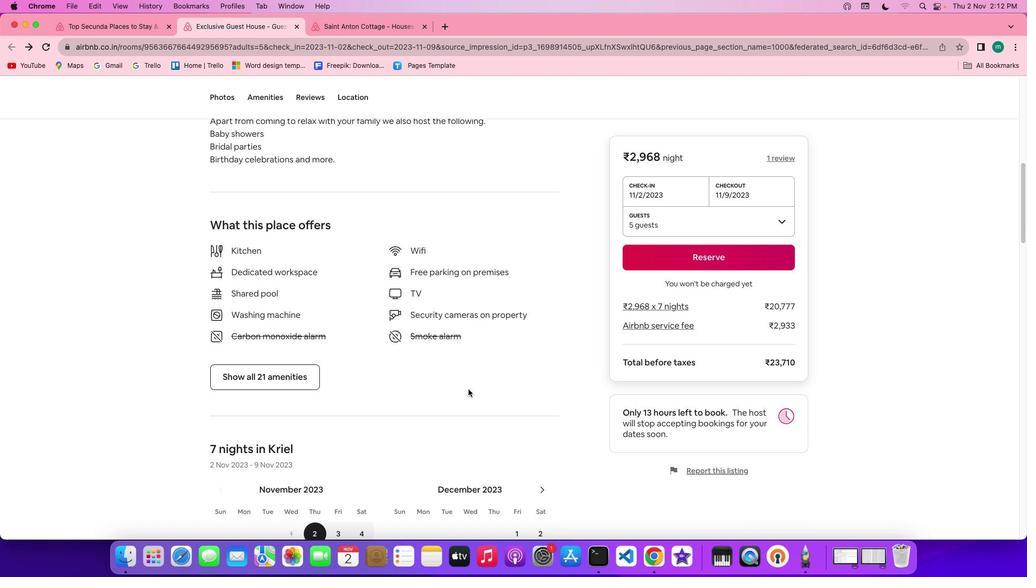 
Action: Mouse scrolled (468, 390) with delta (0, -2)
Screenshot: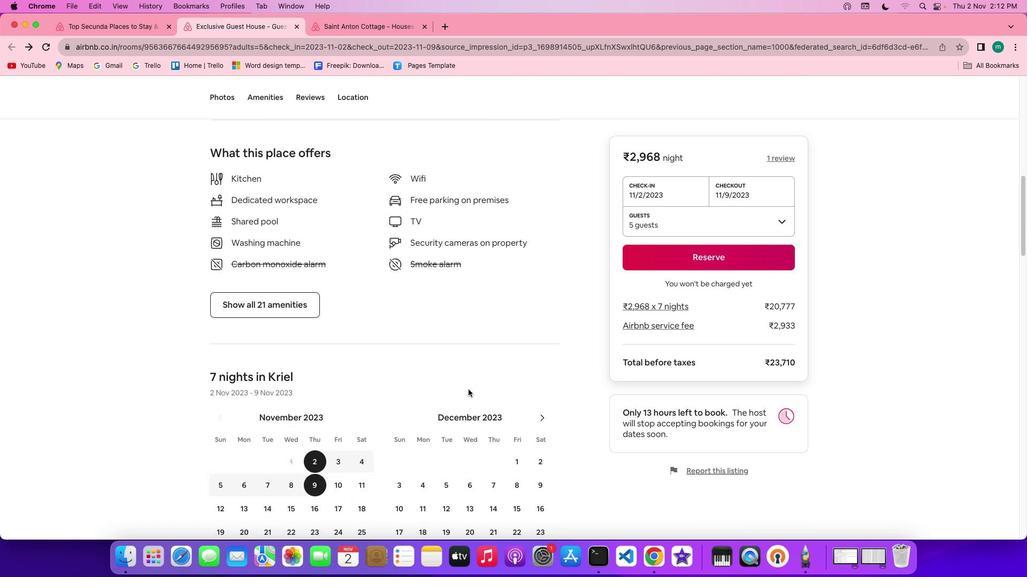 
Action: Mouse moved to (269, 294)
Screenshot: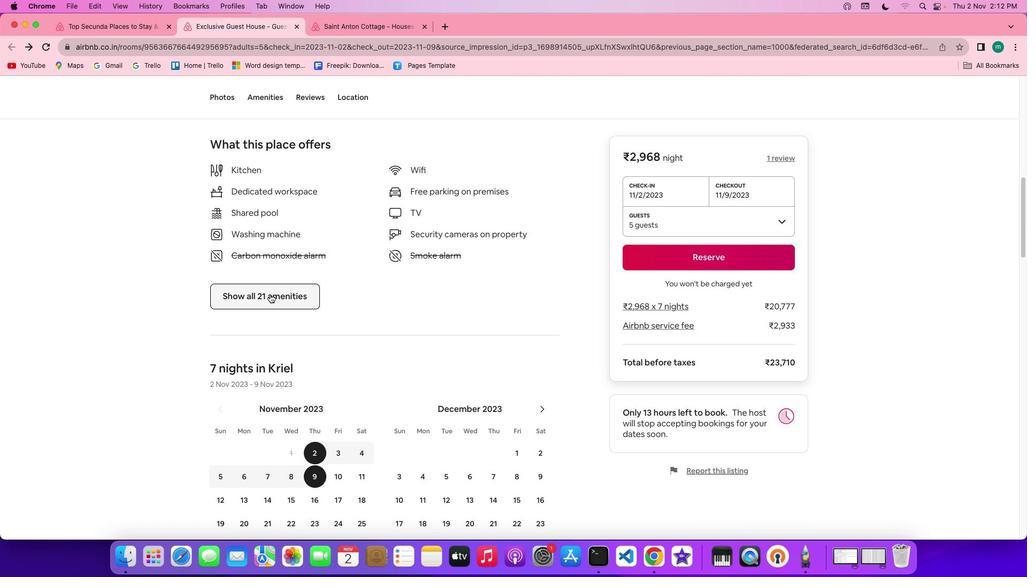 
Action: Mouse pressed left at (269, 294)
Screenshot: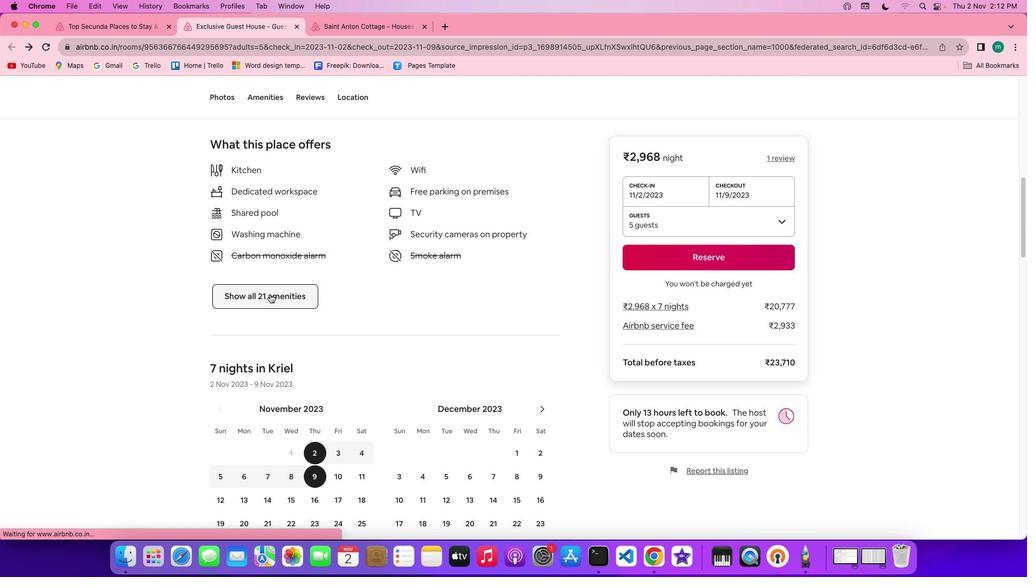 
Action: Mouse moved to (553, 407)
Screenshot: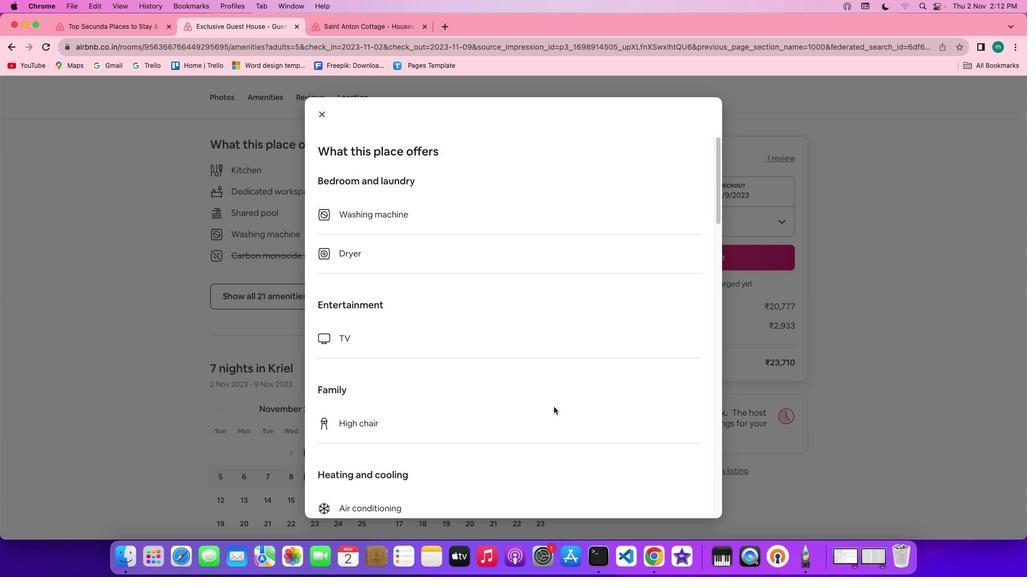 
Action: Mouse scrolled (553, 407) with delta (0, 0)
Screenshot: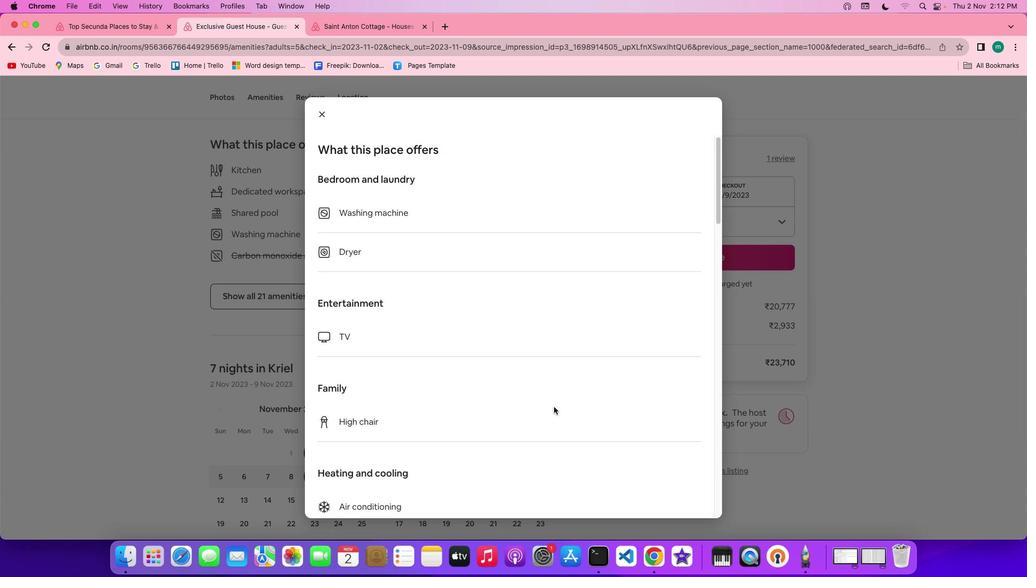 
Action: Mouse scrolled (553, 407) with delta (0, 0)
Screenshot: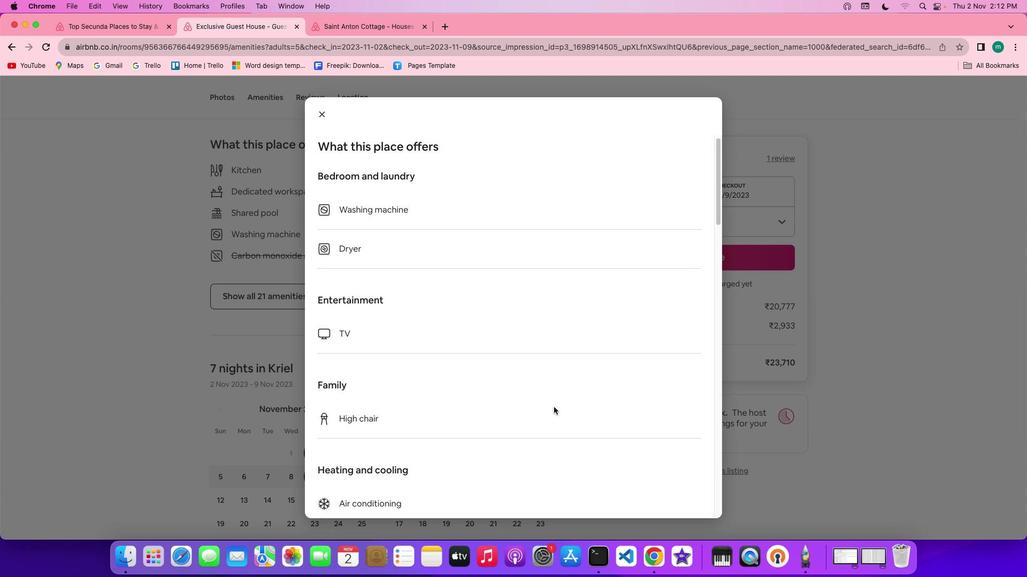 
Action: Mouse scrolled (553, 407) with delta (0, 0)
Screenshot: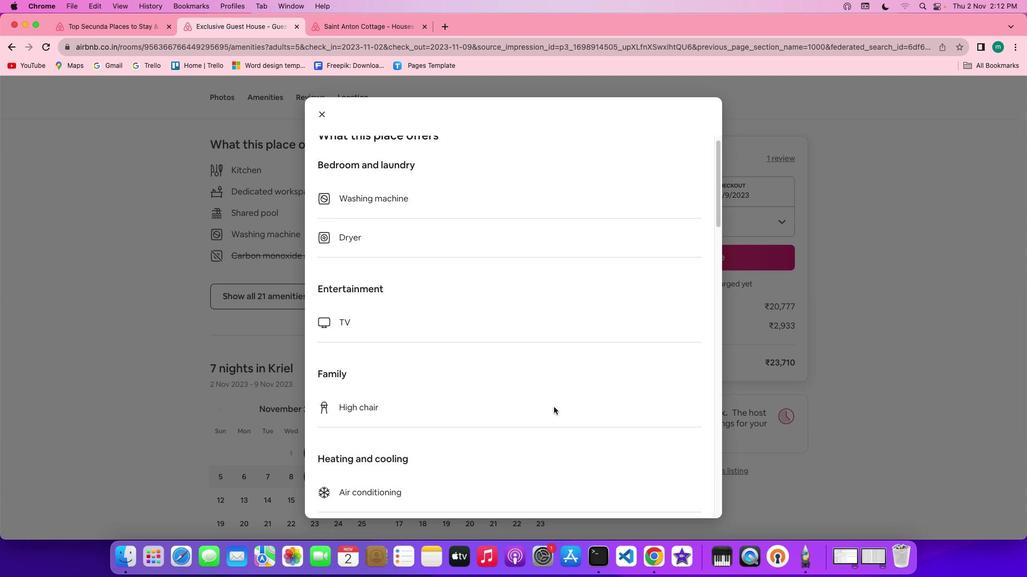 
Action: Mouse scrolled (553, 407) with delta (0, 0)
Screenshot: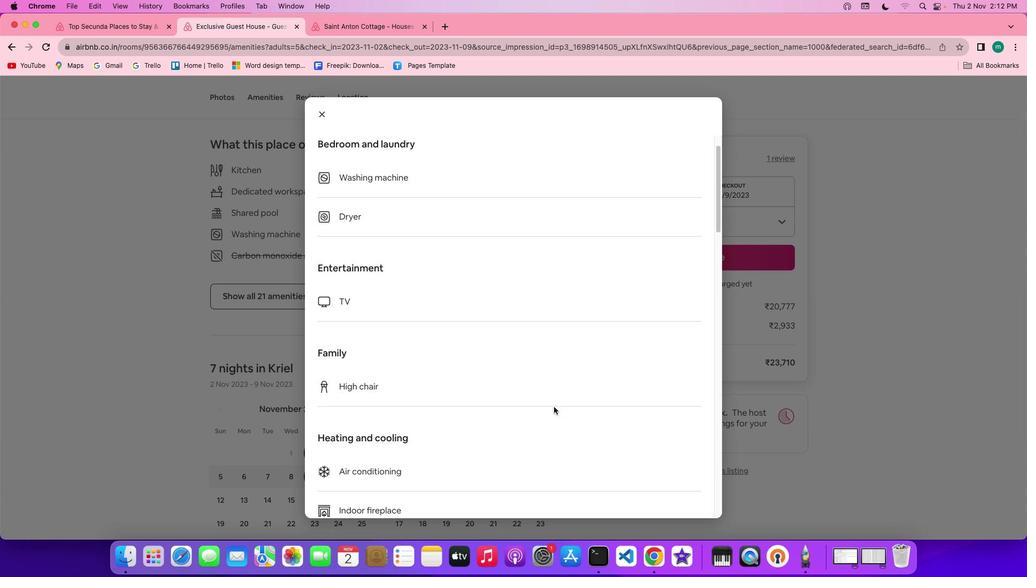 
Action: Mouse moved to (553, 407)
Screenshot: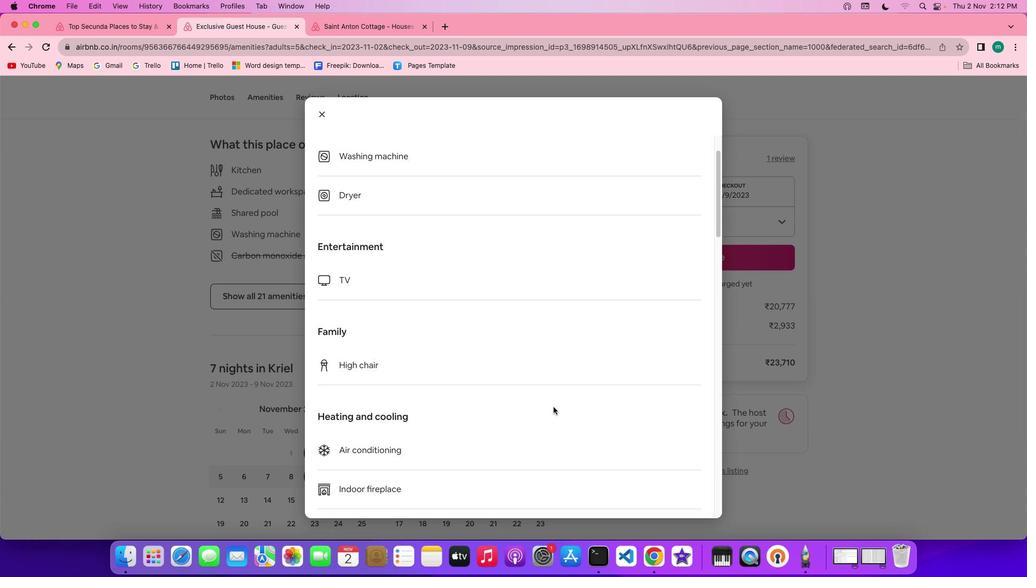 
Action: Mouse scrolled (553, 407) with delta (0, 0)
Screenshot: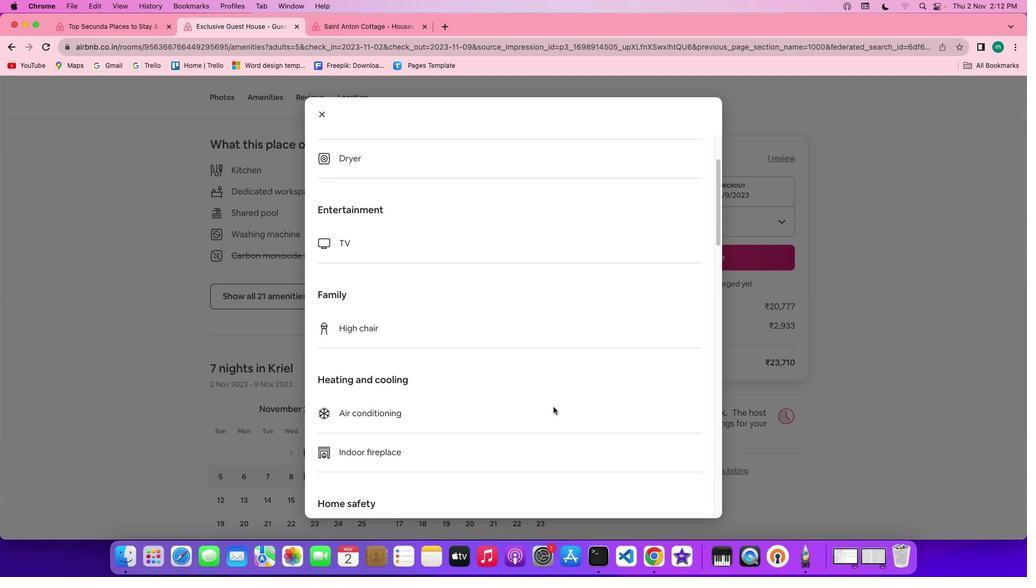 
Action: Mouse scrolled (553, 407) with delta (0, 0)
Screenshot: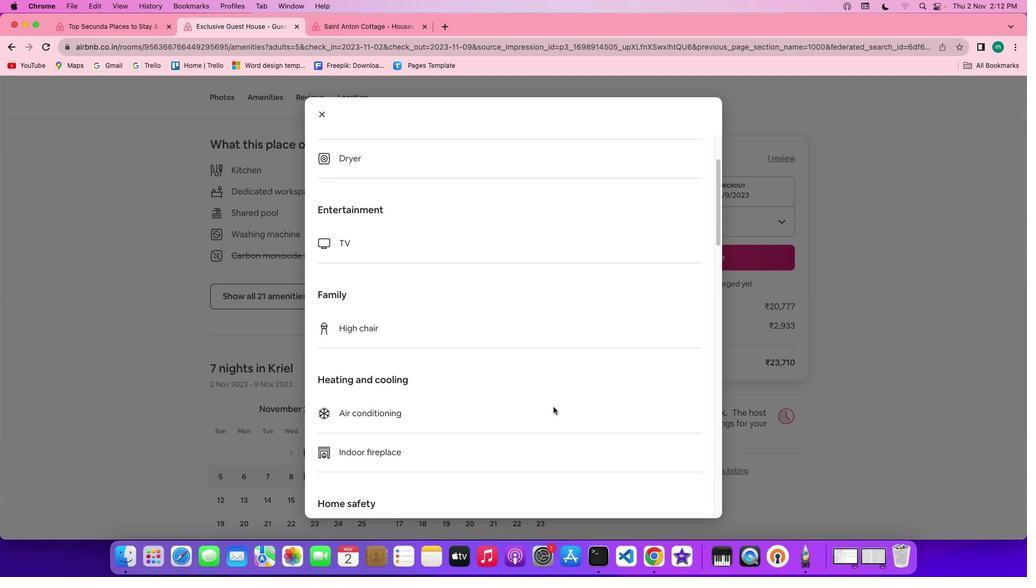 
Action: Mouse scrolled (553, 407) with delta (0, -1)
Screenshot: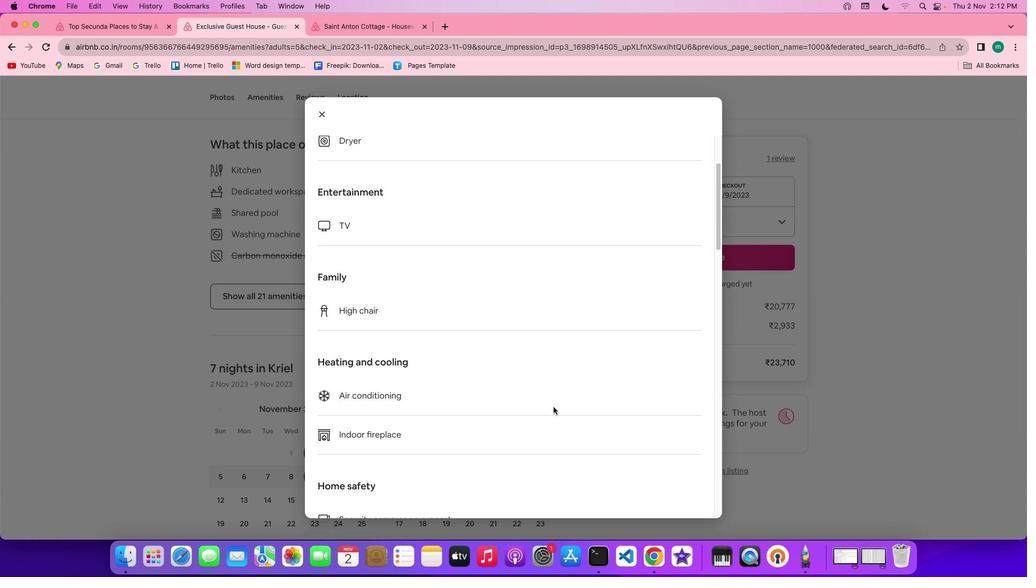 
Action: Mouse scrolled (553, 407) with delta (0, -2)
Screenshot: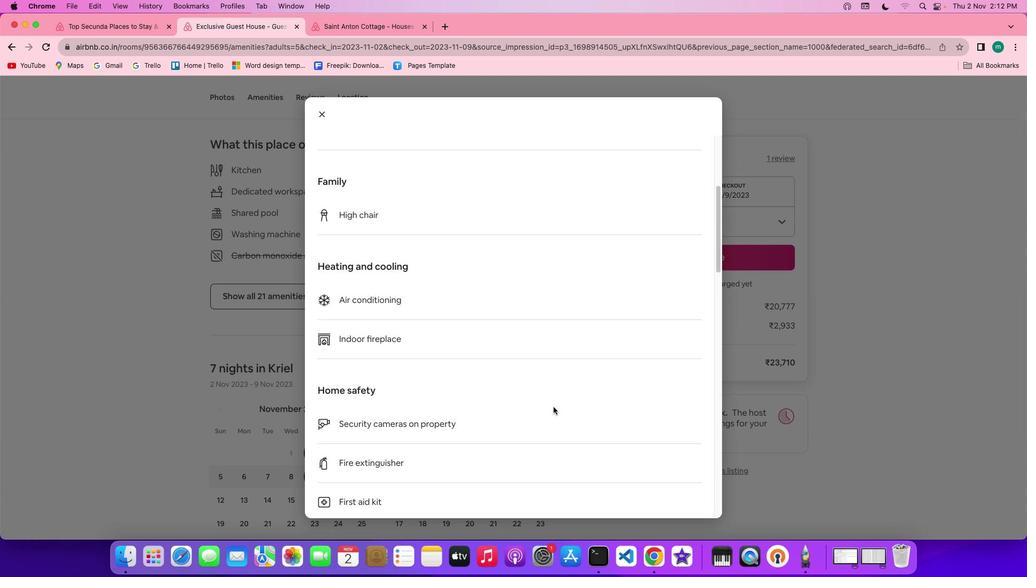 
Action: Mouse scrolled (553, 407) with delta (0, 0)
Screenshot: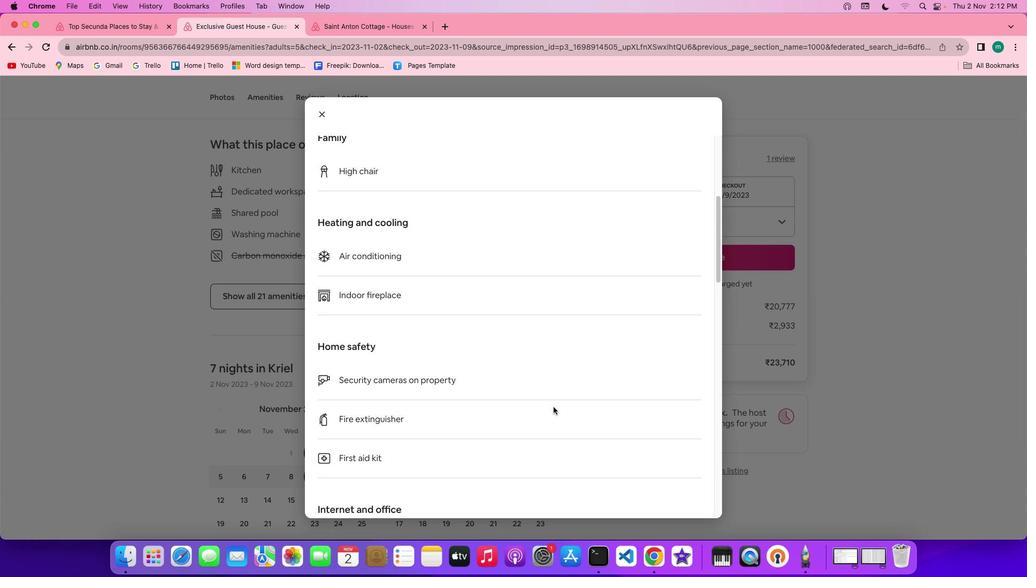 
Action: Mouse scrolled (553, 407) with delta (0, 0)
Screenshot: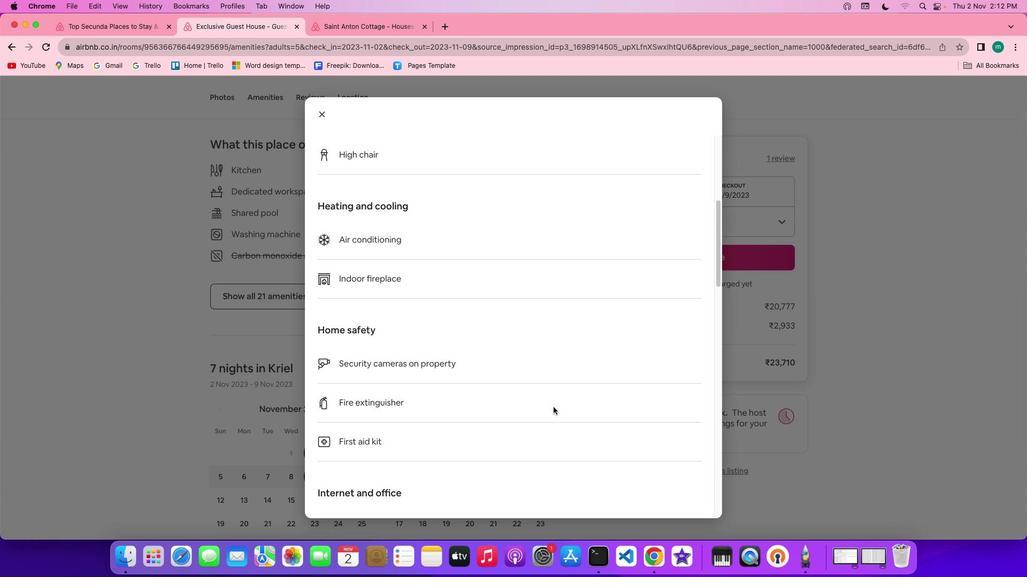 
Action: Mouse scrolled (553, 407) with delta (0, -1)
Screenshot: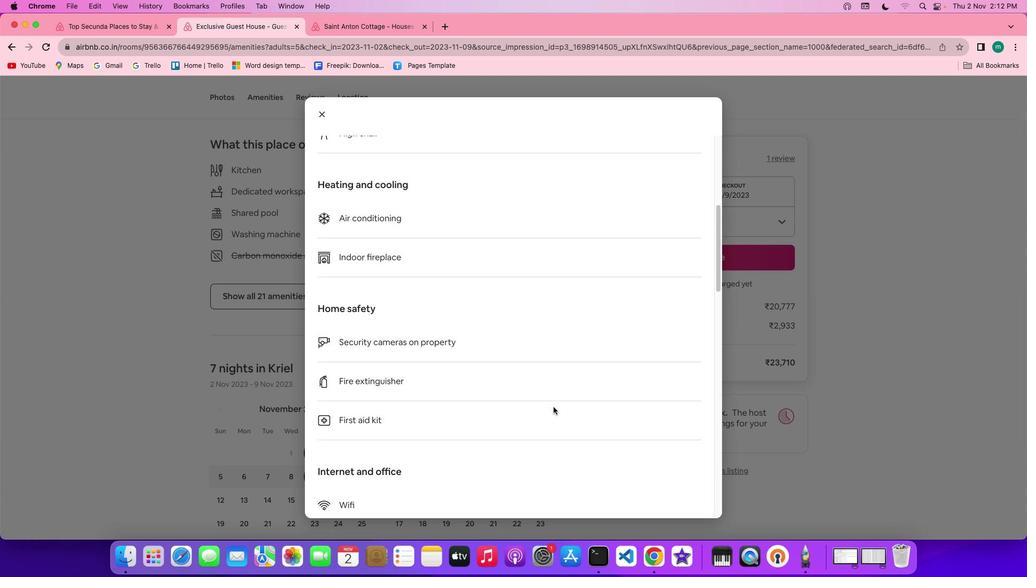 
Action: Mouse scrolled (553, 407) with delta (0, 0)
Screenshot: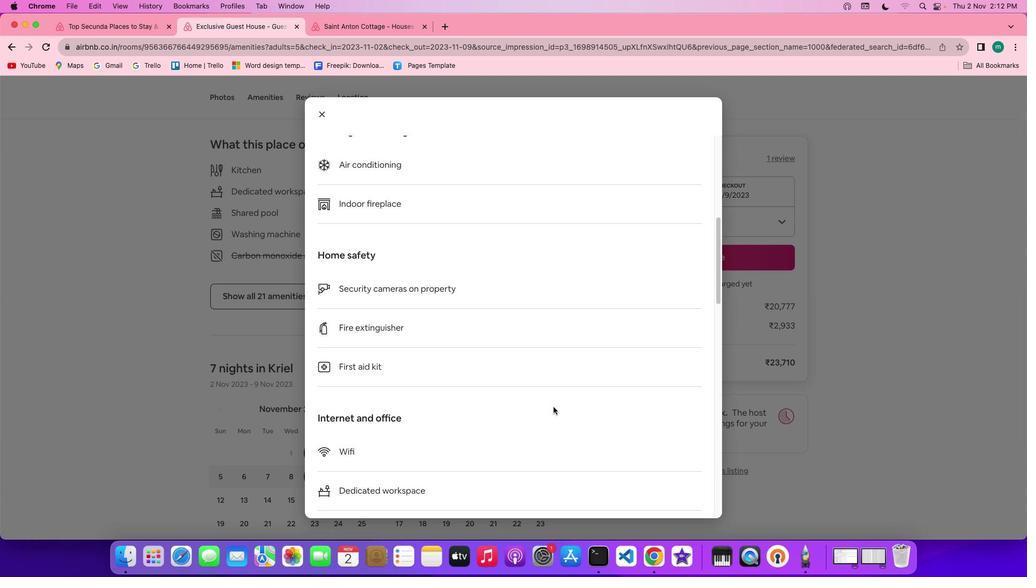 
Action: Mouse scrolled (553, 407) with delta (0, 0)
Screenshot: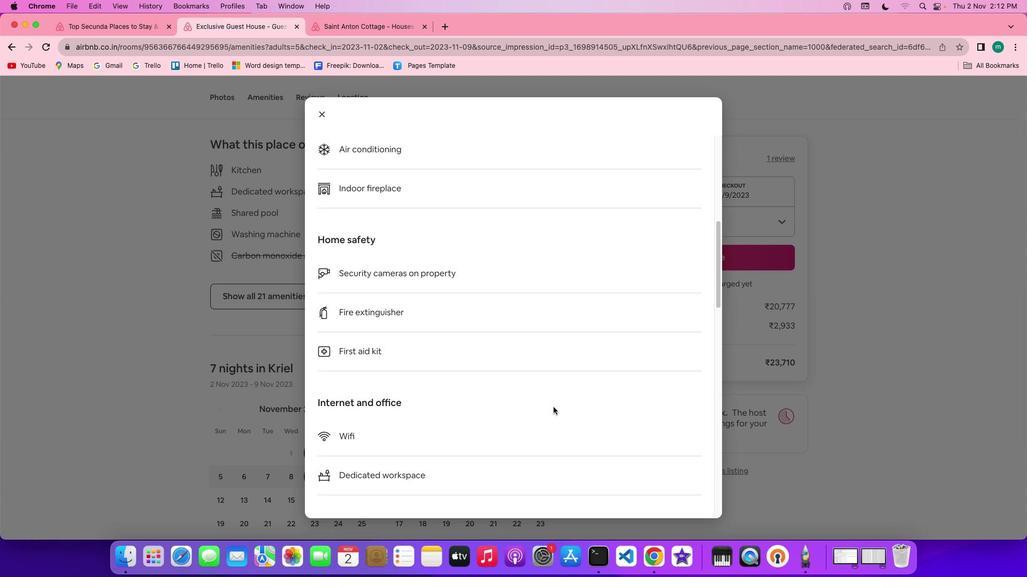 
Action: Mouse scrolled (553, 407) with delta (0, -1)
Screenshot: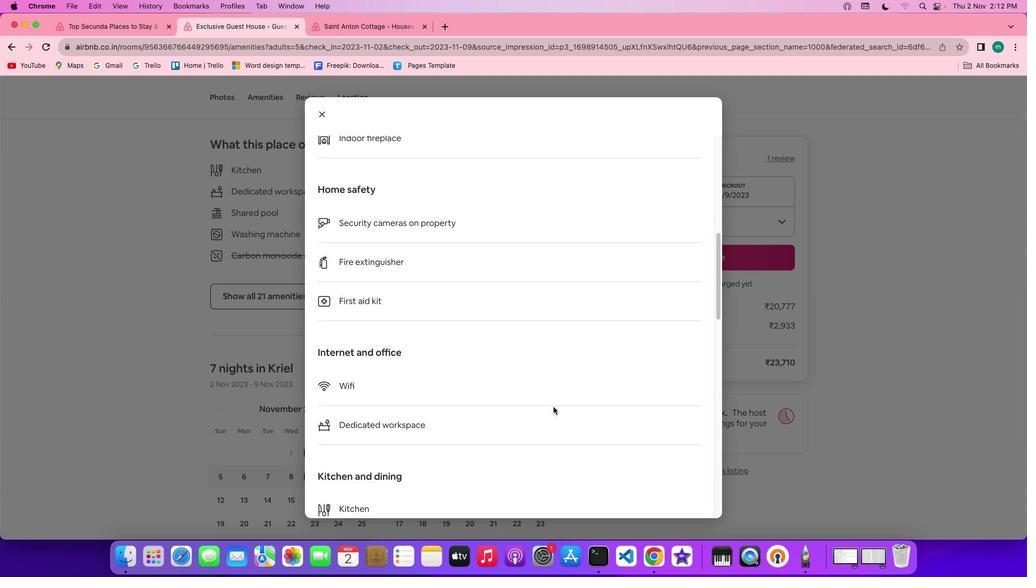 
Action: Mouse scrolled (553, 407) with delta (0, -2)
Screenshot: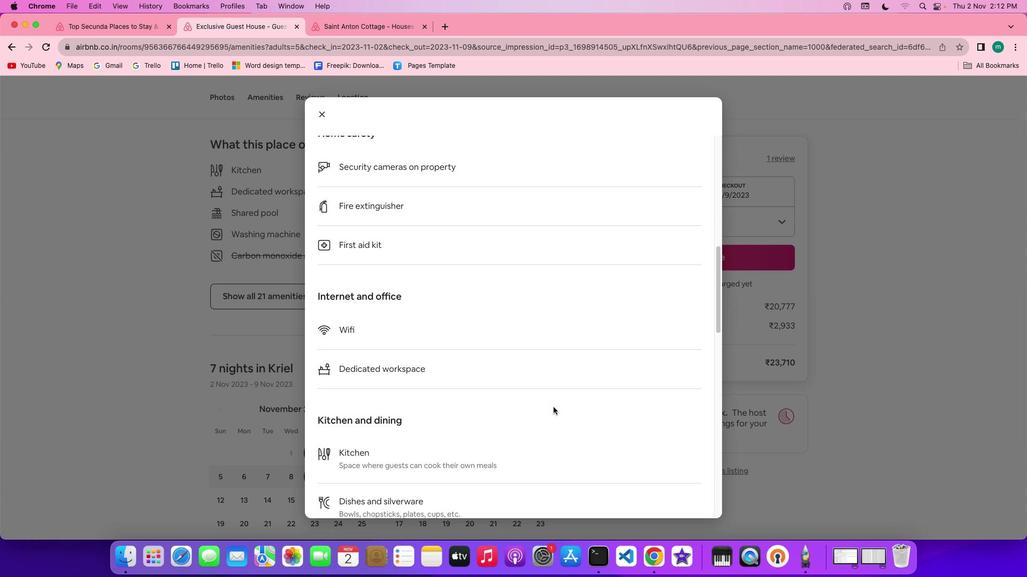 
Action: Mouse moved to (553, 407)
Screenshot: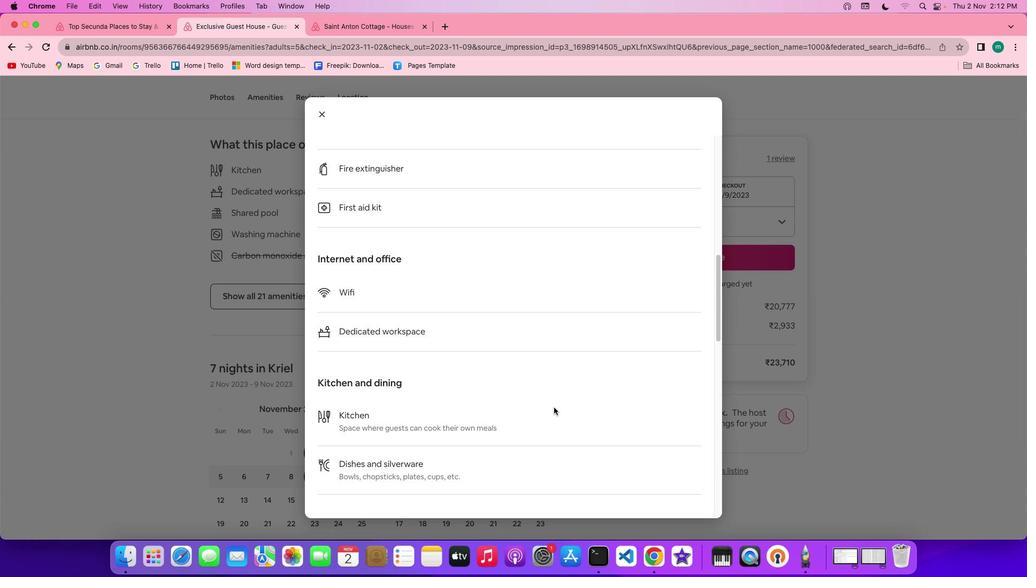 
Action: Mouse scrolled (553, 407) with delta (0, 0)
Screenshot: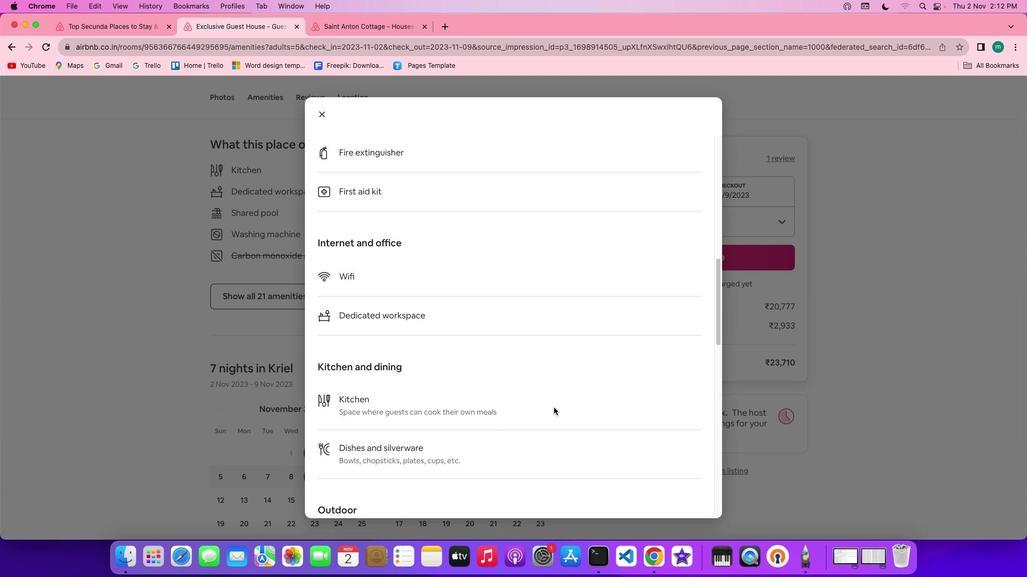
Action: Mouse scrolled (553, 407) with delta (0, 0)
Screenshot: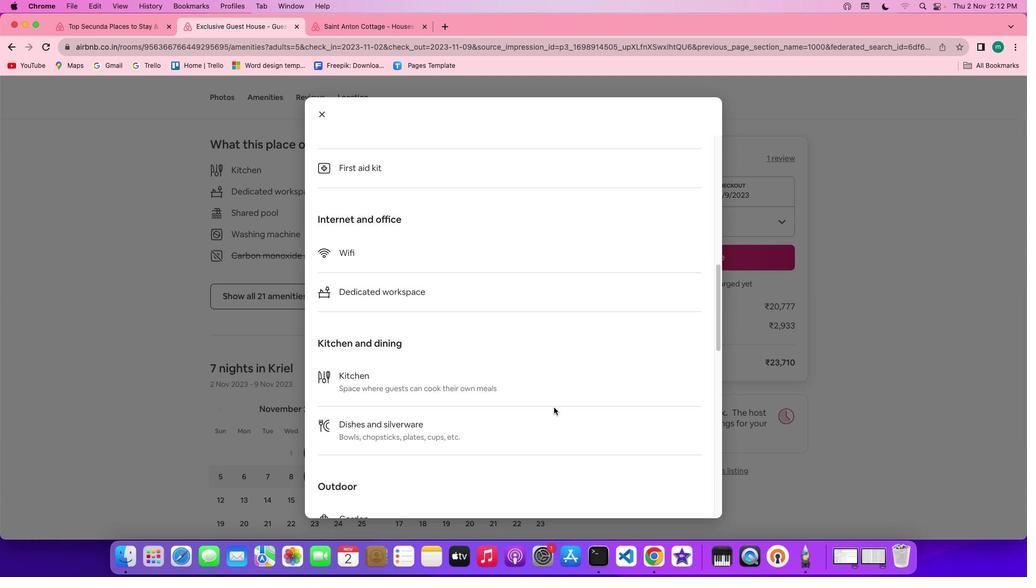 
Action: Mouse scrolled (553, 407) with delta (0, -1)
Screenshot: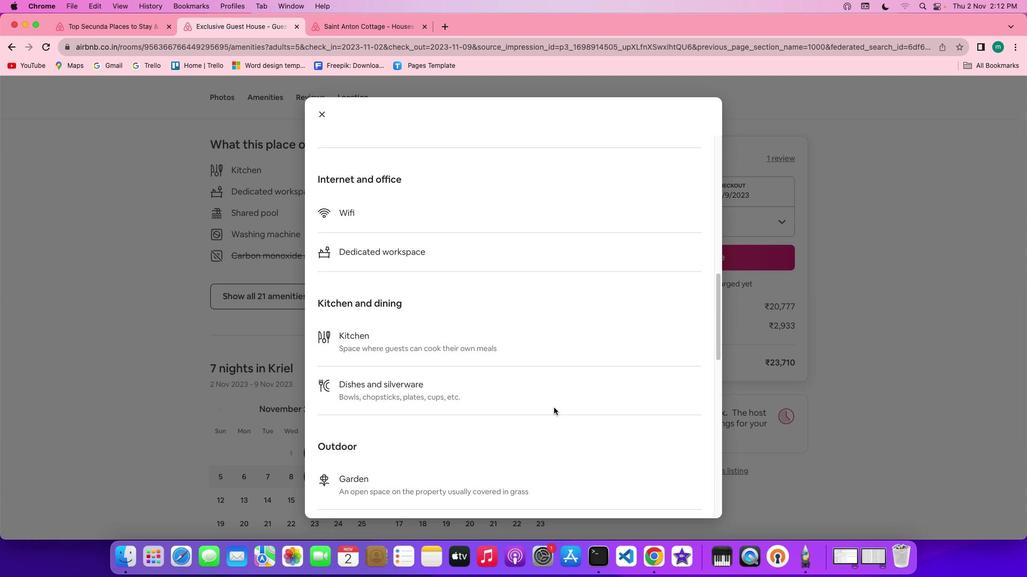 
Action: Mouse scrolled (553, 407) with delta (0, -1)
Screenshot: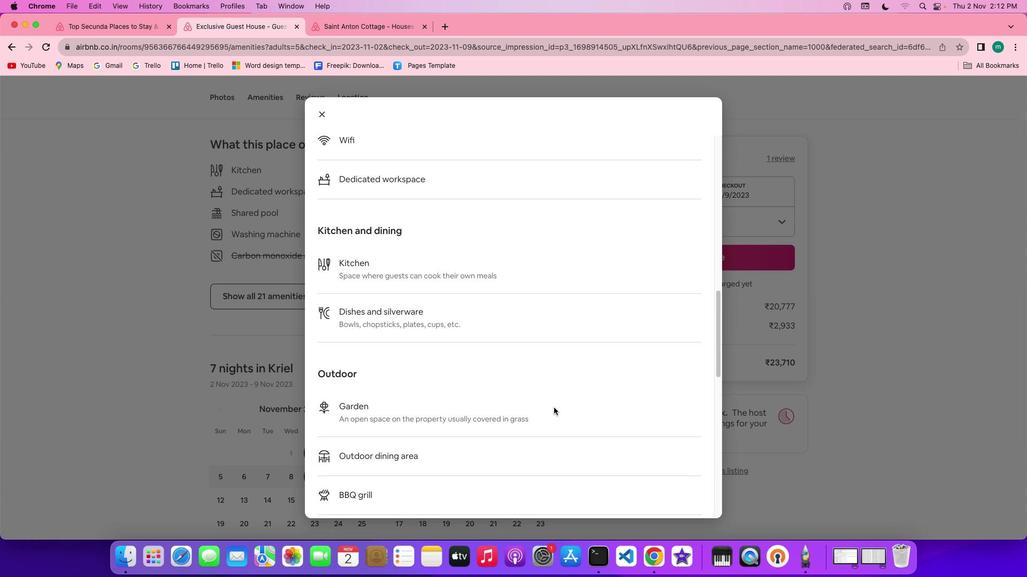 
Action: Mouse scrolled (553, 407) with delta (0, 0)
Screenshot: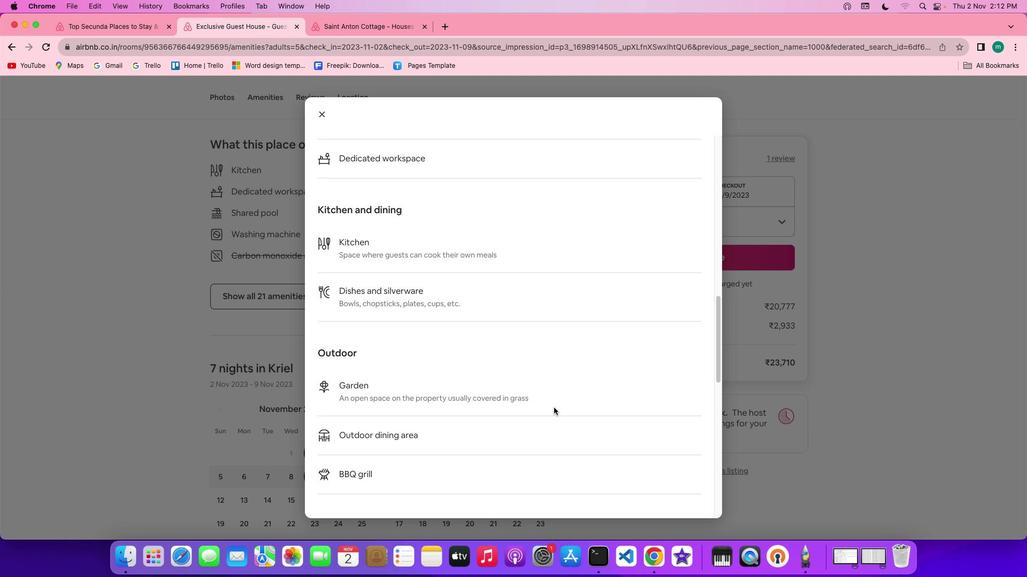 
Action: Mouse scrolled (553, 407) with delta (0, 0)
Screenshot: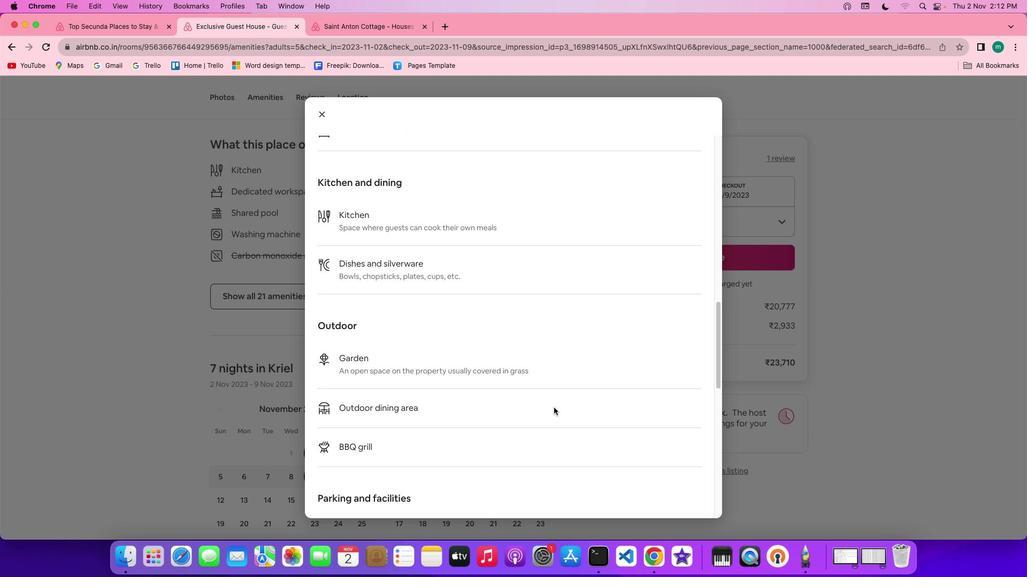 
Action: Mouse scrolled (553, 407) with delta (0, -1)
